 Task: Create a business presentation slide template set.
Action: Mouse moved to (197, 195)
Screenshot: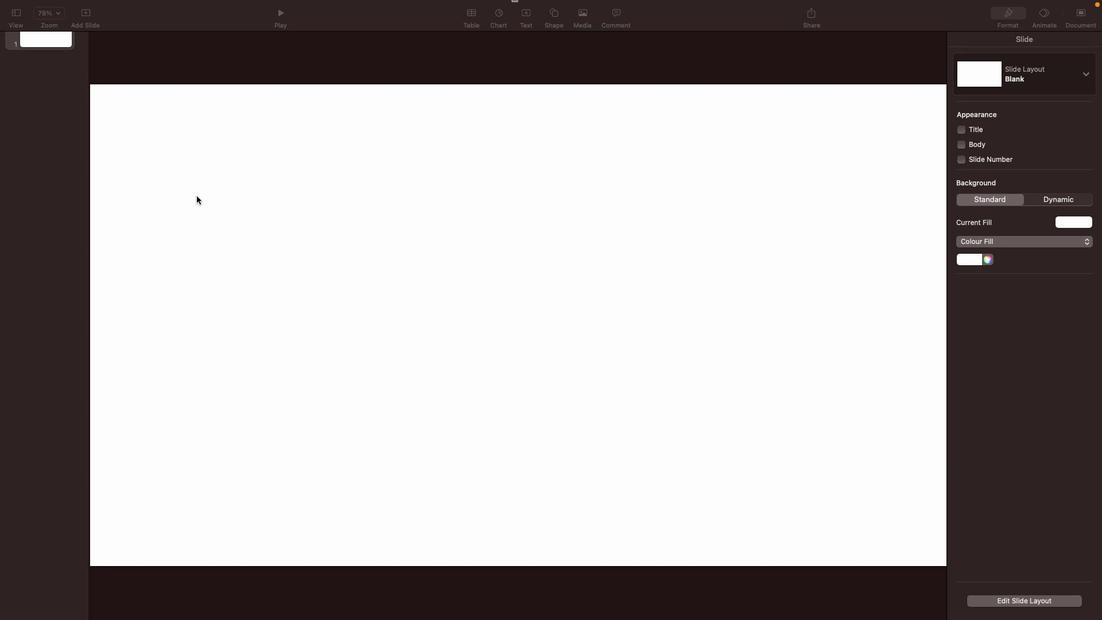 
Action: Mouse pressed left at (197, 195)
Screenshot: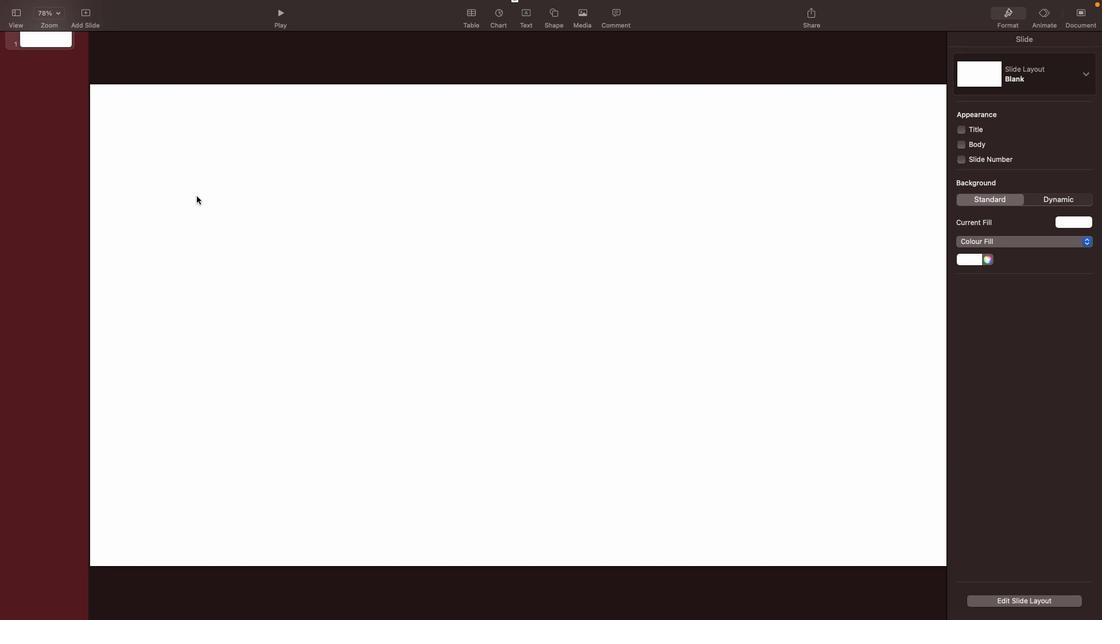 
Action: Mouse moved to (45, 37)
Screenshot: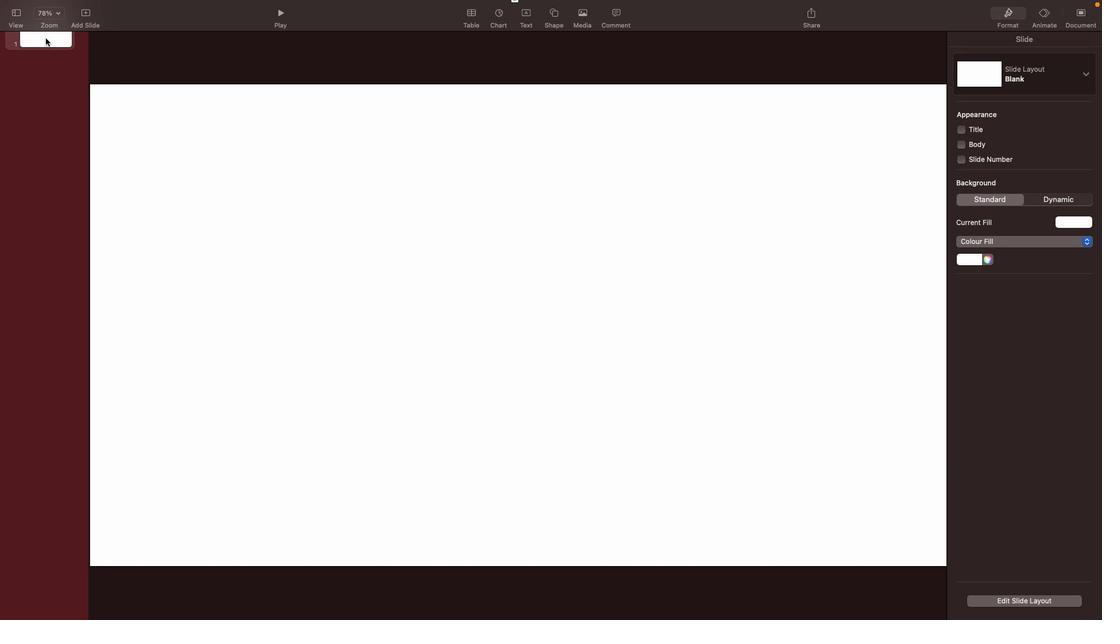 
Action: Mouse pressed left at (45, 37)
Screenshot: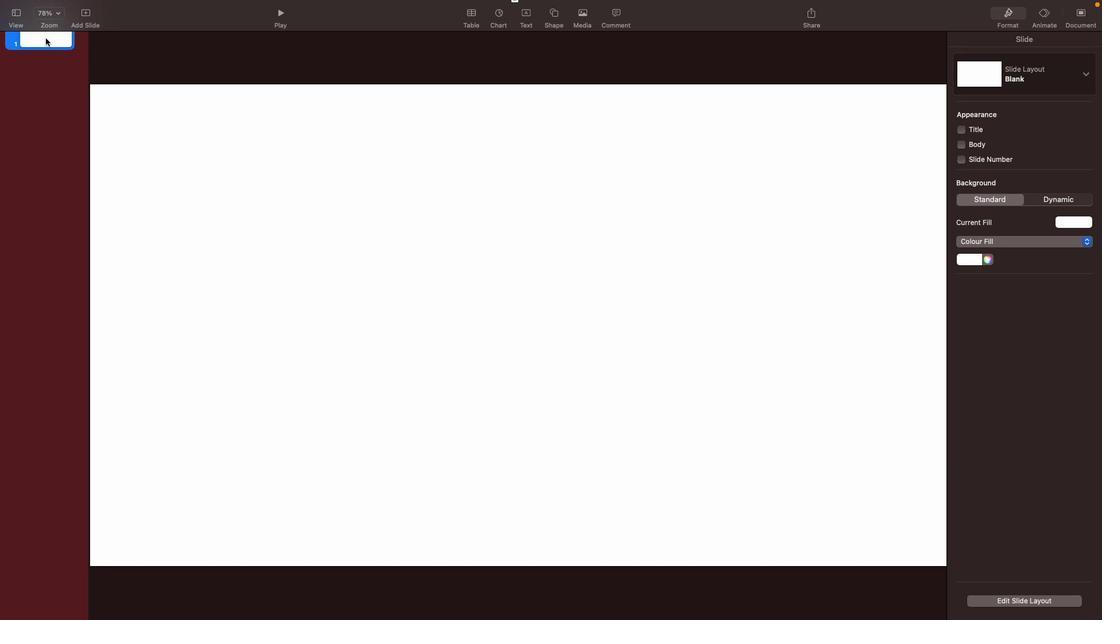 
Action: Mouse moved to (83, 12)
Screenshot: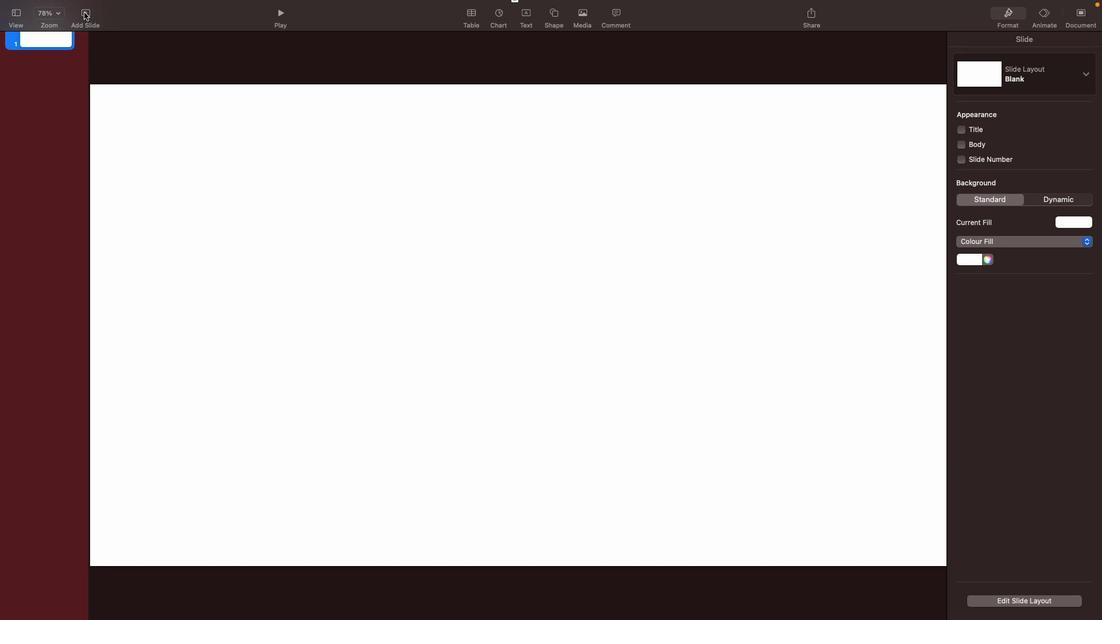 
Action: Mouse pressed left at (83, 12)
Screenshot: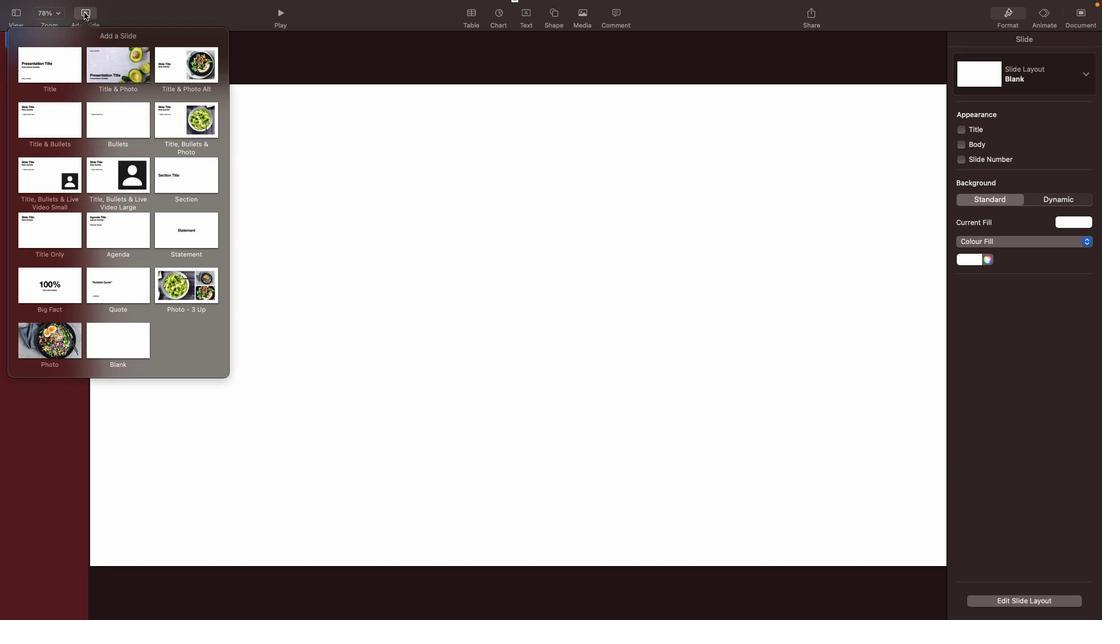 
Action: Mouse moved to (117, 336)
Screenshot: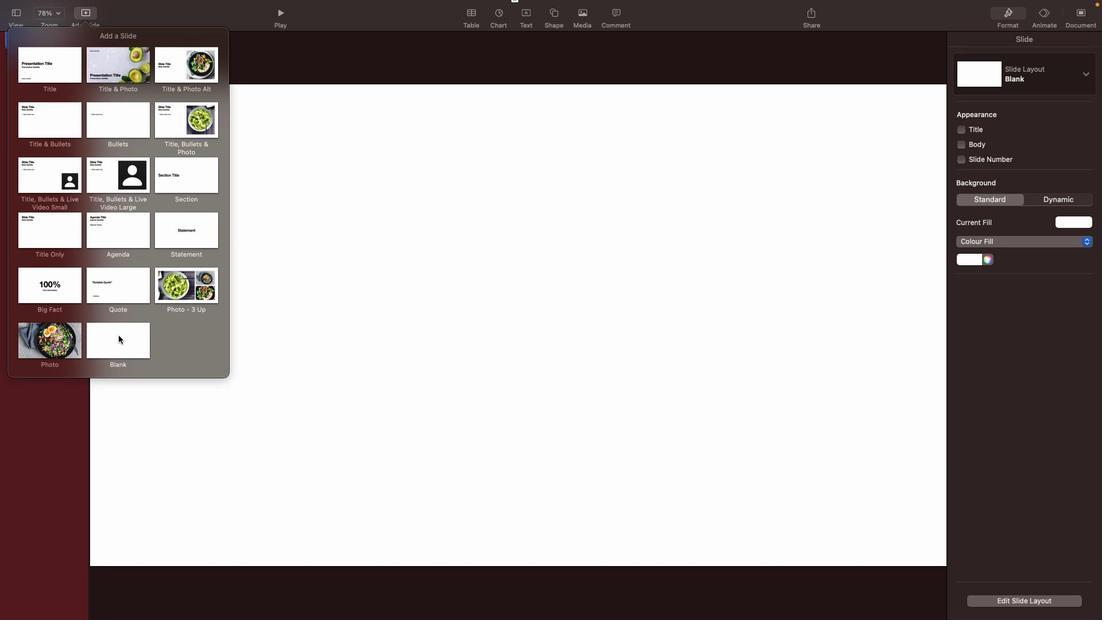 
Action: Mouse pressed left at (117, 336)
Screenshot: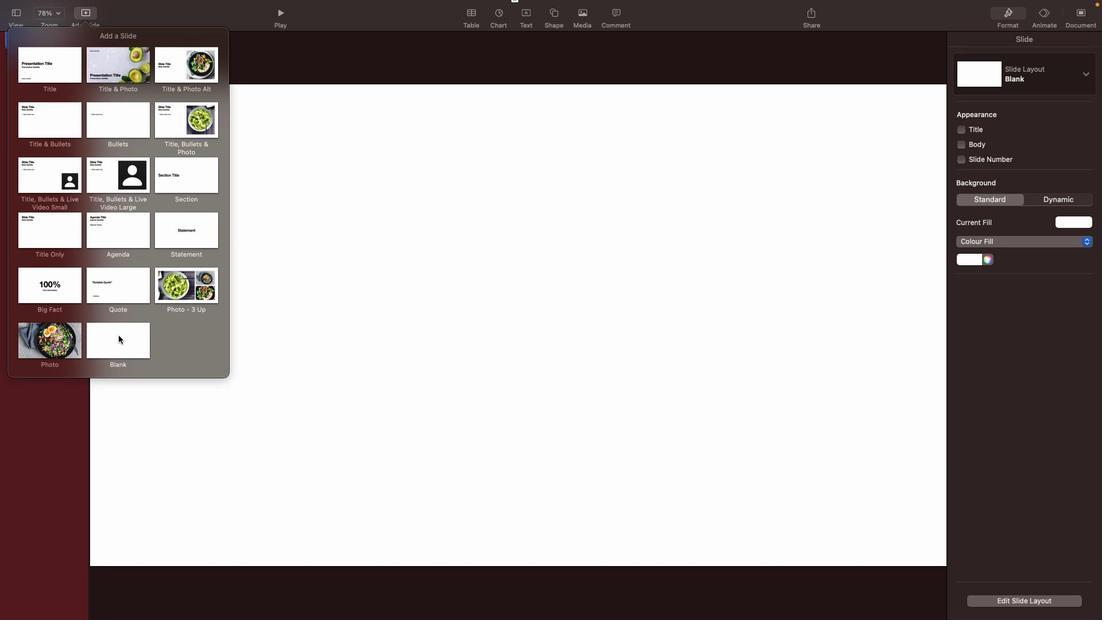 
Action: Mouse moved to (87, 10)
Screenshot: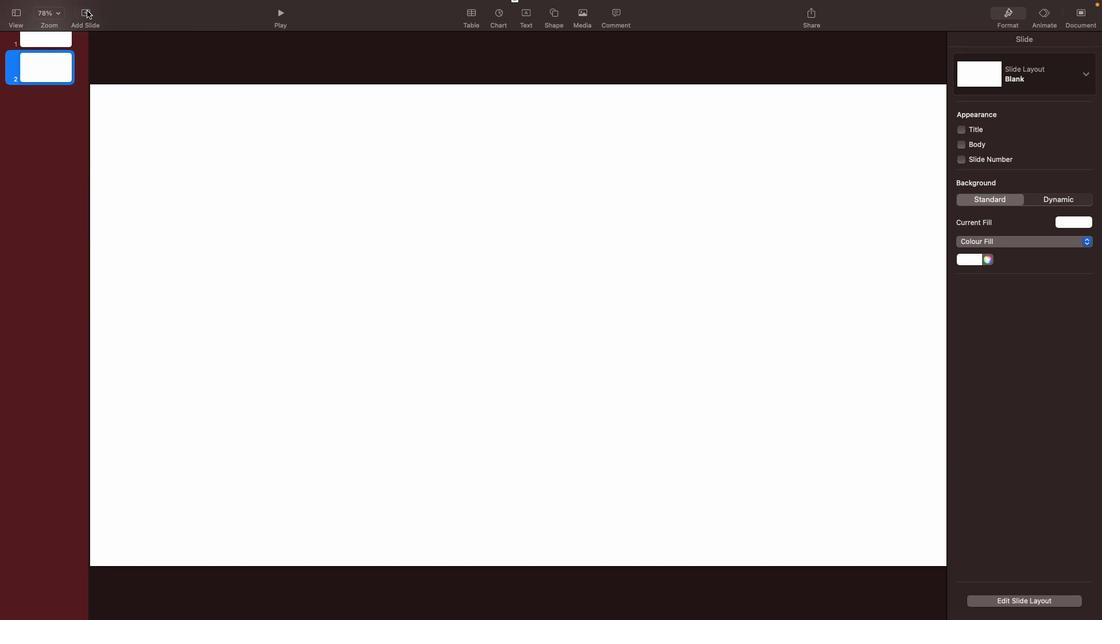 
Action: Mouse pressed left at (87, 10)
Screenshot: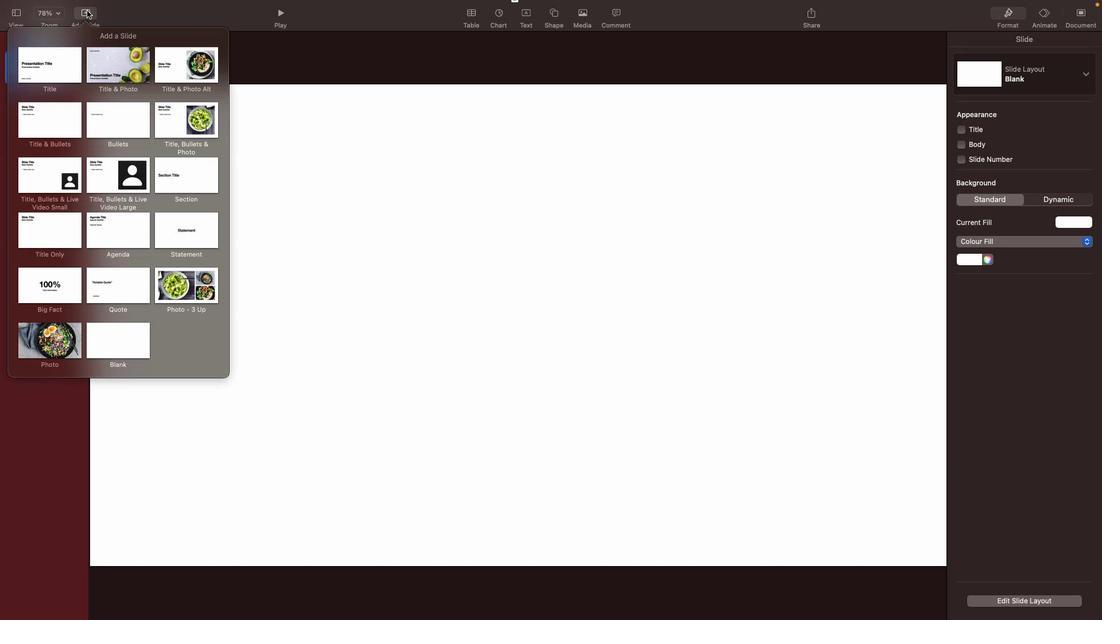 
Action: Mouse moved to (120, 342)
Screenshot: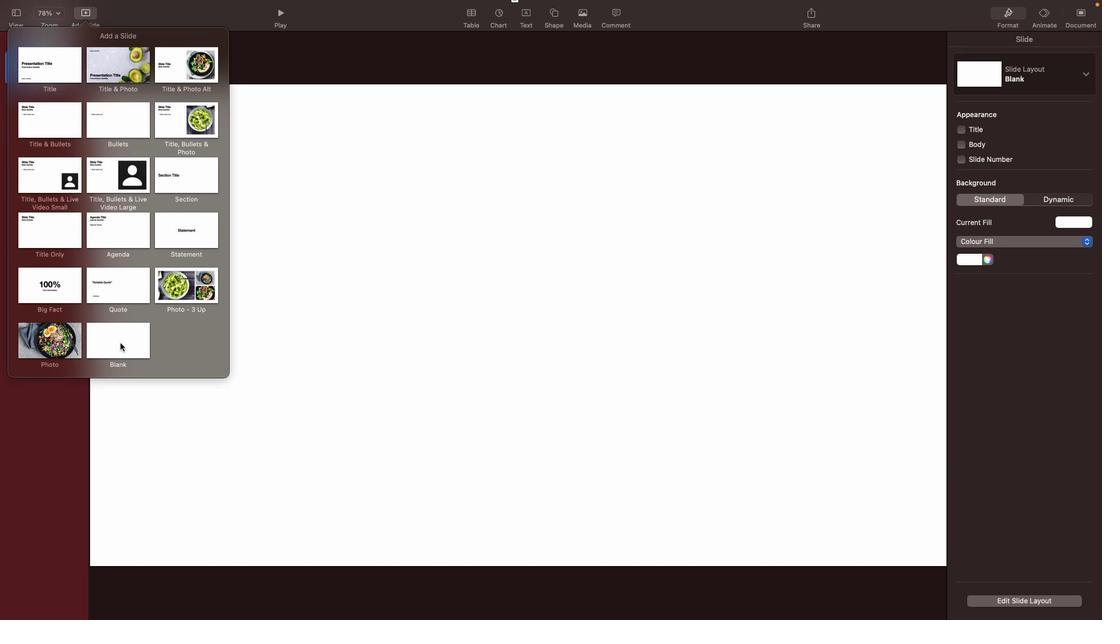 
Action: Mouse pressed left at (120, 342)
Screenshot: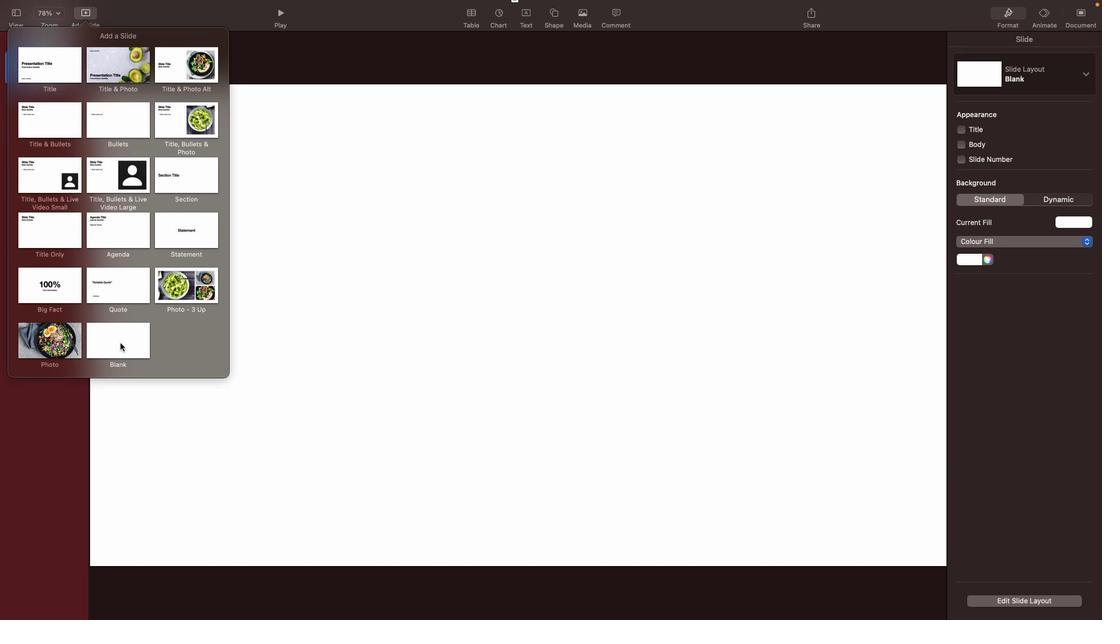 
Action: Mouse moved to (89, 15)
Screenshot: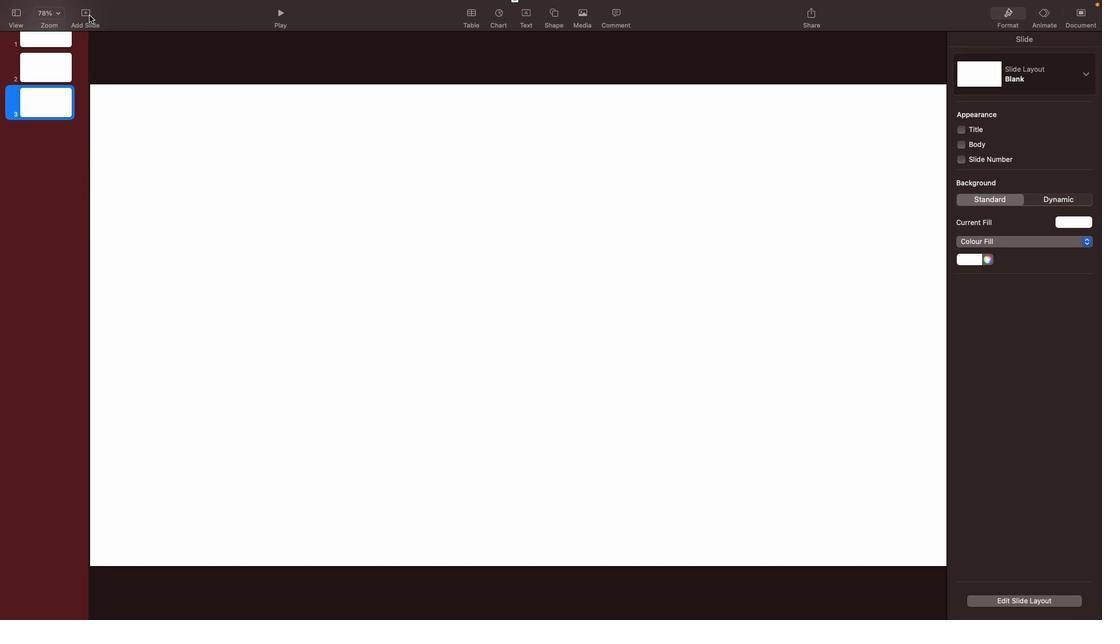 
Action: Mouse pressed left at (89, 15)
Screenshot: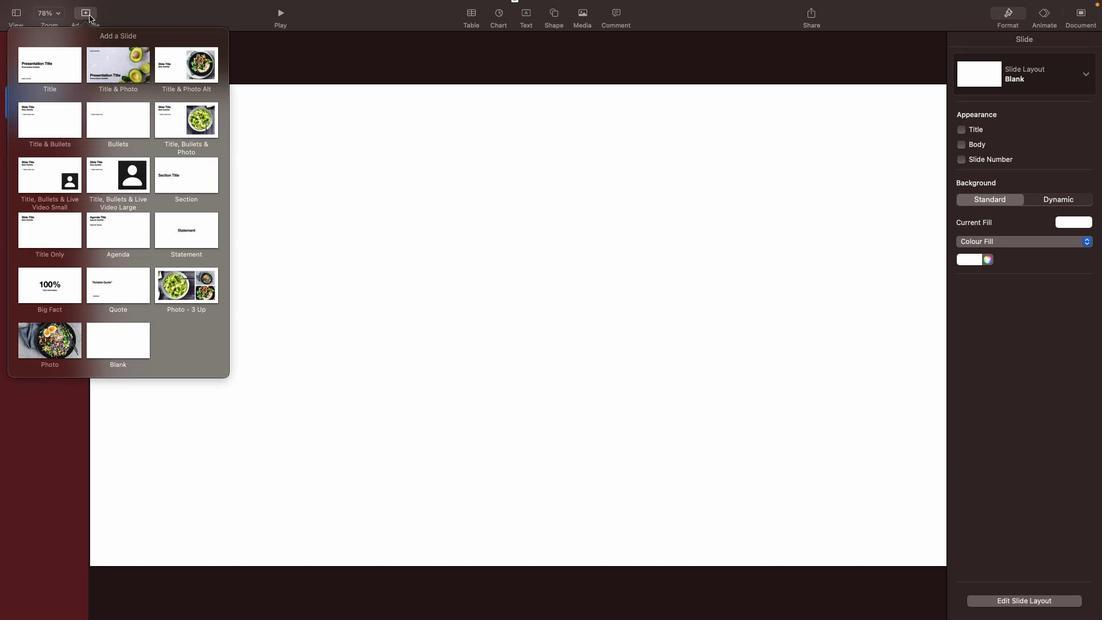 
Action: Mouse moved to (128, 335)
Screenshot: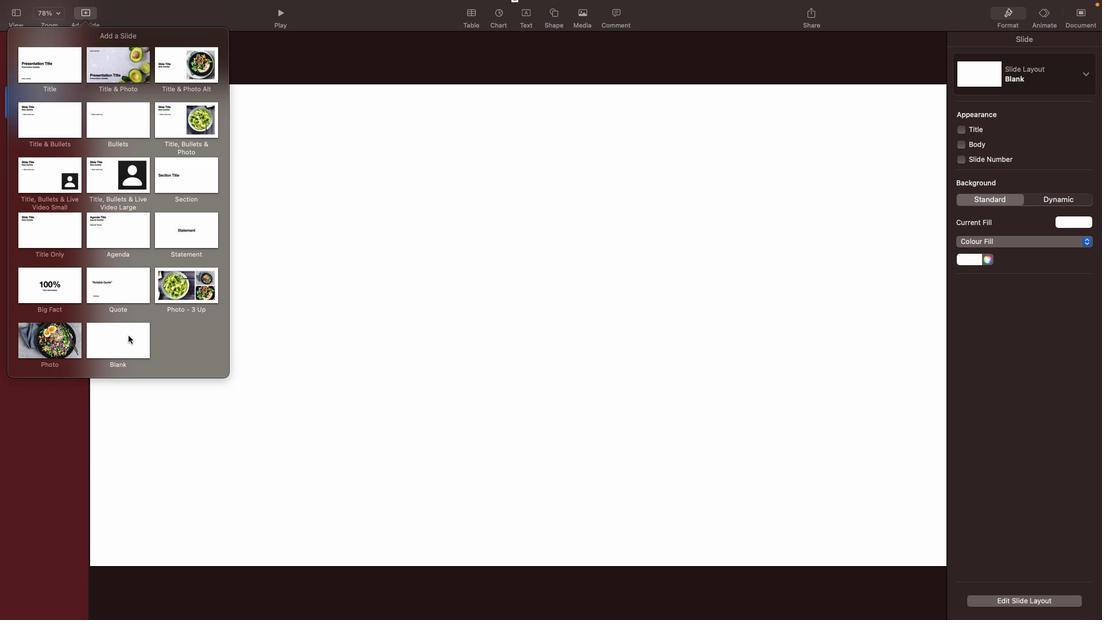
Action: Mouse pressed left at (128, 335)
Screenshot: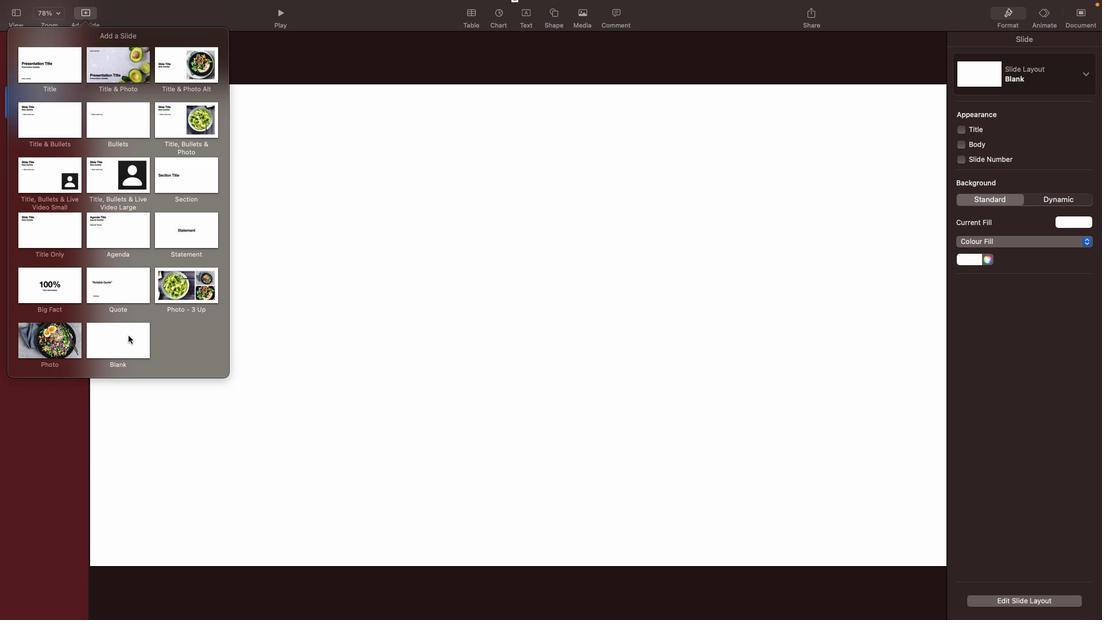 
Action: Mouse moved to (85, 14)
Screenshot: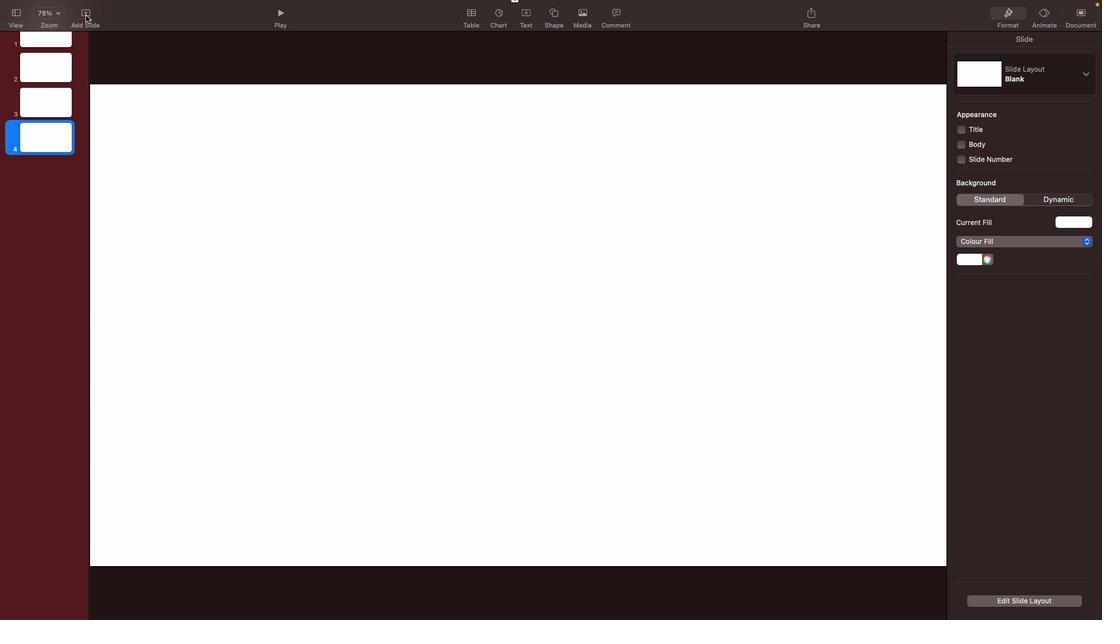 
Action: Mouse pressed left at (85, 14)
Screenshot: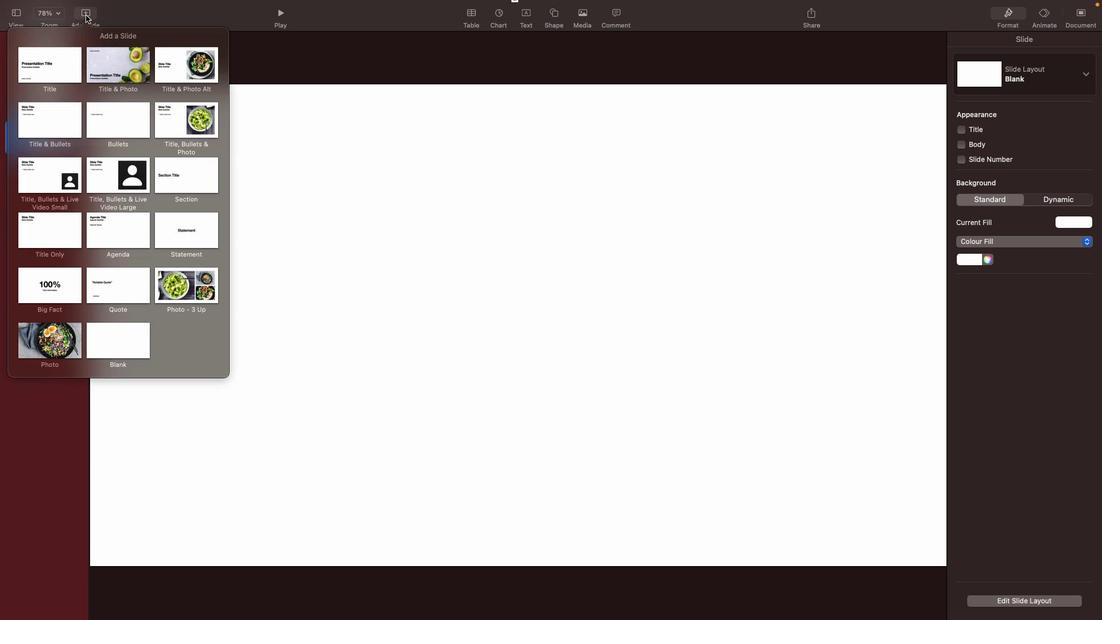 
Action: Mouse moved to (116, 337)
Screenshot: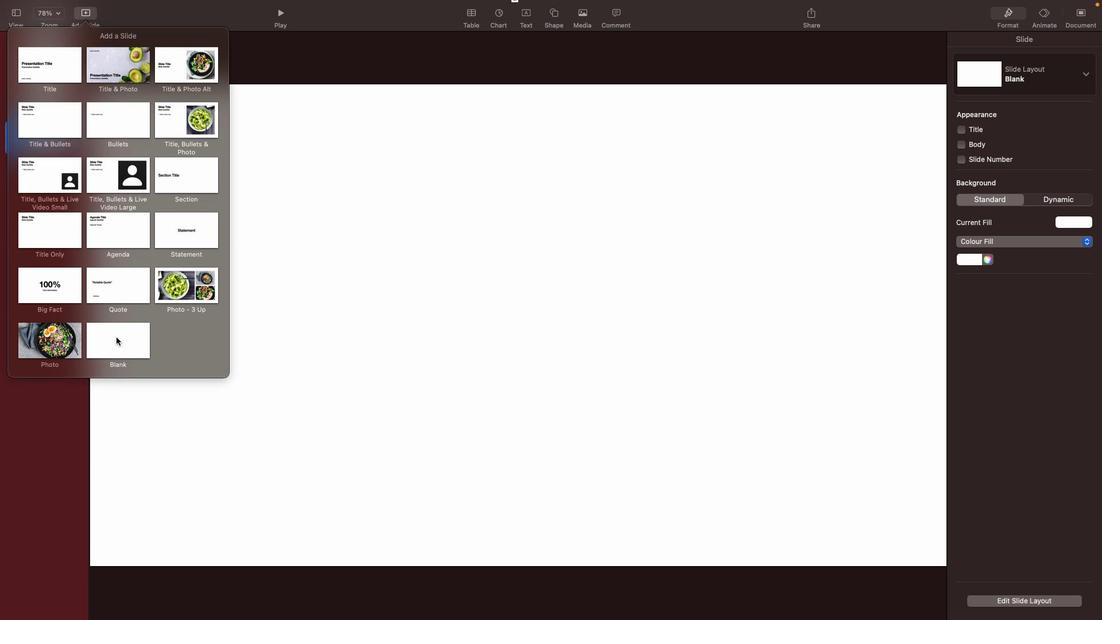 
Action: Mouse pressed left at (116, 337)
Screenshot: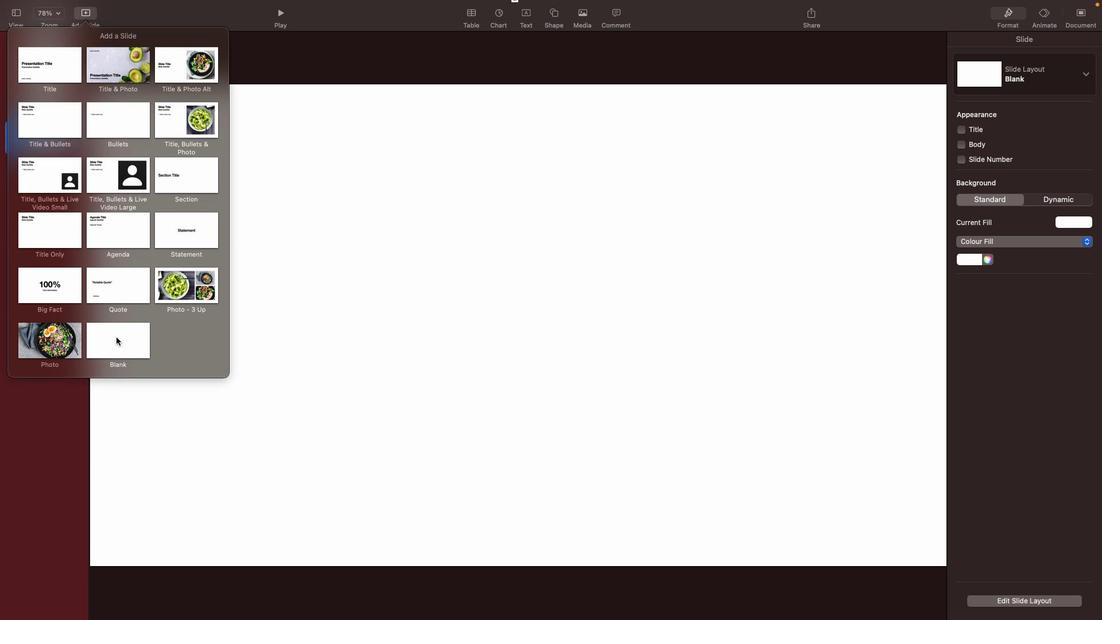 
Action: Mouse moved to (63, 41)
Screenshot: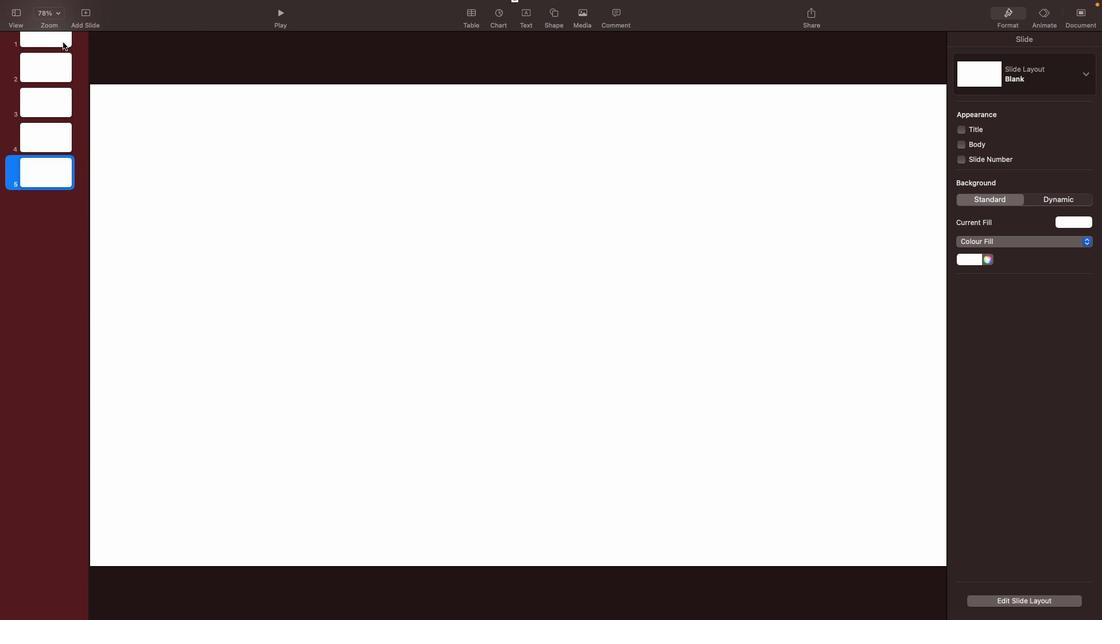
Action: Mouse pressed left at (63, 41)
Screenshot: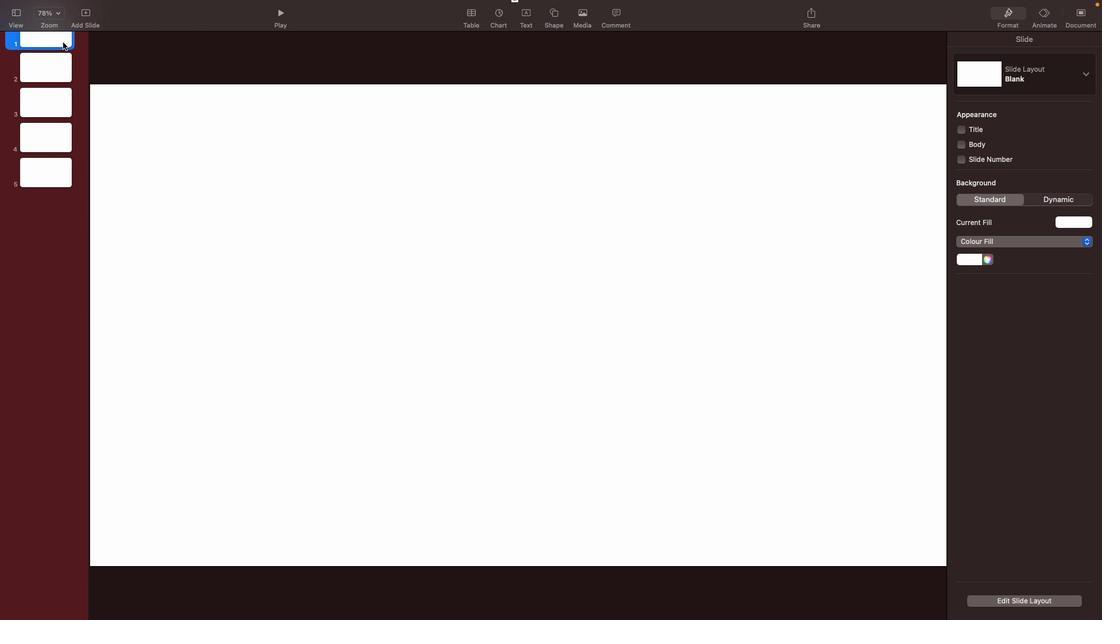 
Action: Mouse moved to (583, 13)
Screenshot: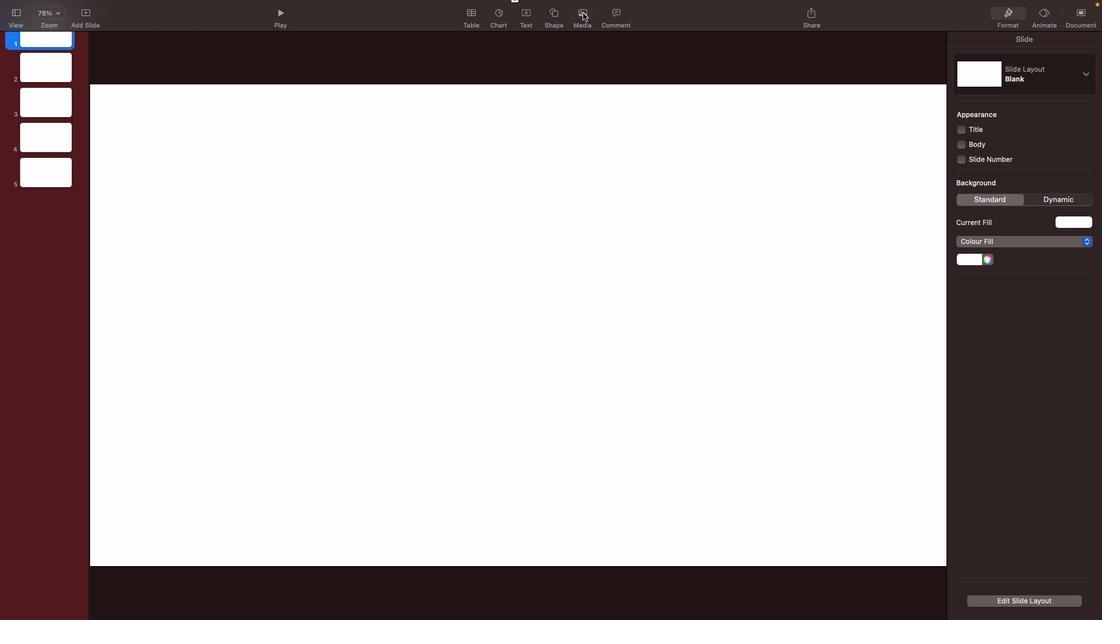 
Action: Mouse pressed left at (583, 13)
Screenshot: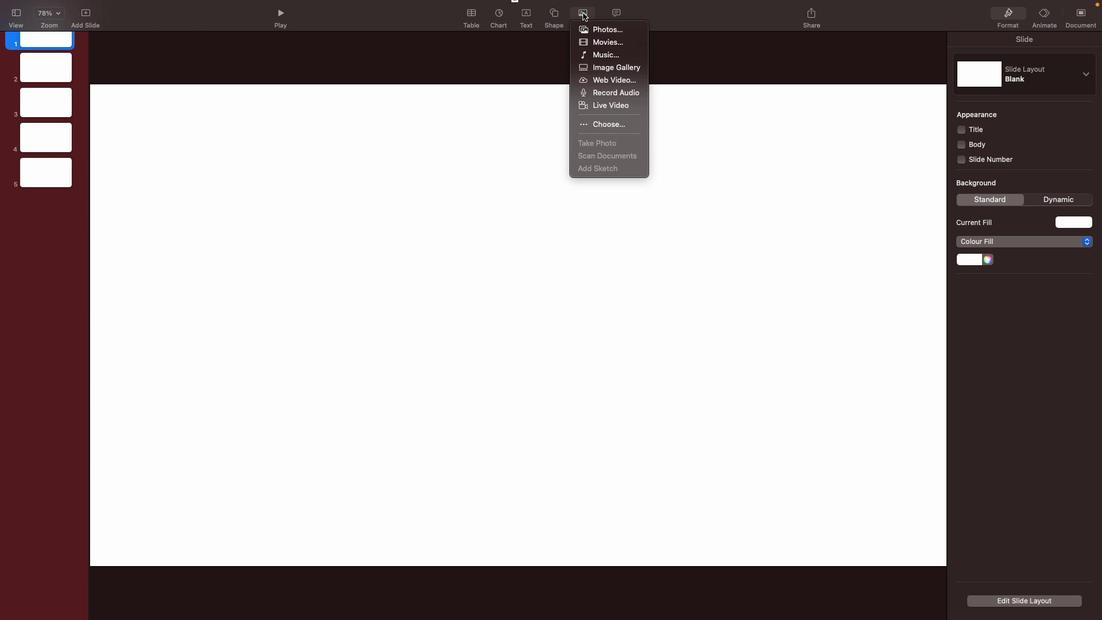 
Action: Mouse moved to (611, 125)
Screenshot: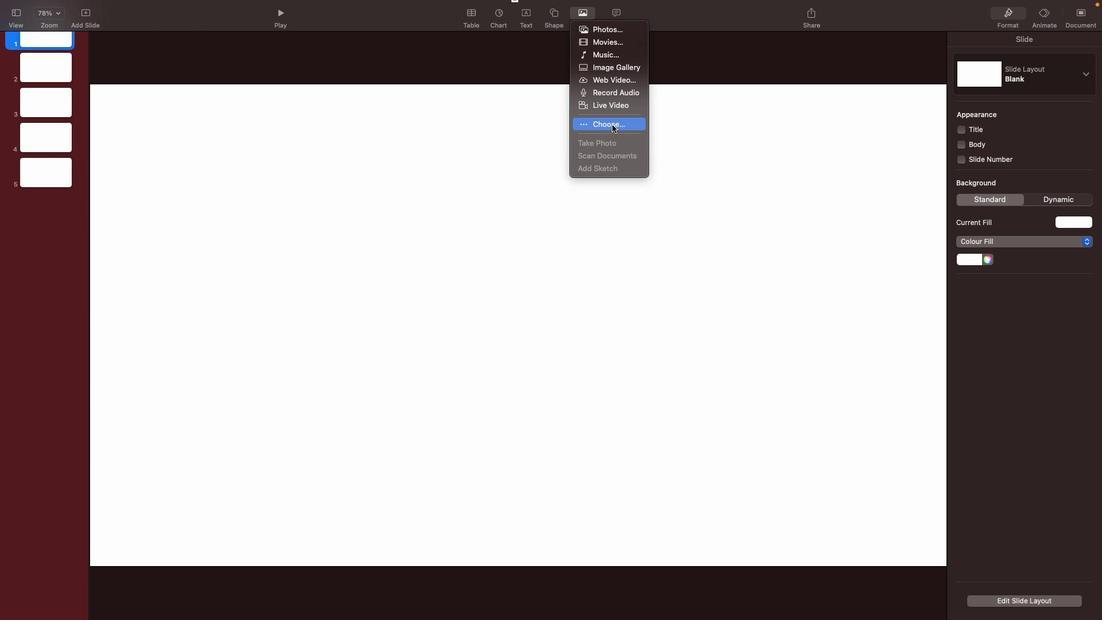 
Action: Mouse pressed left at (611, 125)
Screenshot: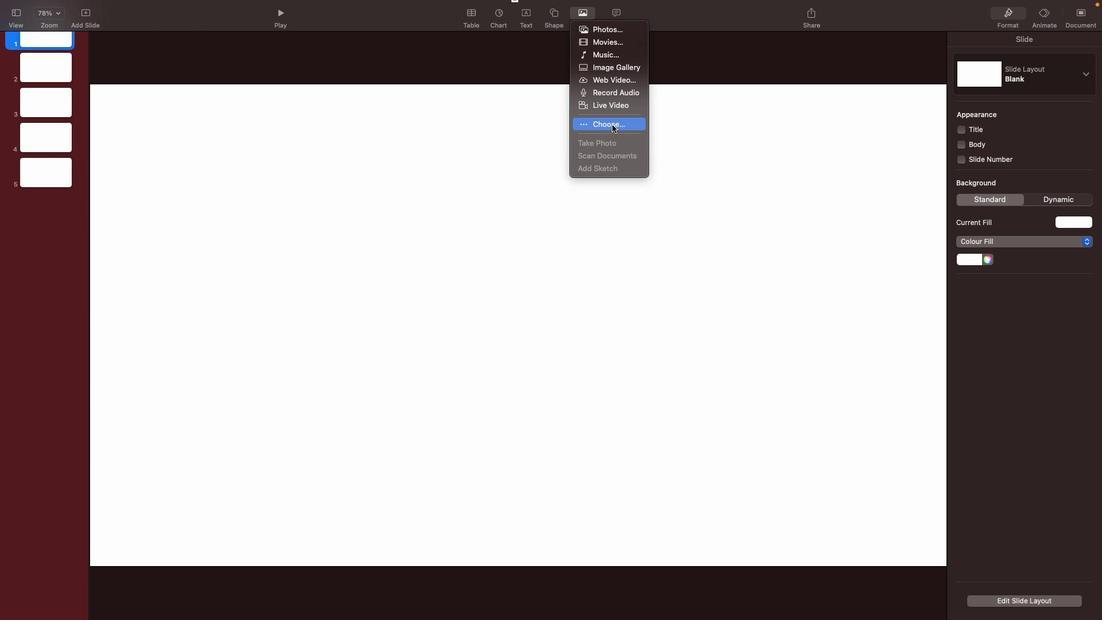 
Action: Mouse moved to (446, 285)
Screenshot: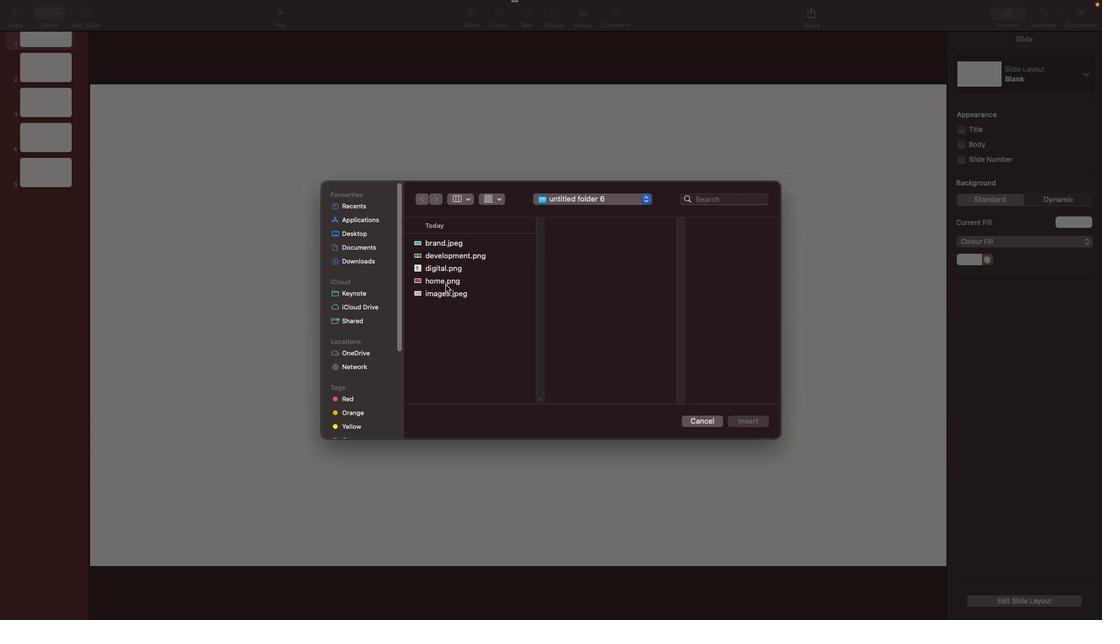
Action: Mouse pressed left at (446, 285)
Screenshot: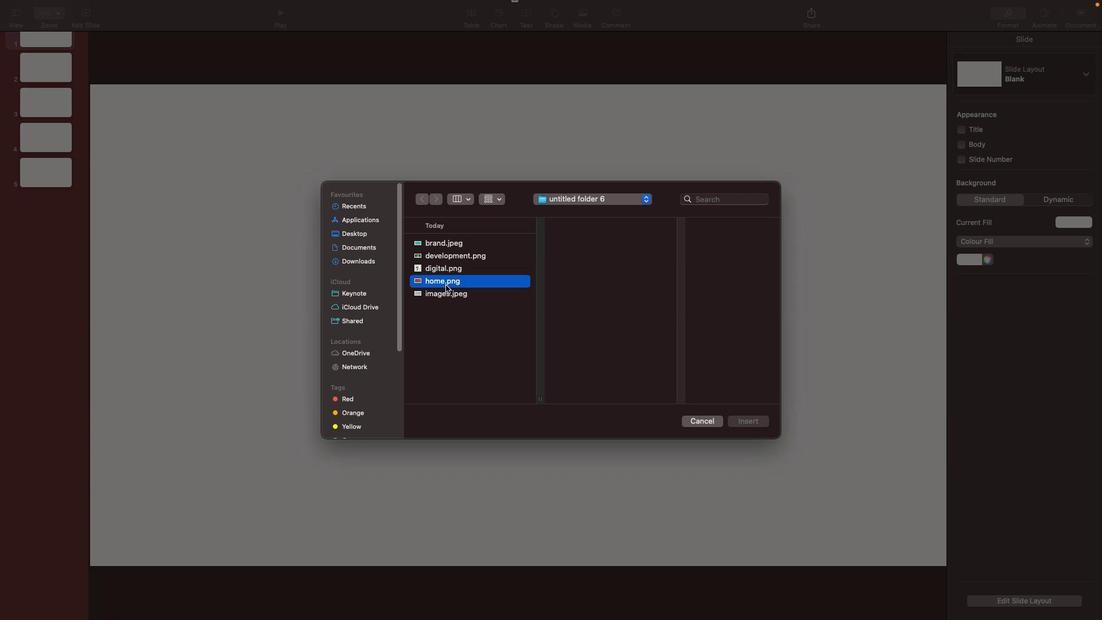 
Action: Mouse moved to (751, 418)
Screenshot: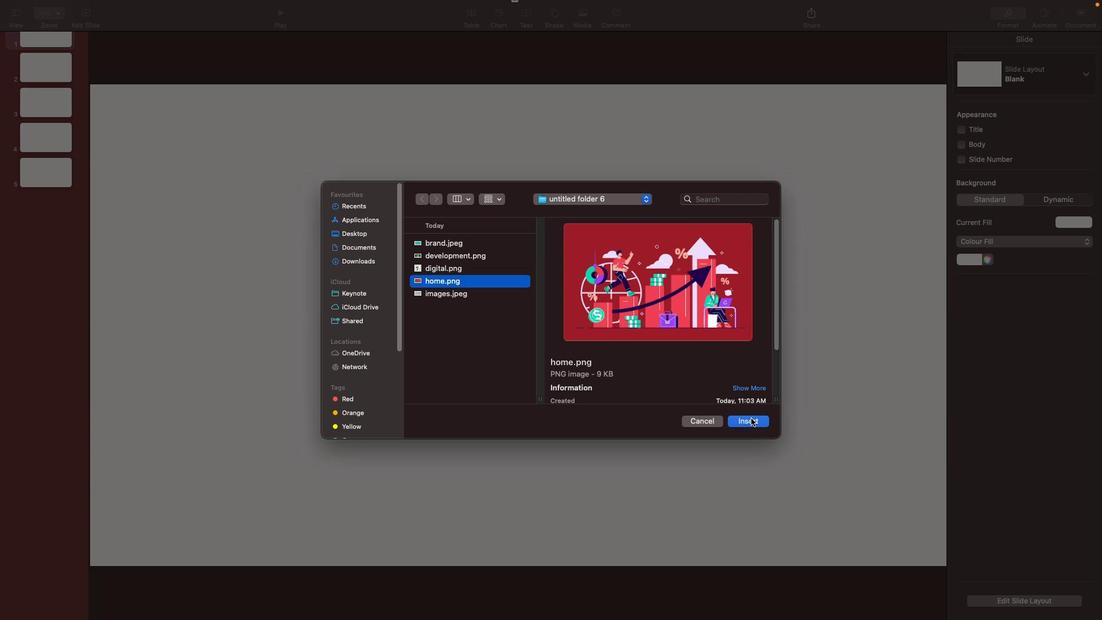 
Action: Mouse pressed left at (751, 418)
Screenshot: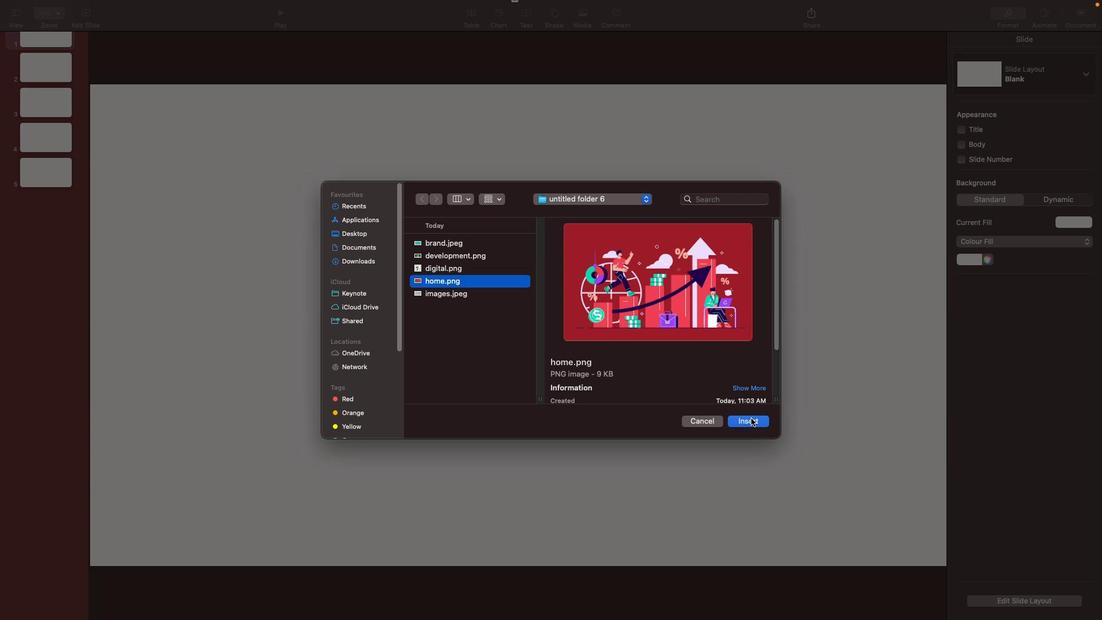
Action: Mouse moved to (454, 283)
Screenshot: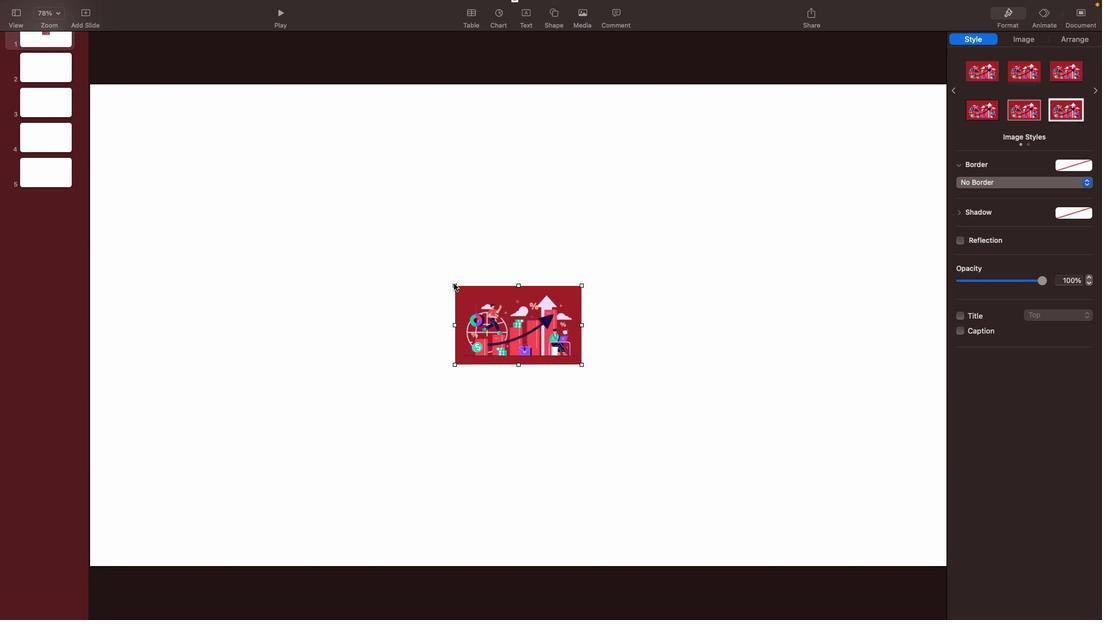 
Action: Mouse pressed left at (454, 283)
Screenshot: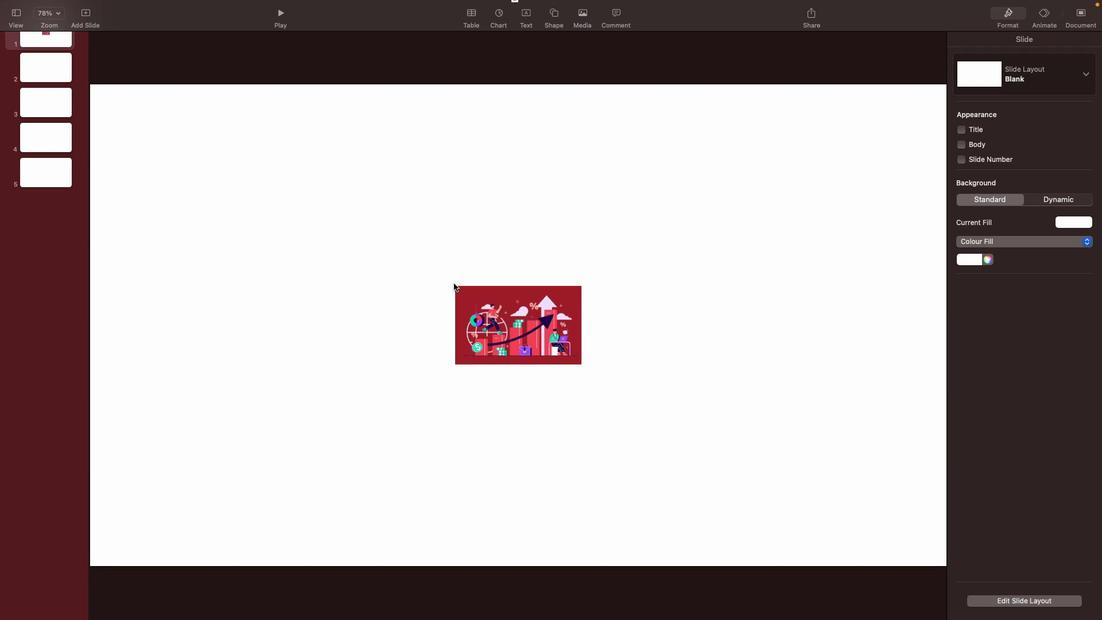 
Action: Mouse moved to (507, 312)
Screenshot: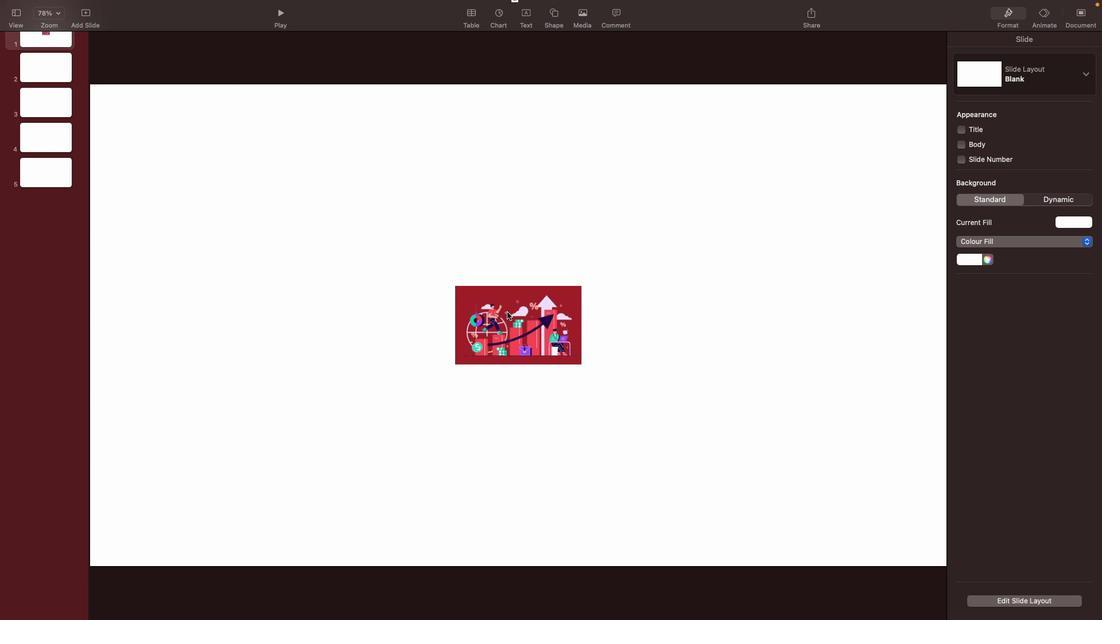 
Action: Mouse pressed left at (507, 312)
Screenshot: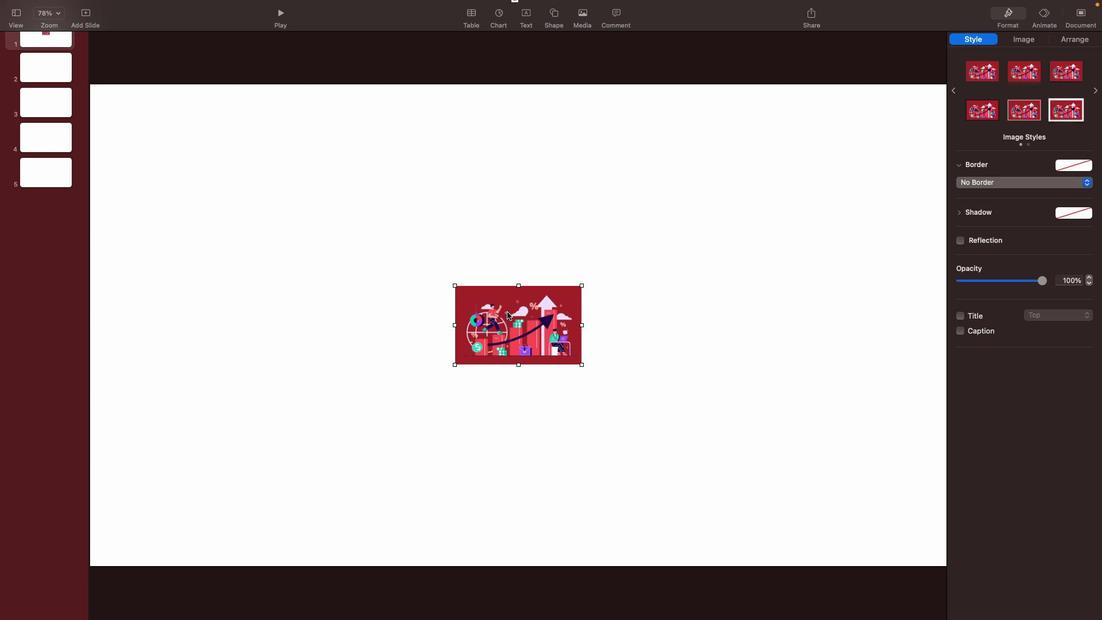 
Action: Mouse moved to (581, 363)
Screenshot: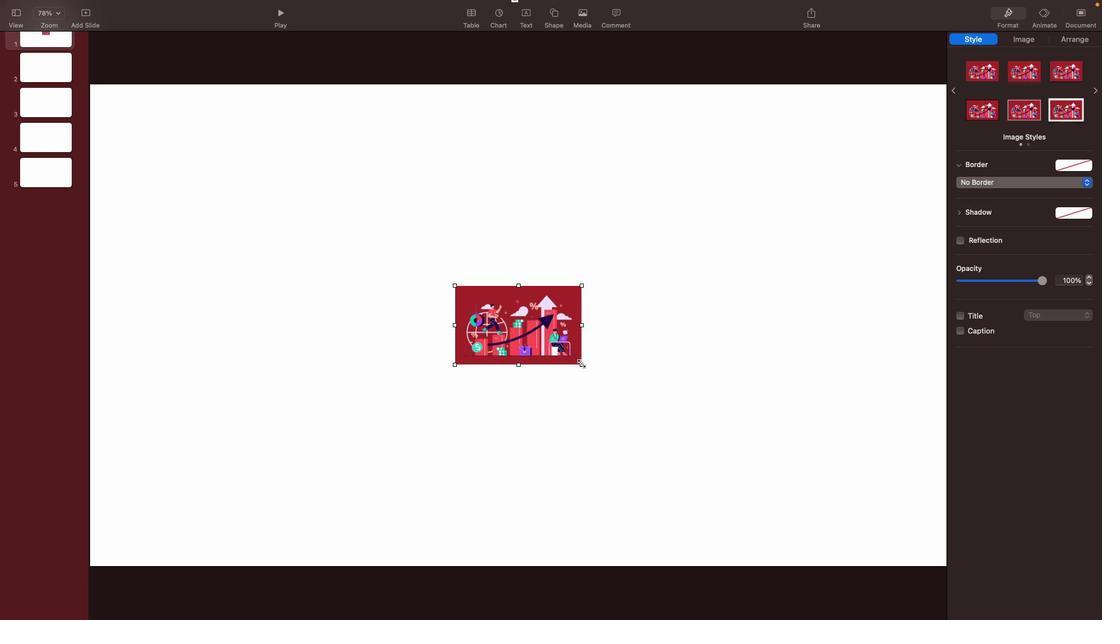 
Action: Mouse pressed left at (581, 363)
Screenshot: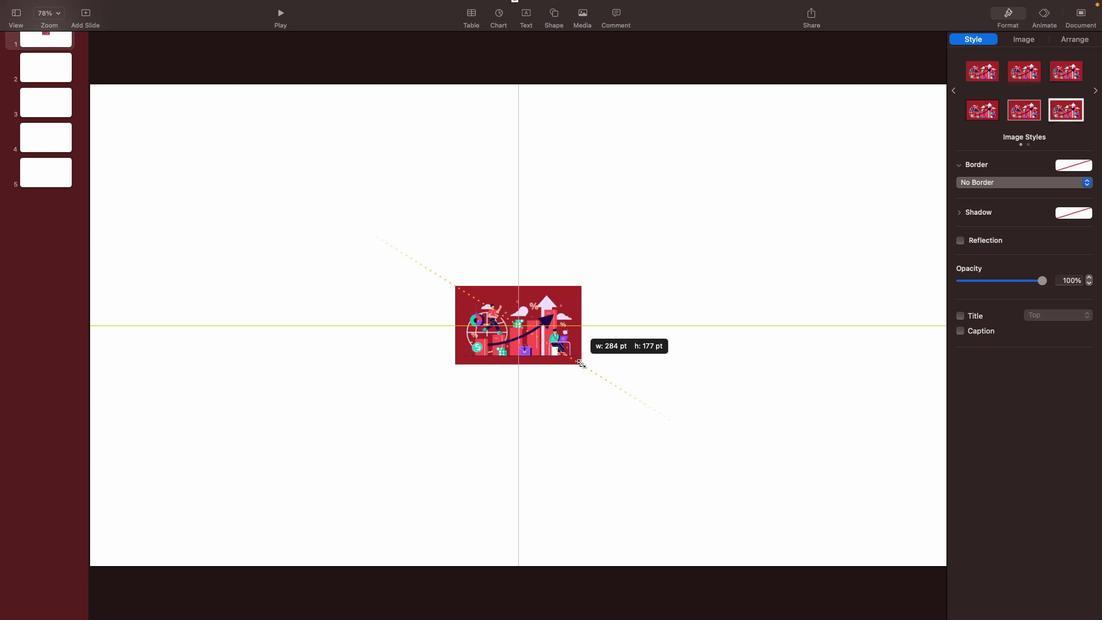 
Action: Mouse moved to (599, 436)
Screenshot: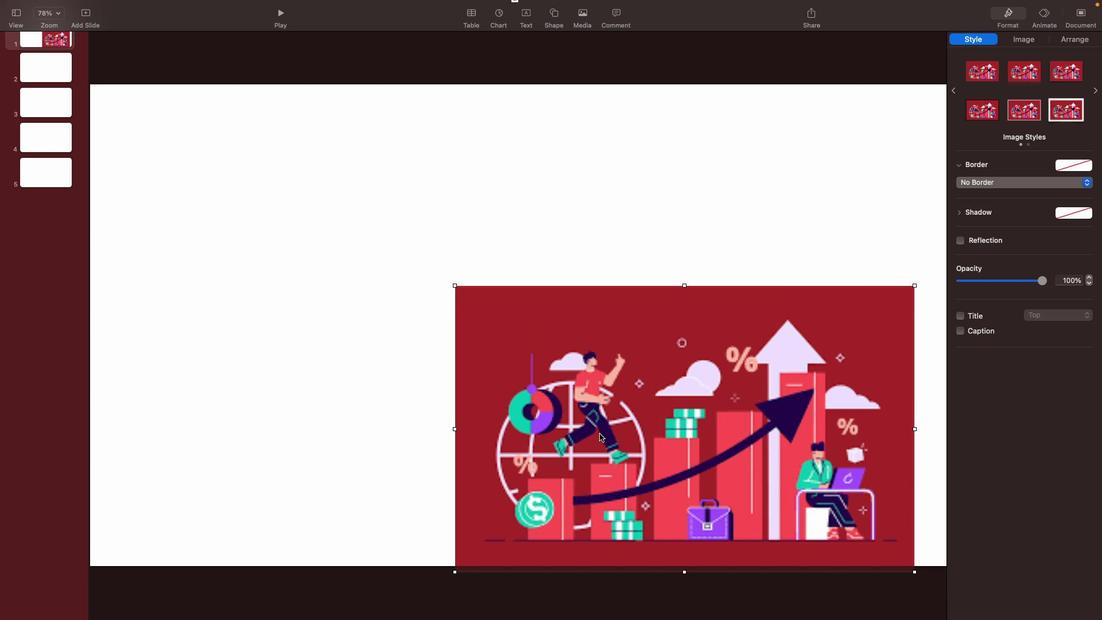 
Action: Mouse pressed left at (599, 436)
Screenshot: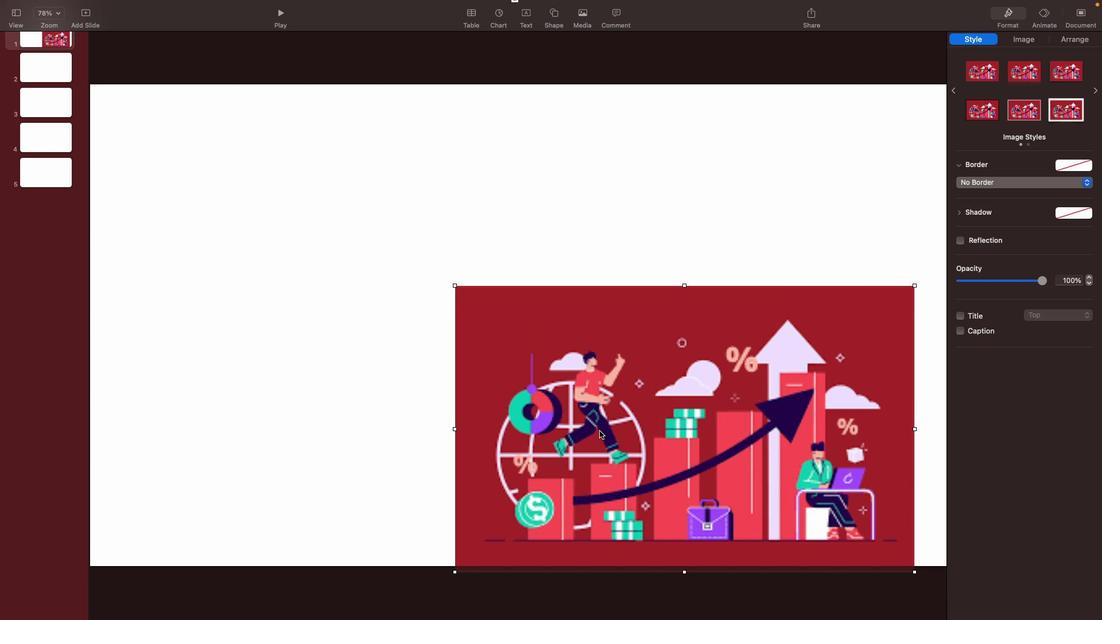 
Action: Mouse moved to (485, 283)
Screenshot: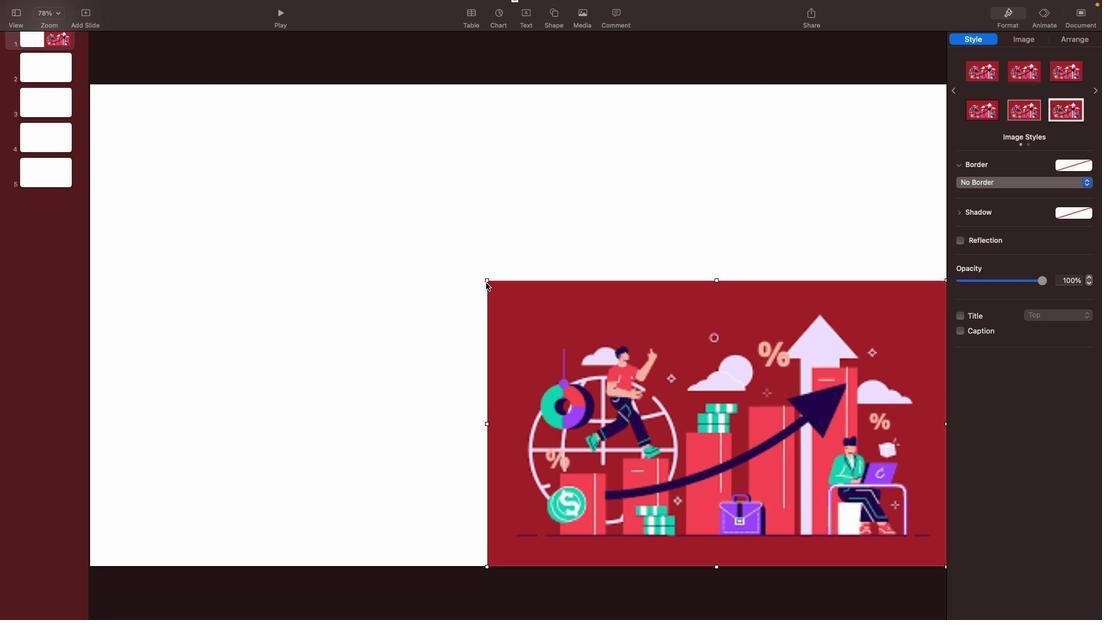 
Action: Mouse pressed left at (485, 283)
Screenshot: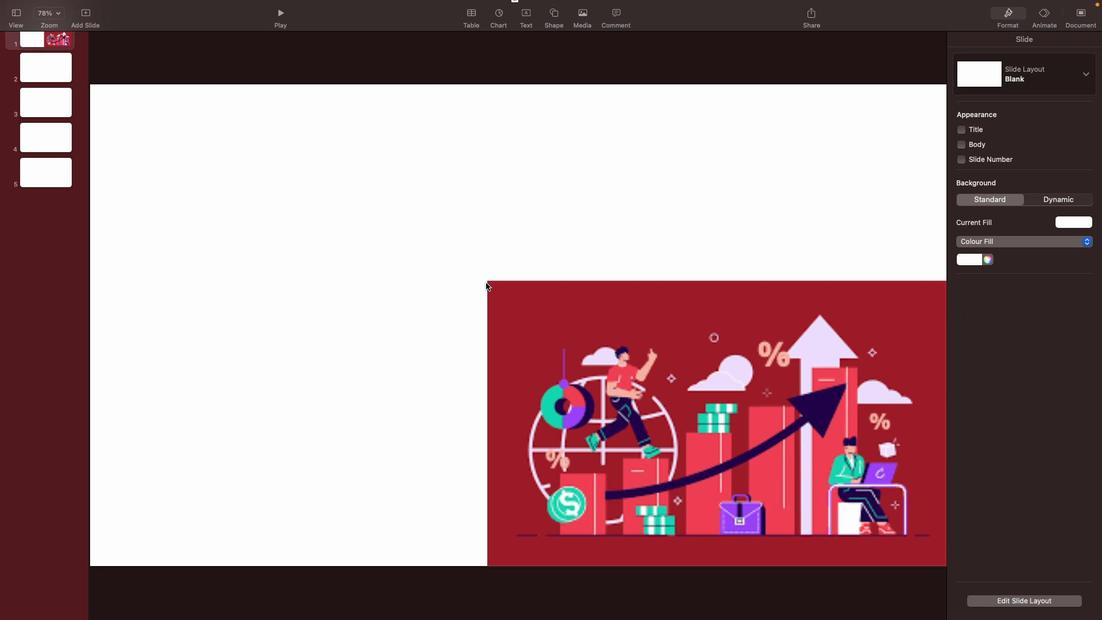 
Action: Mouse moved to (499, 369)
Screenshot: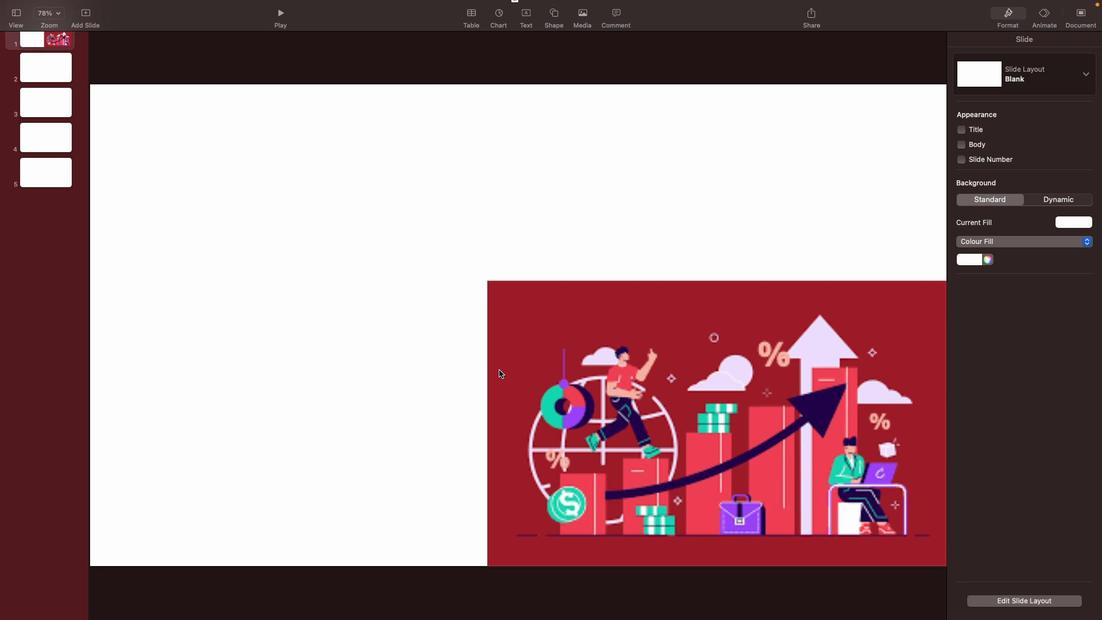
Action: Mouse pressed left at (499, 369)
Screenshot: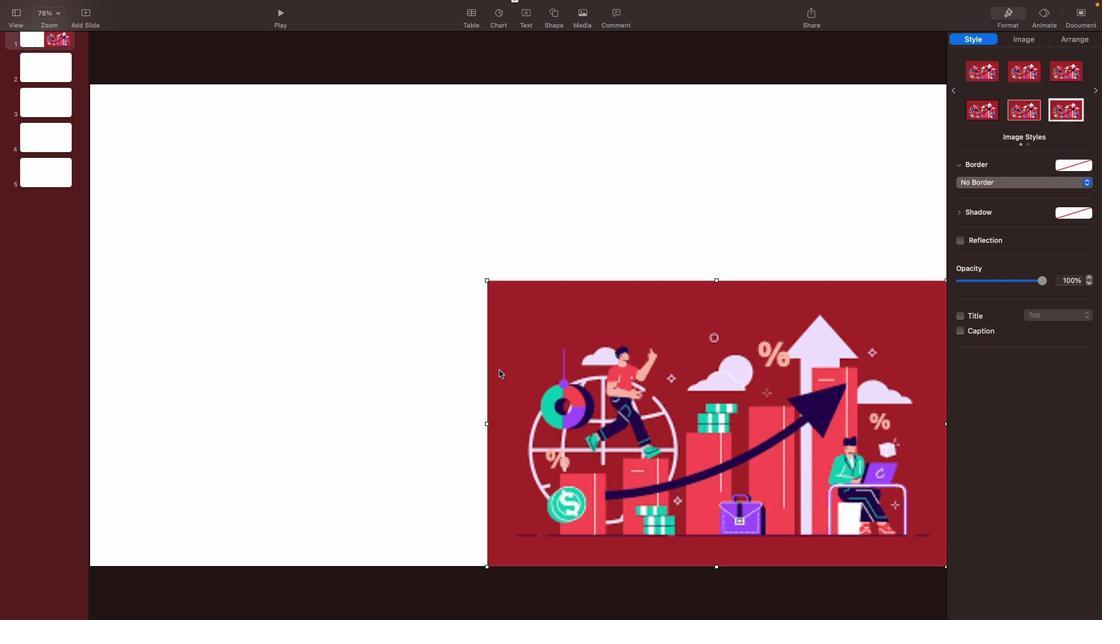 
Action: Mouse moved to (487, 423)
Screenshot: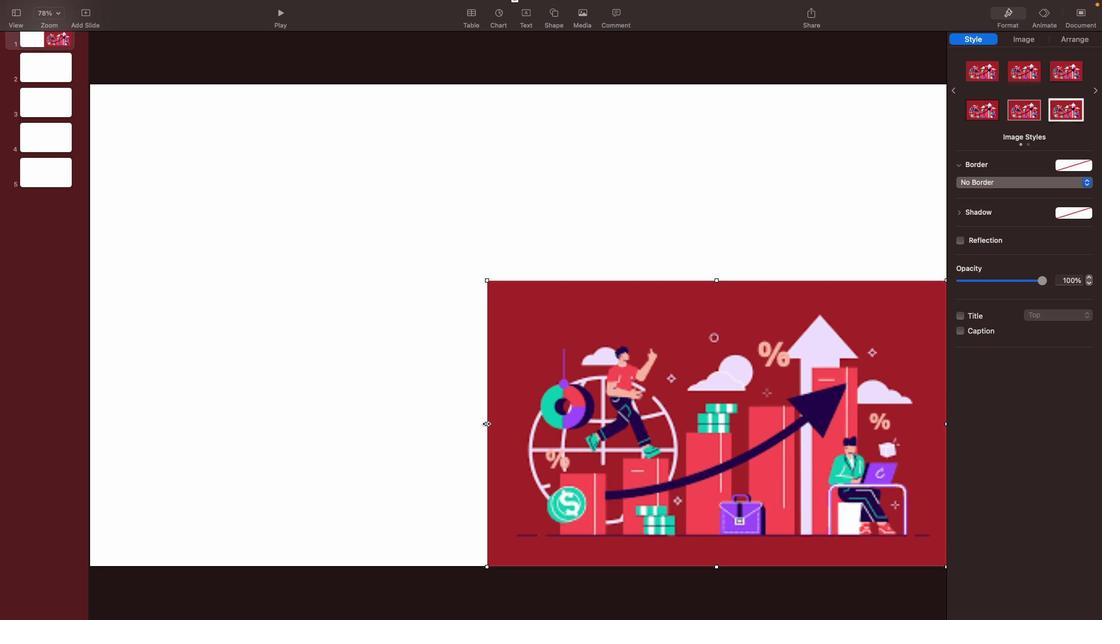
Action: Mouse pressed left at (487, 423)
Screenshot: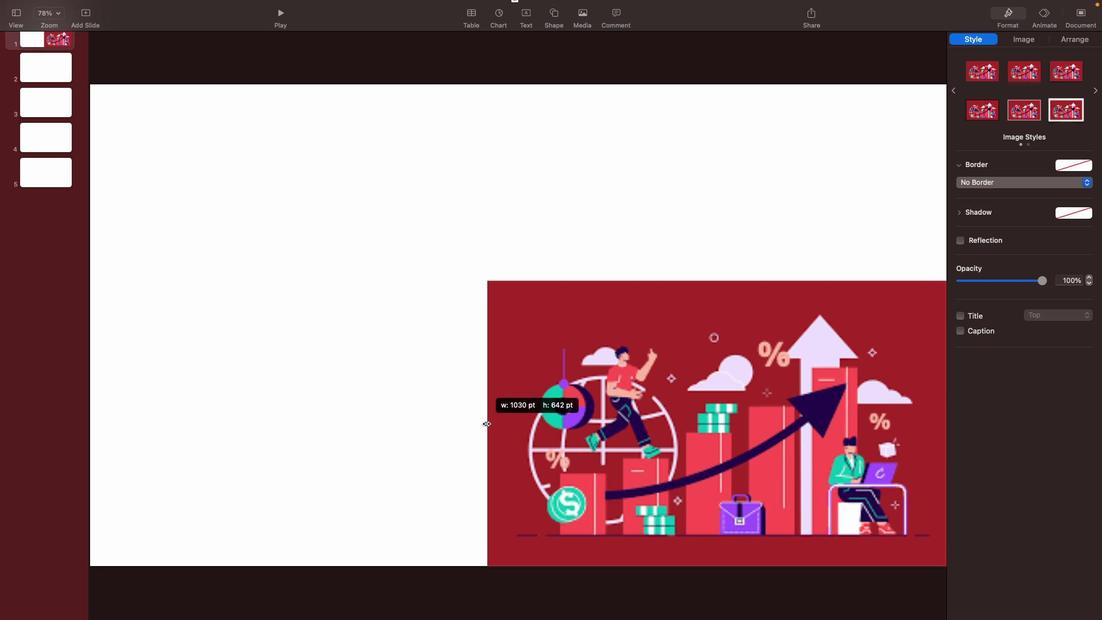 
Action: Mouse moved to (499, 144)
Screenshot: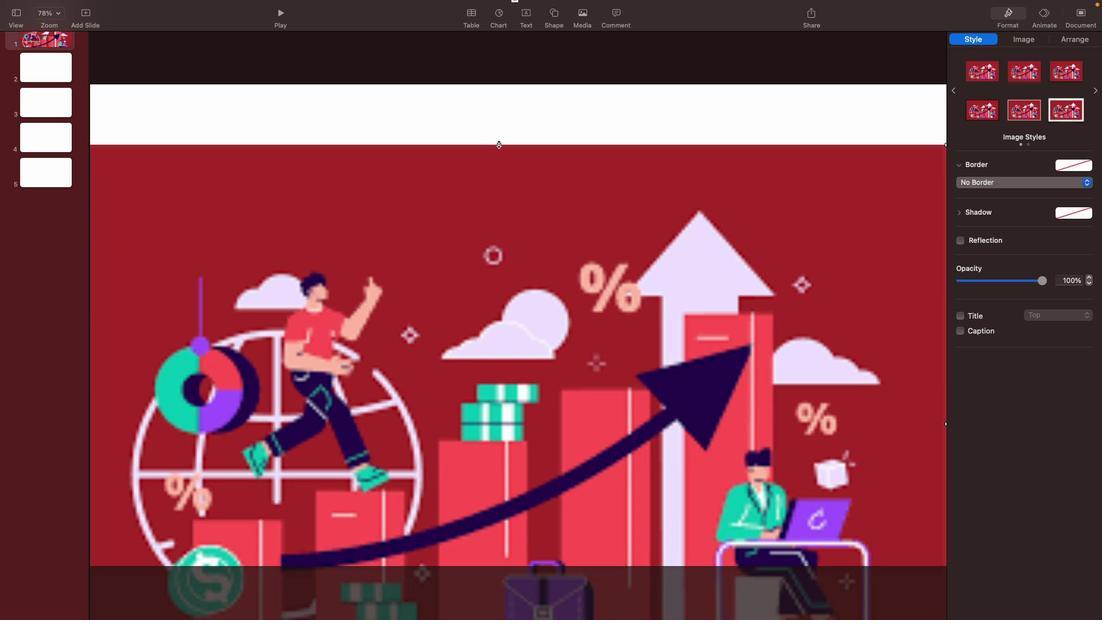 
Action: Mouse pressed left at (499, 144)
Screenshot: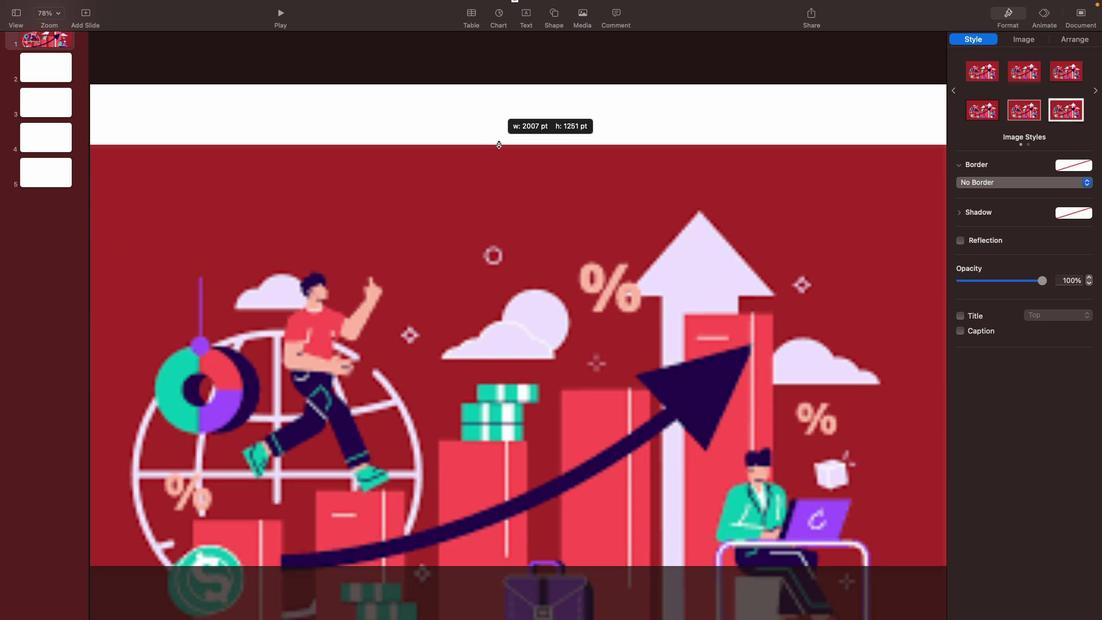 
Action: Mouse moved to (1021, 113)
Screenshot: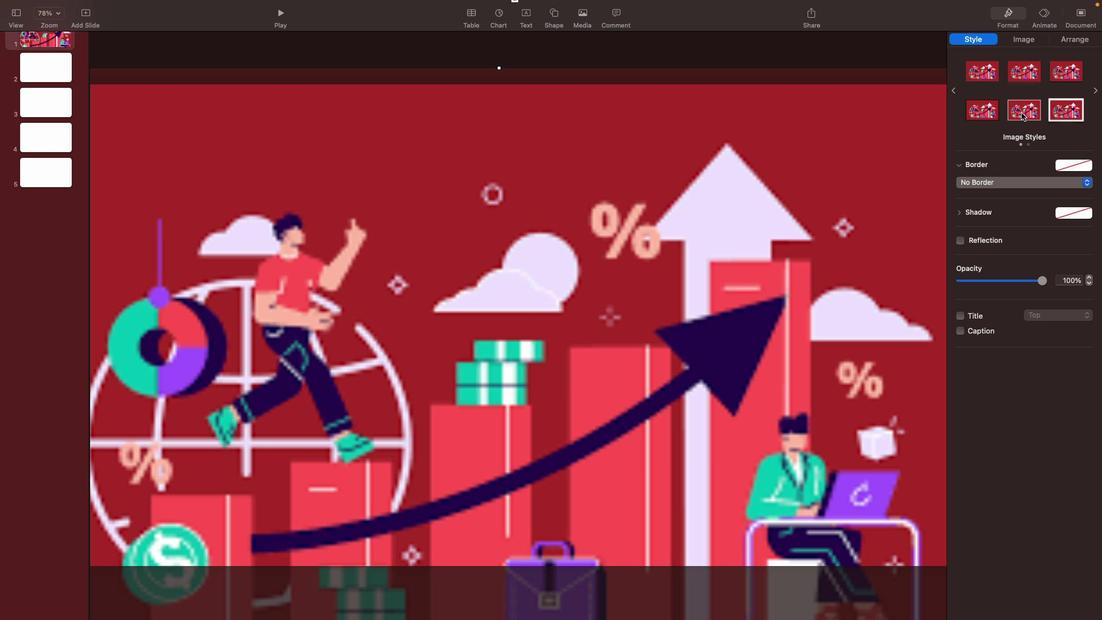 
Action: Mouse pressed left at (1021, 113)
Screenshot: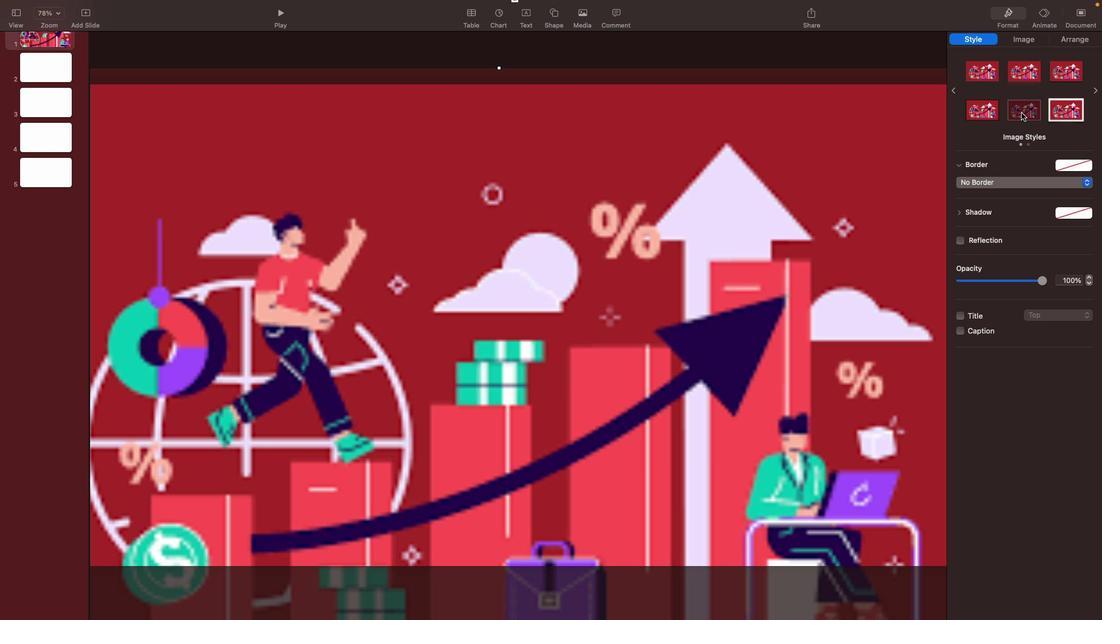 
Action: Mouse moved to (1076, 105)
Screenshot: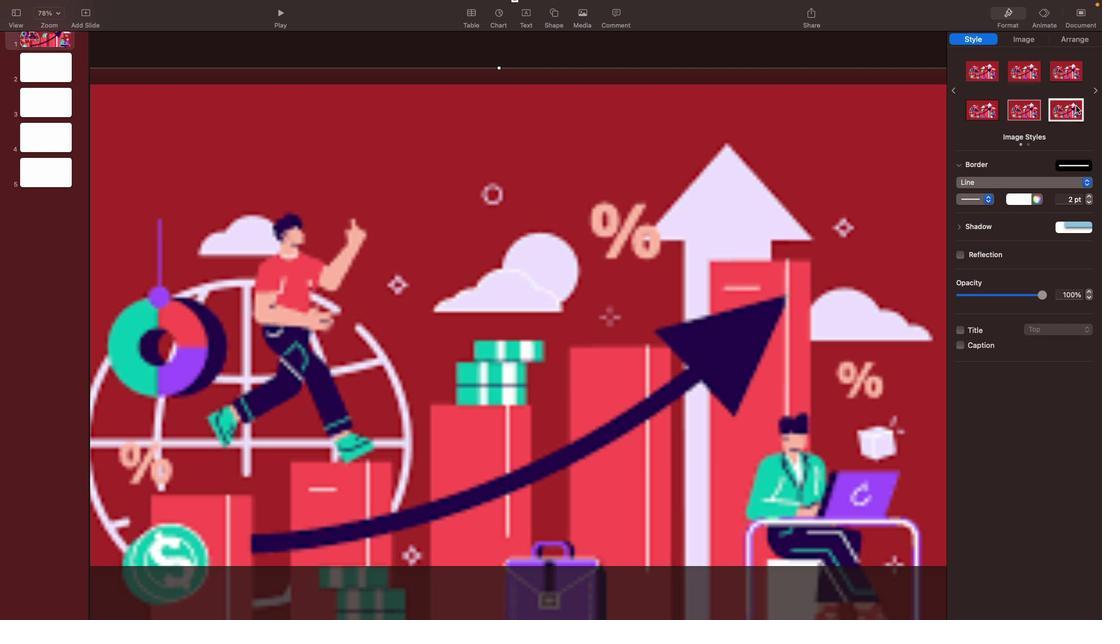 
Action: Mouse pressed left at (1076, 105)
Screenshot: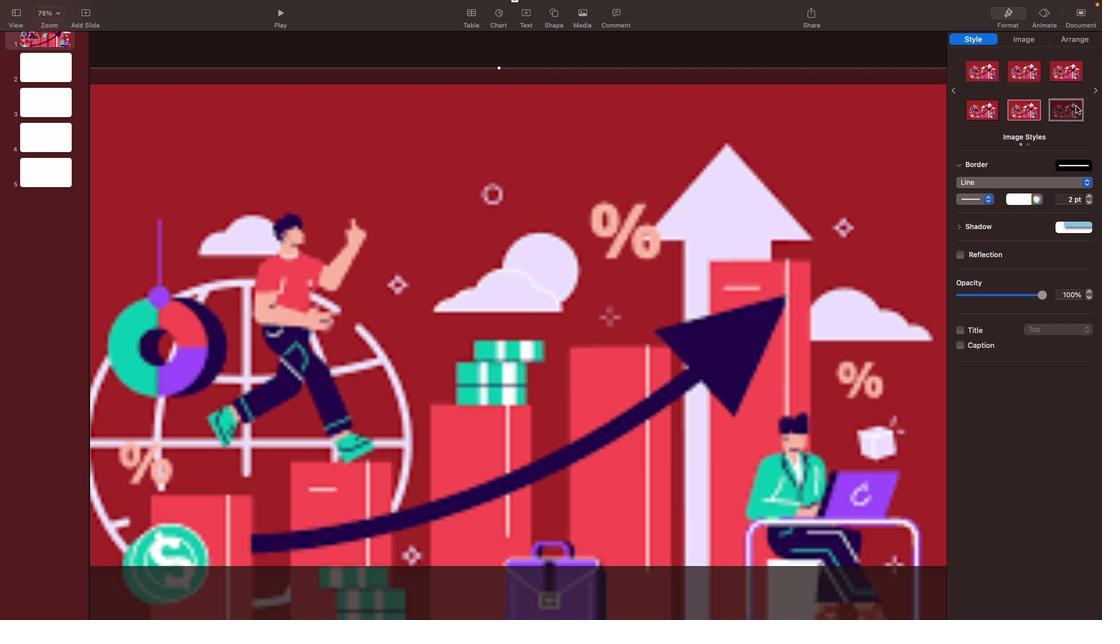 
Action: Mouse moved to (846, 208)
Screenshot: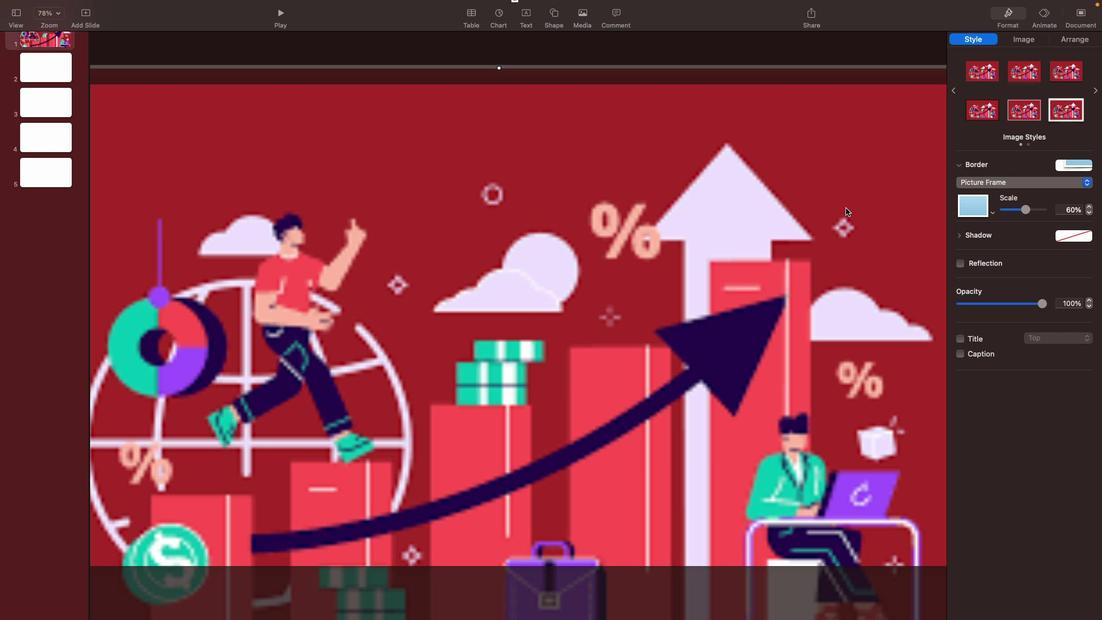 
Action: Mouse pressed left at (846, 208)
Screenshot: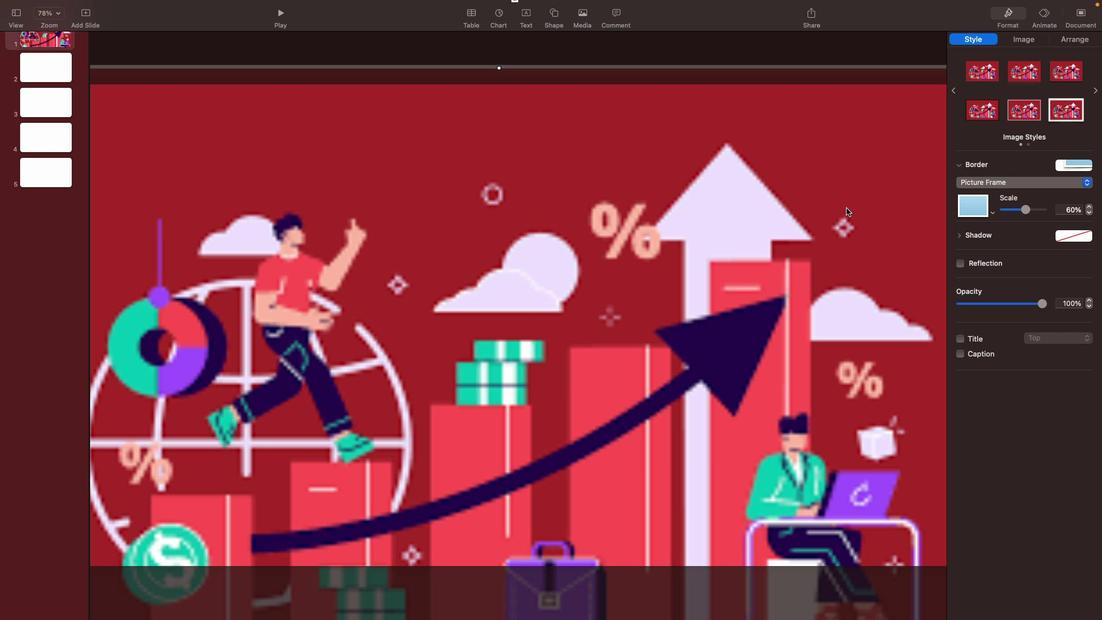 
Action: Mouse moved to (847, 199)
Screenshot: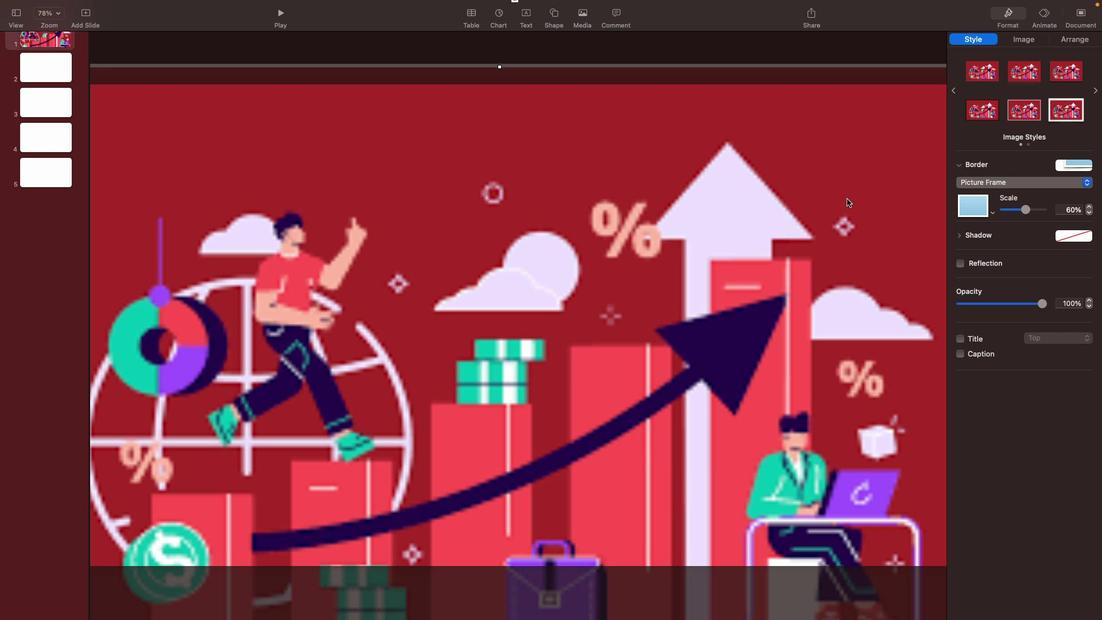 
Action: Mouse pressed left at (847, 199)
Screenshot: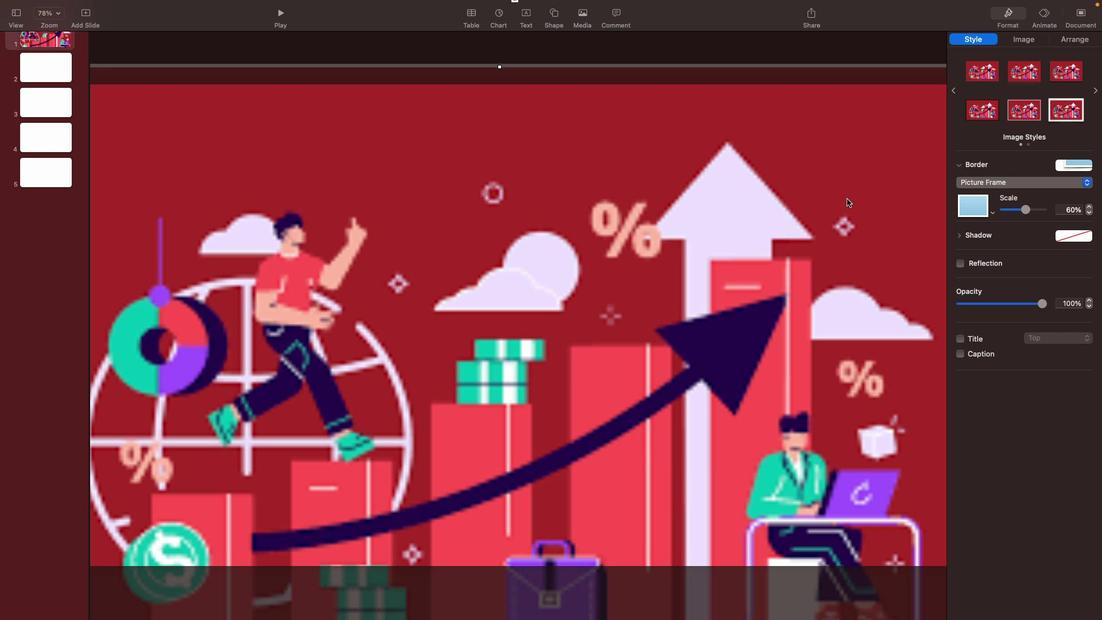 
Action: Mouse moved to (908, 342)
Screenshot: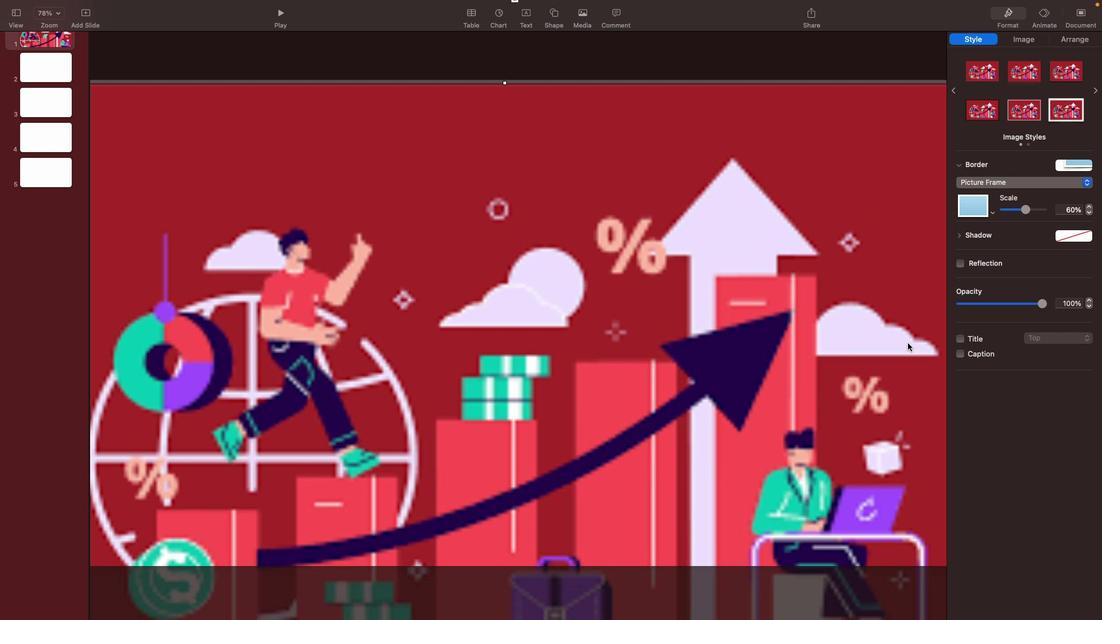 
Action: Mouse pressed left at (908, 342)
Screenshot: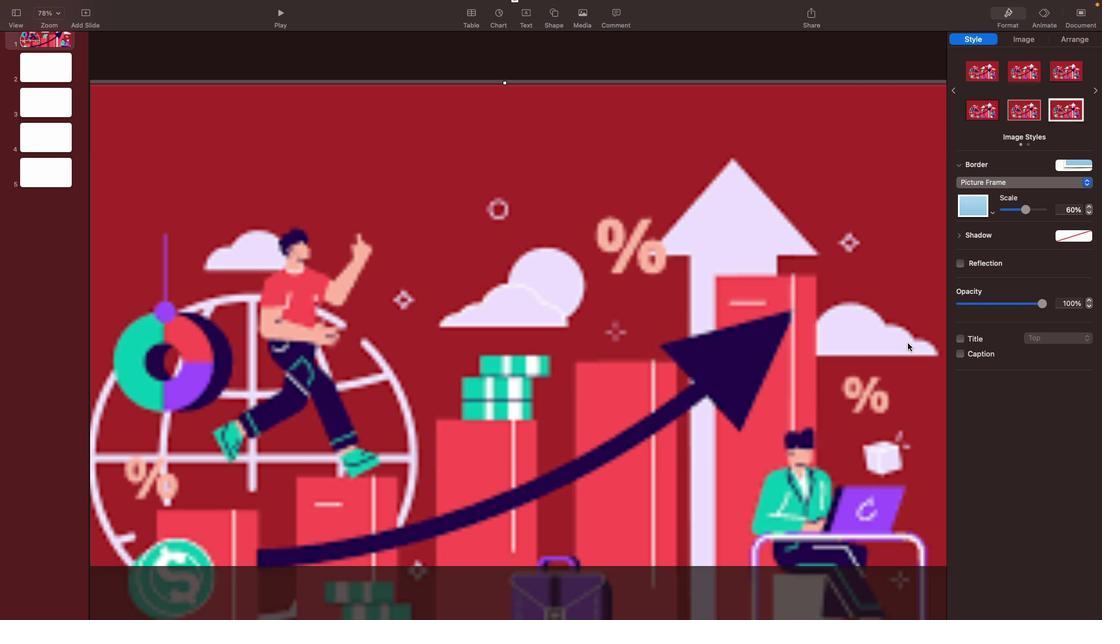 
Action: Mouse moved to (903, 344)
Screenshot: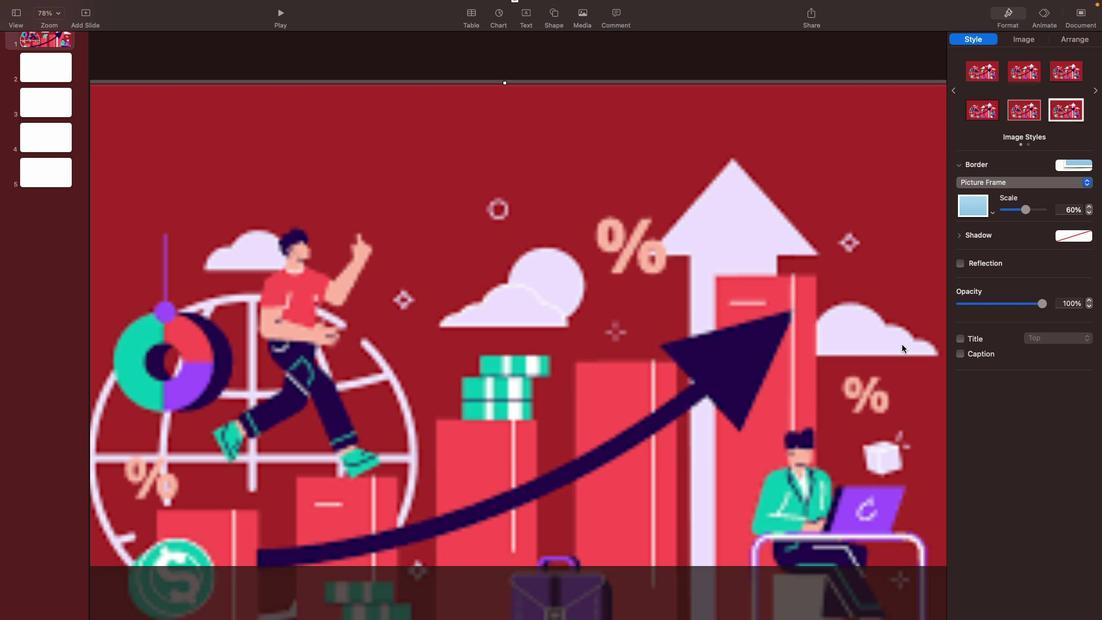 
Action: Mouse pressed left at (903, 344)
Screenshot: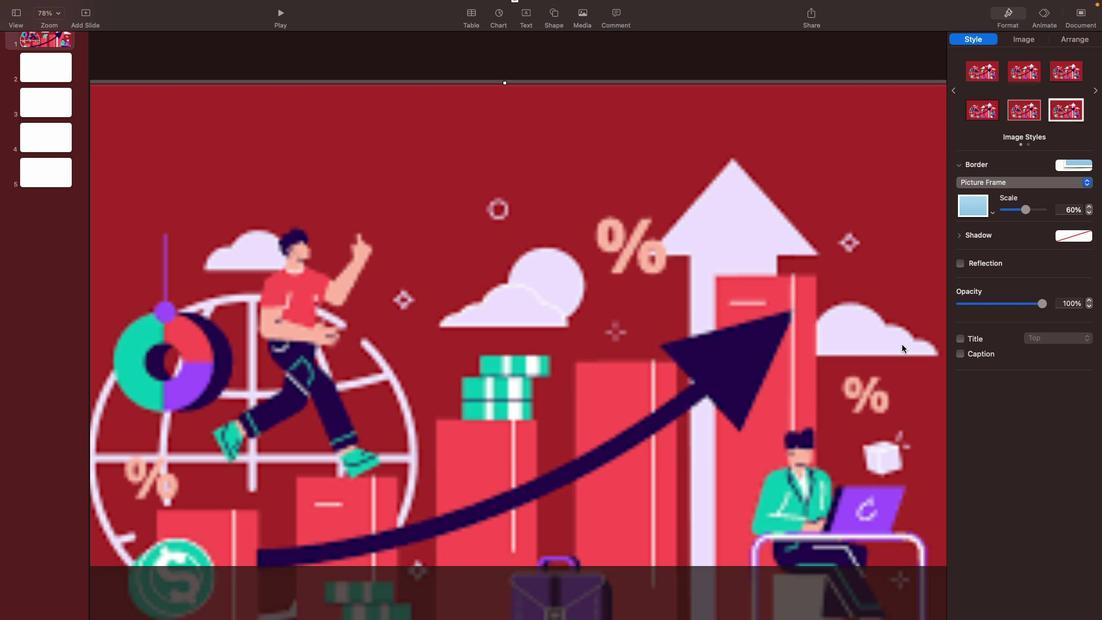 
Action: Mouse moved to (907, 360)
Screenshot: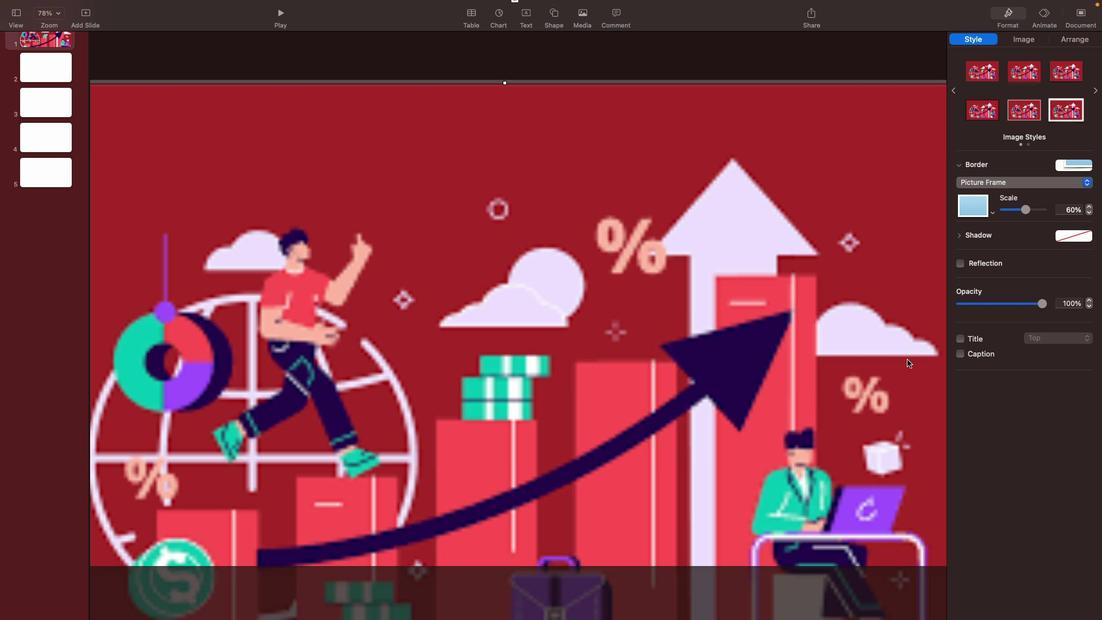 
Action: Mouse pressed left at (907, 360)
Screenshot: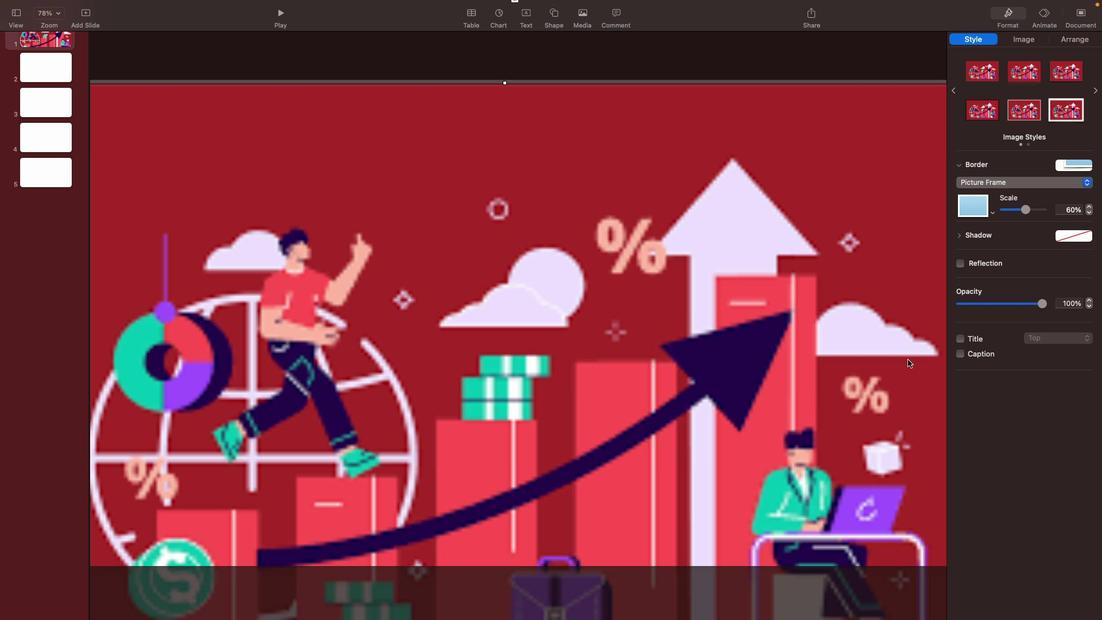 
Action: Mouse moved to (786, 324)
Screenshot: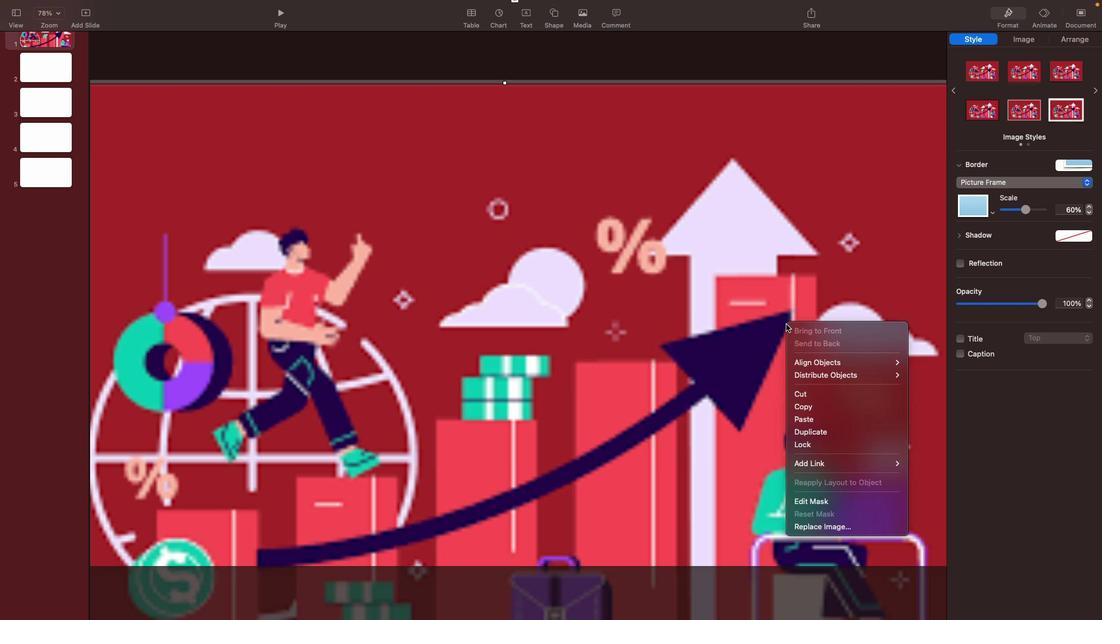 
Action: Mouse pressed right at (786, 324)
Screenshot: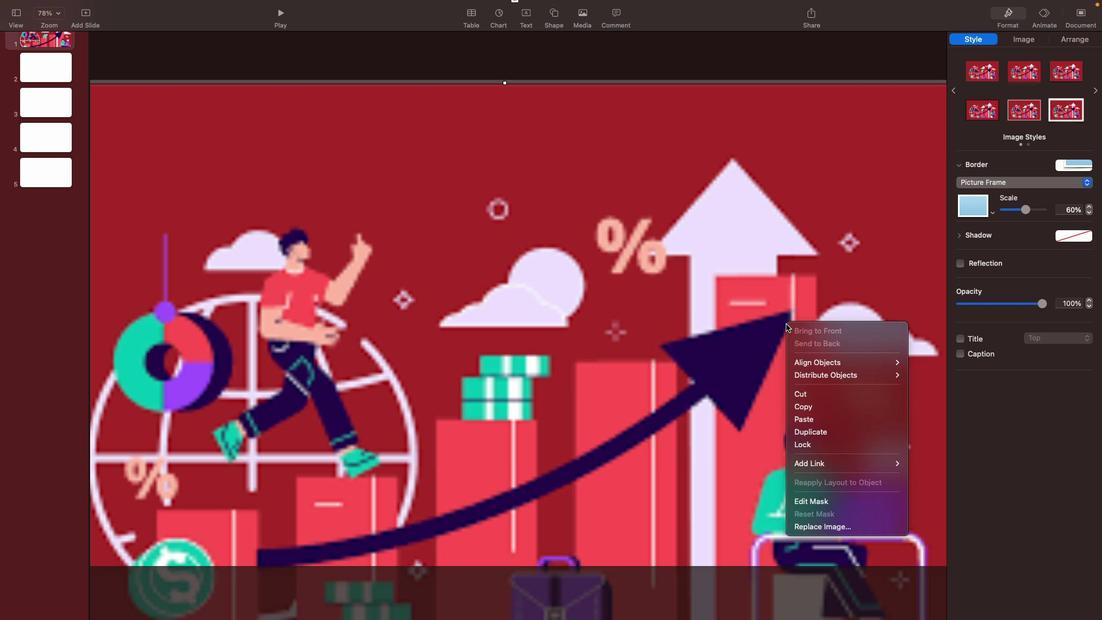 
Action: Mouse moved to (797, 394)
Screenshot: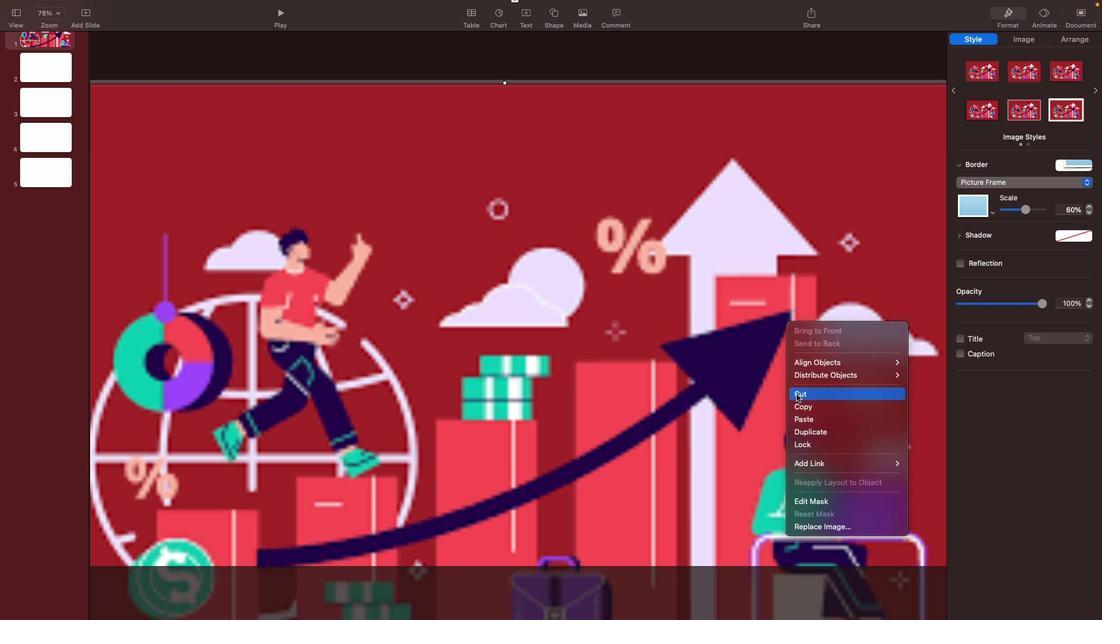 
Action: Mouse pressed left at (797, 394)
Screenshot: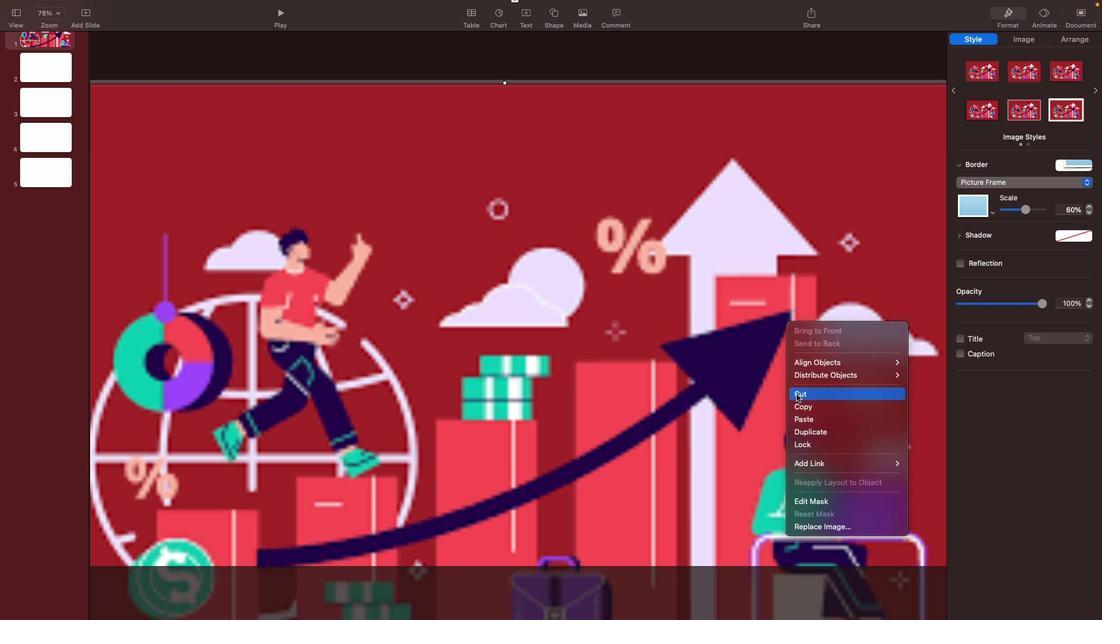 
Action: Mouse moved to (580, 14)
Screenshot: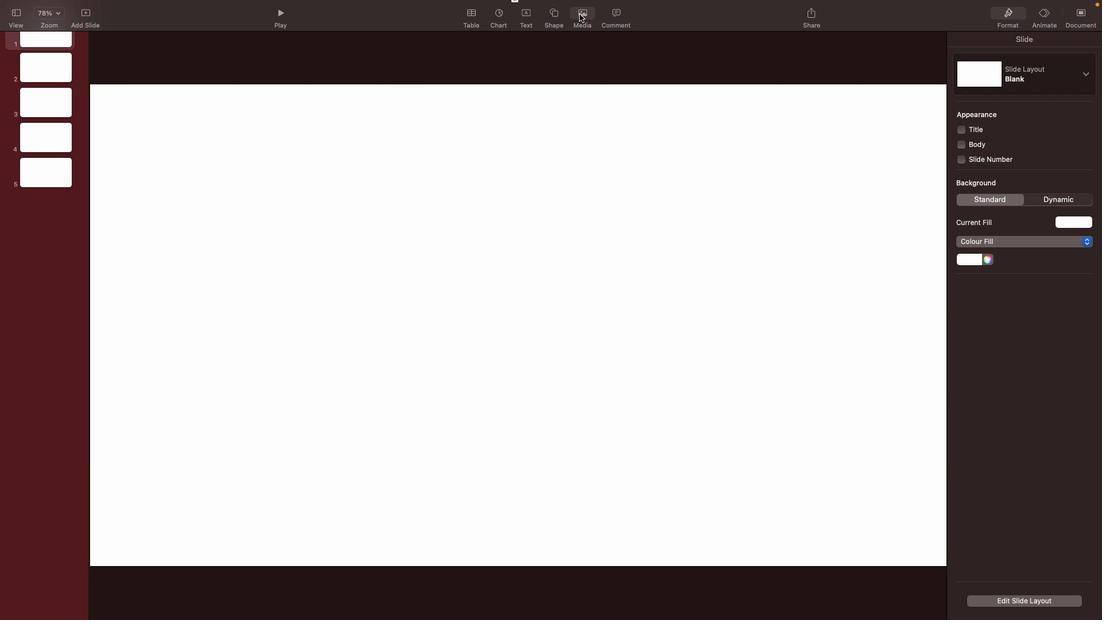 
Action: Mouse pressed left at (580, 14)
Screenshot: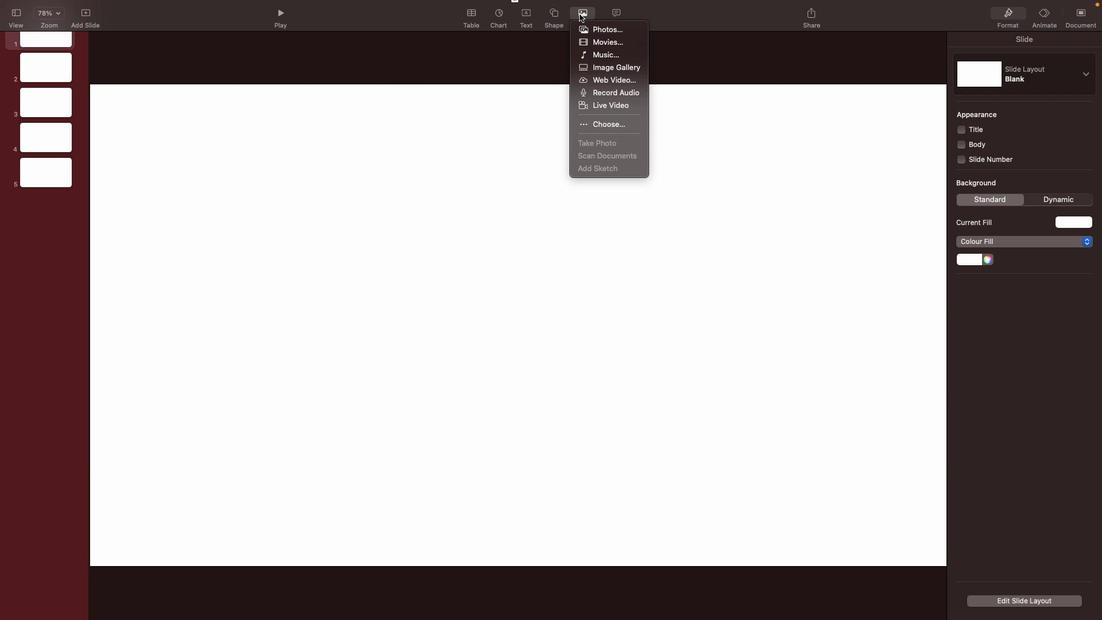 
Action: Mouse moved to (608, 68)
Screenshot: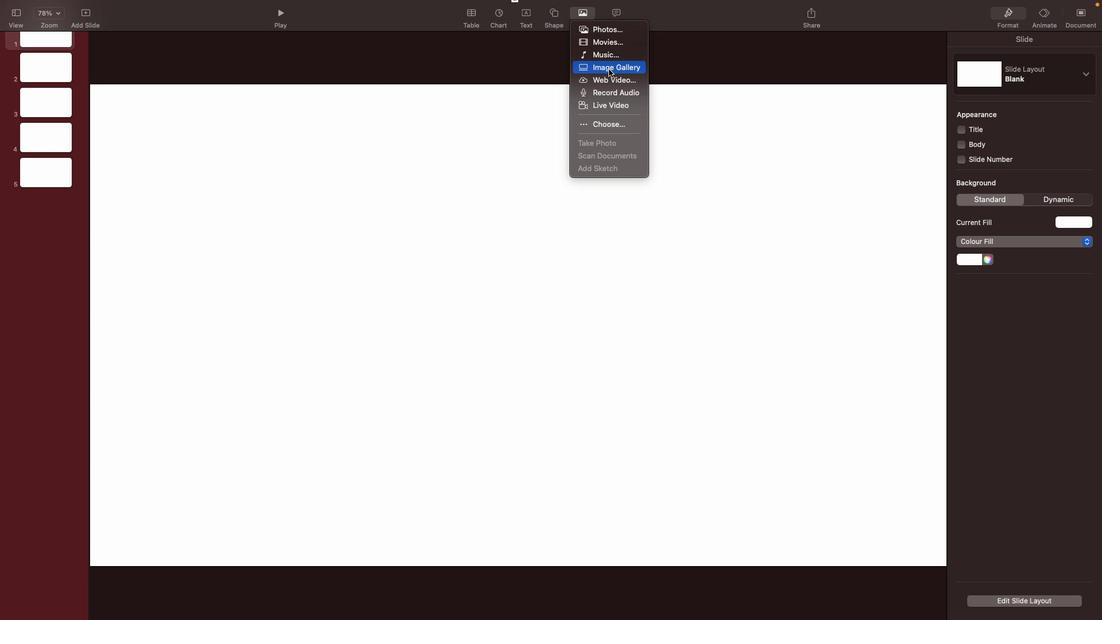
Action: Mouse pressed left at (608, 68)
Screenshot: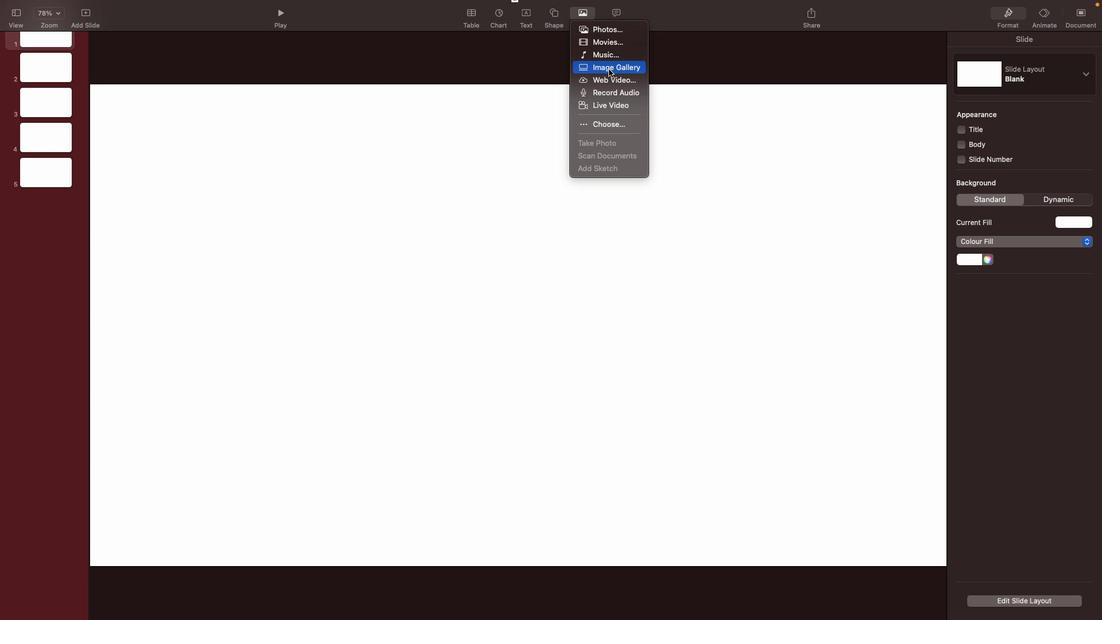 
Action: Mouse moved to (887, 487)
Screenshot: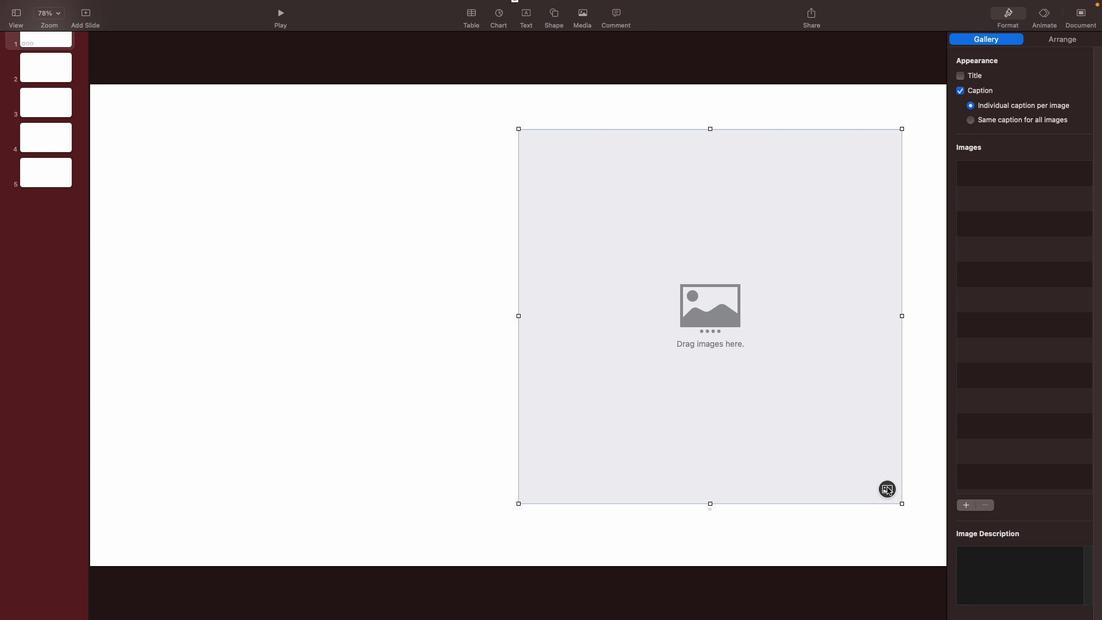 
Action: Mouse pressed left at (887, 487)
Screenshot: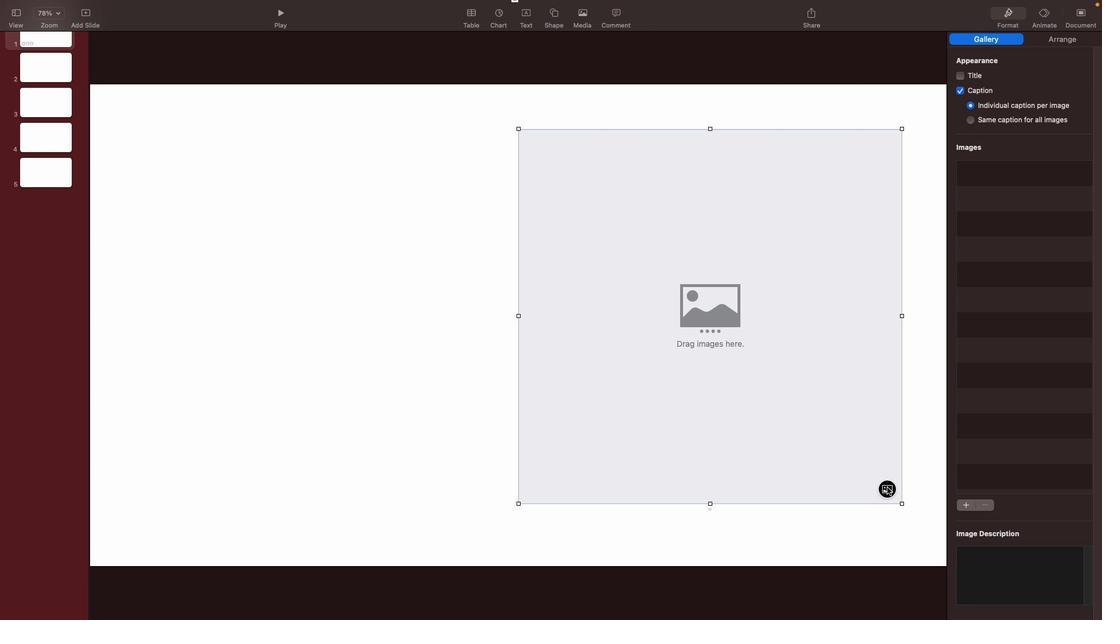 
Action: Mouse moved to (448, 270)
Screenshot: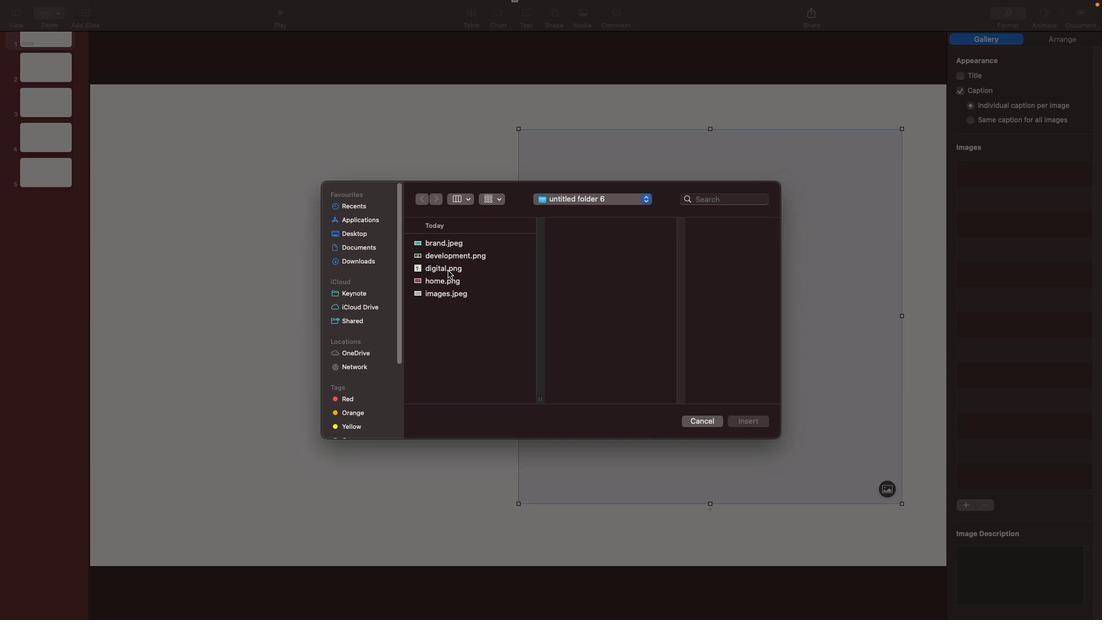 
Action: Mouse pressed left at (448, 270)
Screenshot: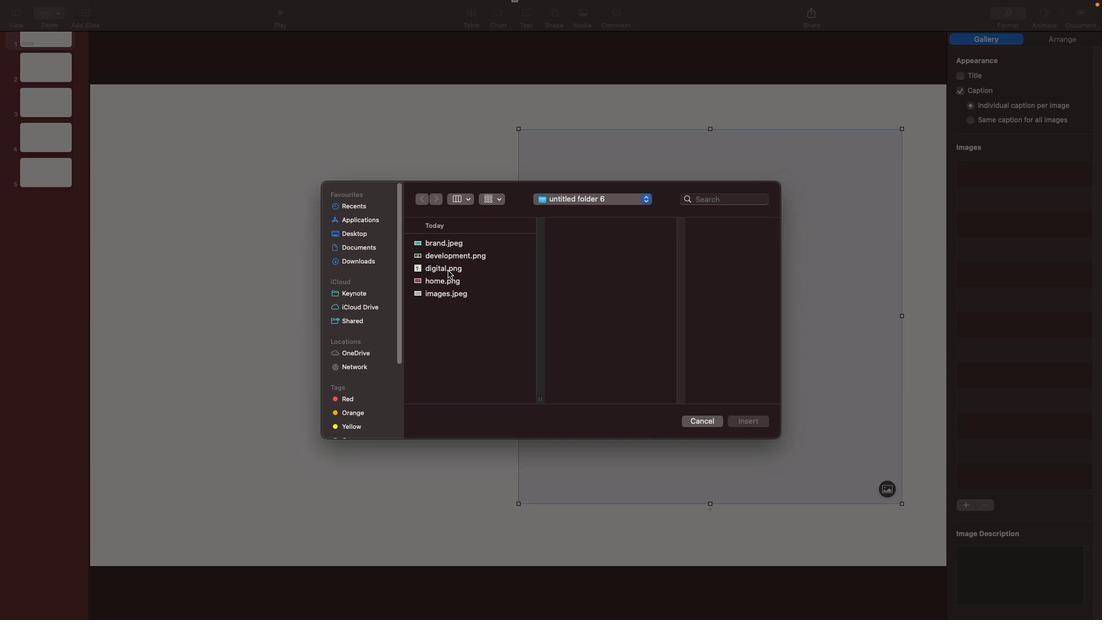 
Action: Mouse moved to (457, 279)
Screenshot: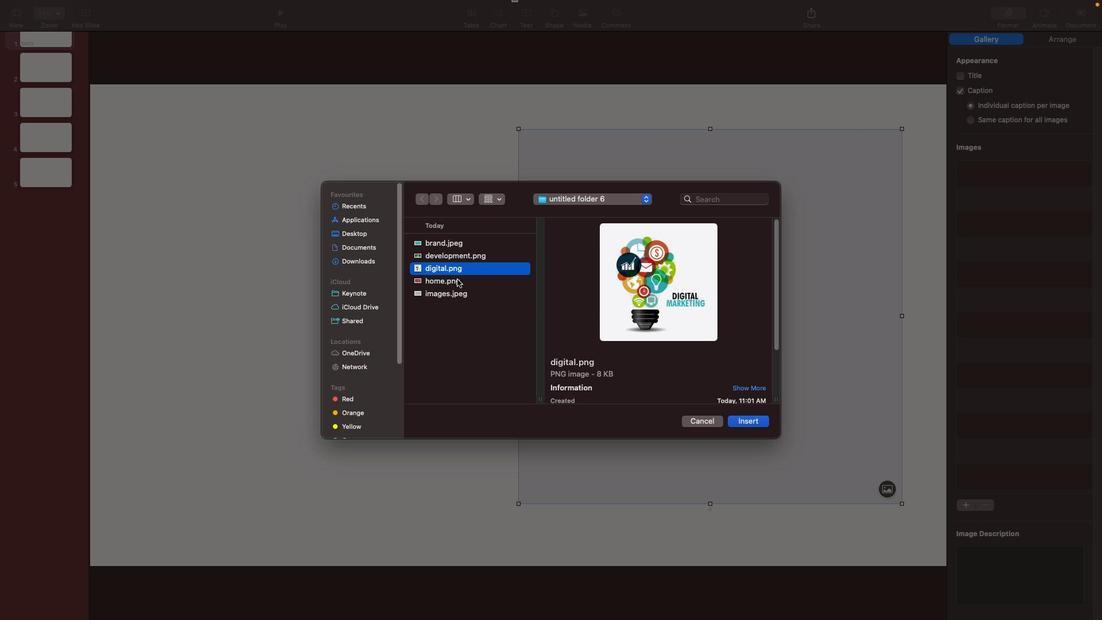
Action: Mouse pressed left at (457, 279)
Screenshot: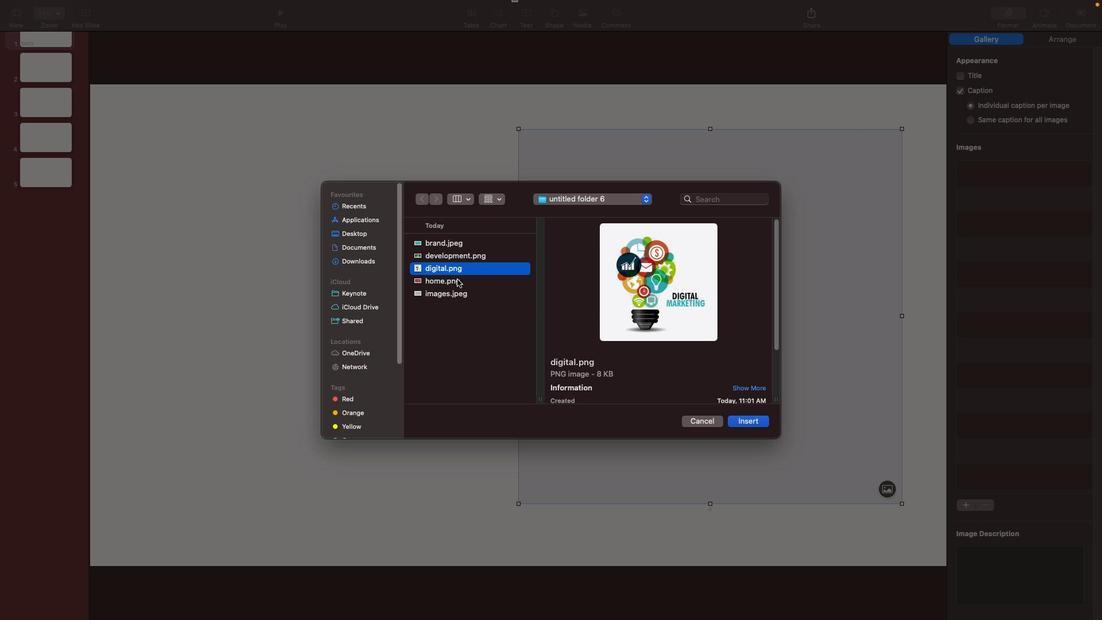 
Action: Mouse moved to (449, 292)
Screenshot: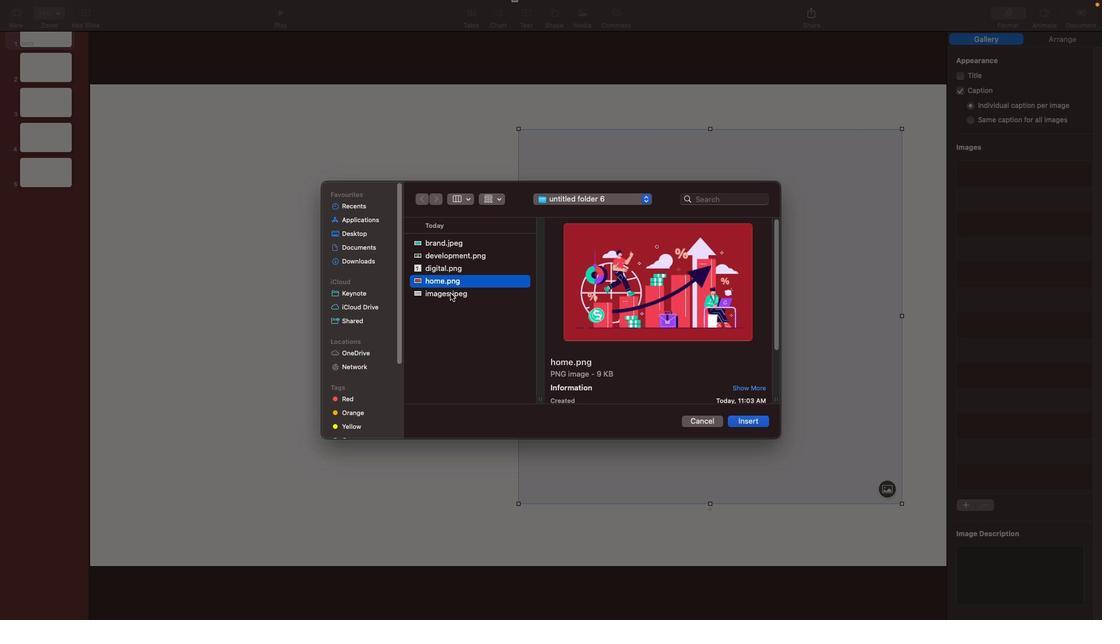 
Action: Mouse pressed left at (449, 292)
Screenshot: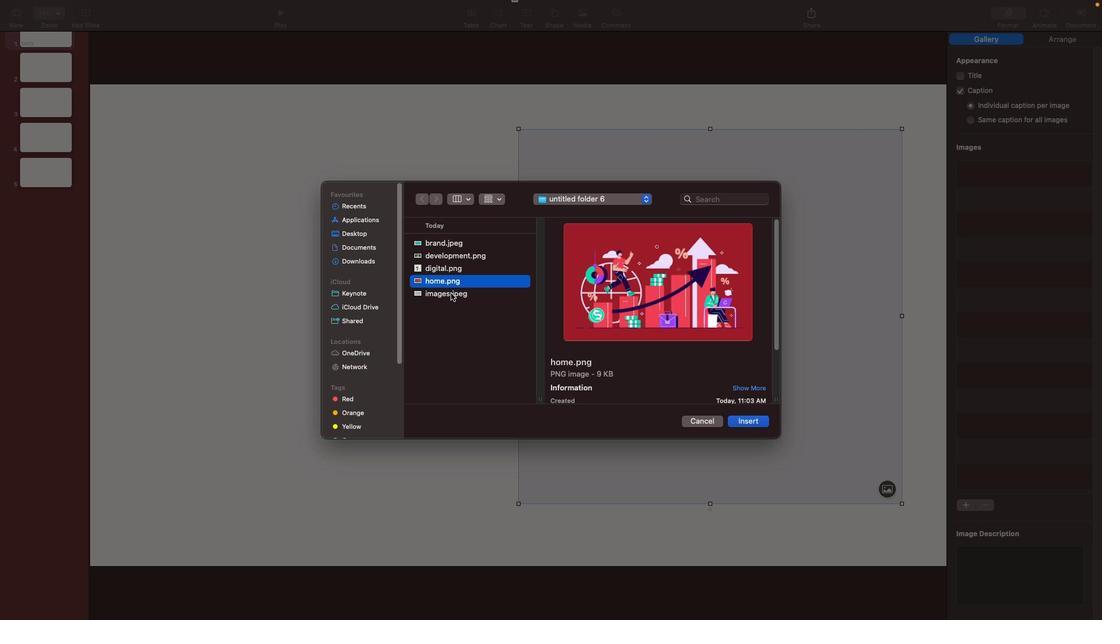 
Action: Mouse moved to (445, 244)
Screenshot: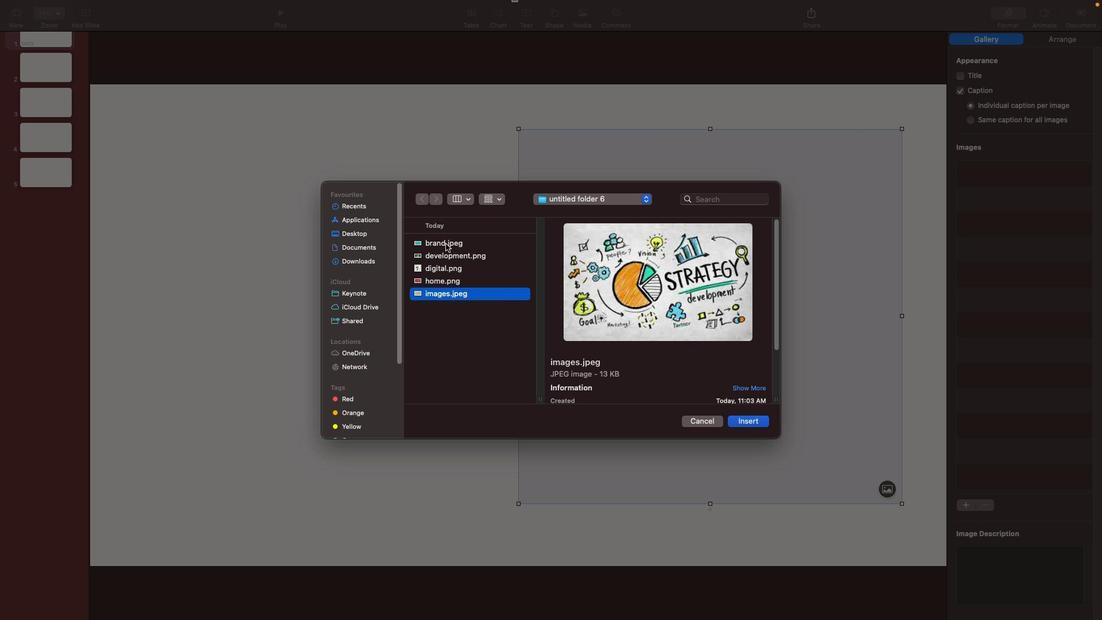 
Action: Mouse pressed left at (445, 244)
Screenshot: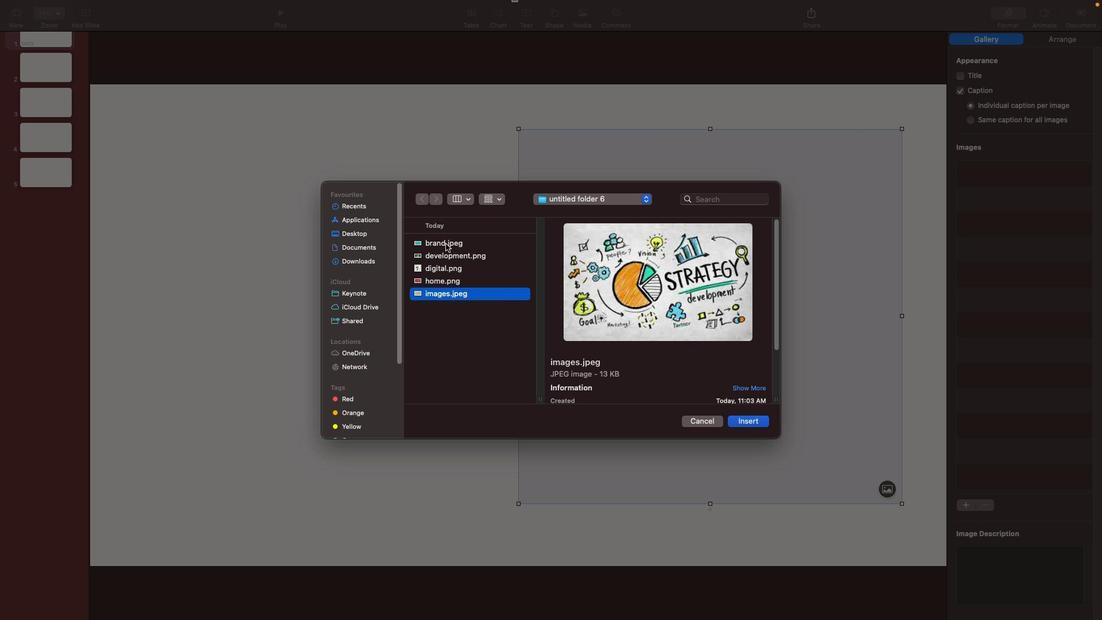 
Action: Mouse moved to (440, 256)
Screenshot: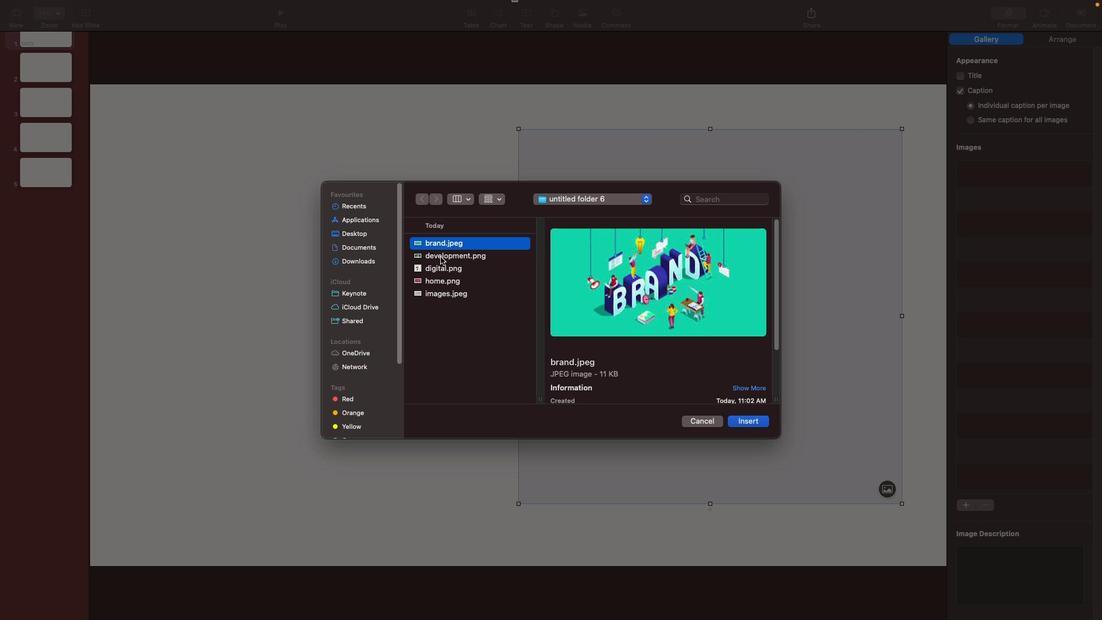 
Action: Mouse pressed left at (440, 256)
Screenshot: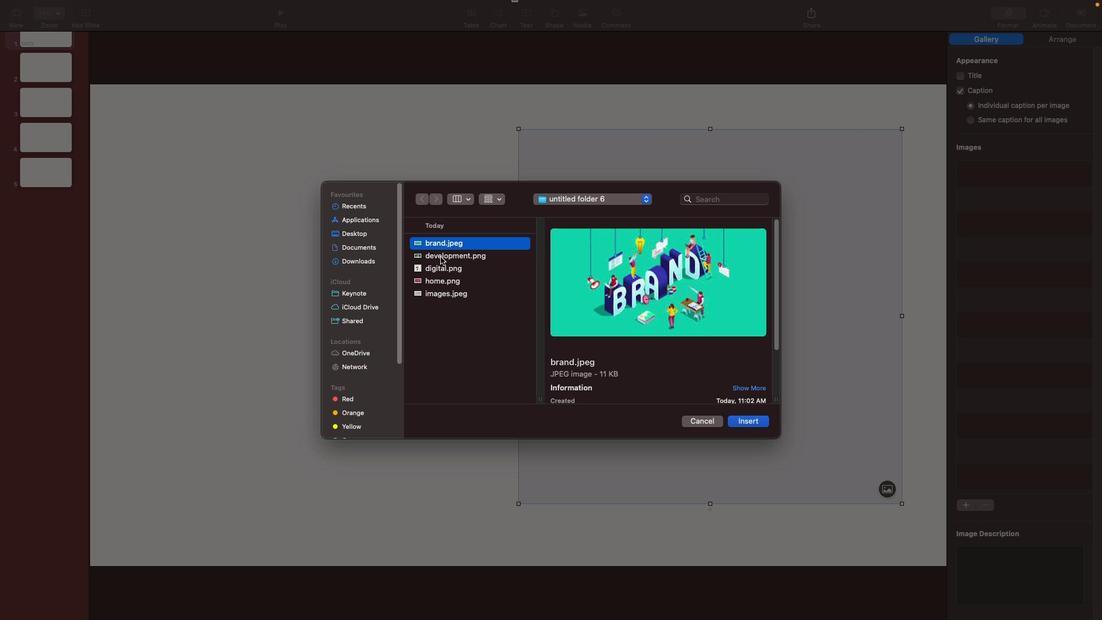 
Action: Mouse moved to (359, 235)
Screenshot: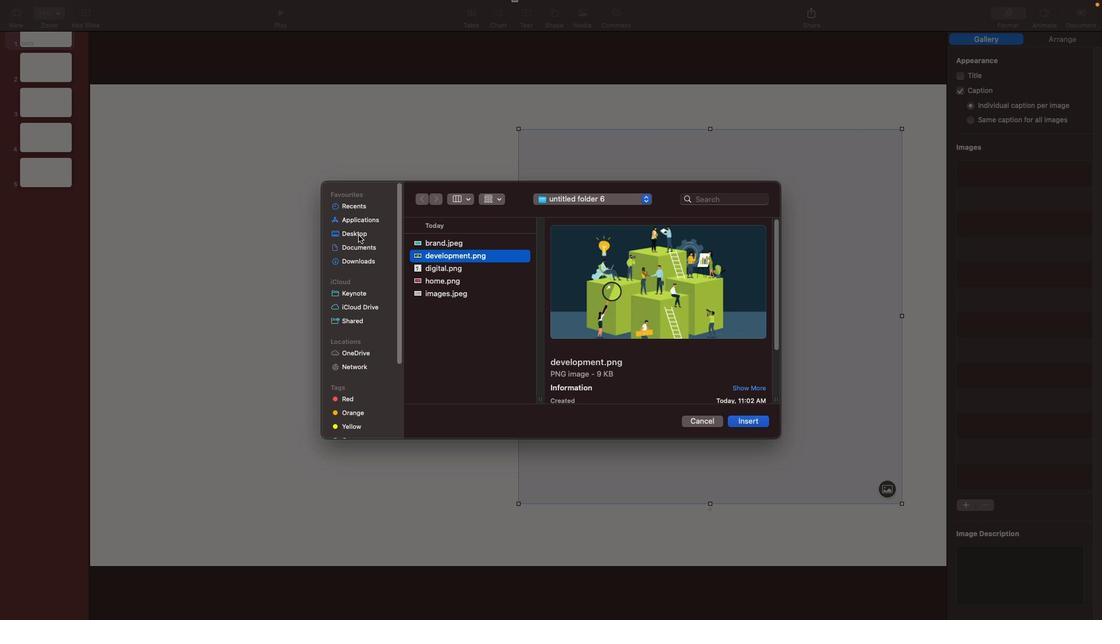 
Action: Mouse pressed left at (359, 235)
Screenshot: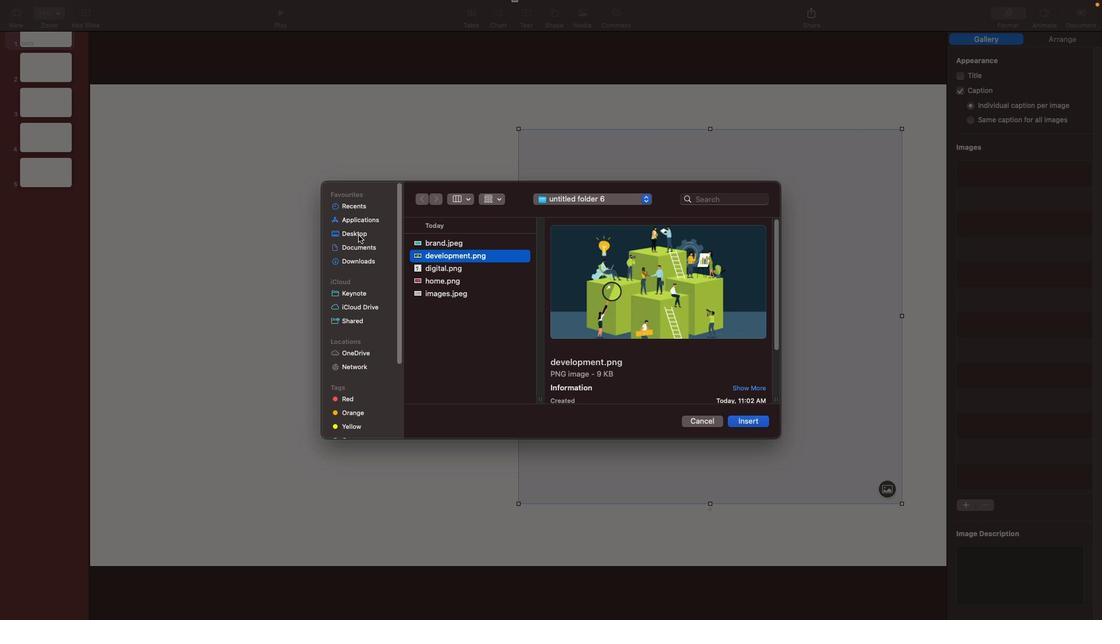
Action: Mouse moved to (443, 255)
Screenshot: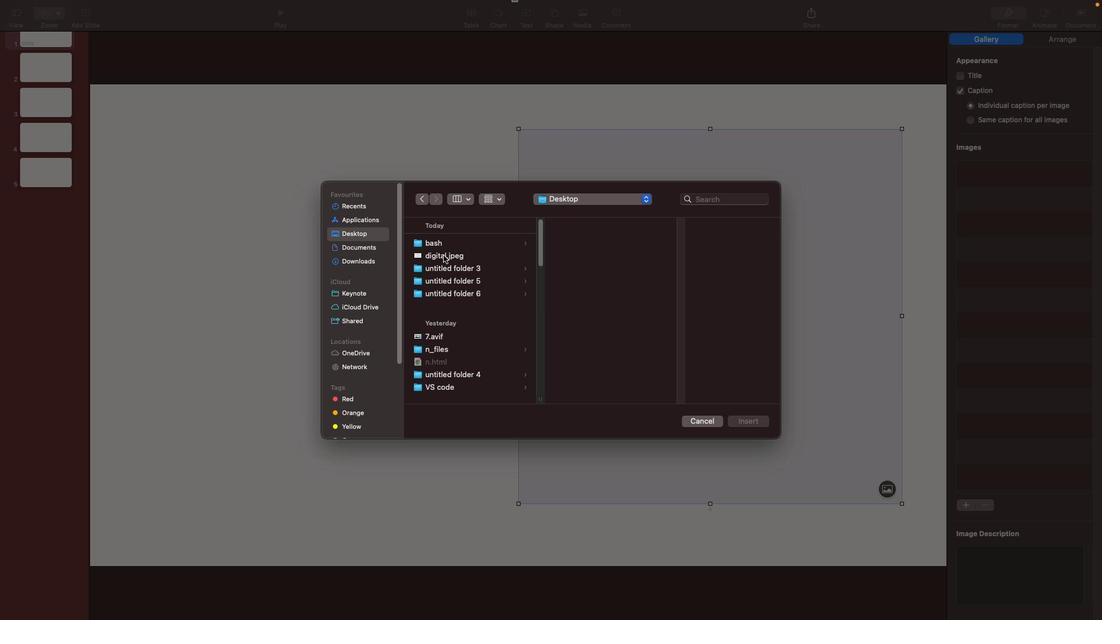 
Action: Mouse pressed left at (443, 255)
Screenshot: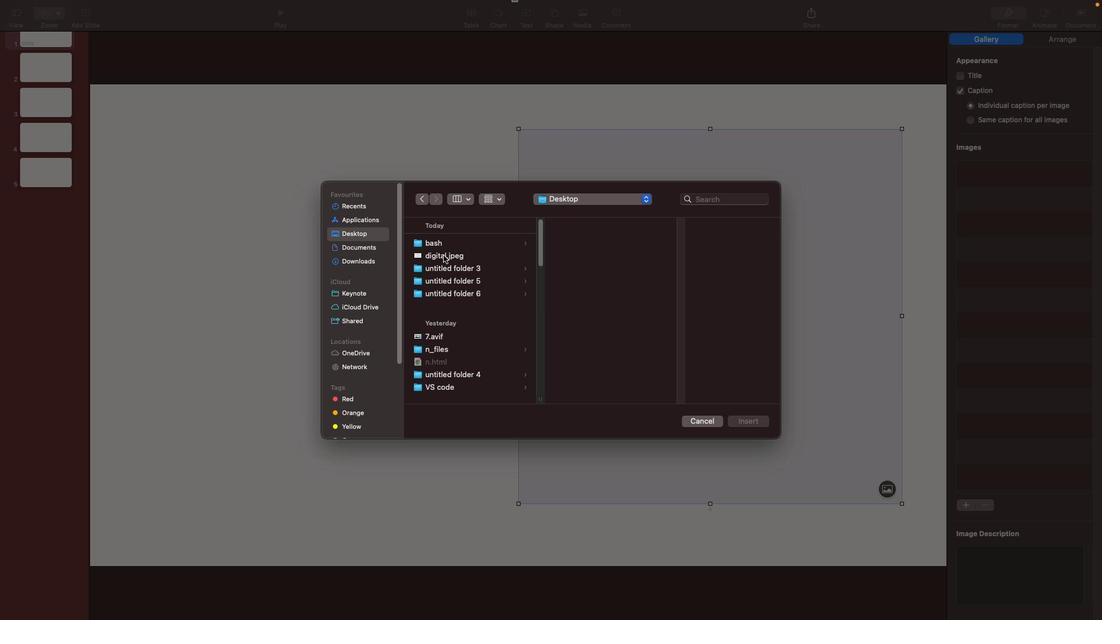 
Action: Mouse moved to (745, 419)
Screenshot: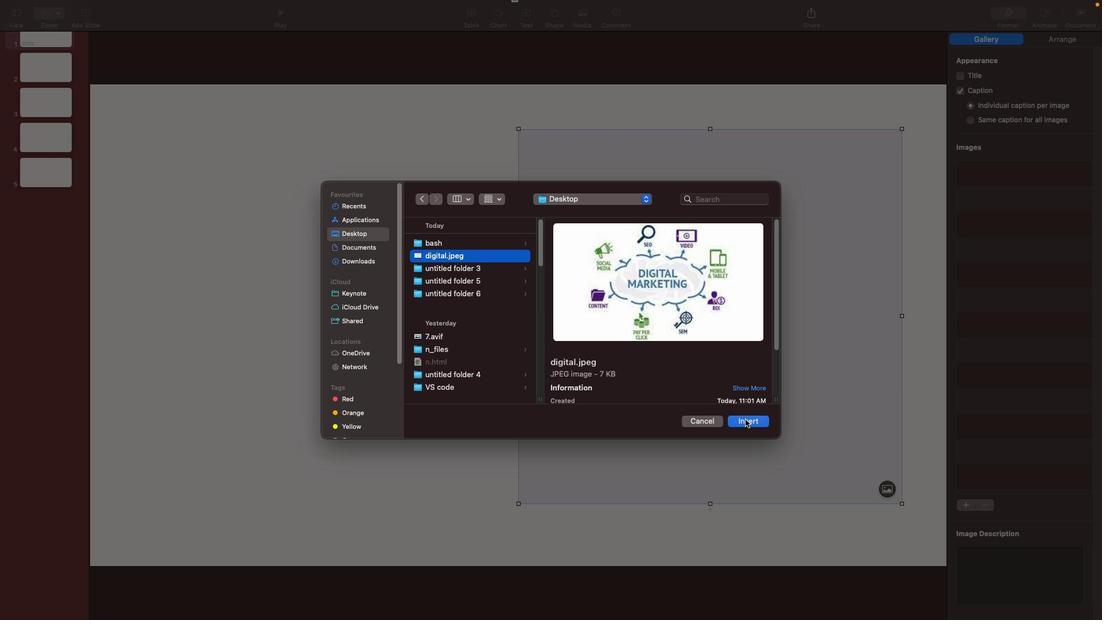 
Action: Mouse pressed left at (745, 419)
Screenshot: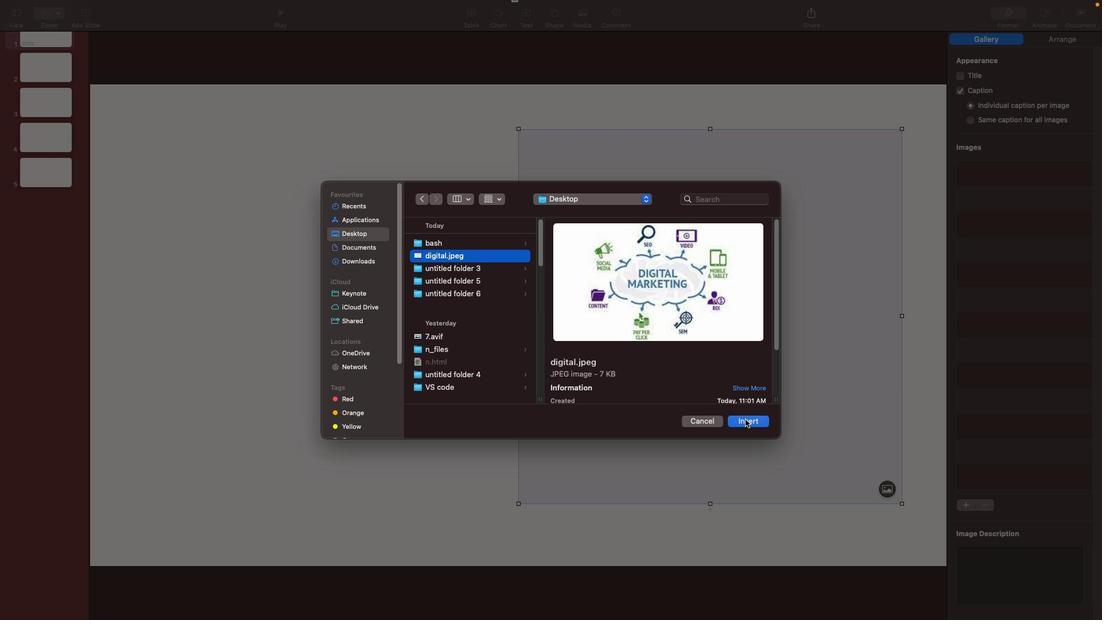 
Action: Mouse moved to (746, 475)
Screenshot: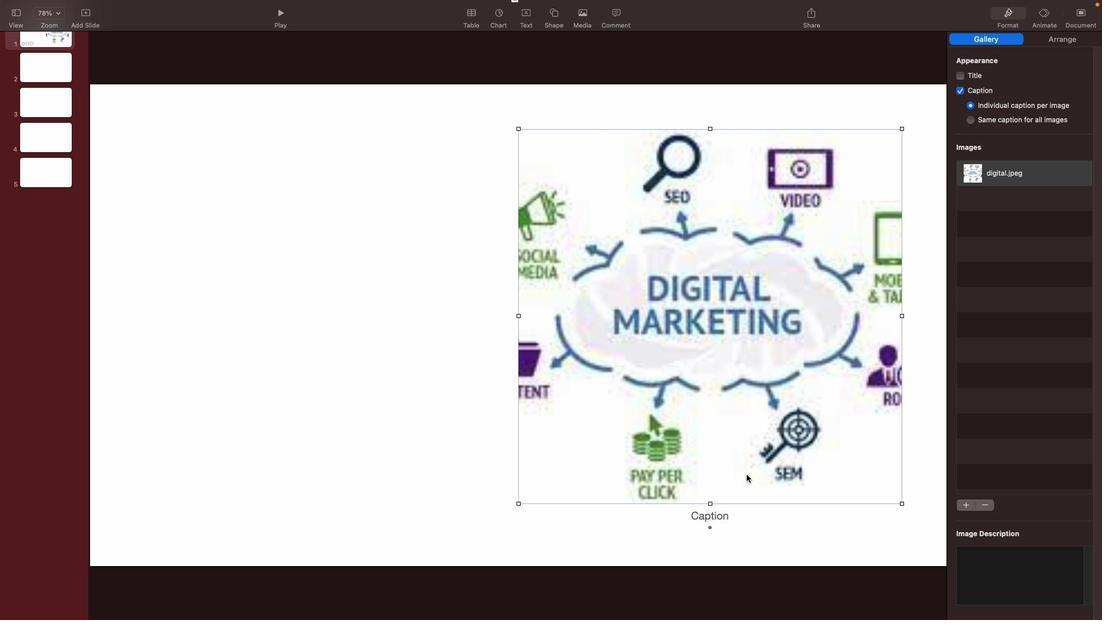 
Action: Mouse pressed right at (746, 475)
Screenshot: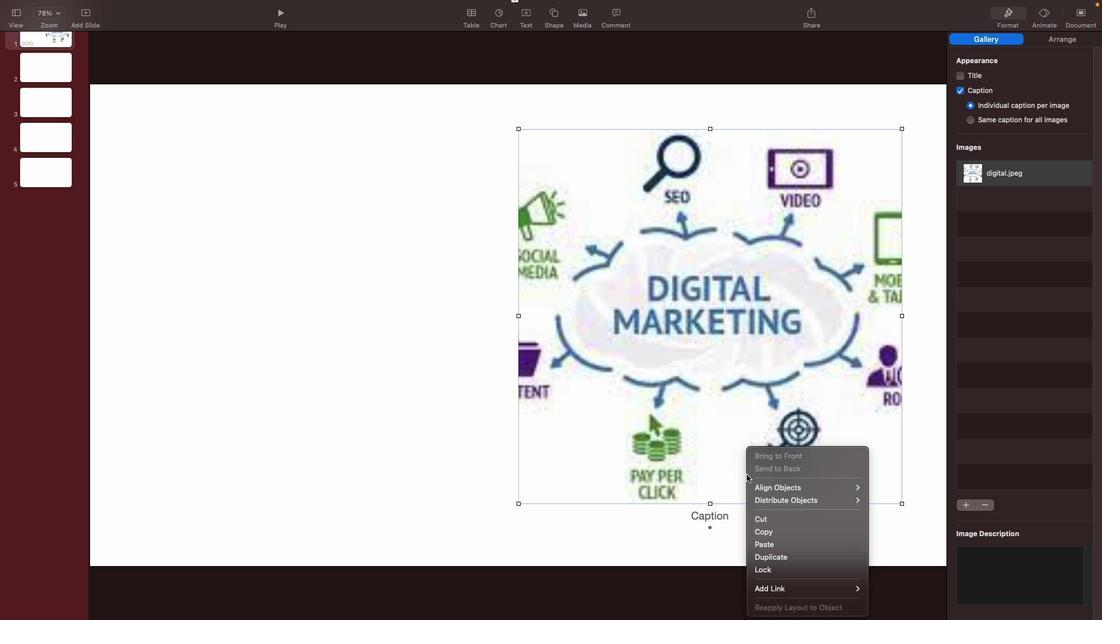 
Action: Mouse moved to (758, 518)
Screenshot: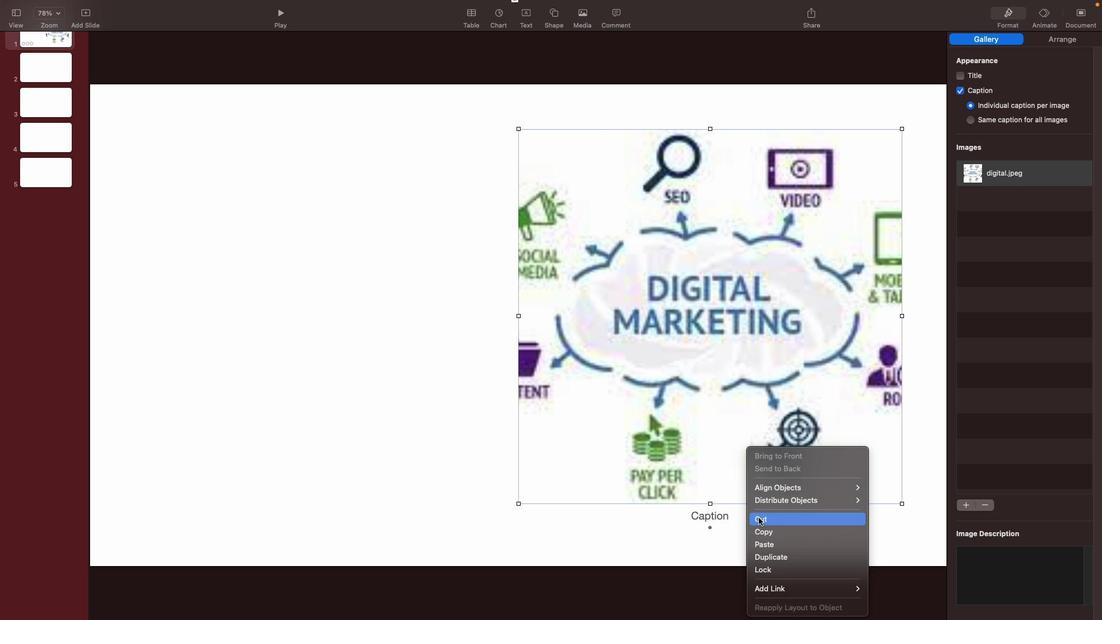 
Action: Mouse pressed left at (758, 518)
Screenshot: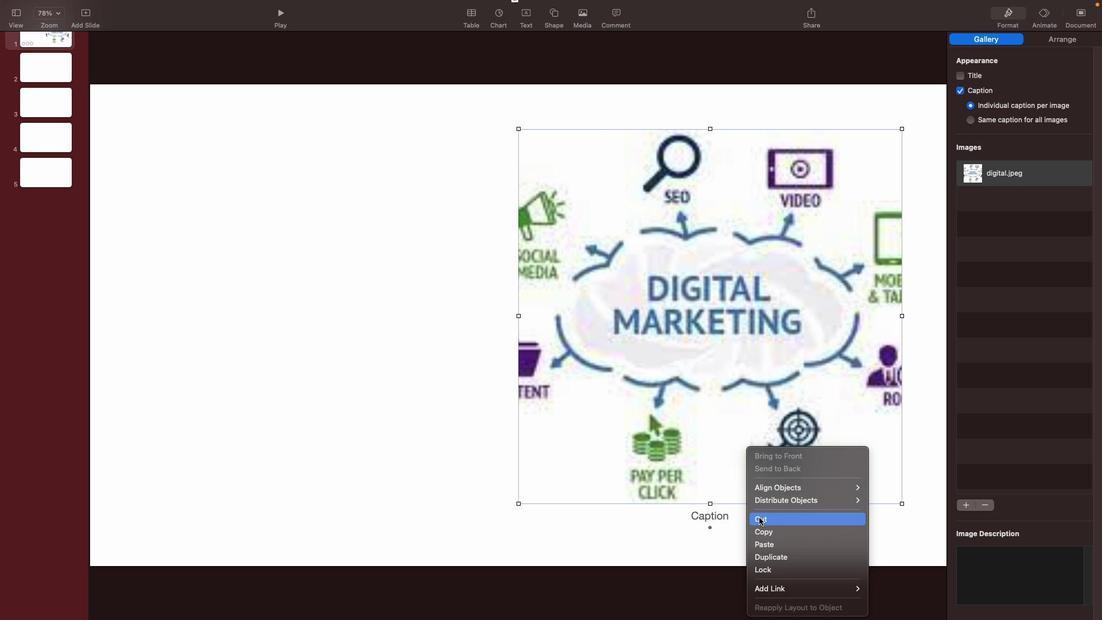 
Action: Mouse moved to (576, 16)
Screenshot: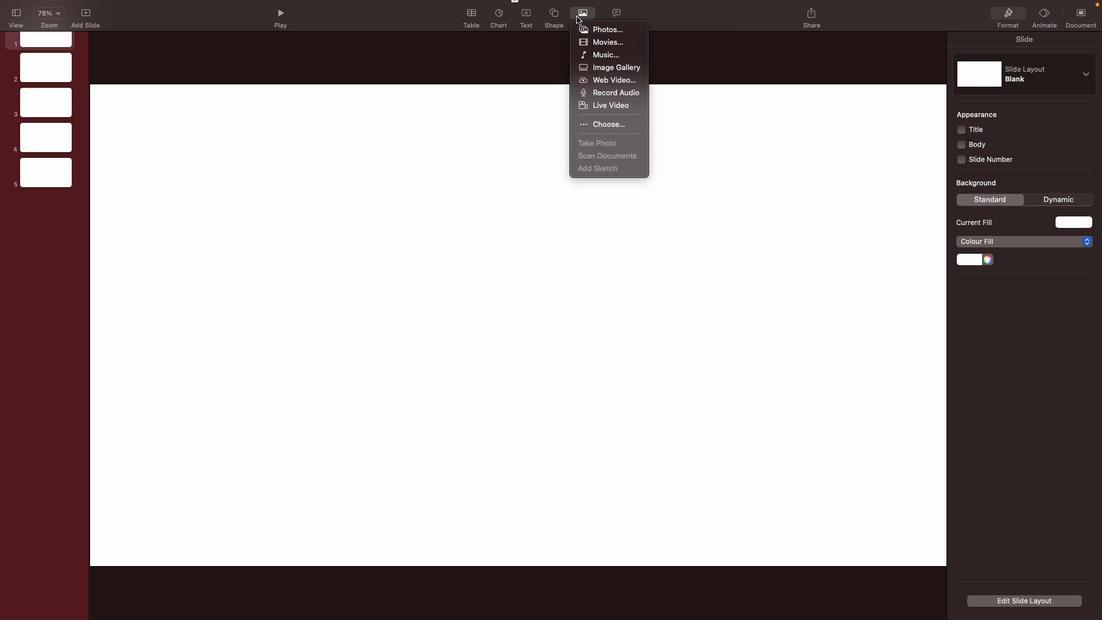 
Action: Mouse pressed left at (576, 16)
Screenshot: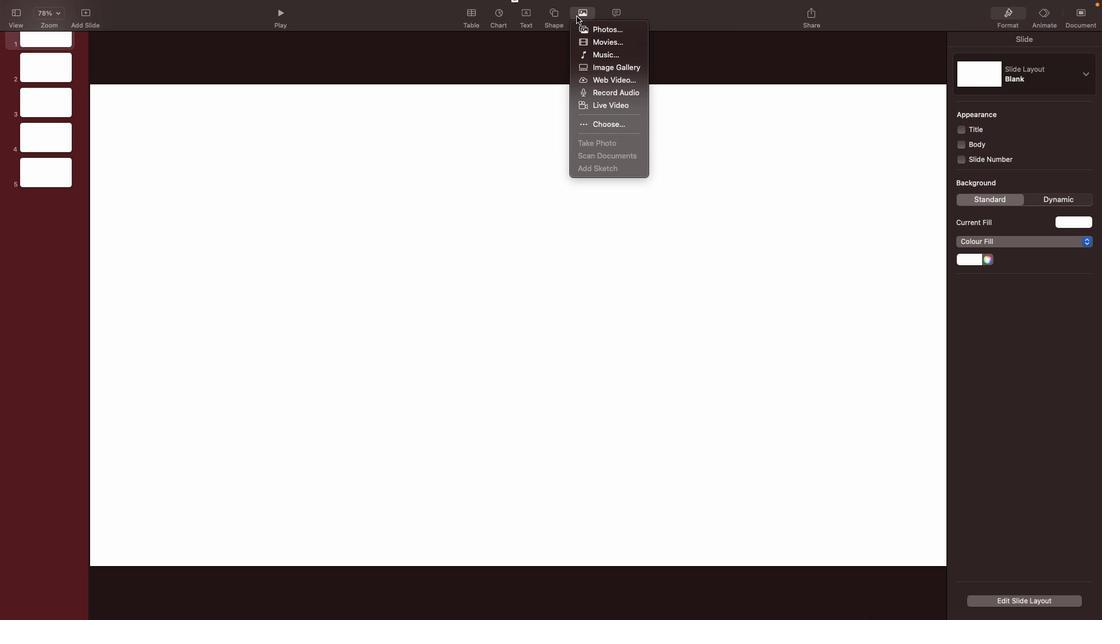 
Action: Mouse moved to (606, 120)
Screenshot: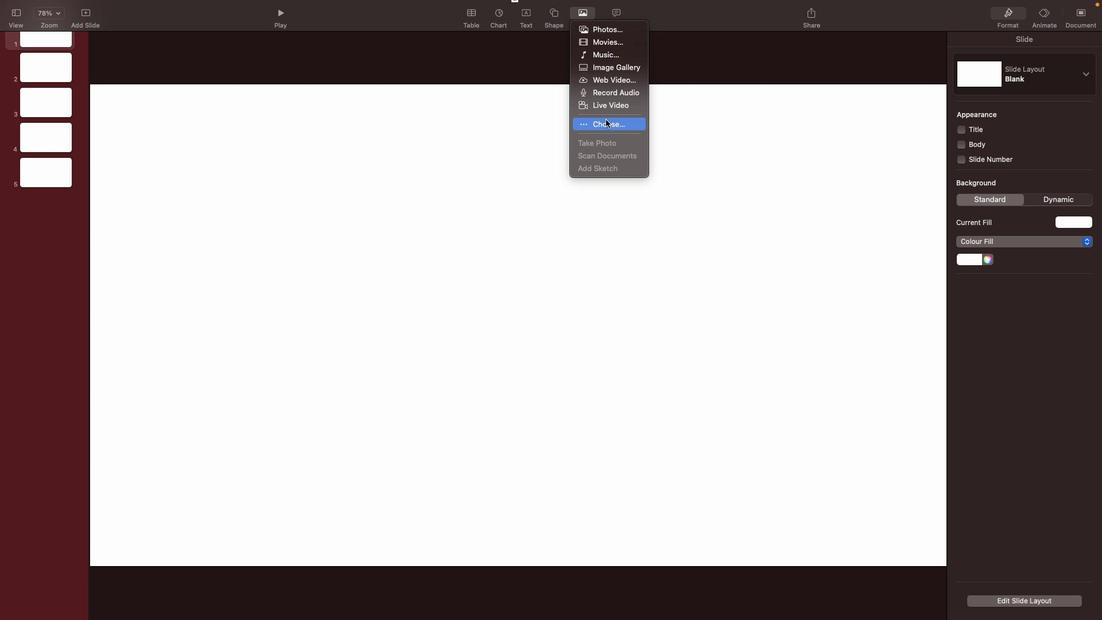 
Action: Mouse pressed left at (606, 120)
Screenshot: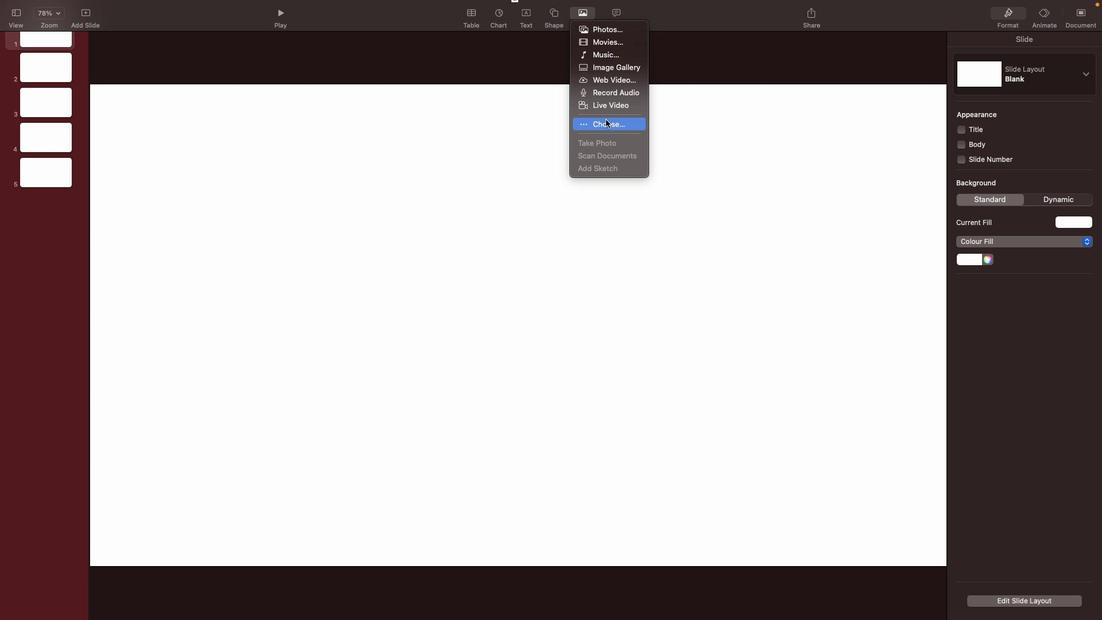 
Action: Mouse moved to (472, 294)
Screenshot: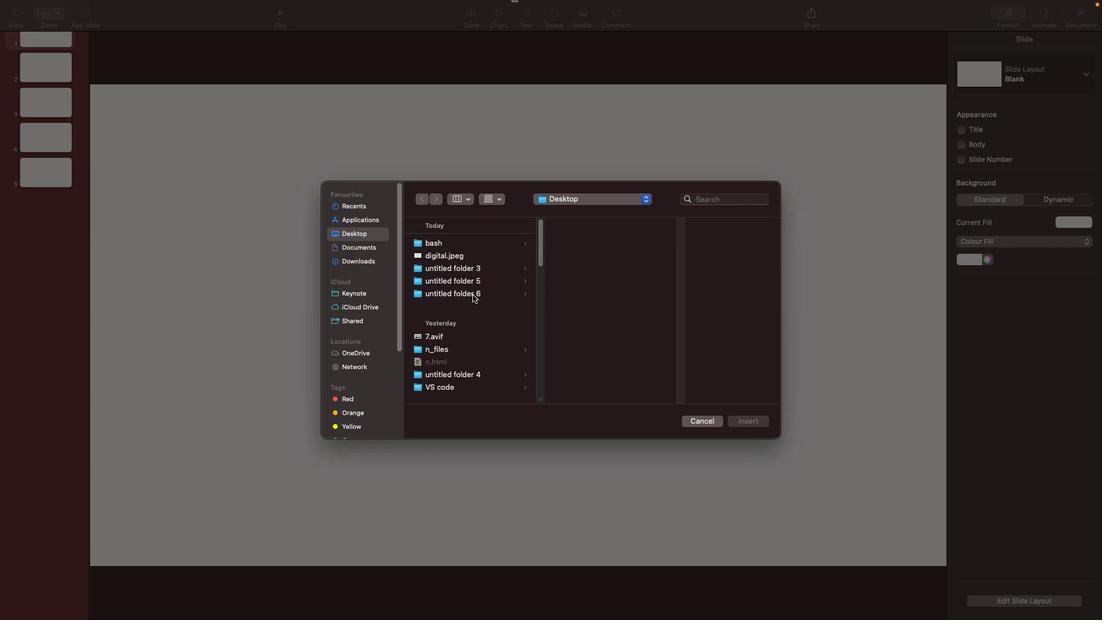 
Action: Mouse pressed left at (472, 294)
Screenshot: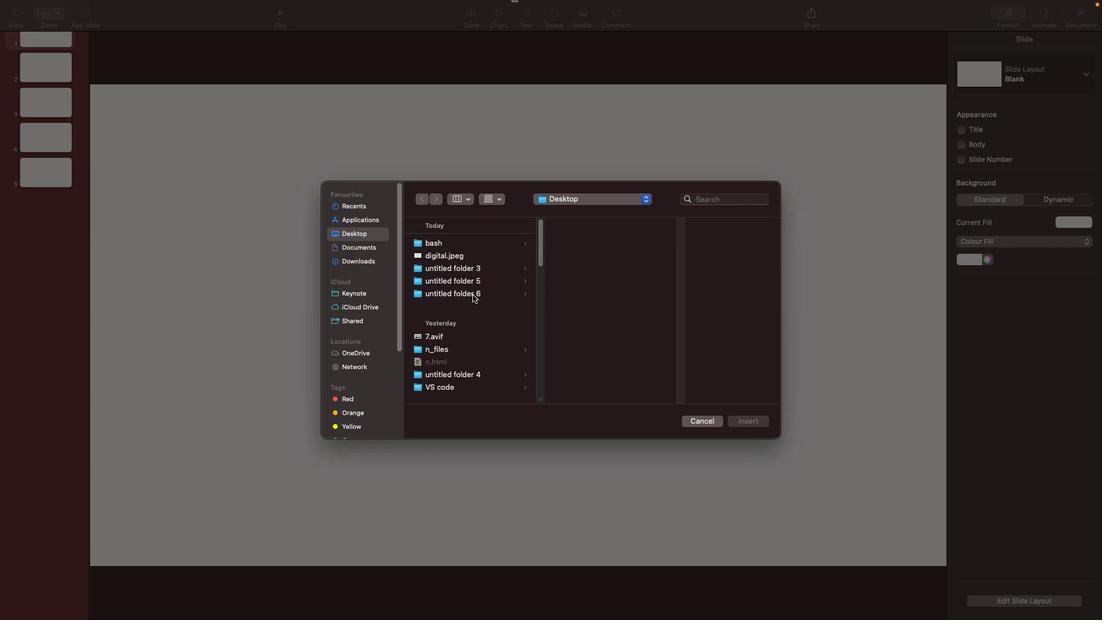 
Action: Mouse moved to (580, 292)
Screenshot: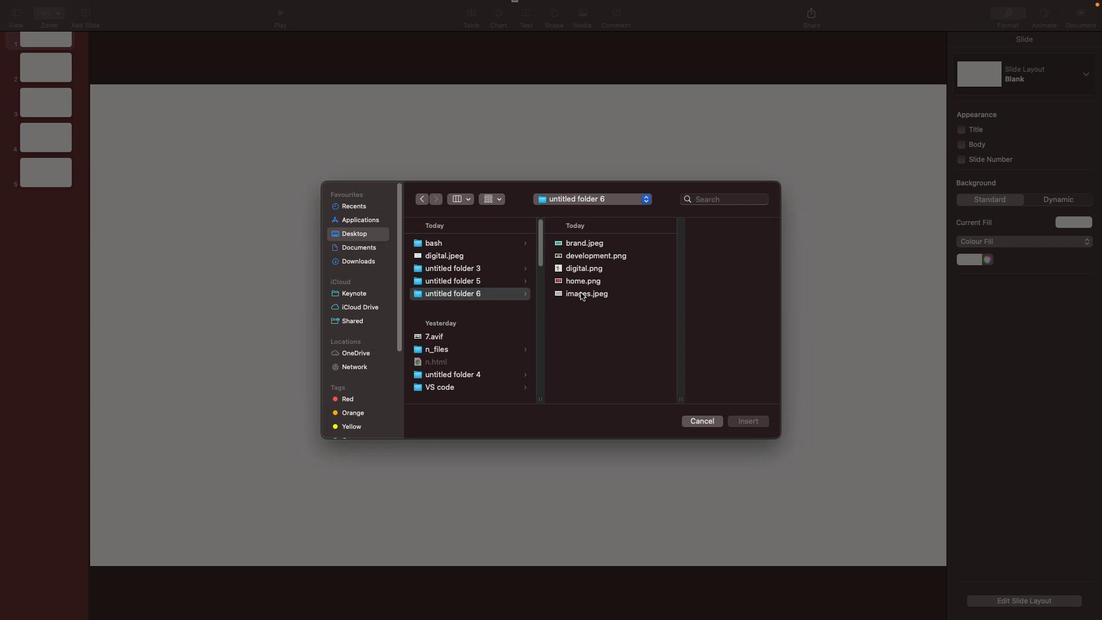 
Action: Mouse pressed left at (580, 292)
Screenshot: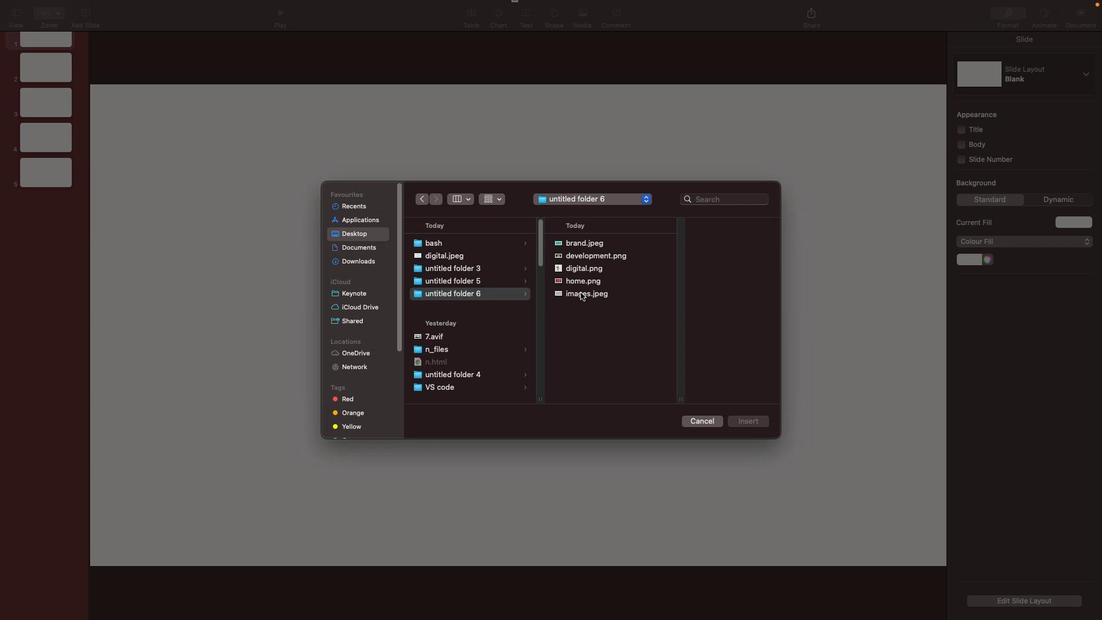 
Action: Mouse moved to (747, 421)
Screenshot: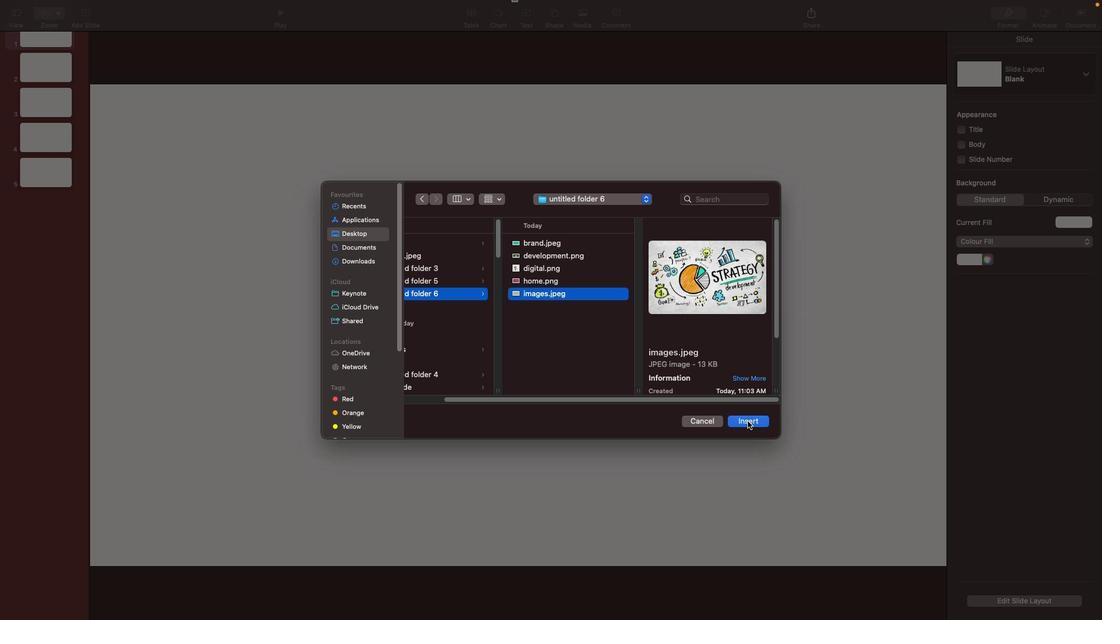 
Action: Mouse pressed left at (747, 421)
Screenshot: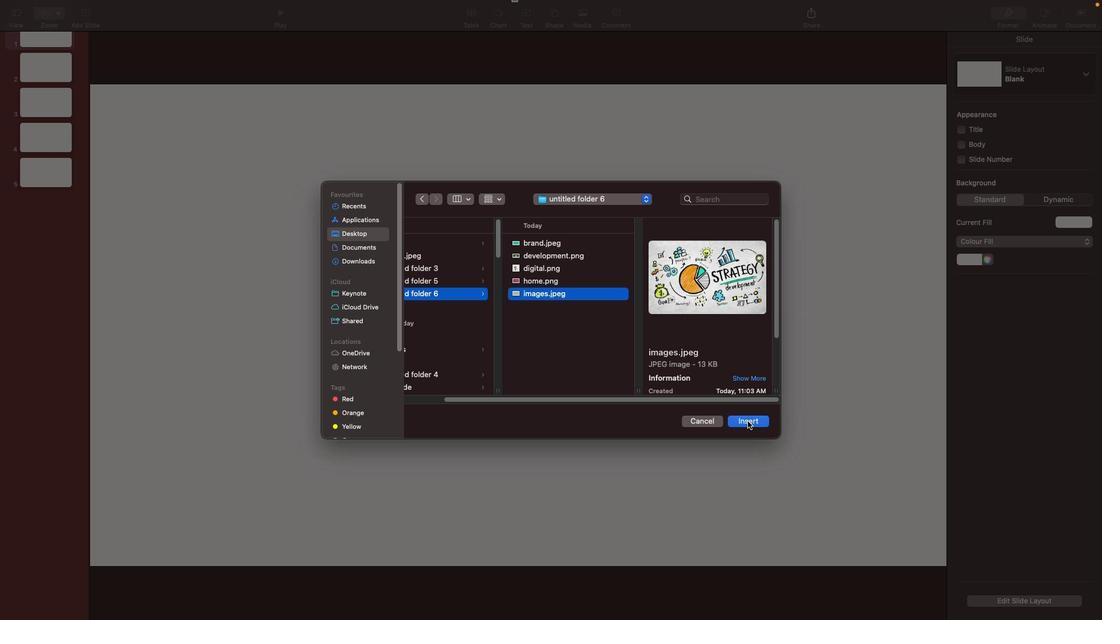 
Action: Mouse moved to (580, 323)
Screenshot: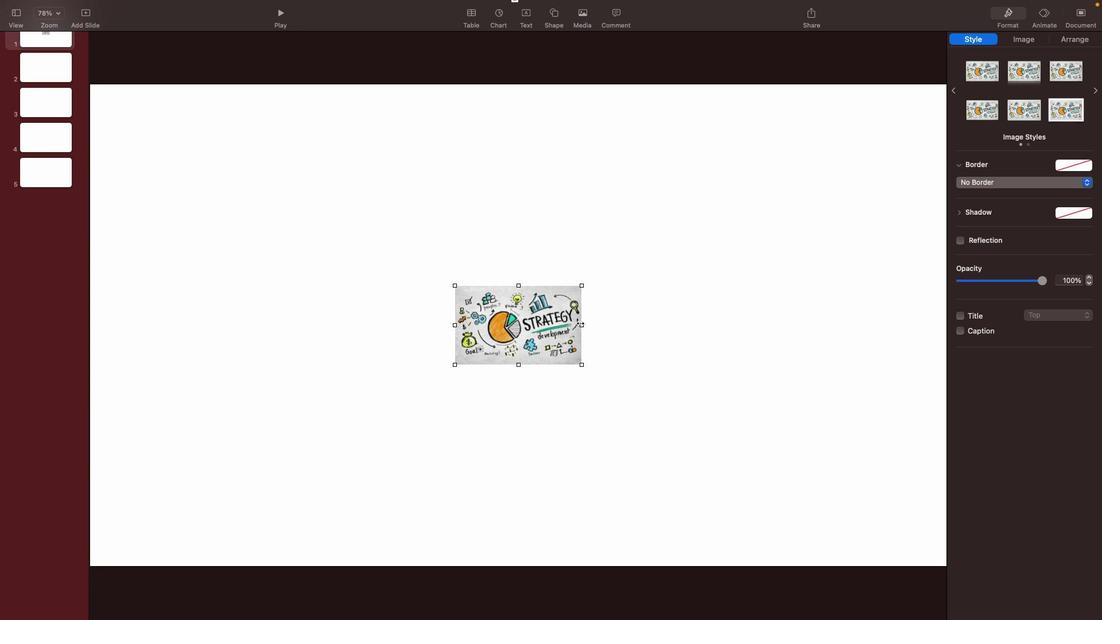 
Action: Mouse pressed left at (580, 323)
Screenshot: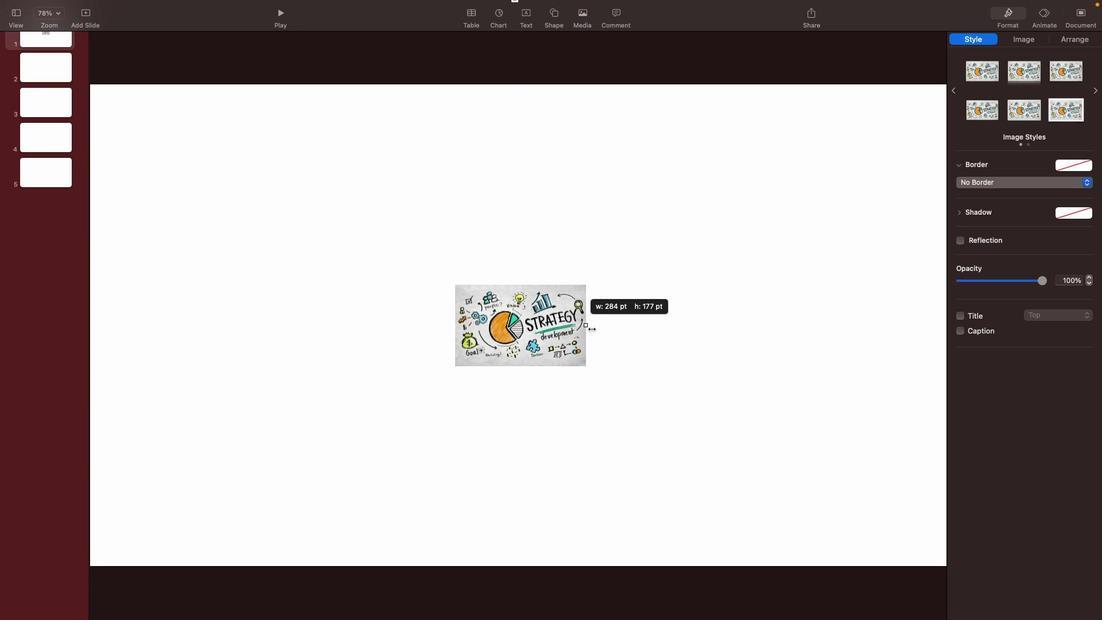 
Action: Mouse moved to (703, 479)
Screenshot: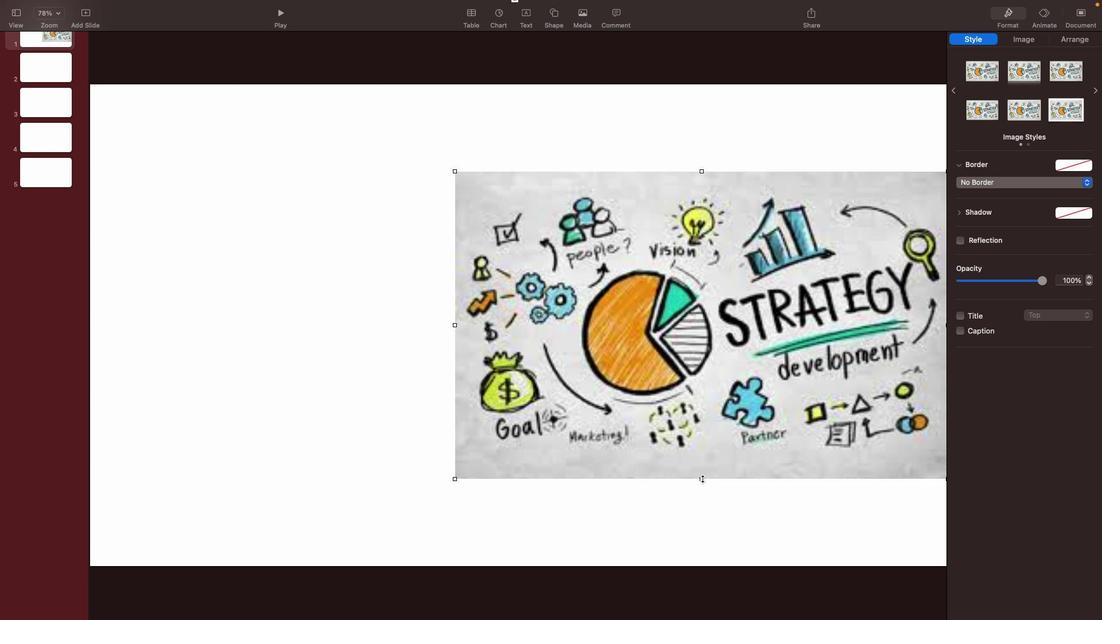 
Action: Mouse pressed left at (703, 479)
Screenshot: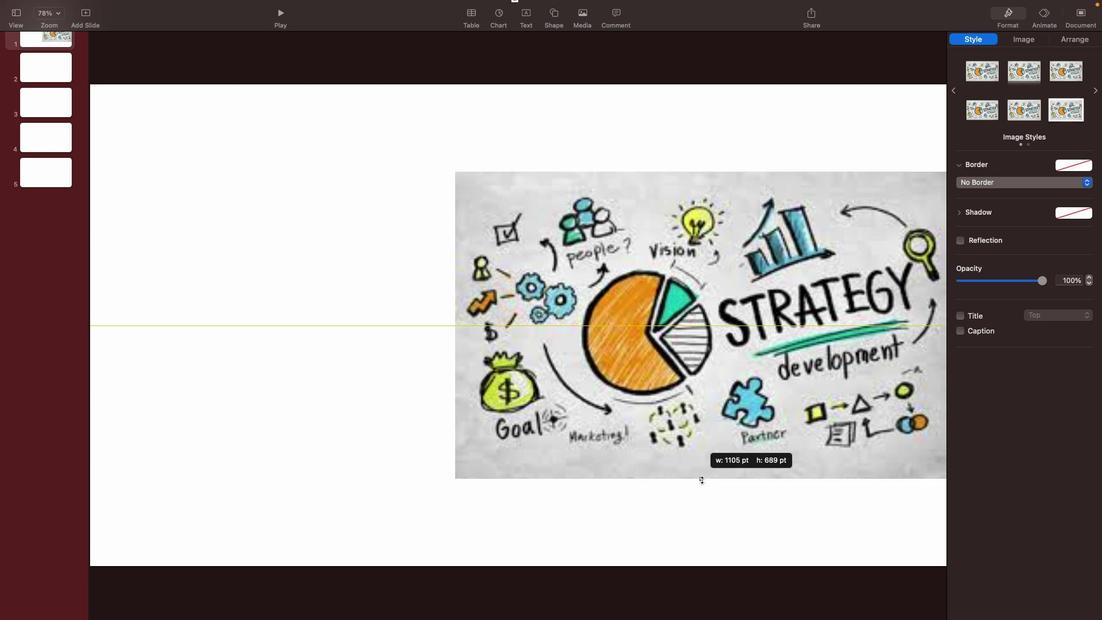 
Action: Mouse moved to (637, 394)
Screenshot: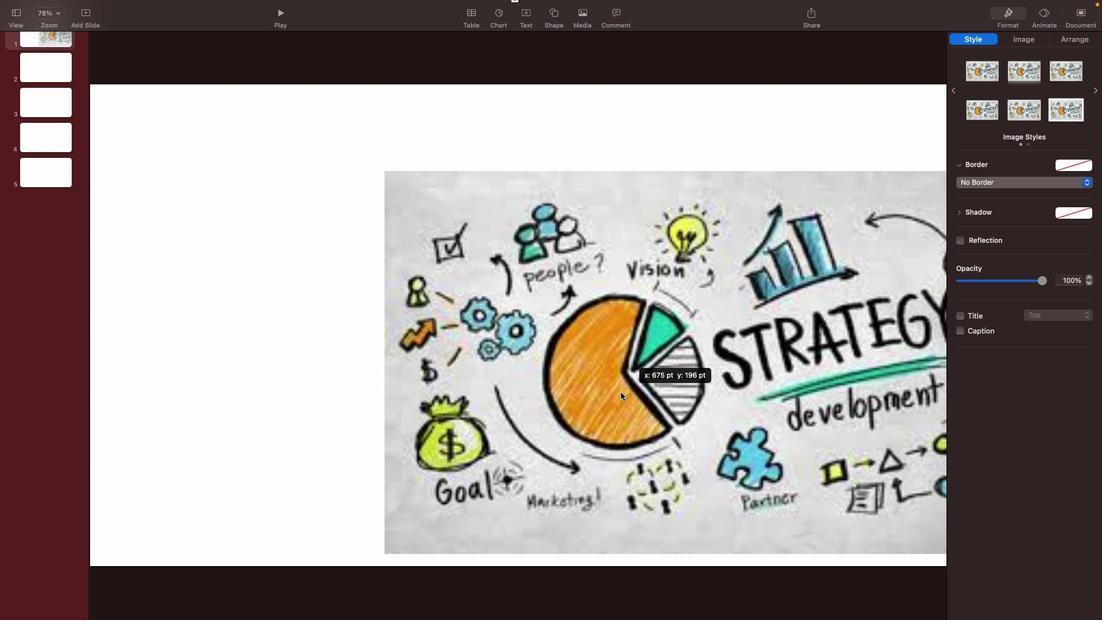 
Action: Mouse pressed left at (637, 394)
Screenshot: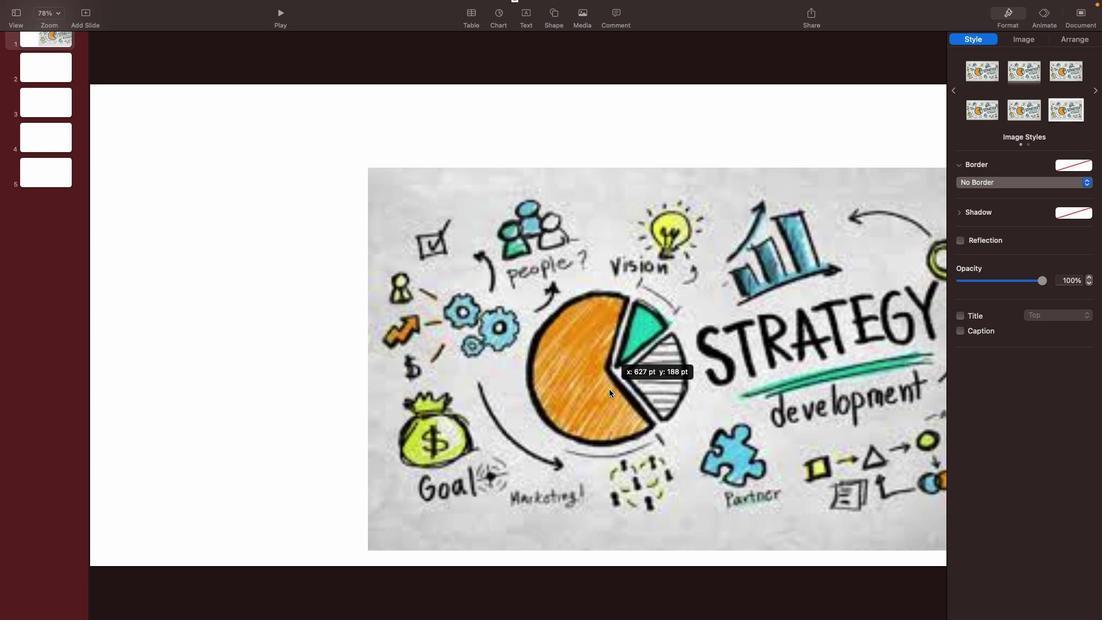 
Action: Mouse moved to (566, 377)
Screenshot: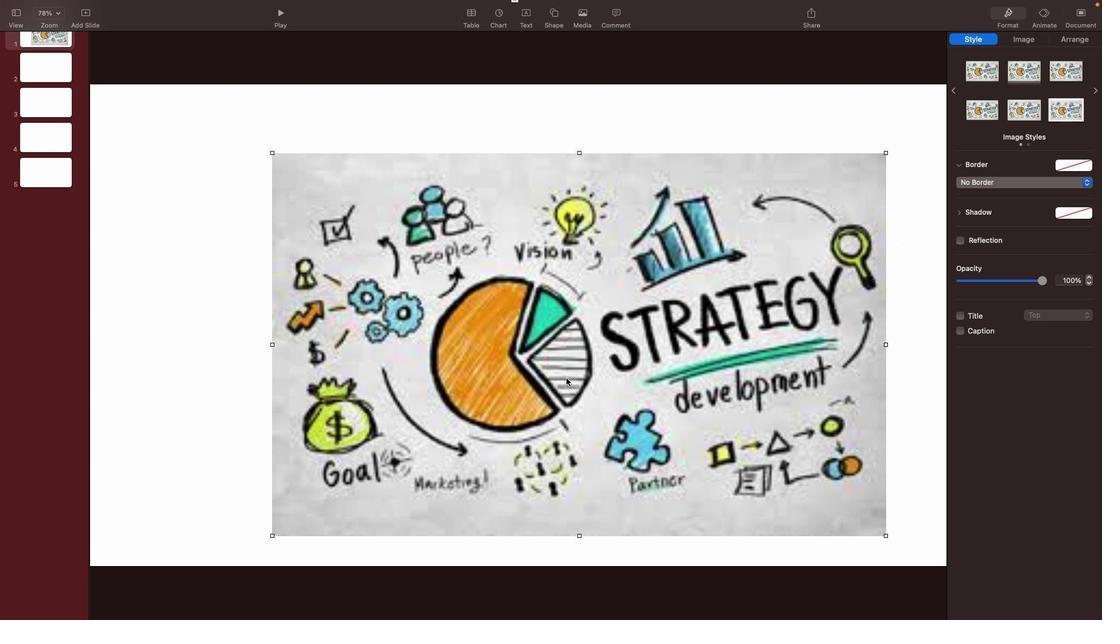 
Action: Mouse pressed left at (566, 377)
Screenshot: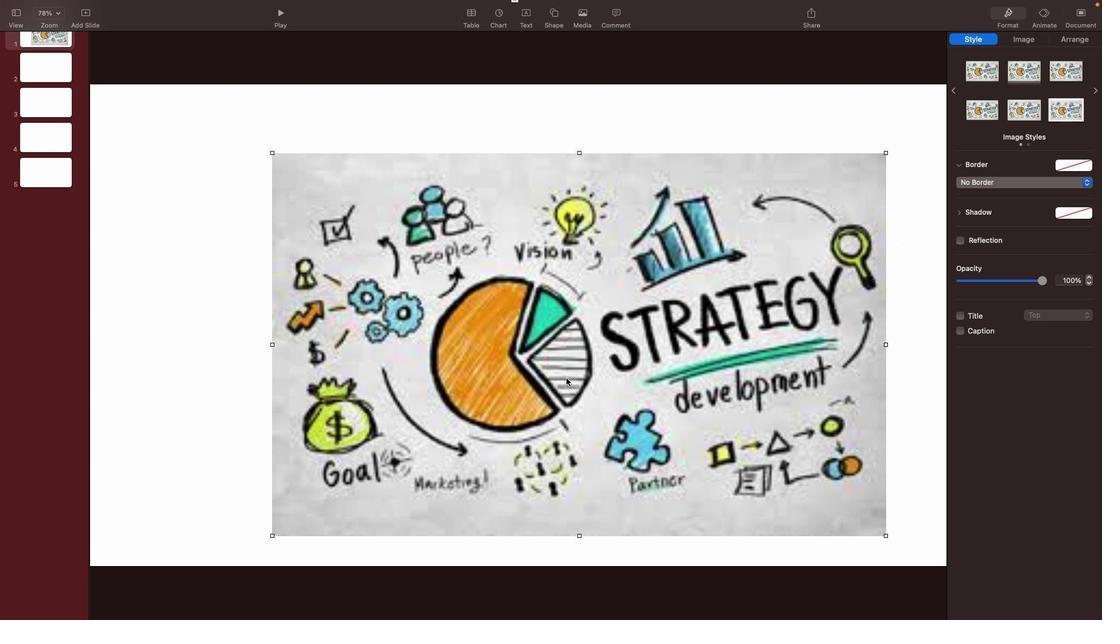 
Action: Mouse moved to (701, 373)
Screenshot: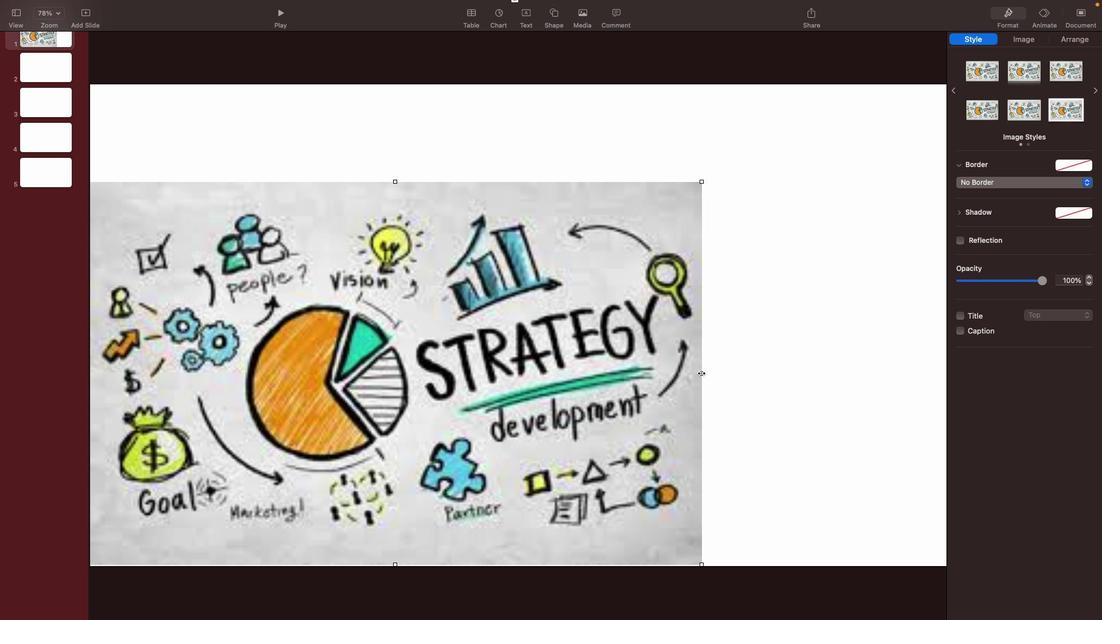 
Action: Mouse pressed left at (701, 373)
Screenshot: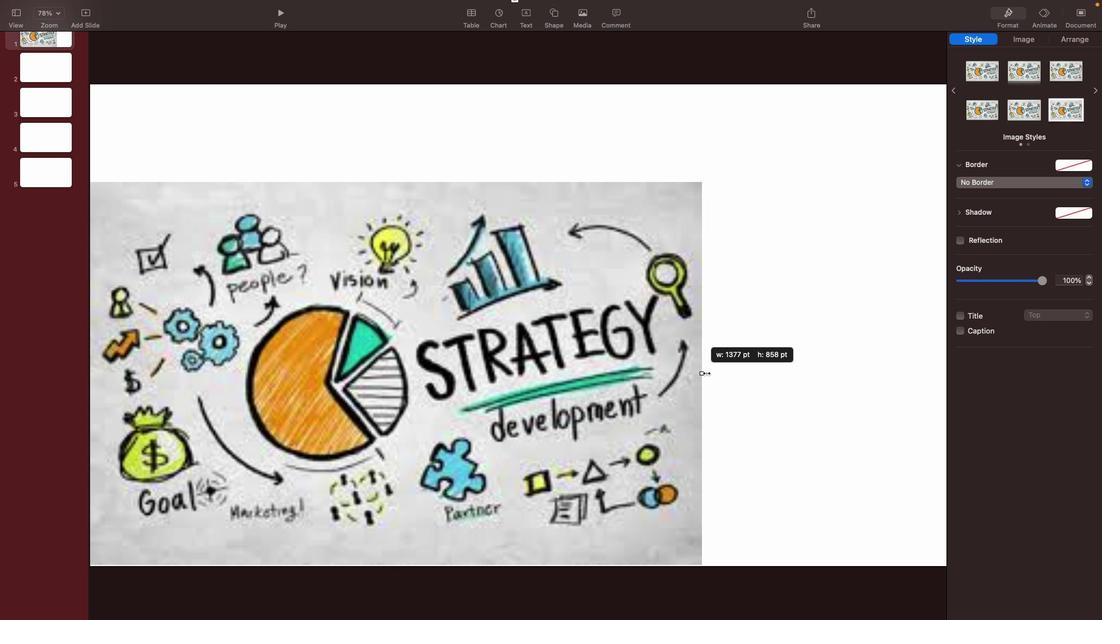 
Action: Mouse moved to (692, 396)
Screenshot: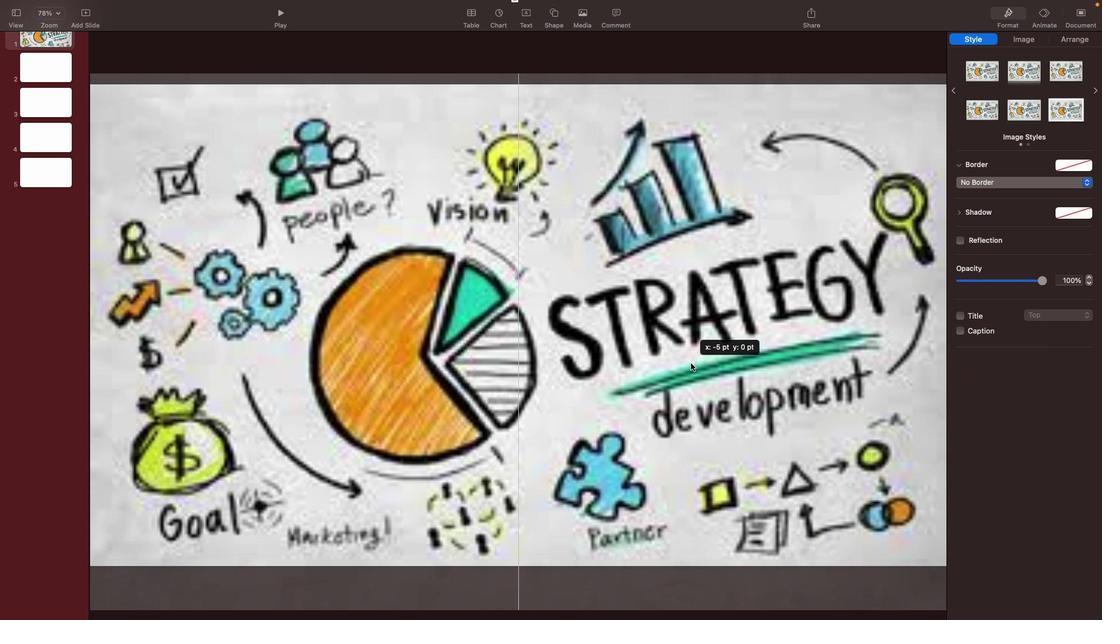 
Action: Mouse pressed left at (692, 396)
Screenshot: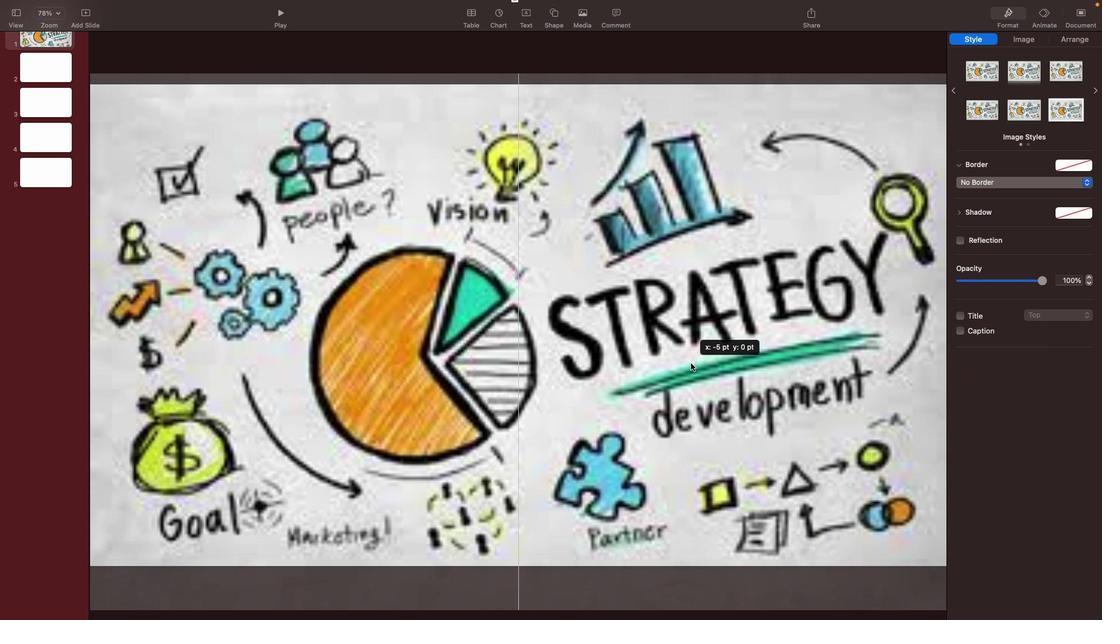 
Action: Mouse moved to (700, 352)
Screenshot: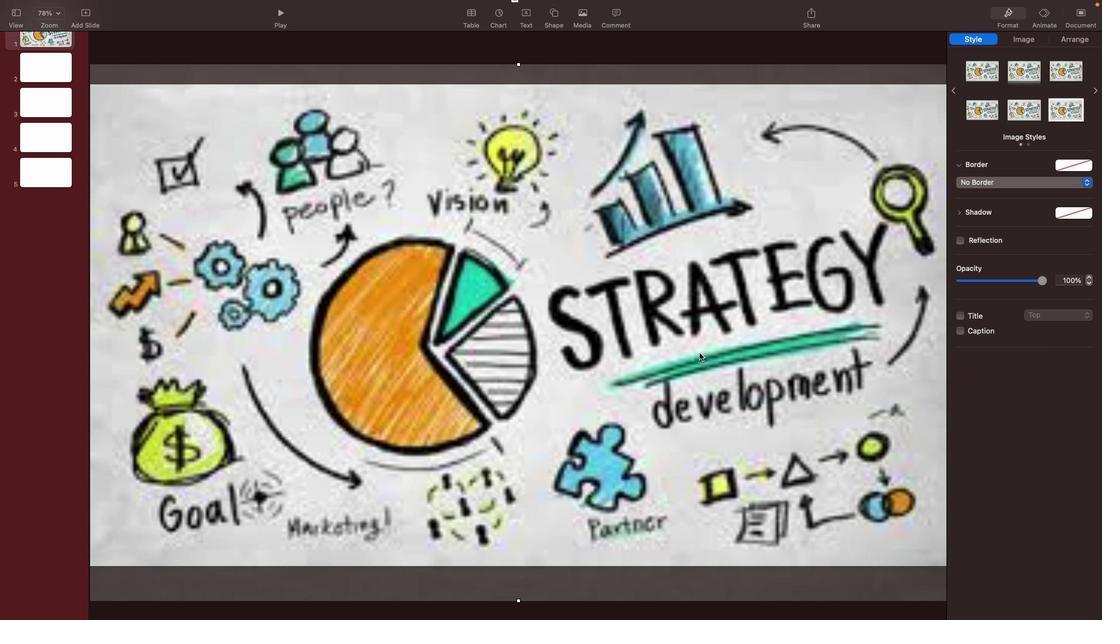 
Action: Mouse pressed left at (700, 352)
Screenshot: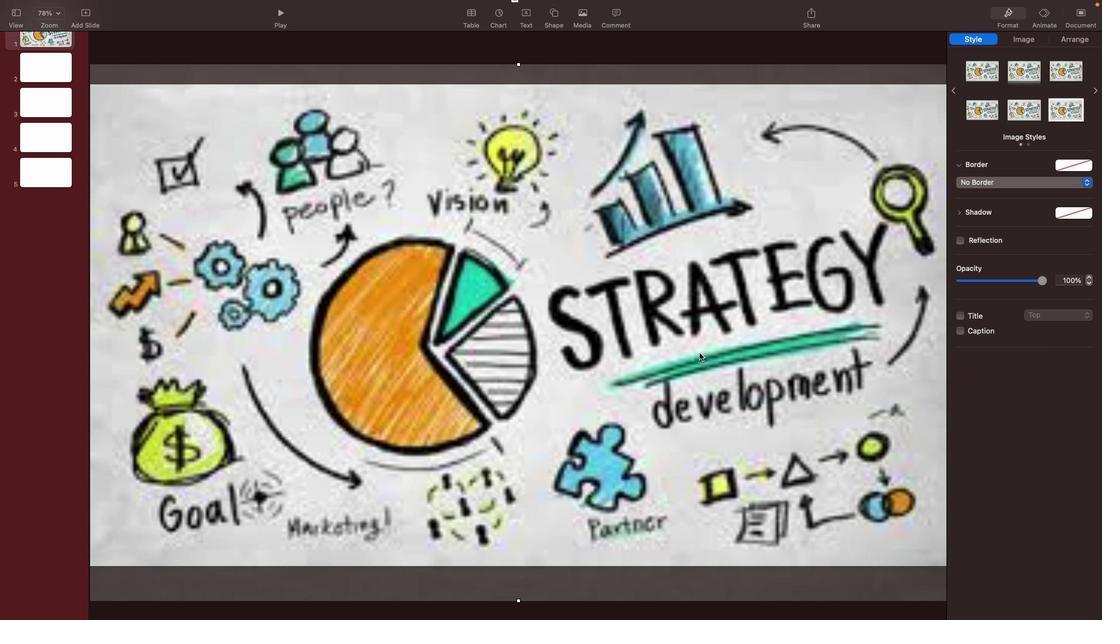 
Action: Mouse moved to (740, 329)
Screenshot: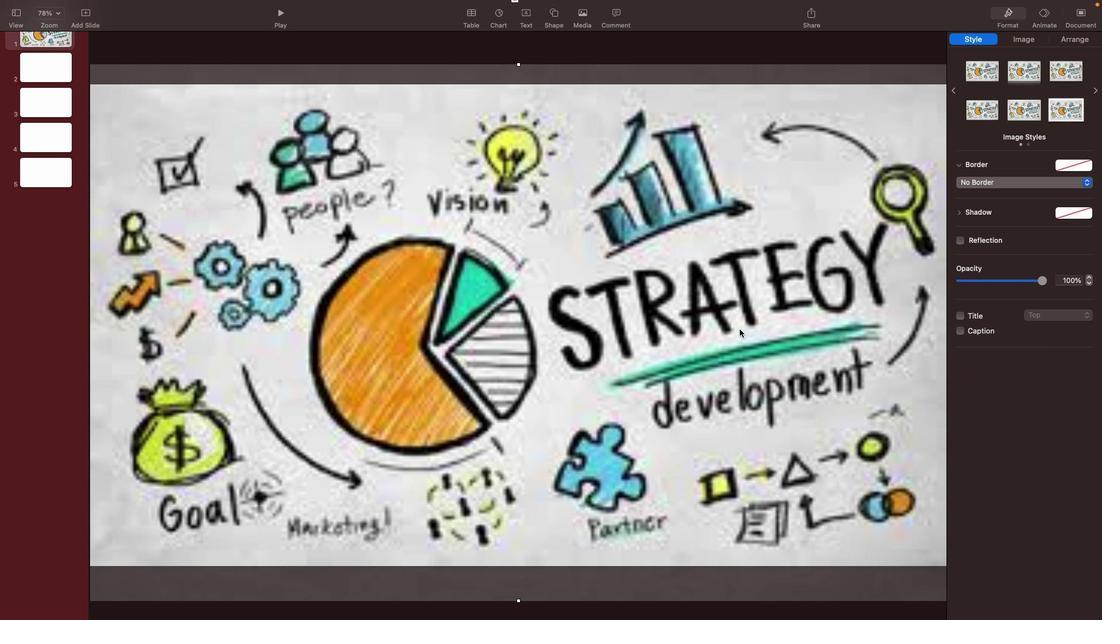 
Action: Mouse pressed left at (740, 329)
Screenshot: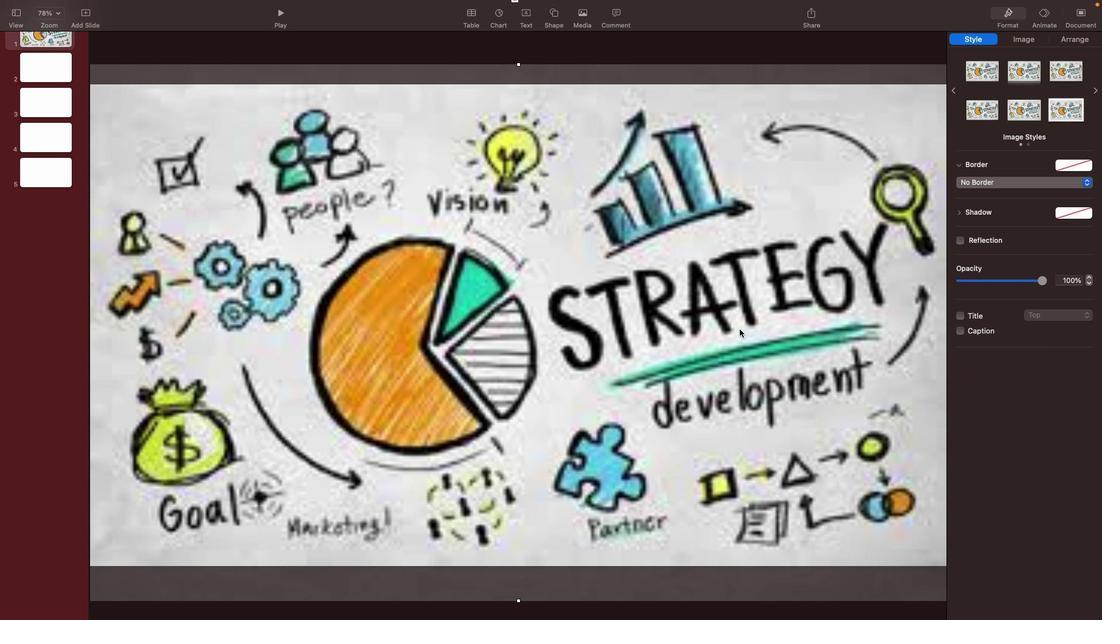 
Action: Mouse moved to (1020, 107)
Screenshot: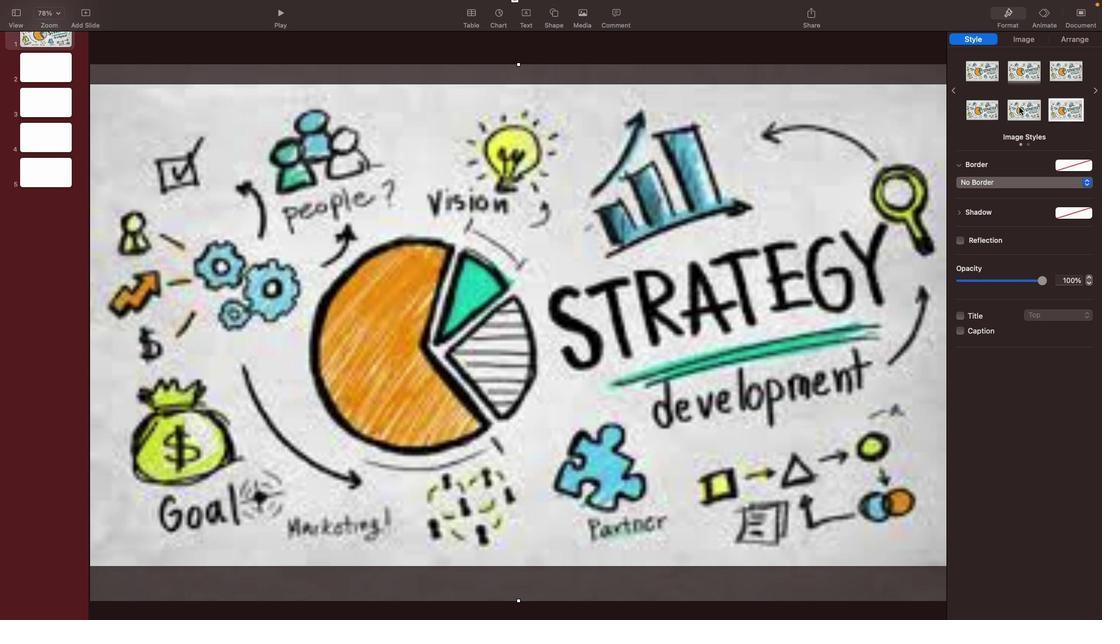 
Action: Mouse pressed left at (1020, 107)
Screenshot: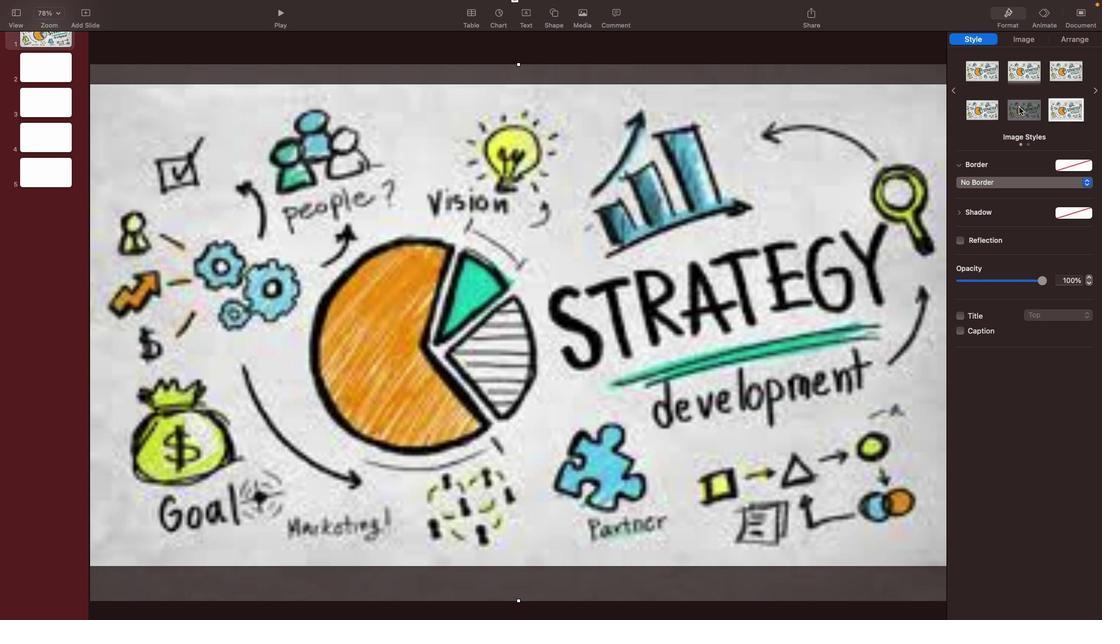 
Action: Mouse moved to (895, 249)
Screenshot: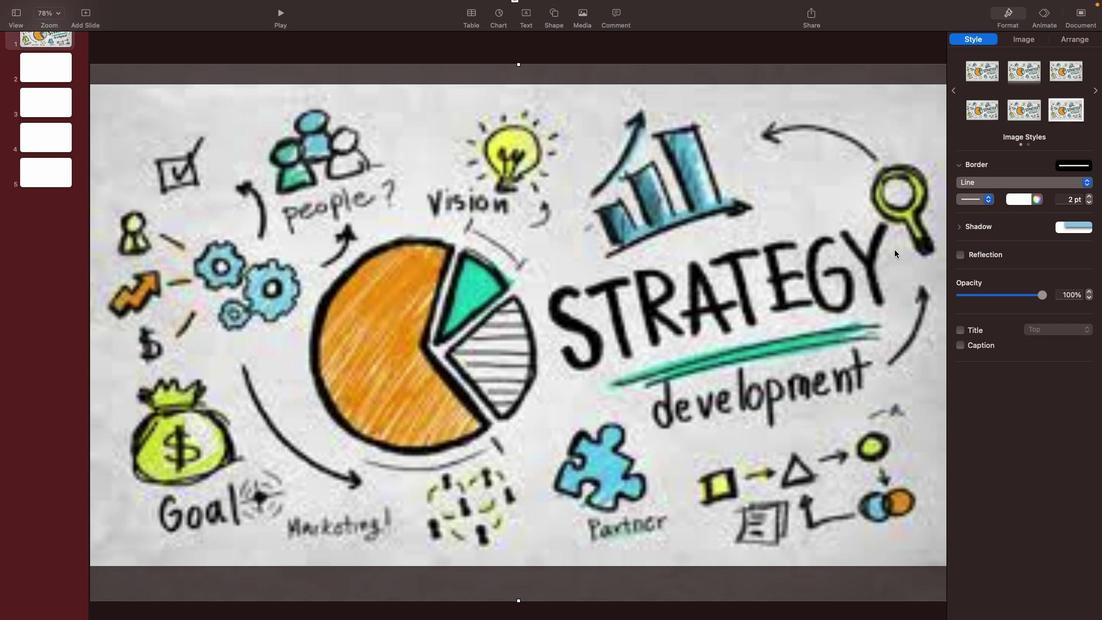 
Action: Mouse pressed left at (895, 249)
Screenshot: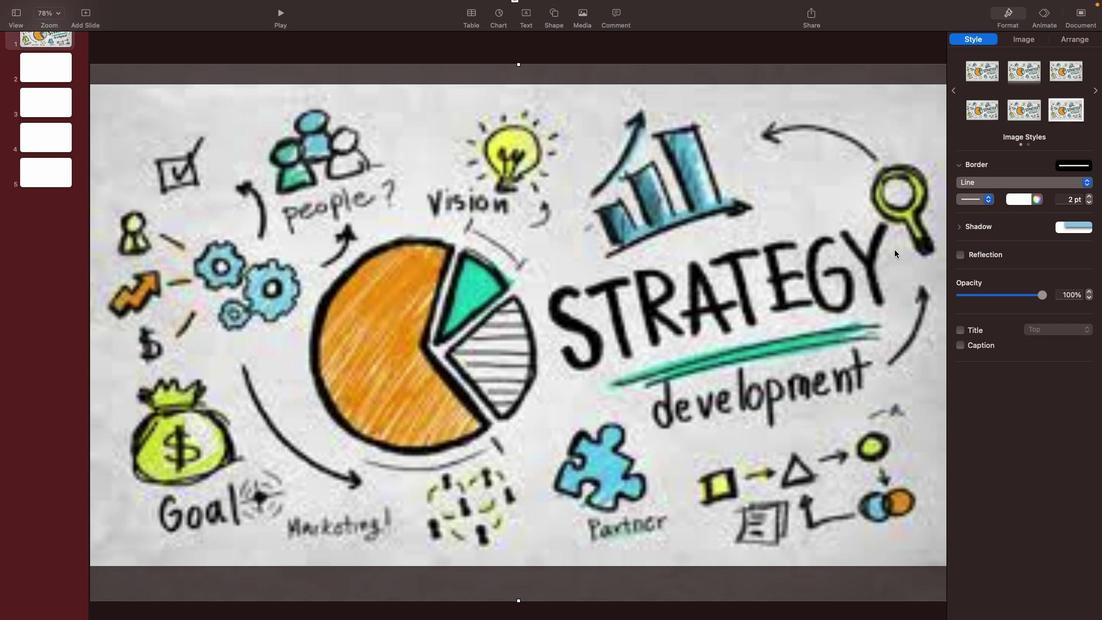 
Action: Mouse moved to (830, 94)
Screenshot: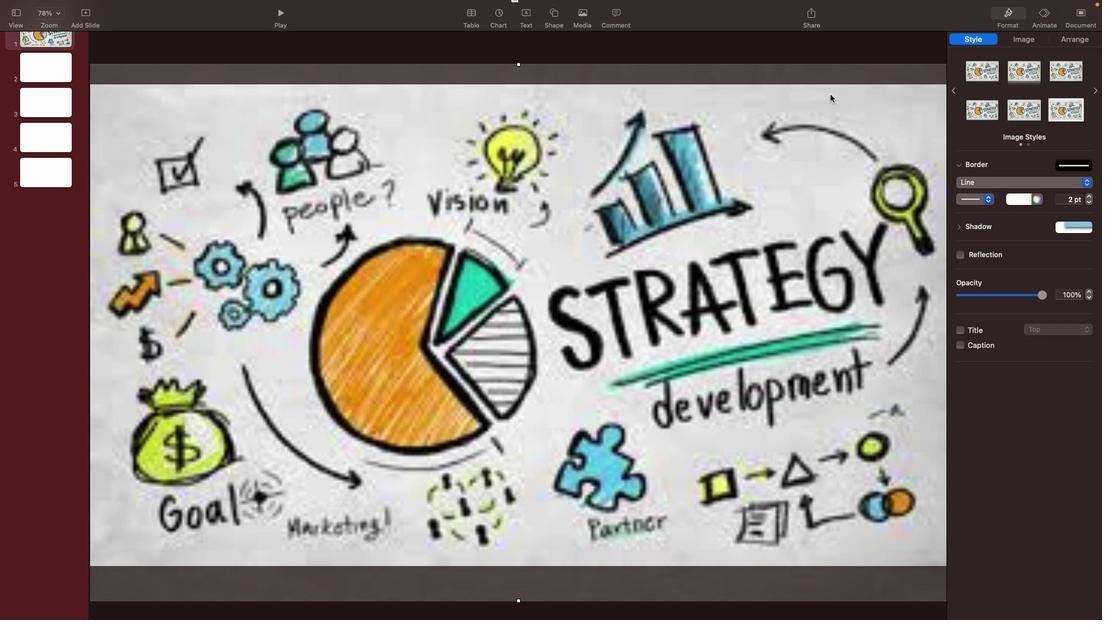 
Action: Mouse pressed left at (830, 94)
Screenshot: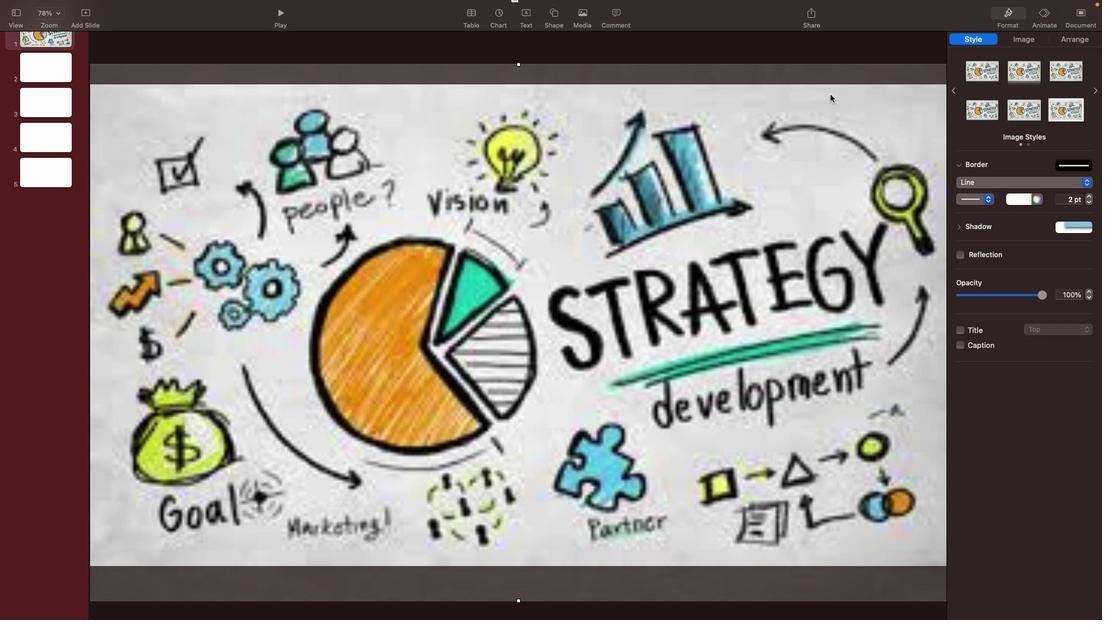 
Action: Mouse moved to (1017, 9)
Screenshot: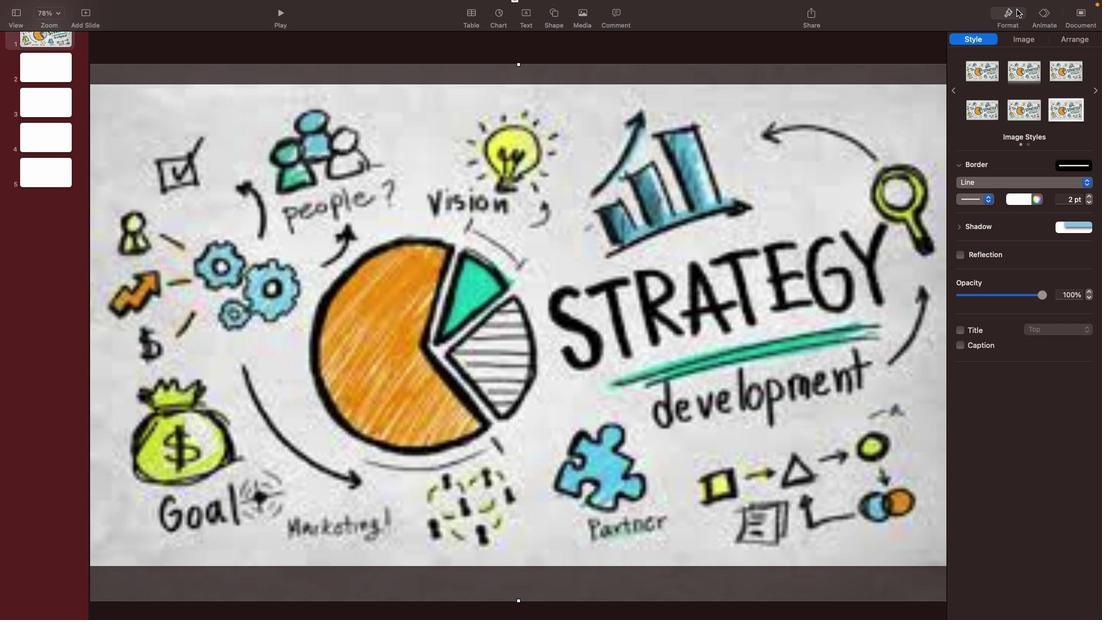
Action: Mouse pressed left at (1017, 9)
Screenshot: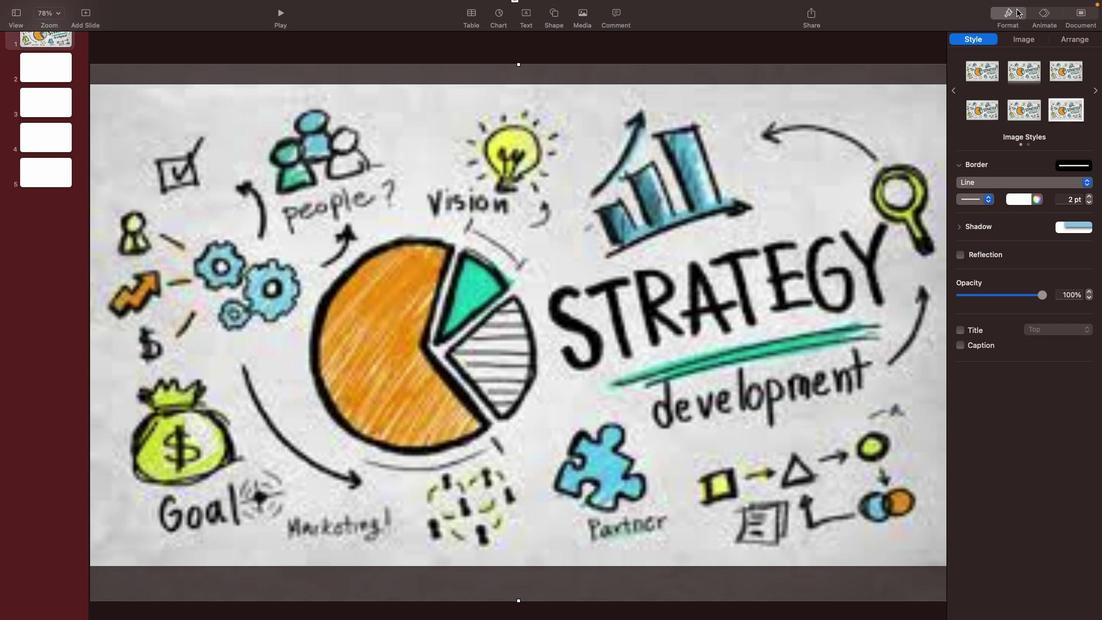
Action: Mouse moved to (860, 213)
Screenshot: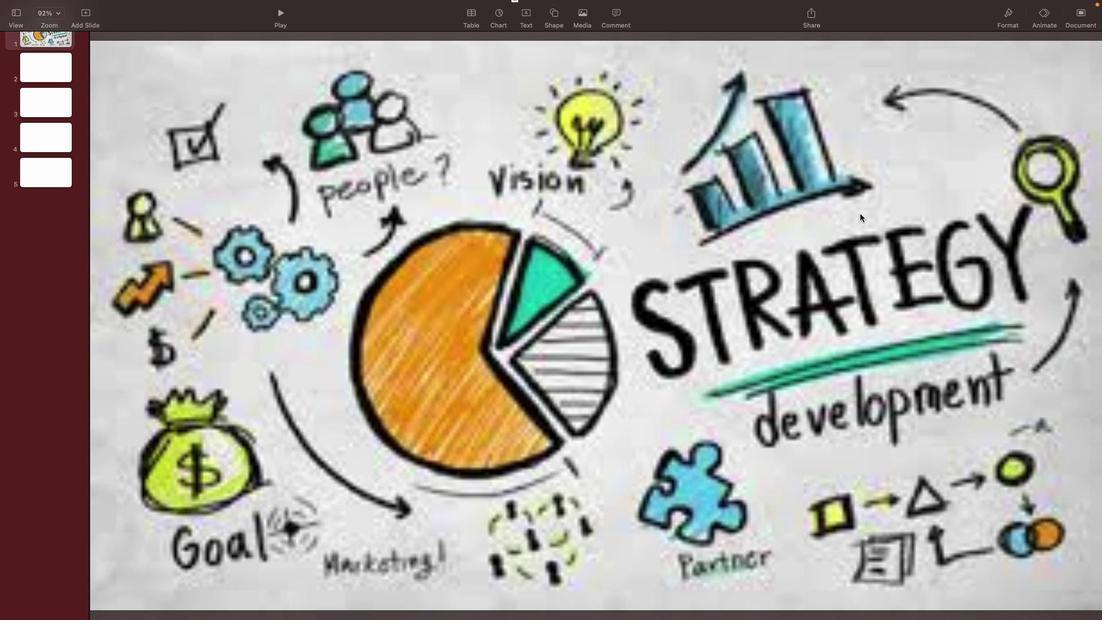
Action: Mouse pressed left at (860, 213)
Screenshot: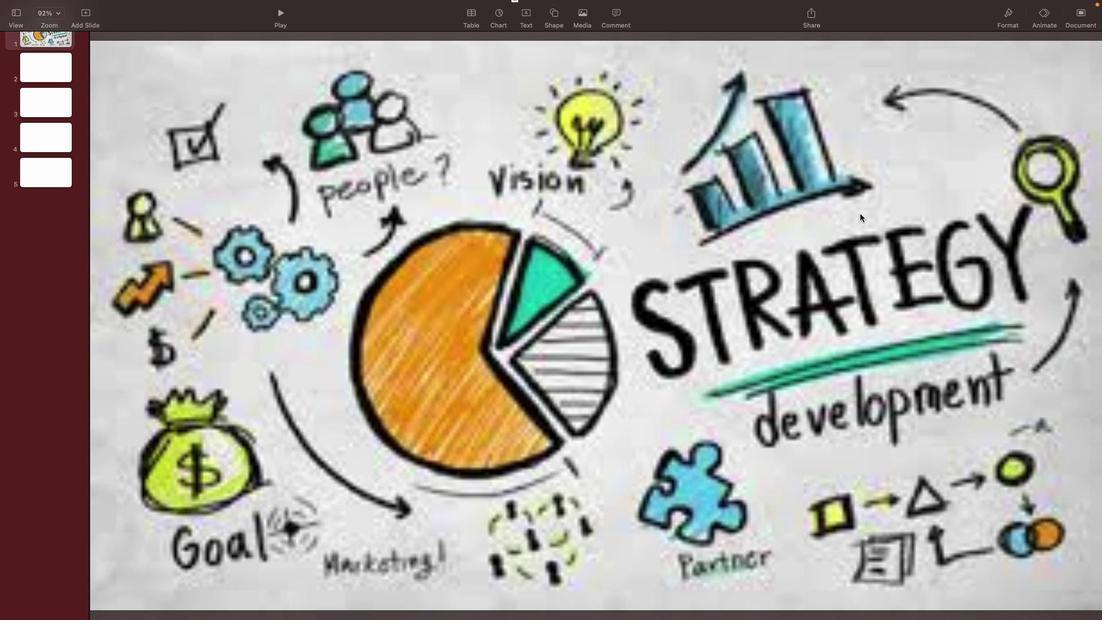 
Action: Mouse pressed left at (860, 213)
Screenshot: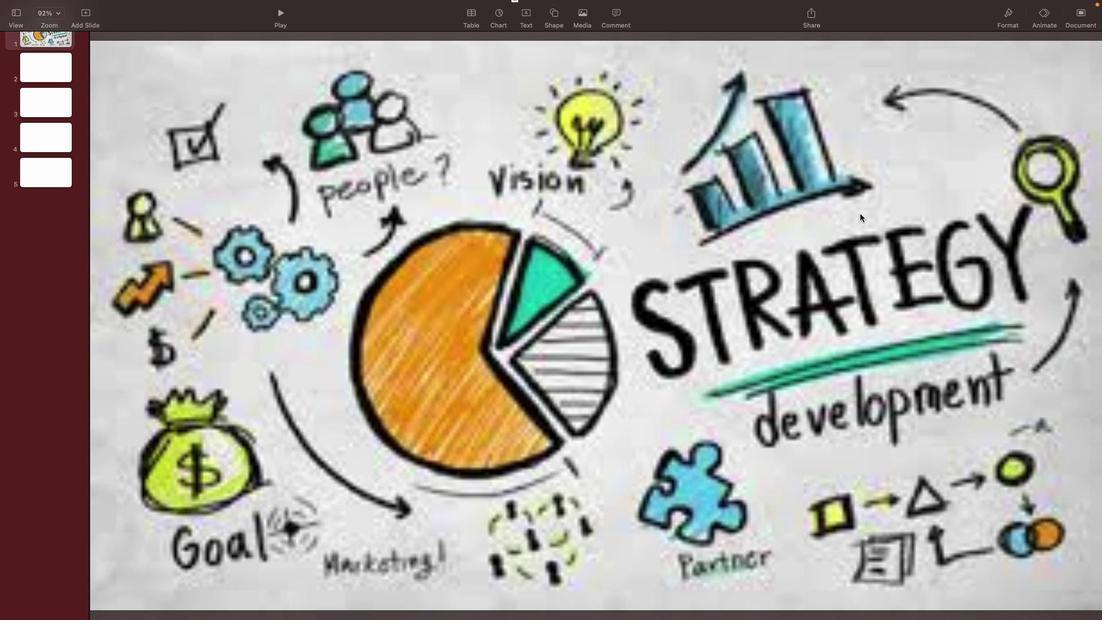 
Action: Mouse moved to (1013, 18)
Screenshot: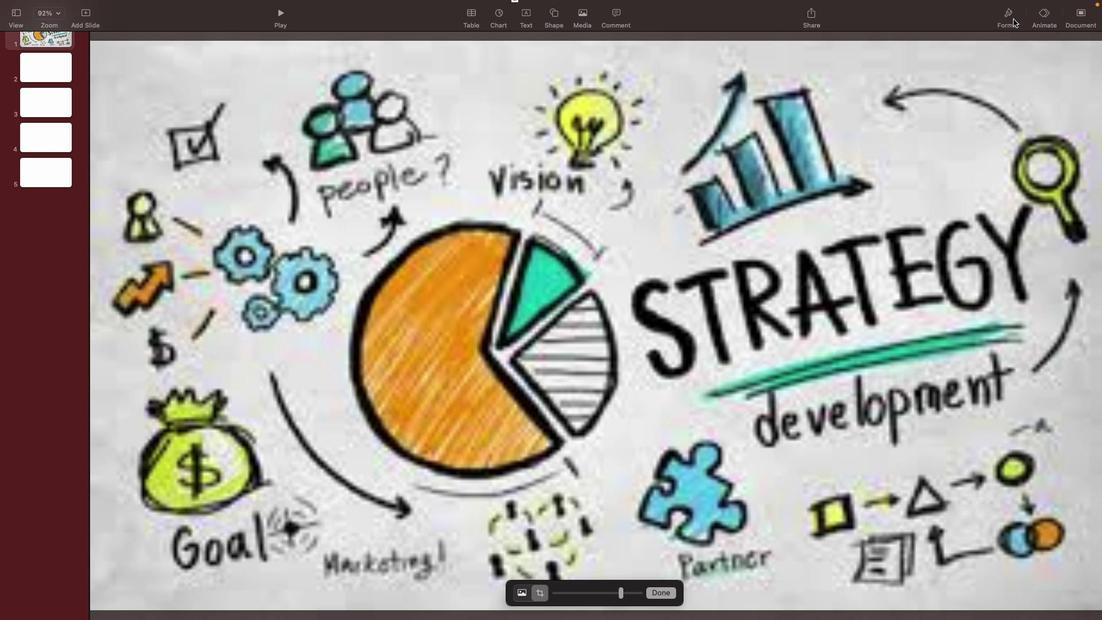 
Action: Mouse pressed left at (1013, 18)
Screenshot: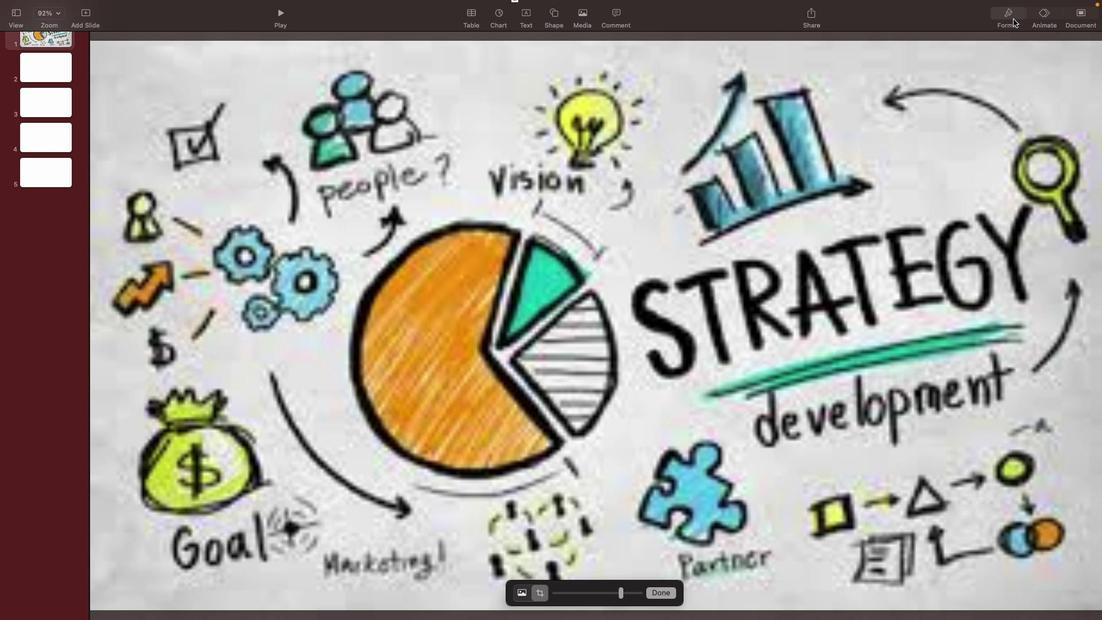 
Action: Mouse moved to (982, 76)
Screenshot: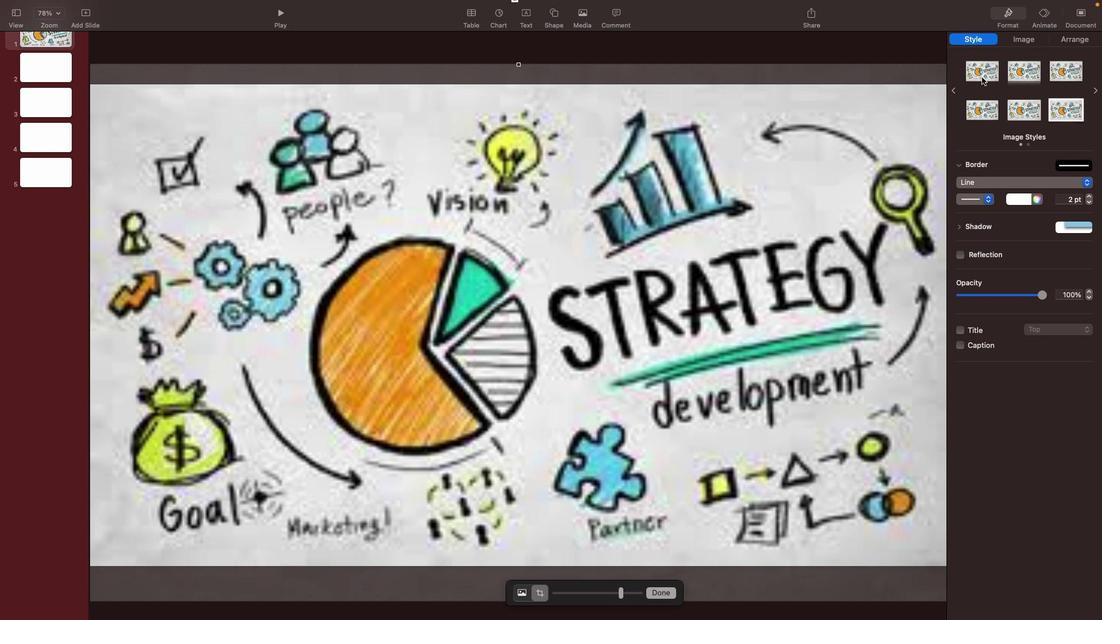 
Action: Mouse pressed left at (982, 76)
Screenshot: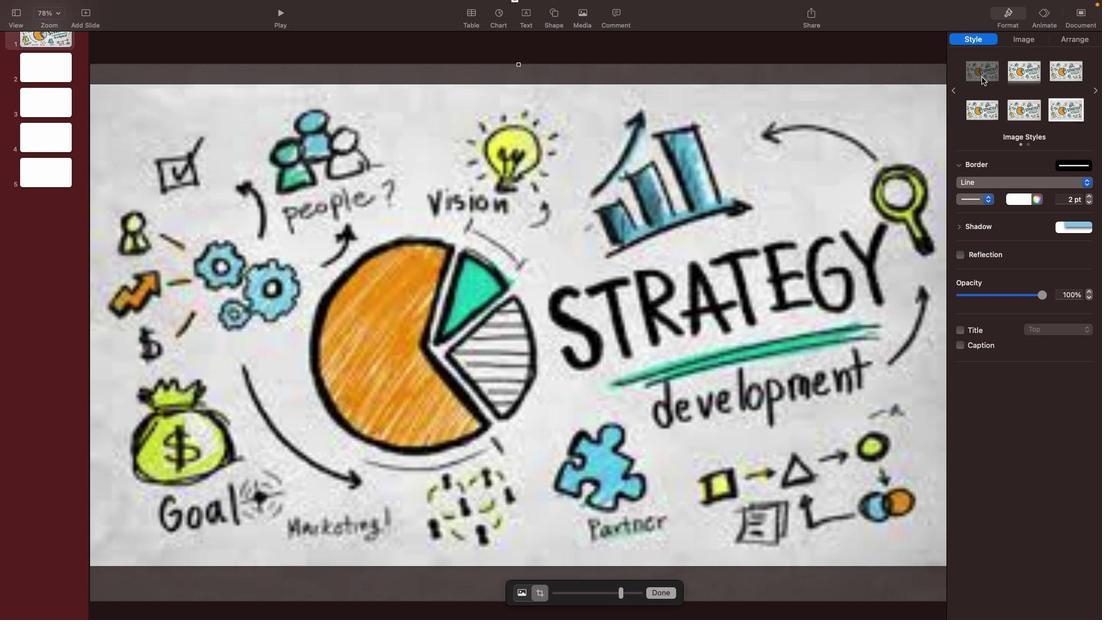 
Action: Mouse moved to (622, 595)
Screenshot: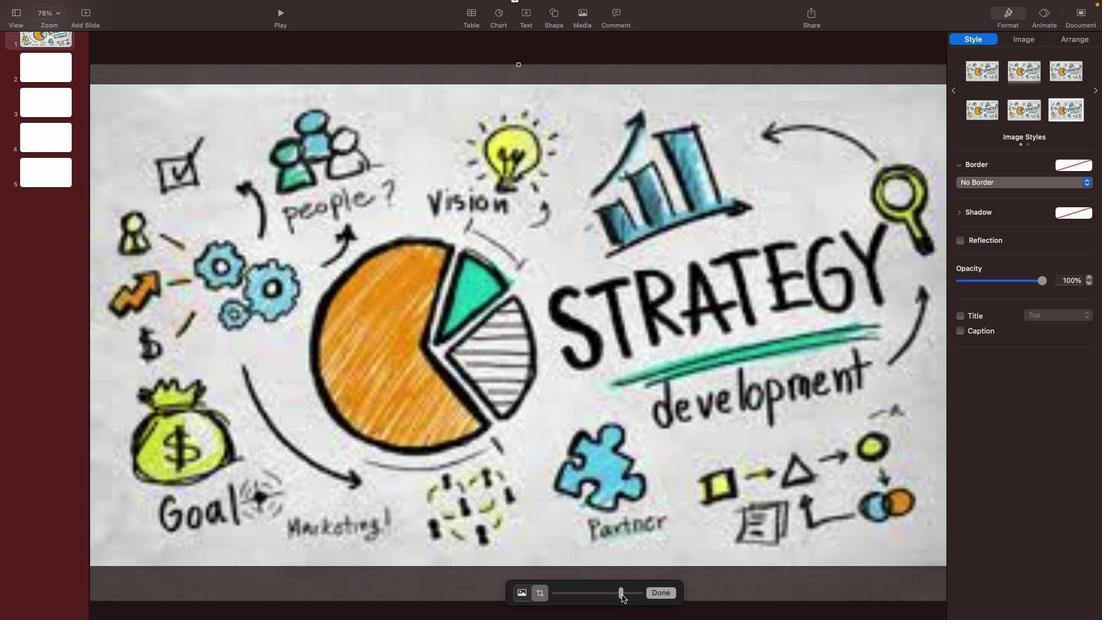
Action: Mouse pressed left at (622, 595)
Screenshot: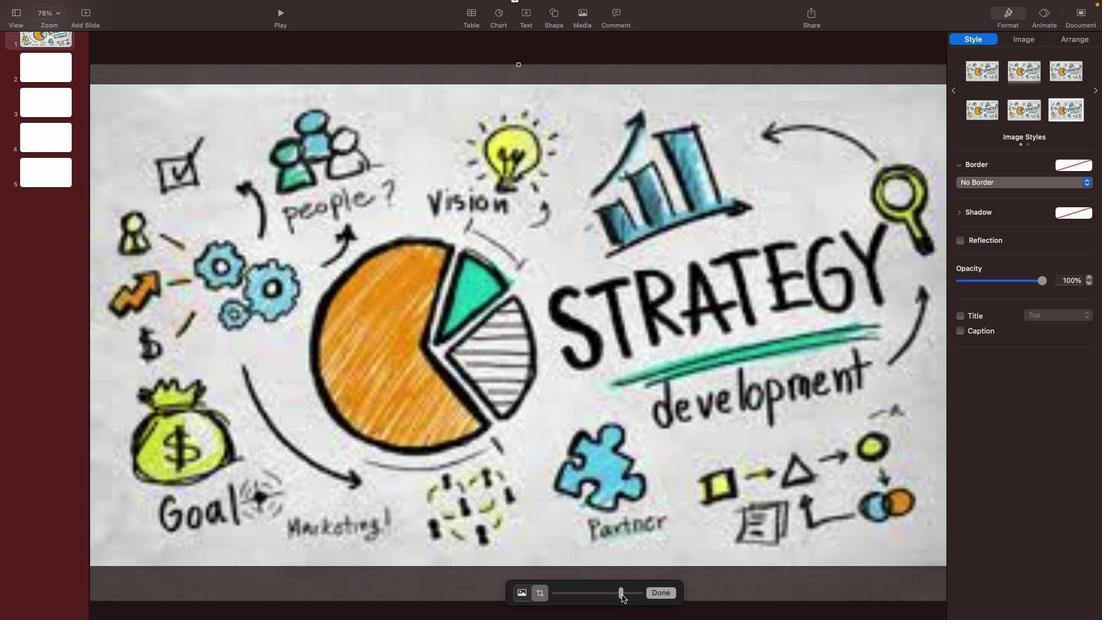 
Action: Mouse moved to (638, 593)
Screenshot: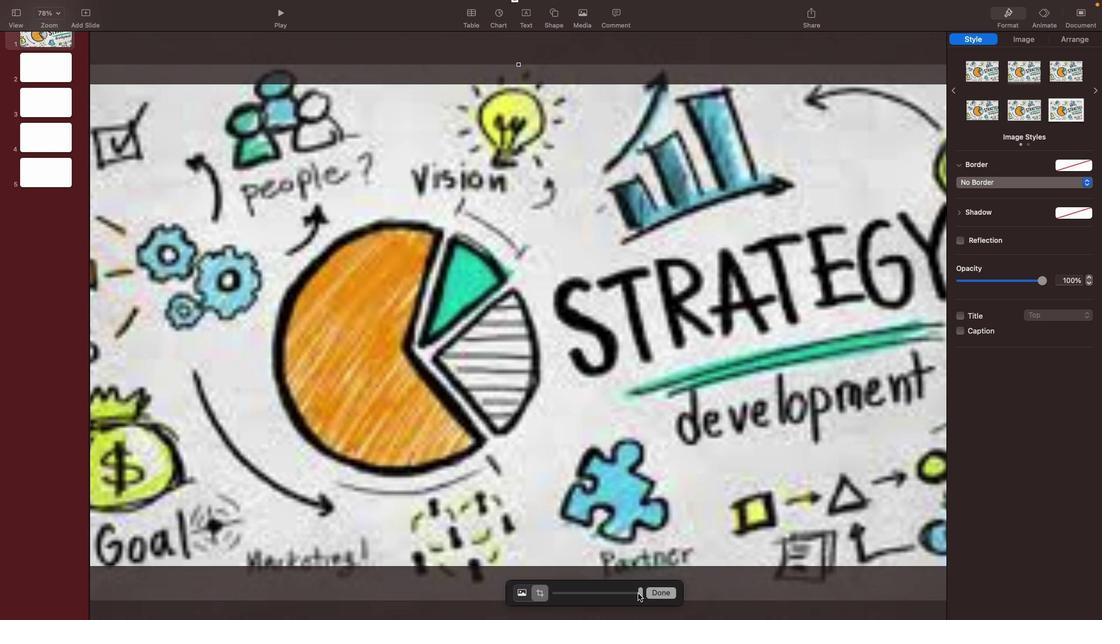
Action: Mouse pressed left at (638, 593)
Screenshot: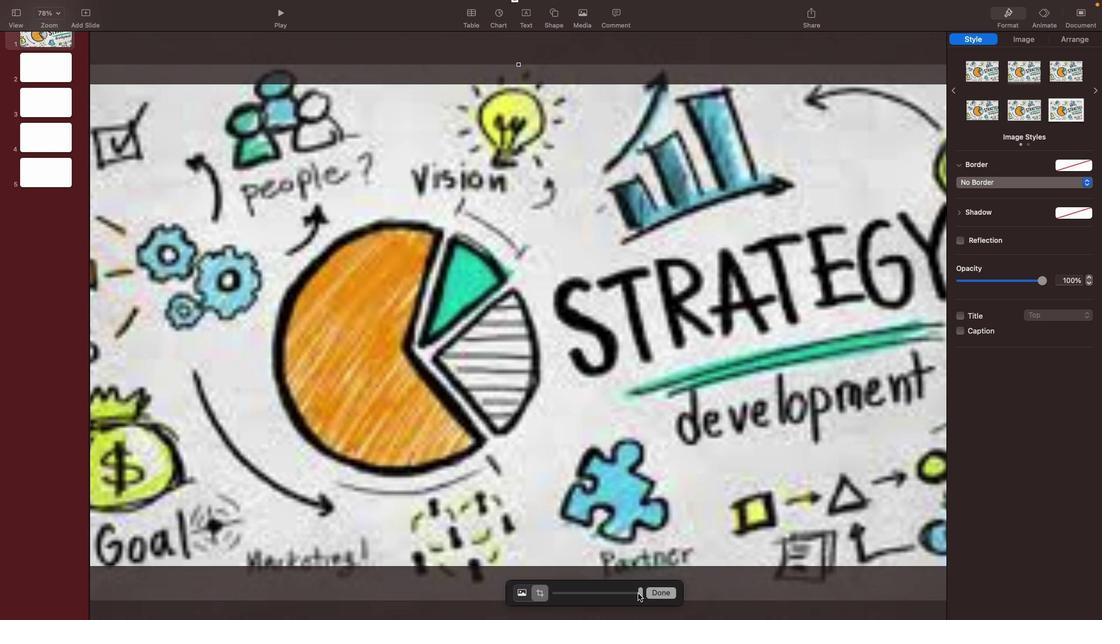 
Action: Mouse moved to (658, 591)
Screenshot: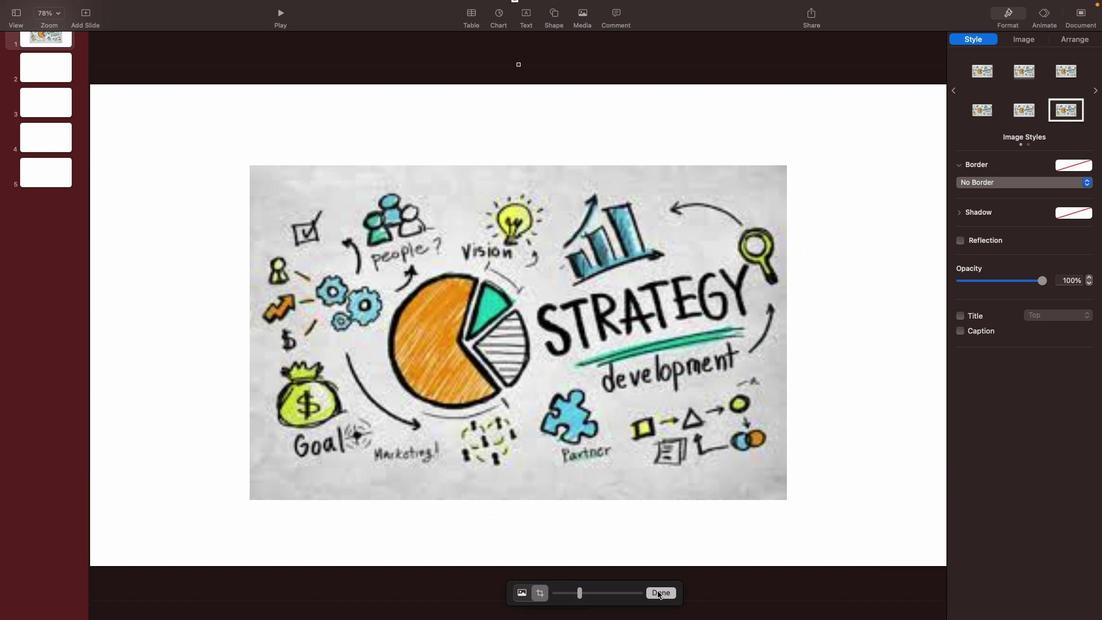 
Action: Mouse pressed left at (658, 591)
Screenshot: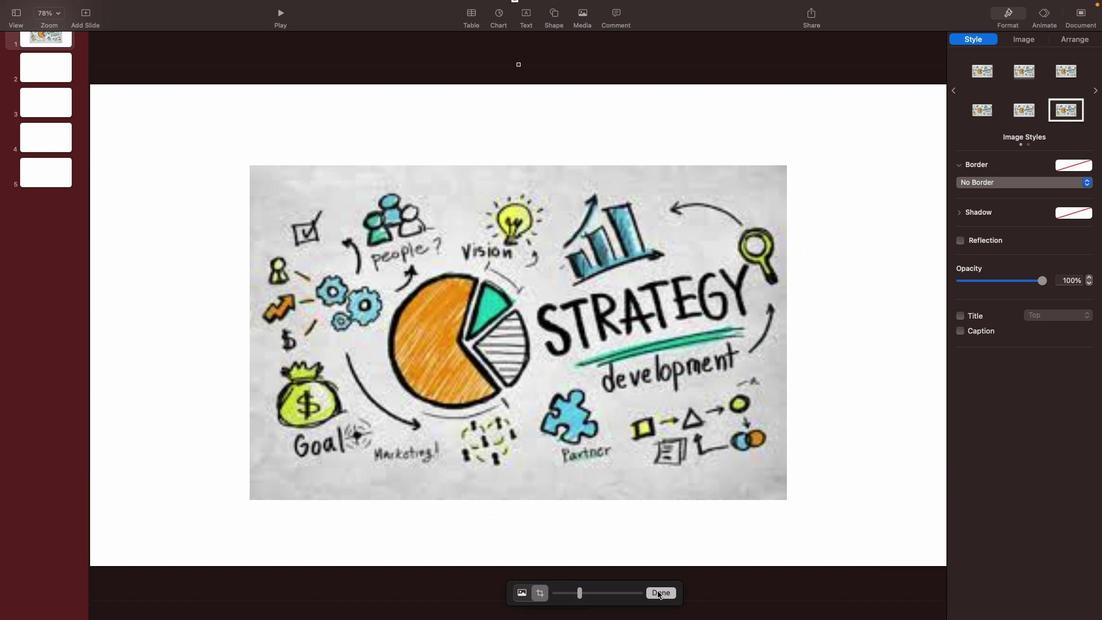 
Action: Mouse moved to (663, 324)
Screenshot: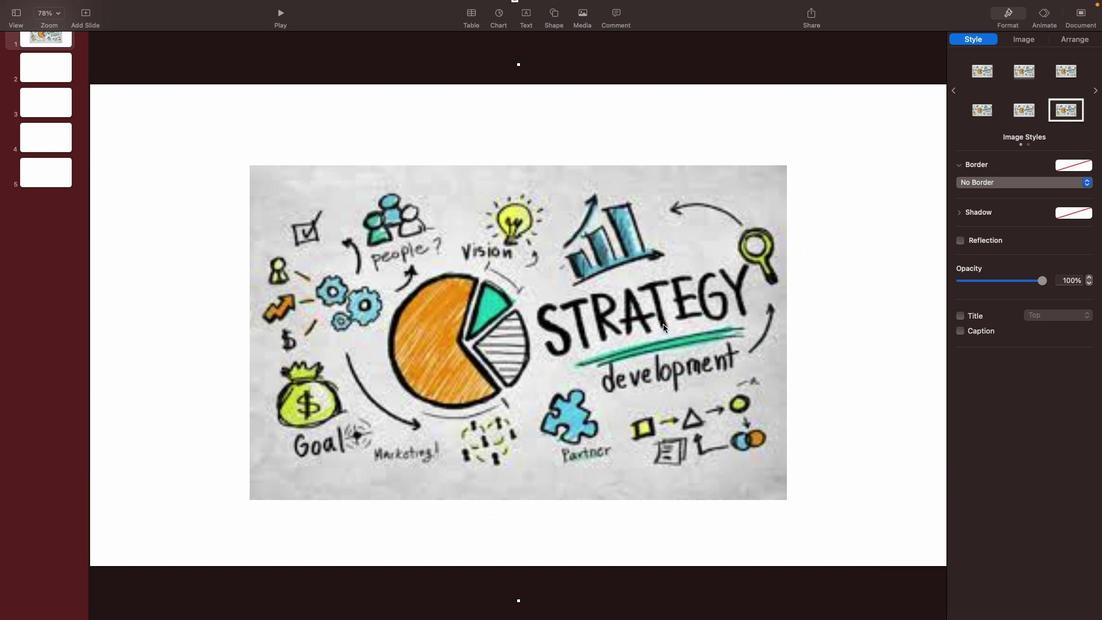 
Action: Mouse pressed left at (663, 324)
Screenshot: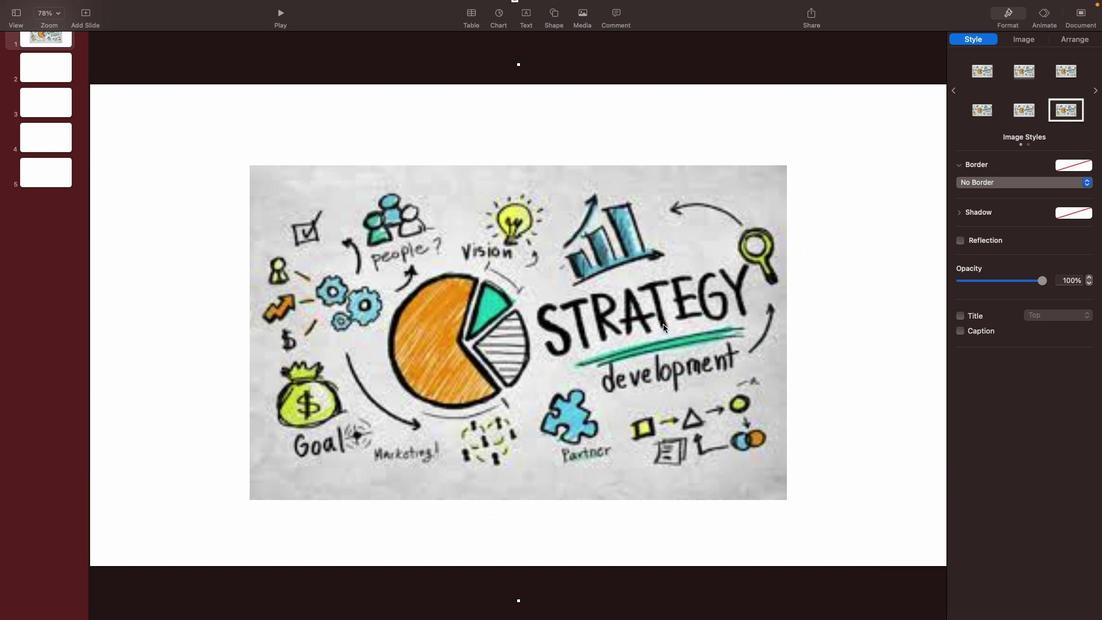 
Action: Mouse moved to (920, 227)
Screenshot: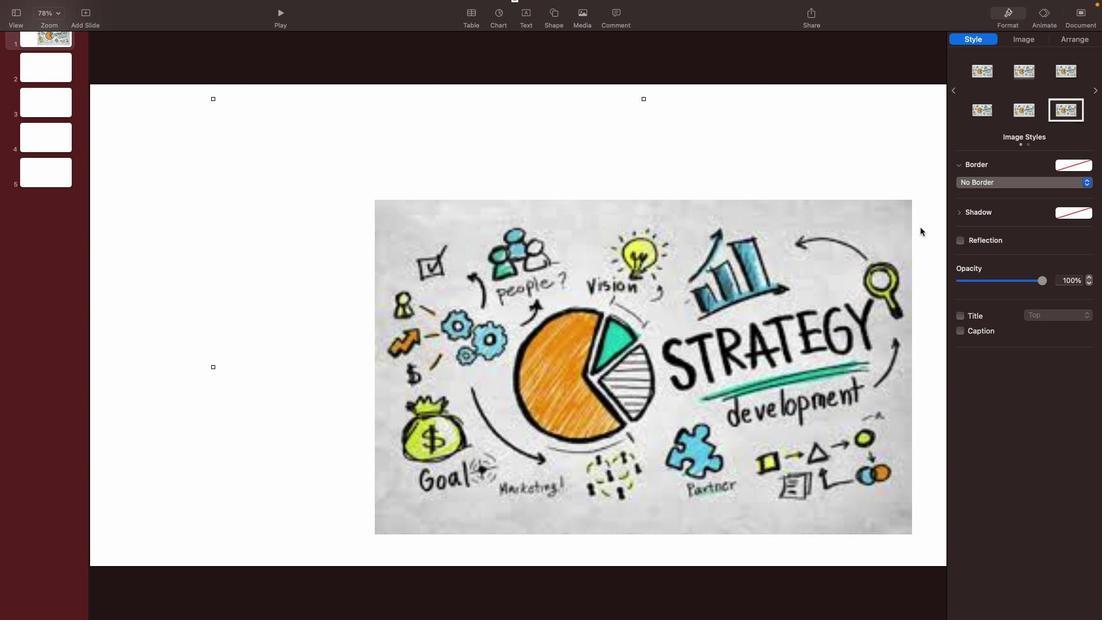 
Action: Mouse pressed left at (920, 227)
Screenshot: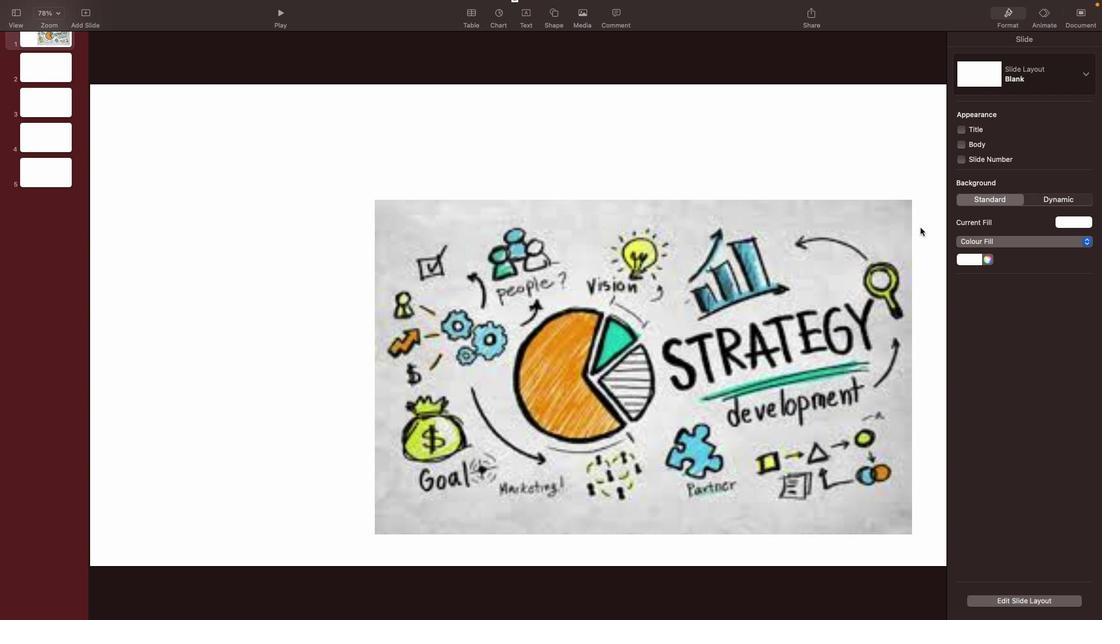 
Action: Mouse moved to (985, 260)
Screenshot: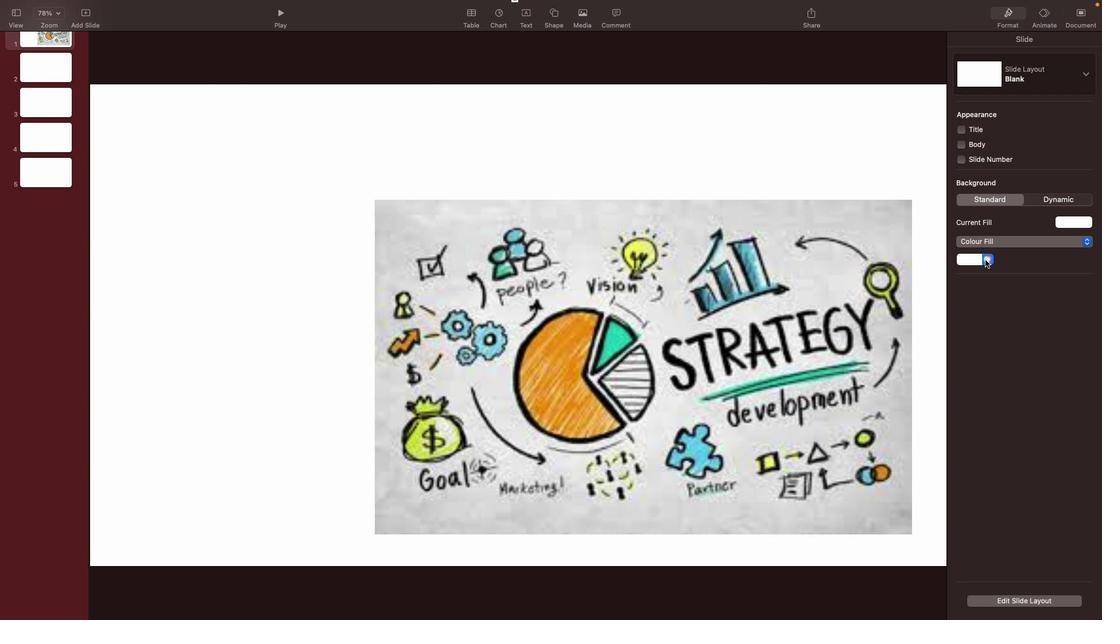 
Action: Mouse pressed left at (985, 260)
Screenshot: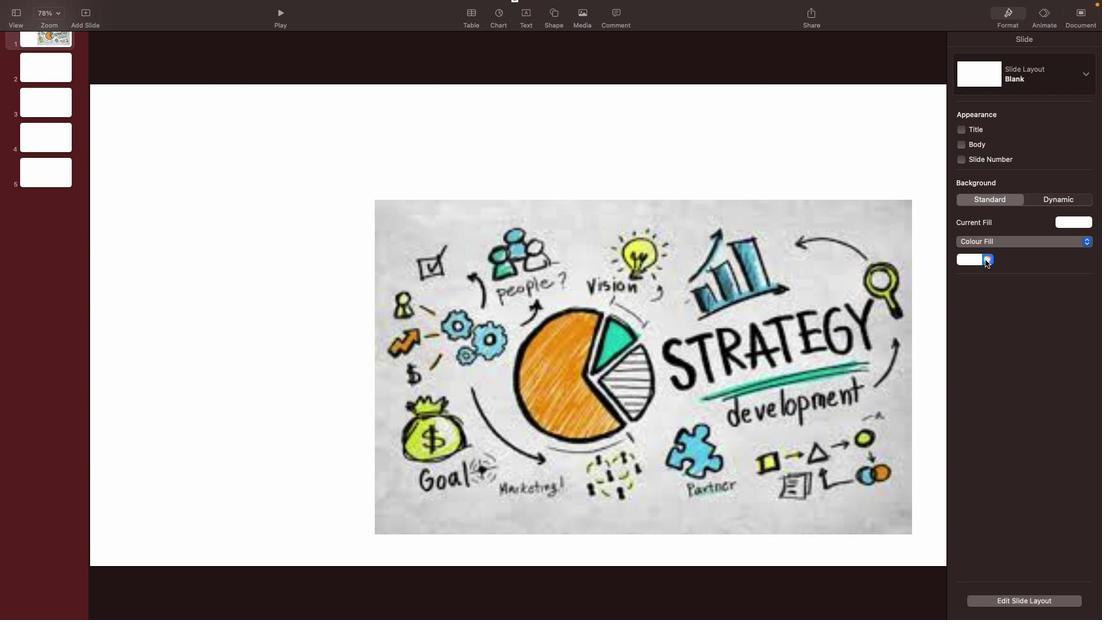 
Action: Mouse moved to (988, 259)
Screenshot: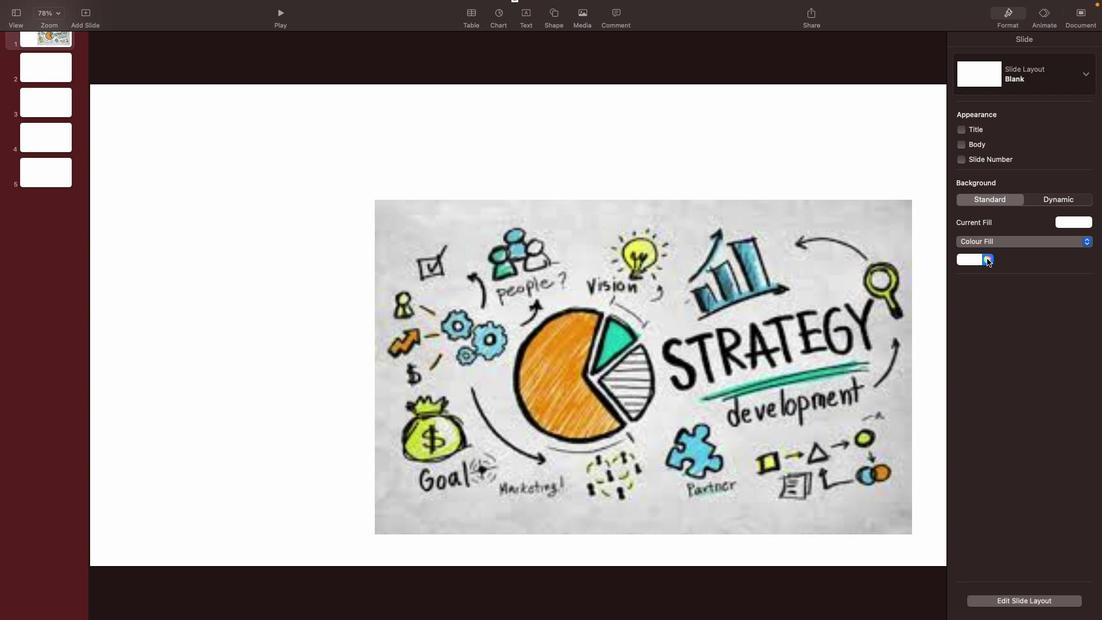 
Action: Mouse pressed left at (988, 259)
Screenshot: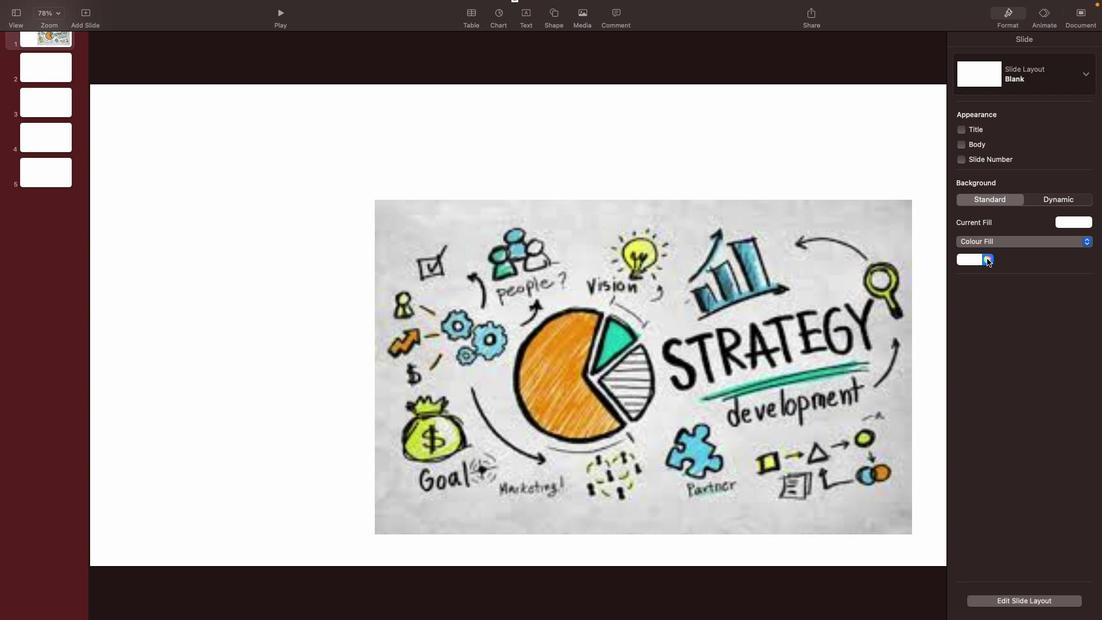 
Action: Mouse moved to (980, 259)
Screenshot: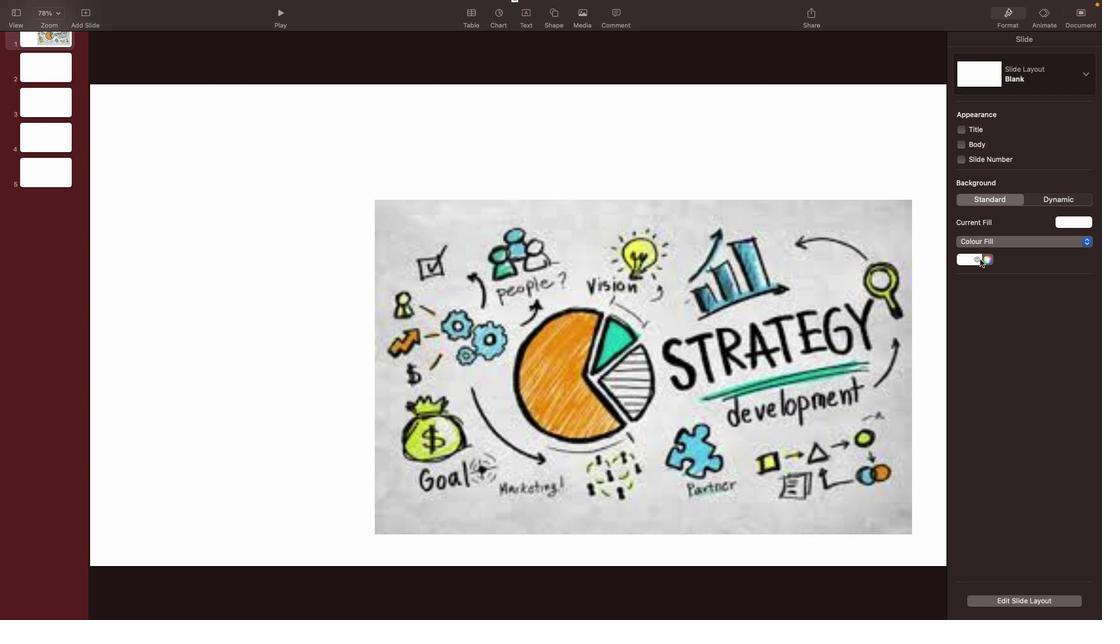 
Action: Mouse pressed left at (980, 259)
Screenshot: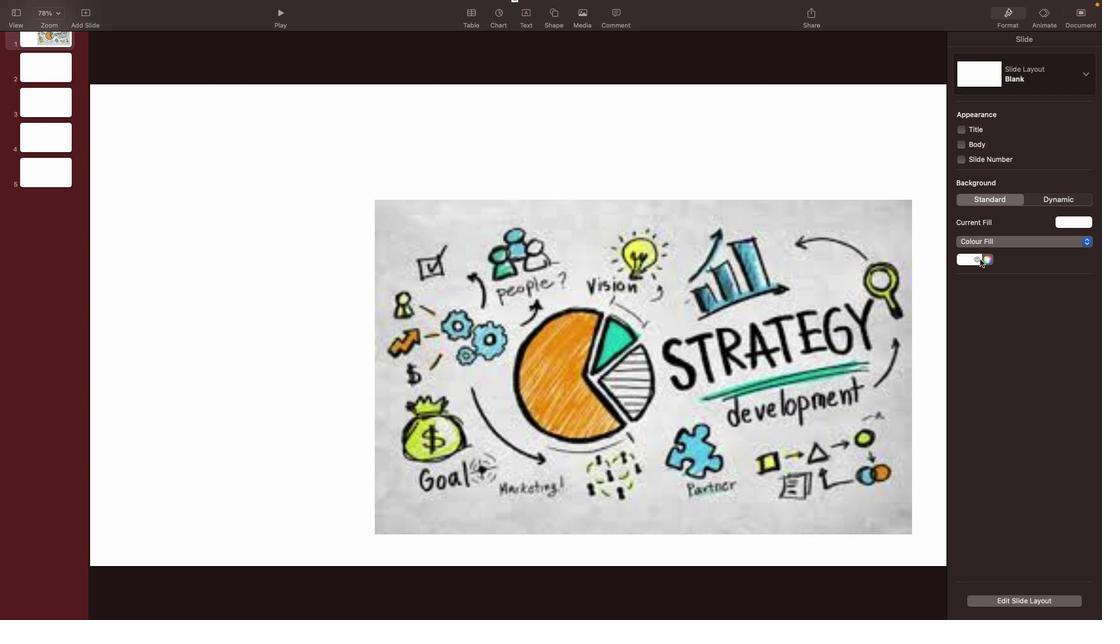 
Action: Mouse moved to (959, 334)
Screenshot: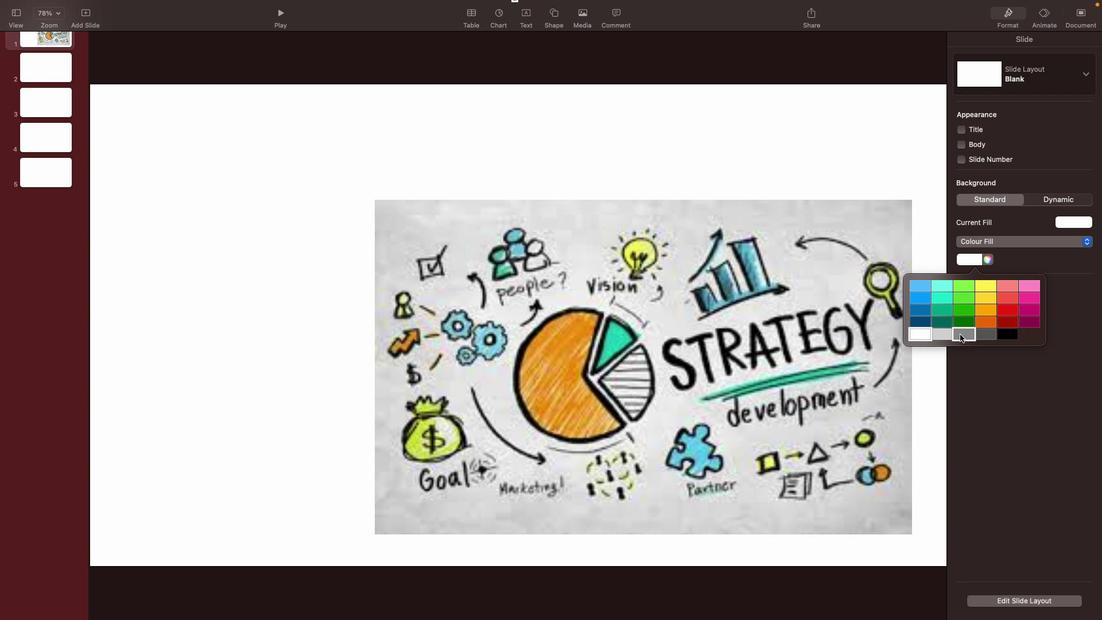 
Action: Mouse pressed left at (959, 334)
Screenshot: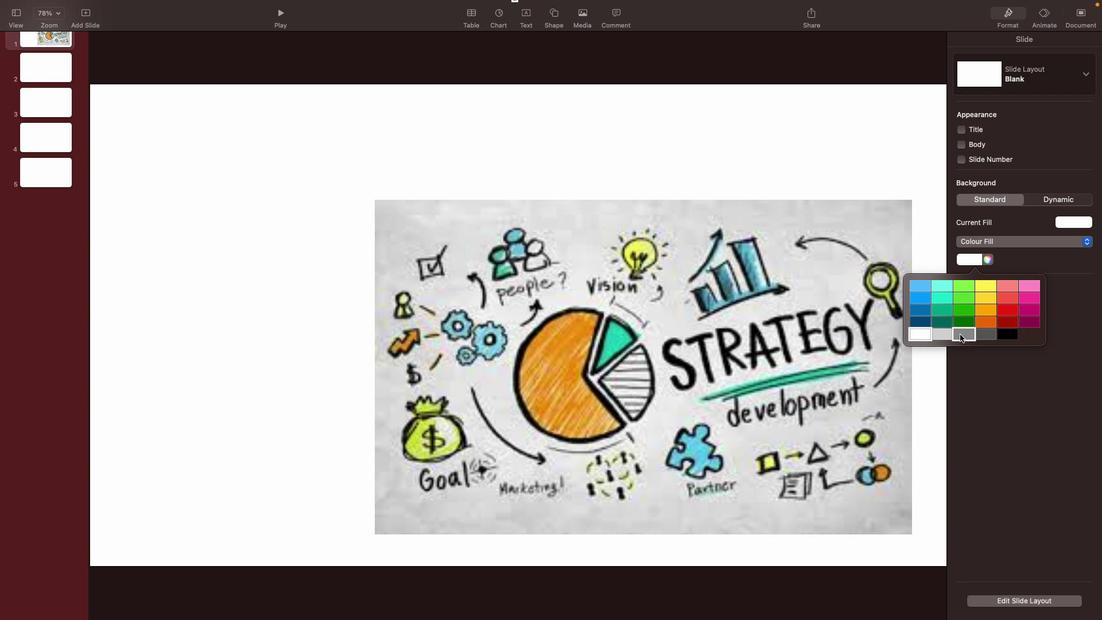 
Action: Mouse moved to (977, 260)
Screenshot: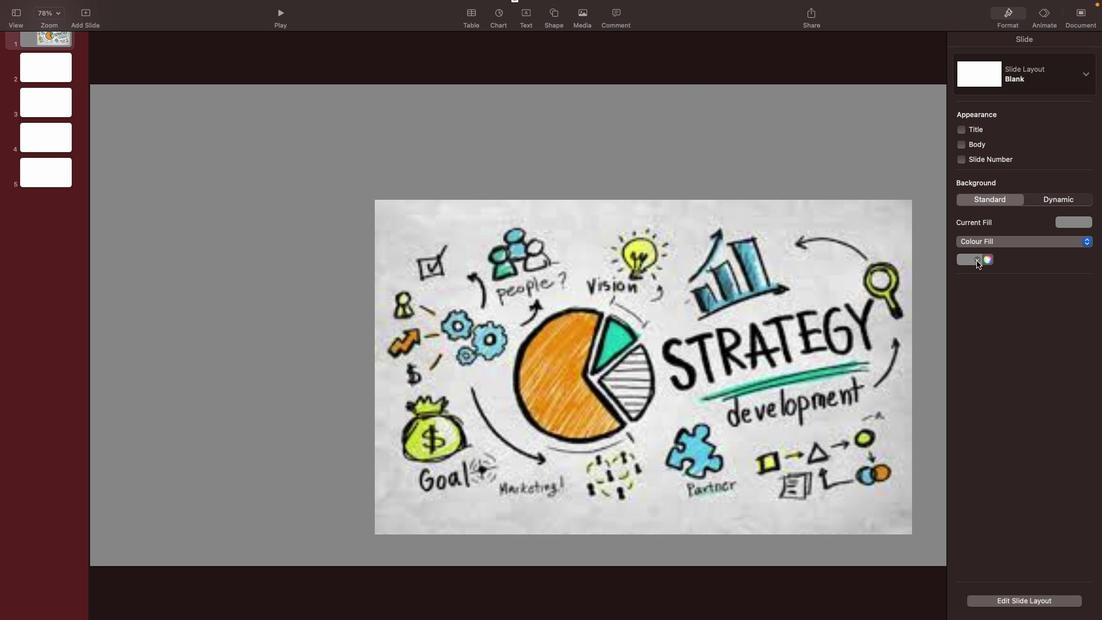 
Action: Mouse pressed left at (977, 260)
Screenshot: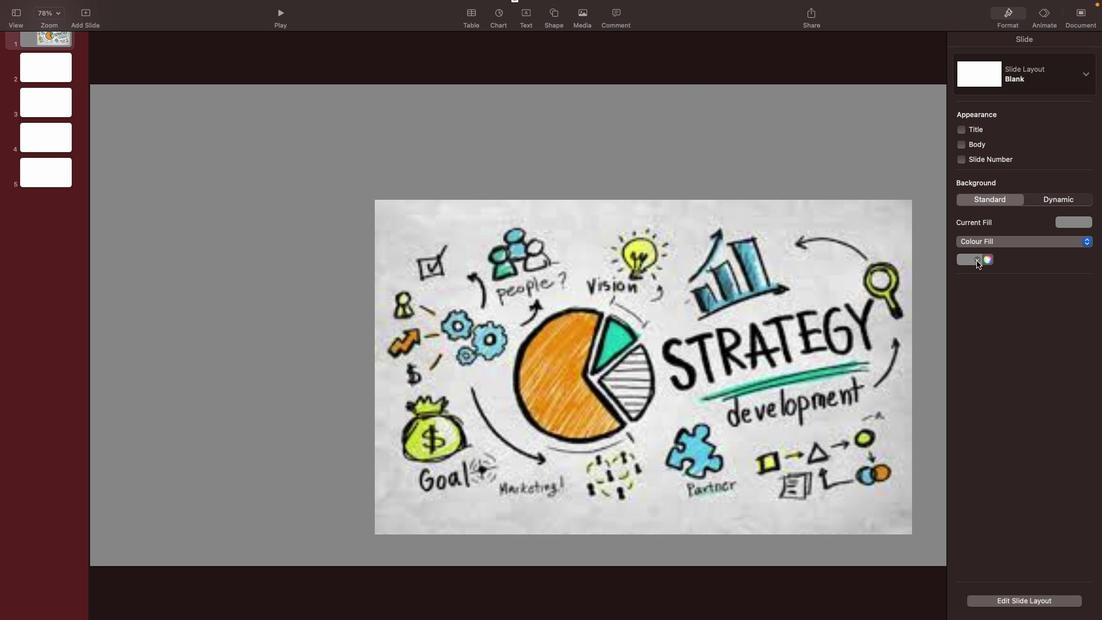 
Action: Mouse moved to (936, 336)
Screenshot: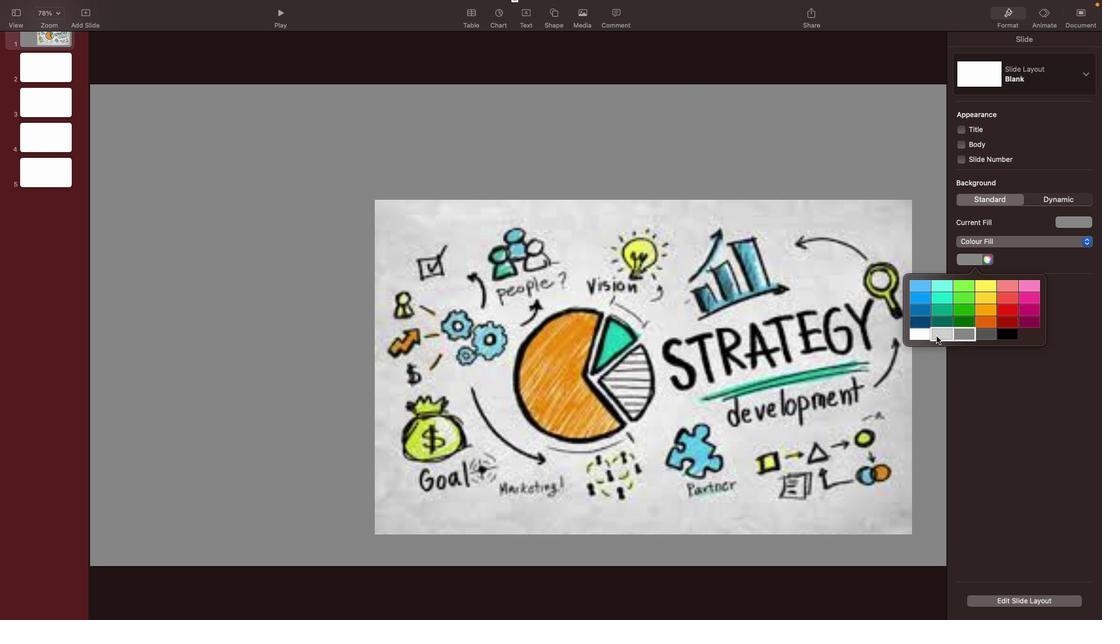 
Action: Mouse pressed left at (936, 336)
Screenshot: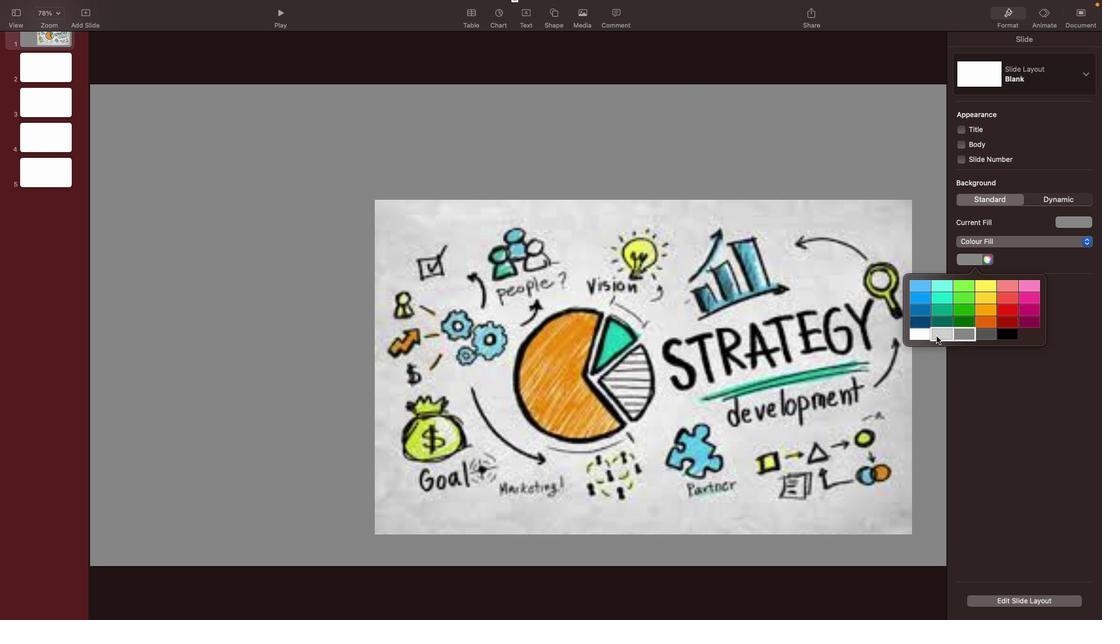 
Action: Mouse moved to (884, 319)
Screenshot: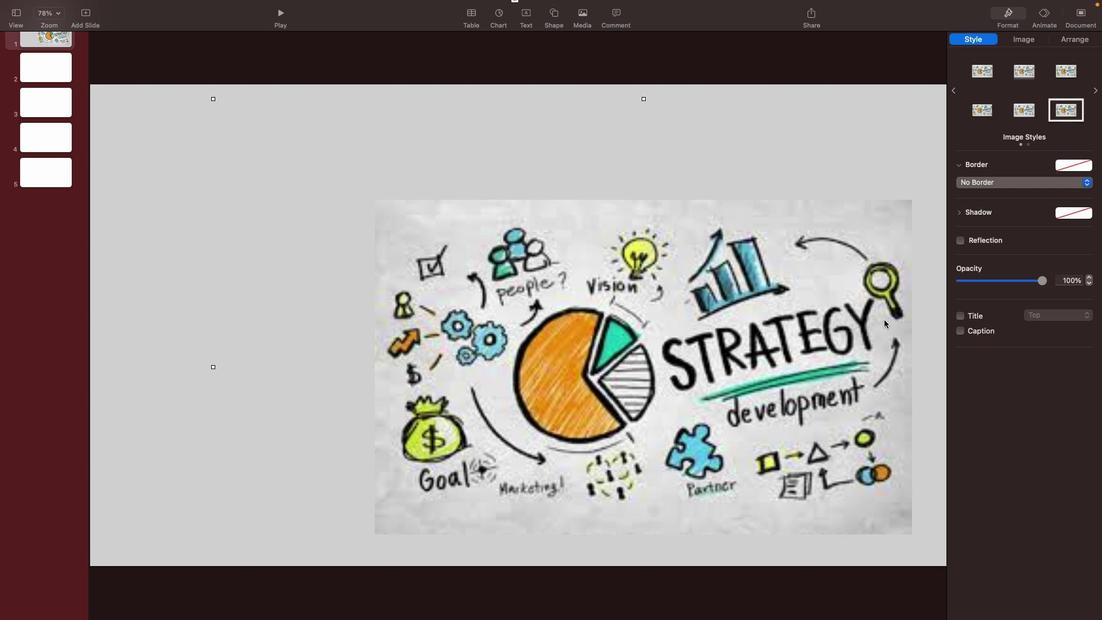 
Action: Mouse pressed left at (884, 319)
Screenshot: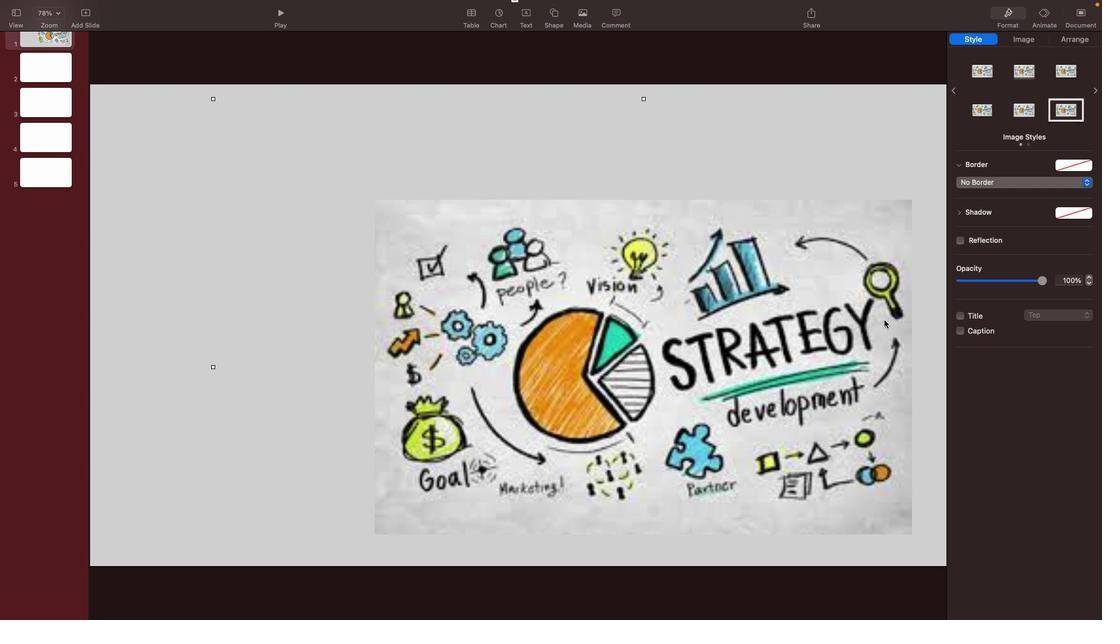 
Action: Mouse moved to (418, 182)
Screenshot: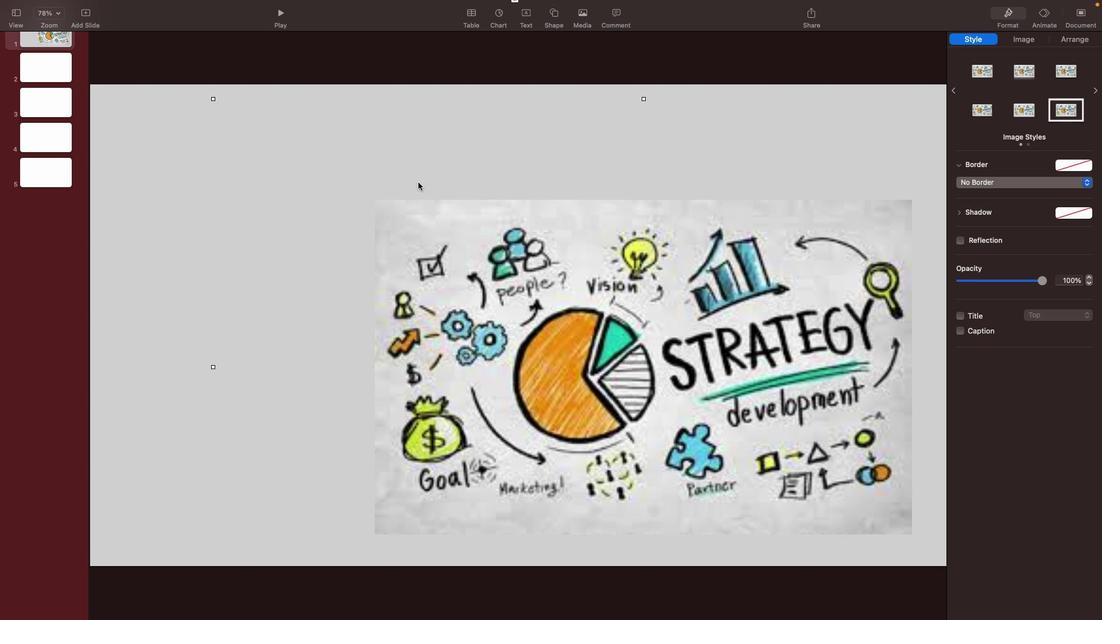 
Action: Mouse pressed left at (418, 182)
Screenshot: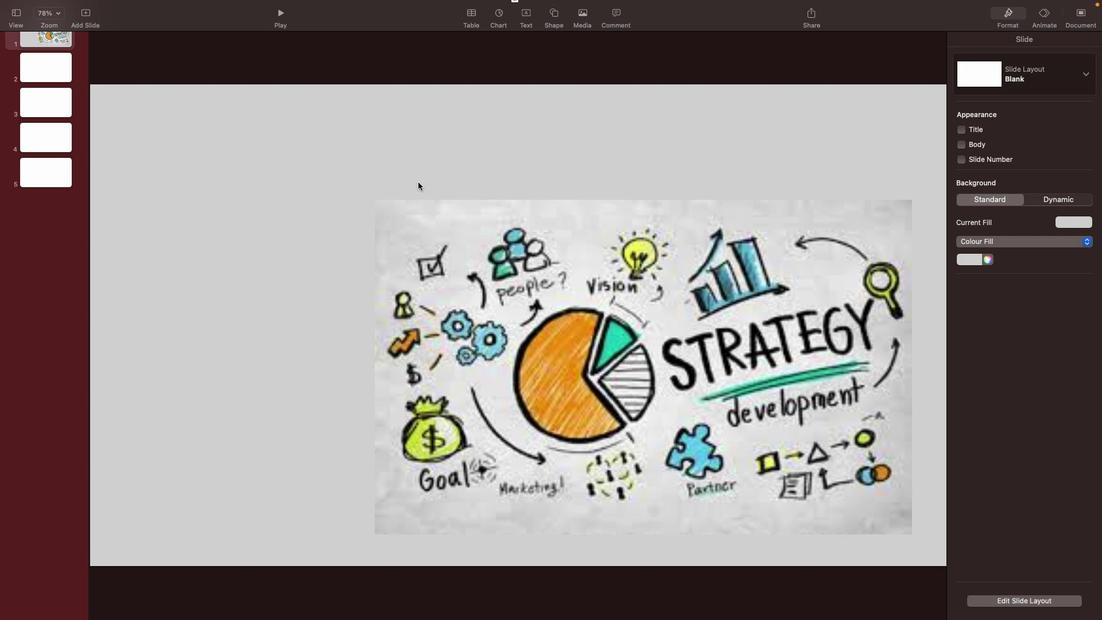 
Action: Mouse moved to (967, 130)
Screenshot: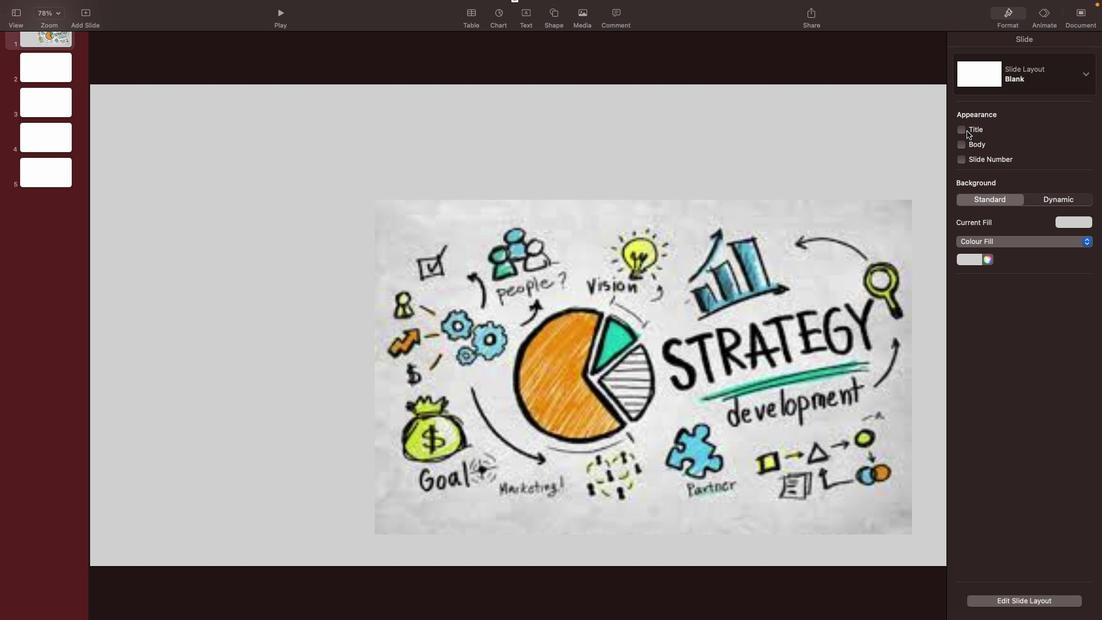 
Action: Mouse pressed left at (967, 130)
Screenshot: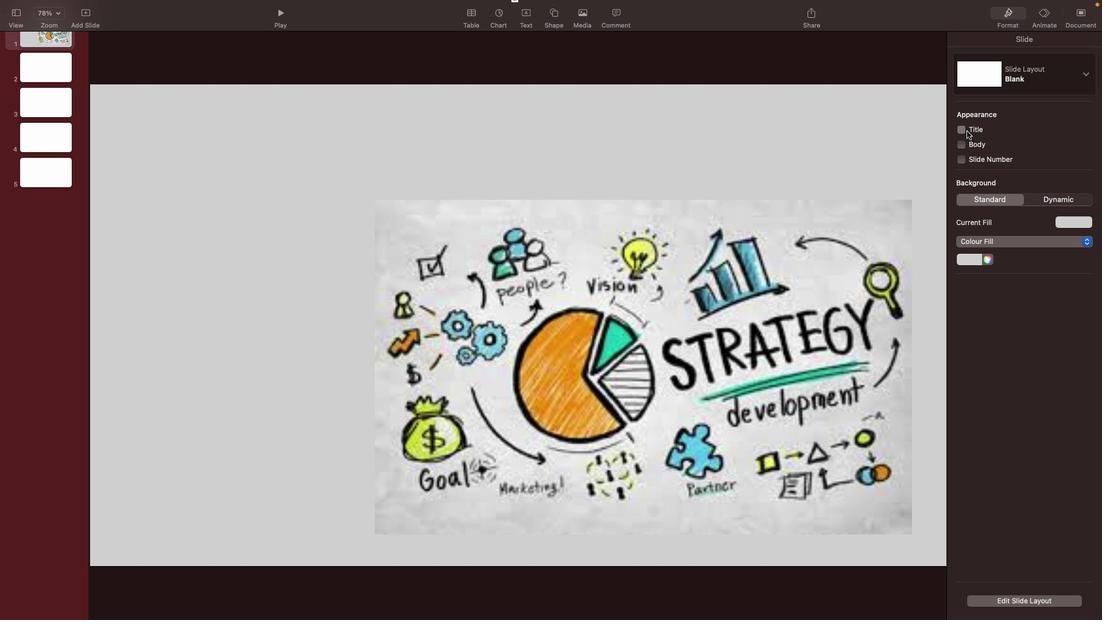 
Action: Mouse moved to (508, 151)
Screenshot: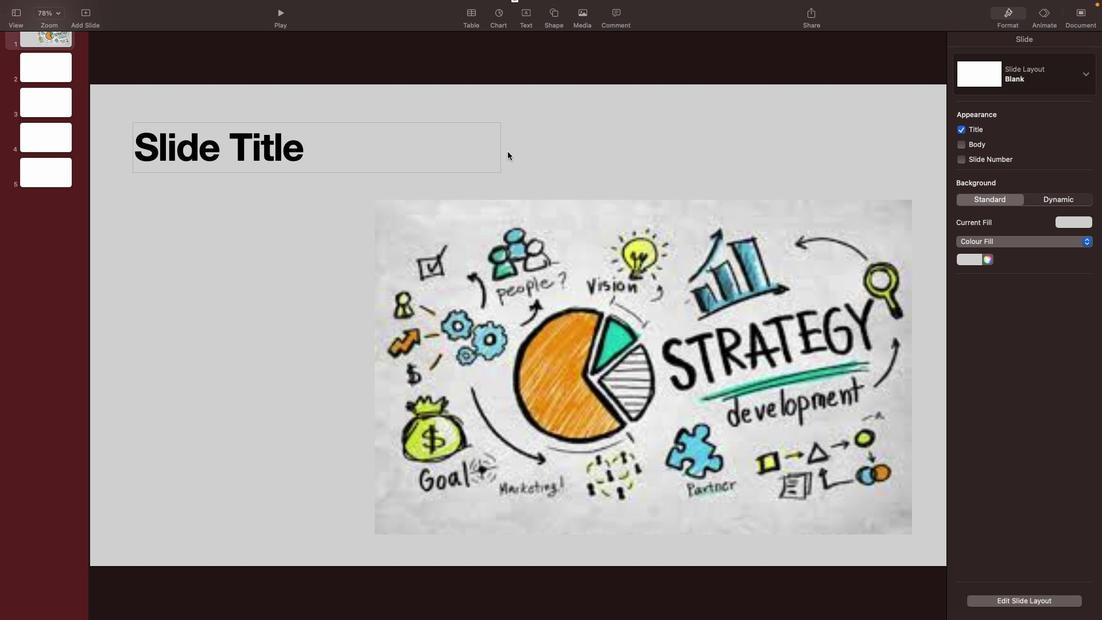 
Action: Mouse pressed left at (508, 151)
Screenshot: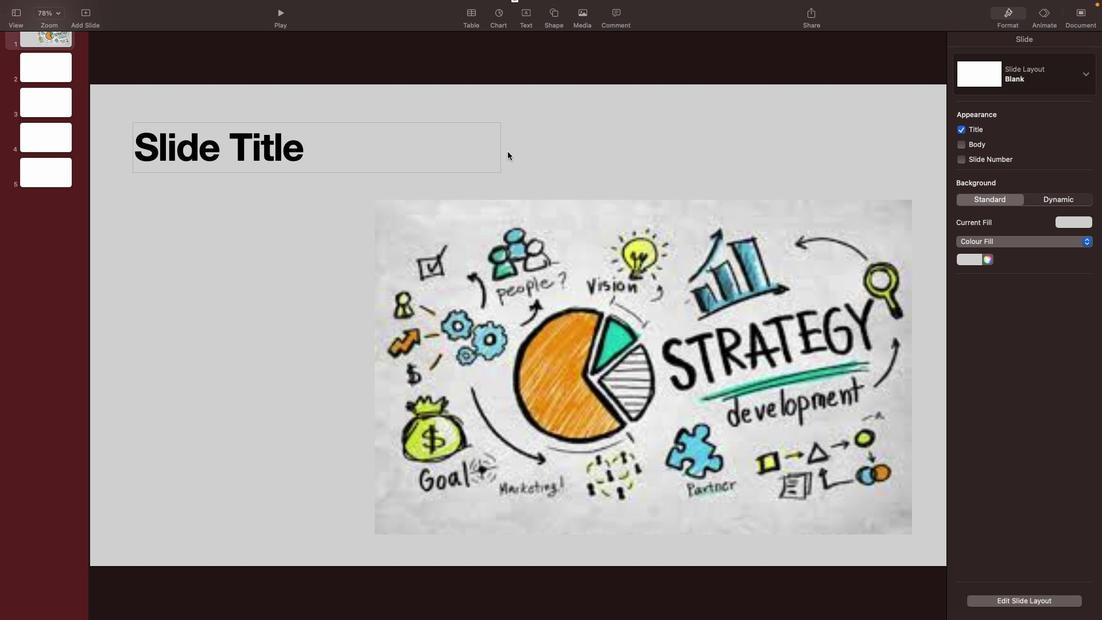 
Action: Mouse moved to (500, 153)
Screenshot: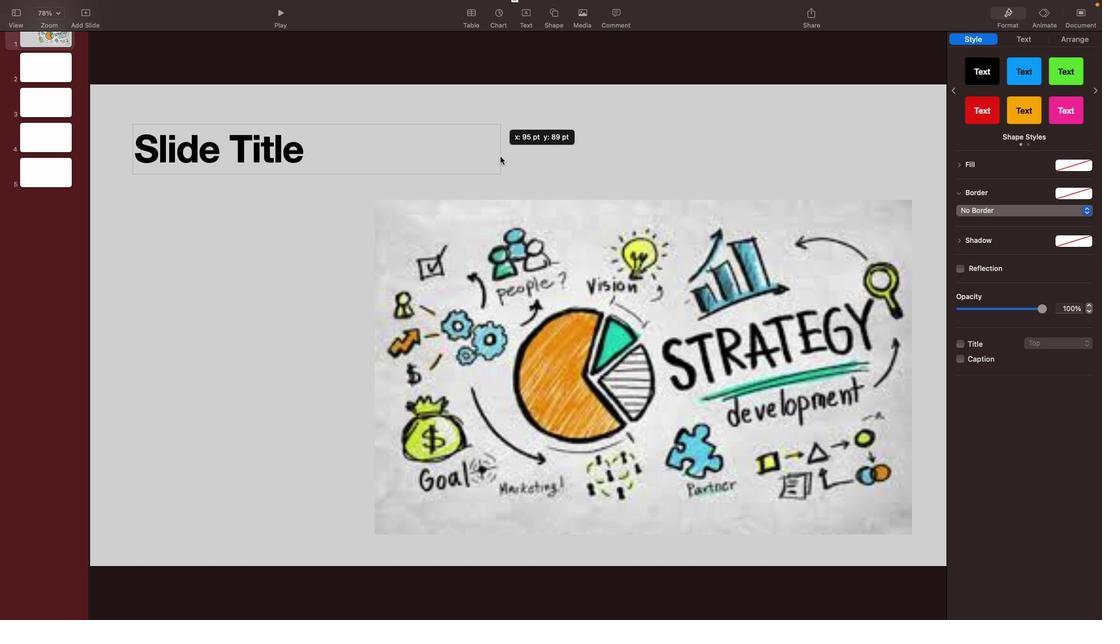 
Action: Mouse pressed left at (500, 153)
Screenshot: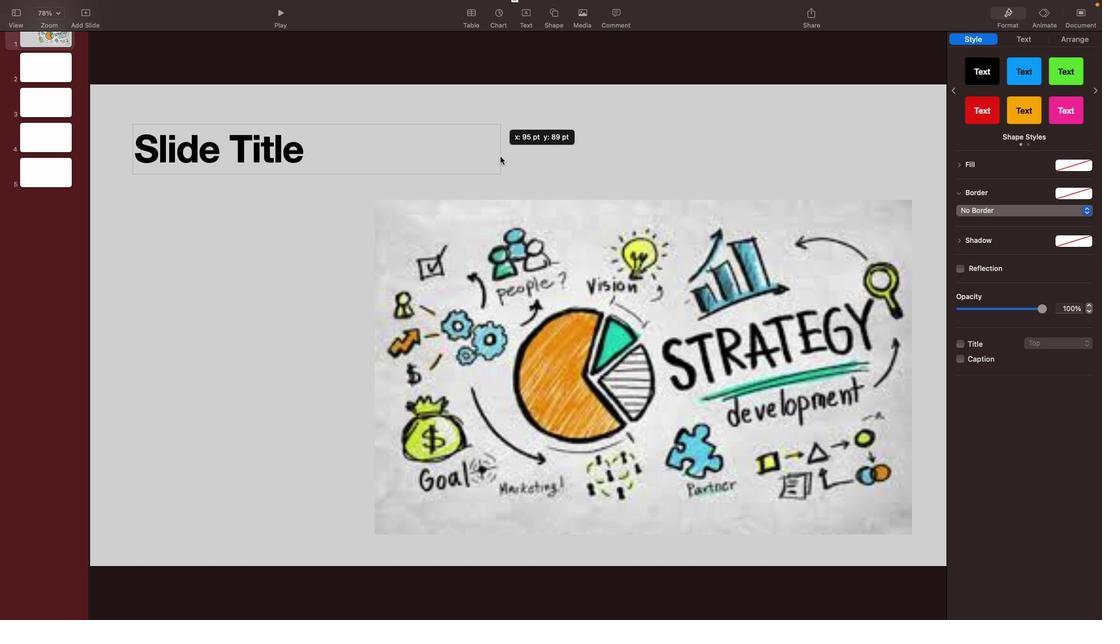 
Action: Mouse moved to (809, 141)
Screenshot: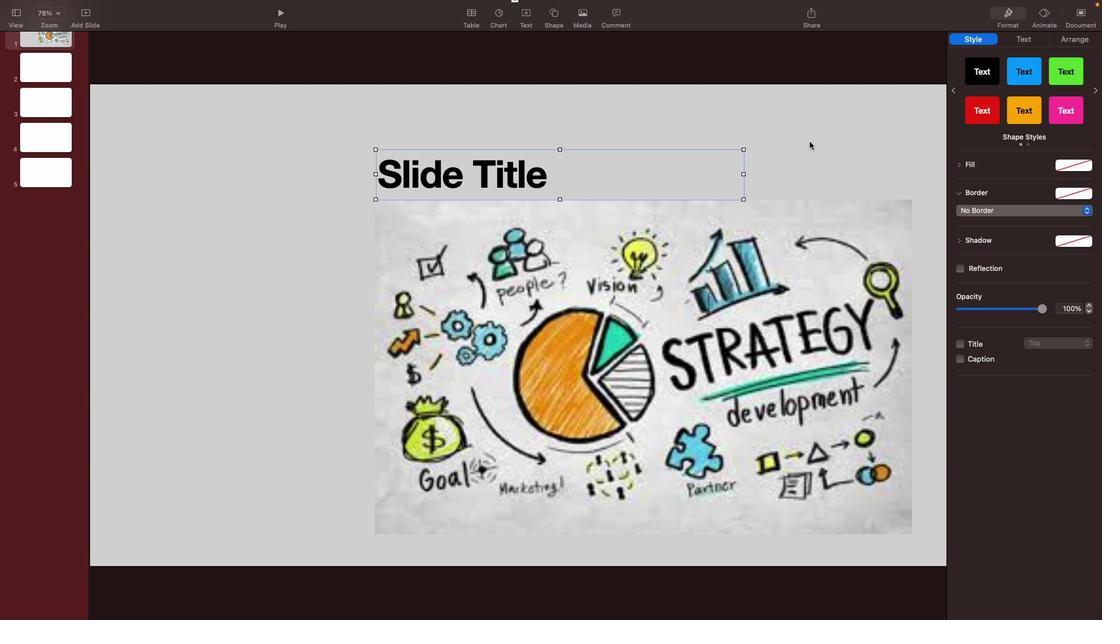 
Action: Mouse pressed left at (809, 141)
Screenshot: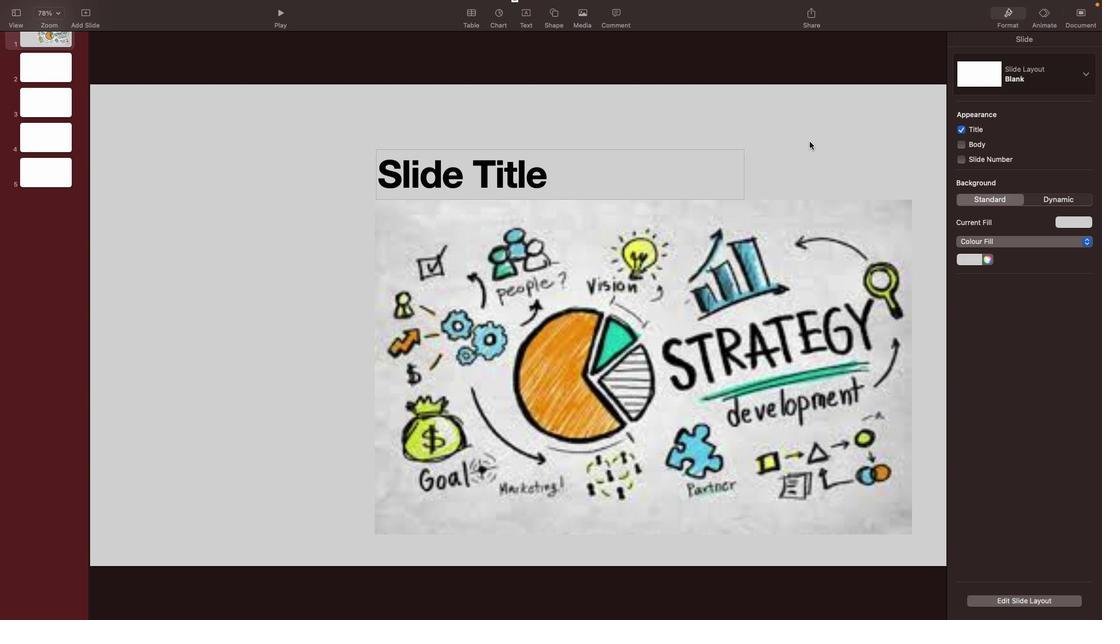 
Action: Mouse moved to (1087, 75)
Screenshot: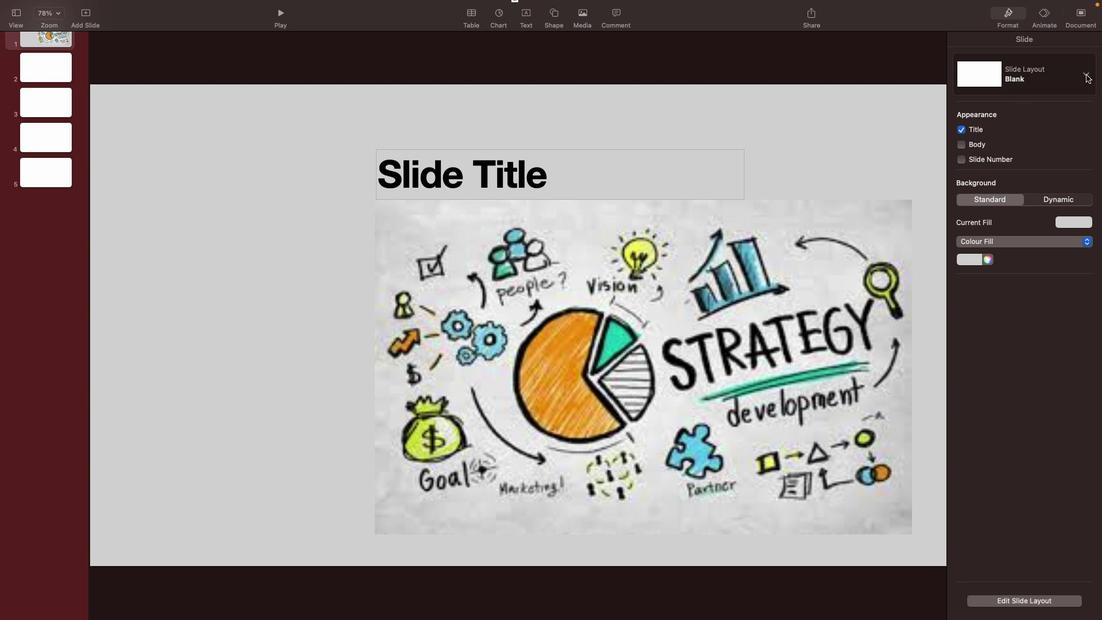 
Action: Mouse pressed left at (1087, 75)
Screenshot: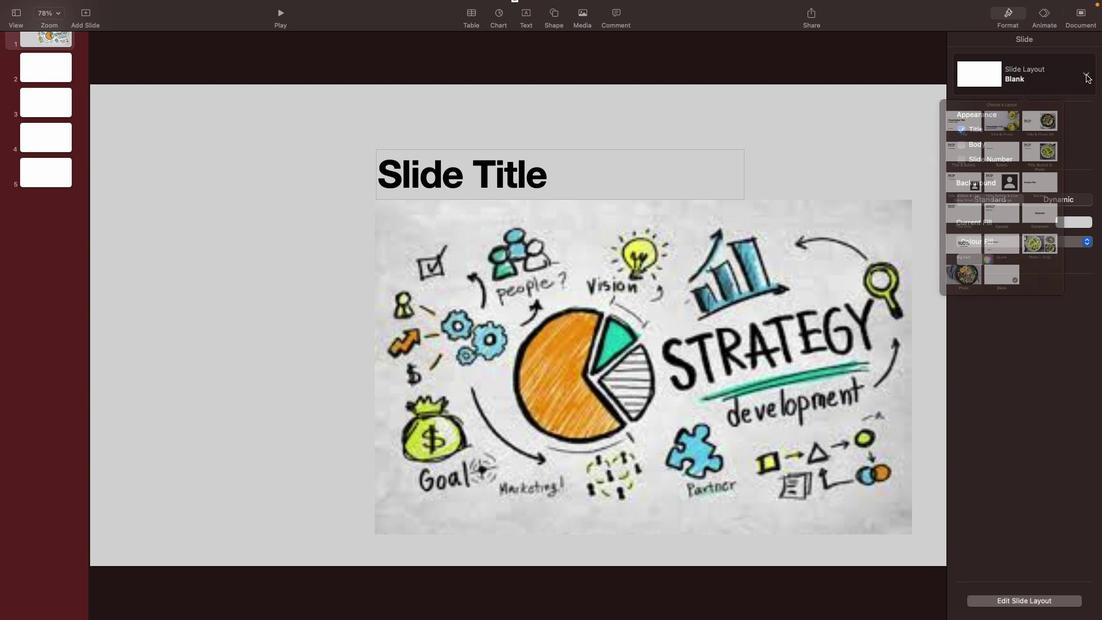 
Action: Mouse moved to (1000, 335)
Screenshot: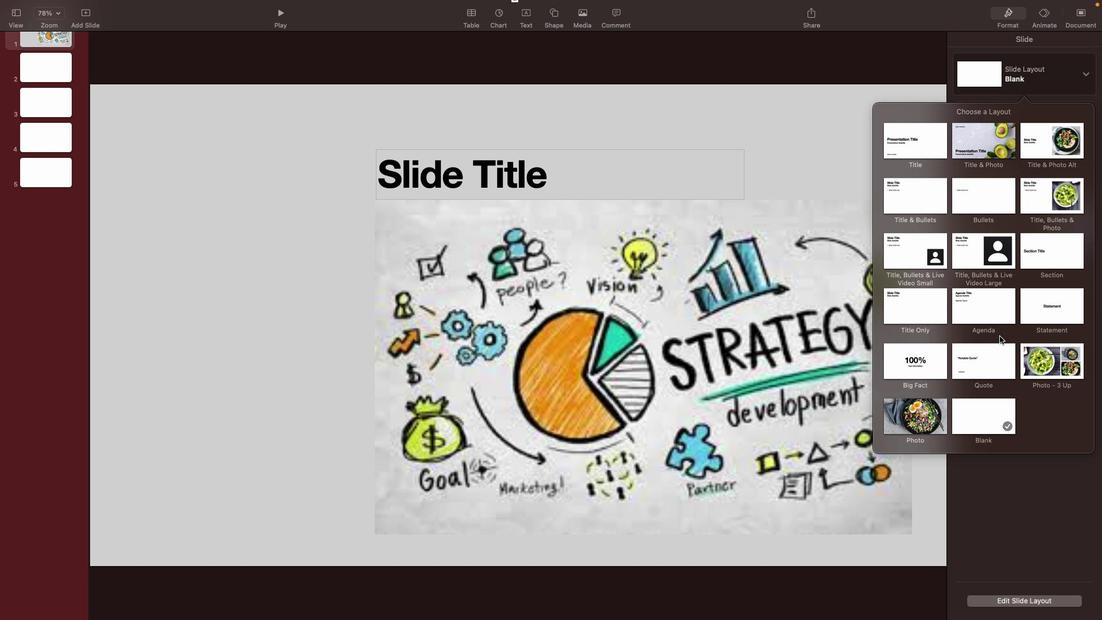 
Action: Mouse scrolled (1000, 335) with delta (0, 0)
Screenshot: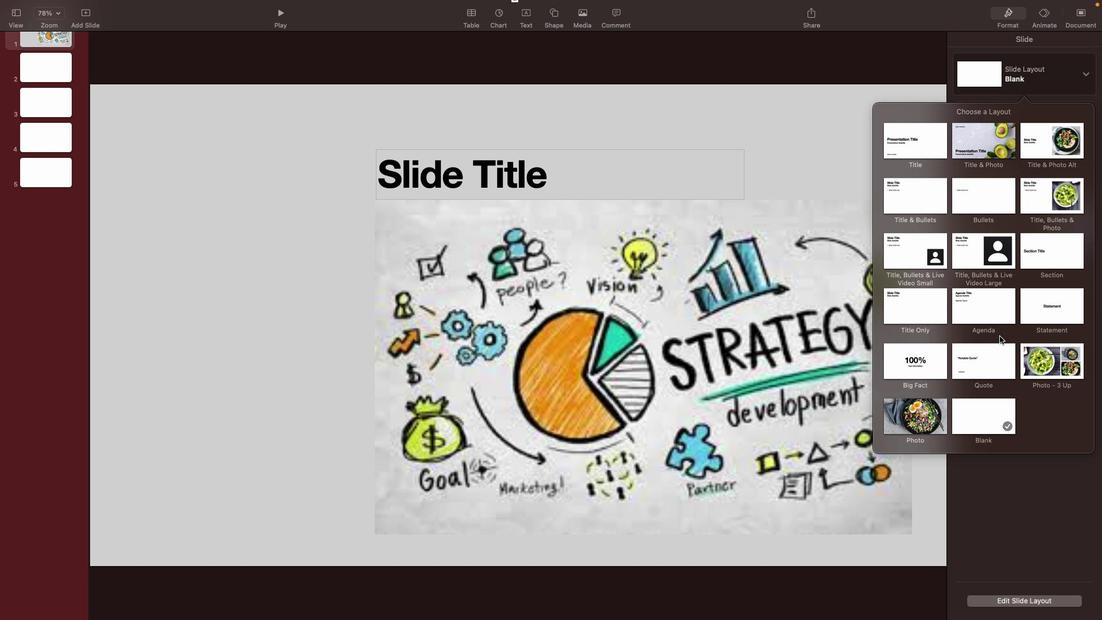 
Action: Mouse moved to (1000, 336)
Screenshot: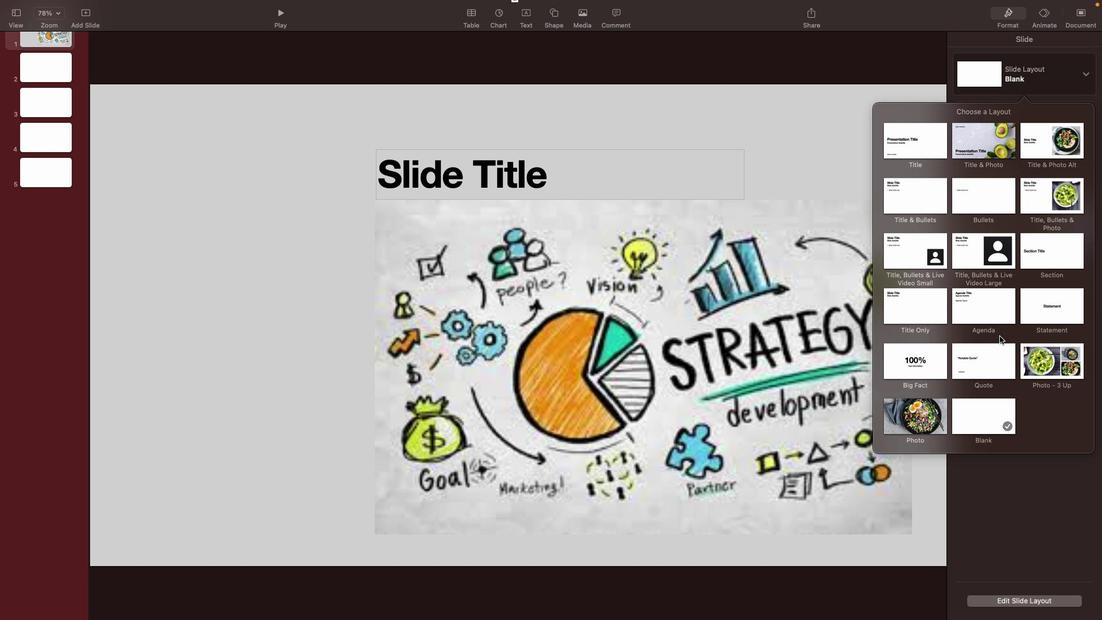 
Action: Mouse scrolled (1000, 336) with delta (0, 0)
Screenshot: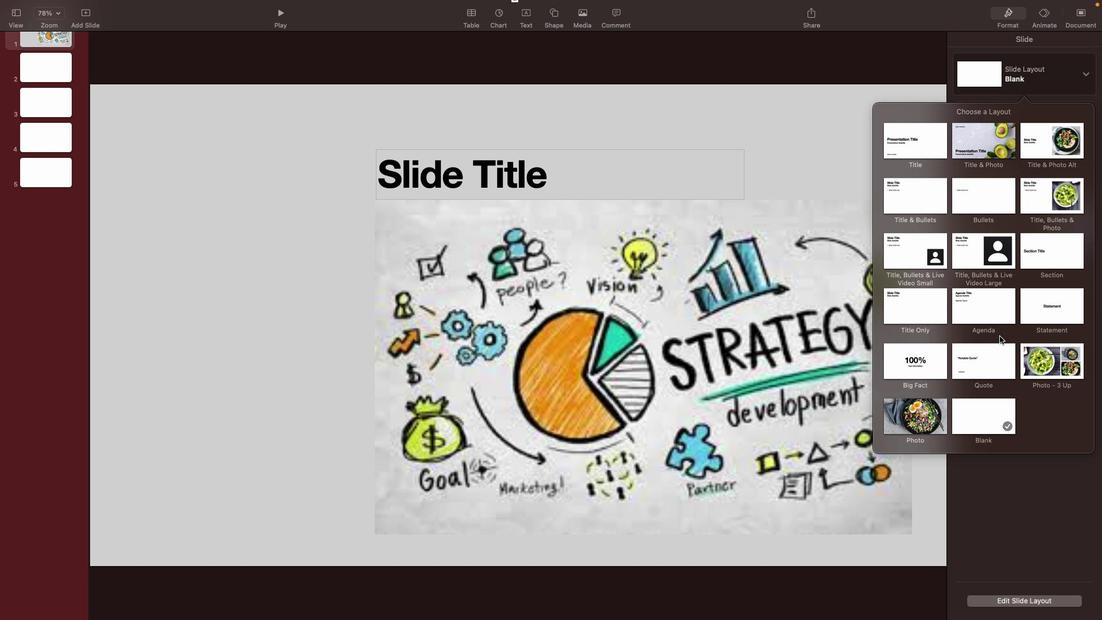 
Action: Mouse scrolled (1000, 336) with delta (0, 0)
Screenshot: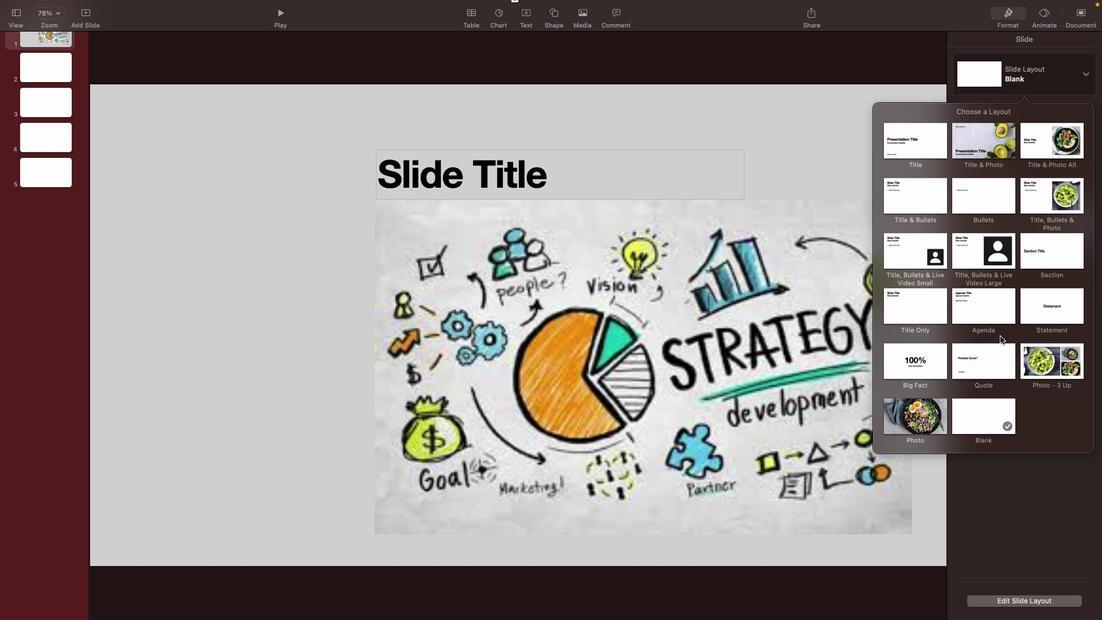 
Action: Mouse moved to (1000, 336)
Screenshot: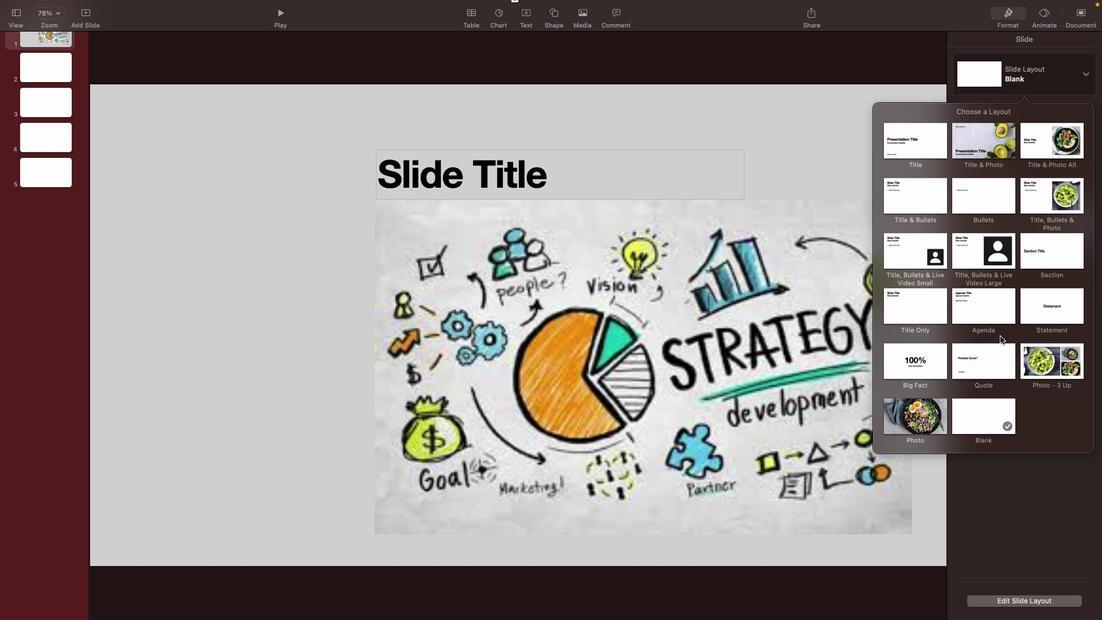 
Action: Mouse scrolled (1000, 336) with delta (0, 0)
Screenshot: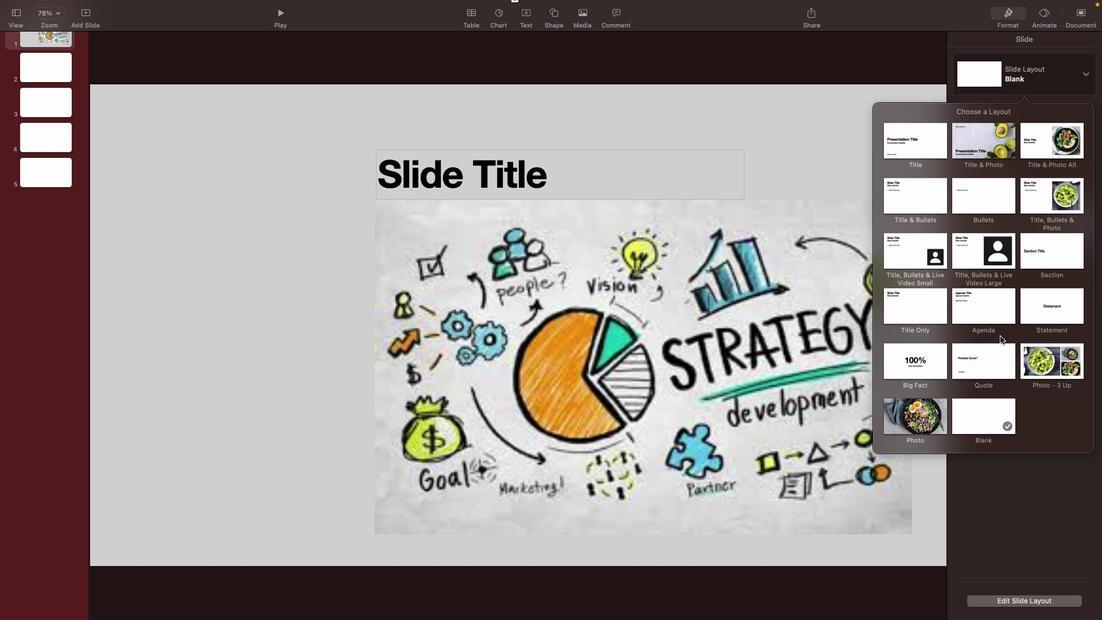 
Action: Mouse moved to (967, 194)
Screenshot: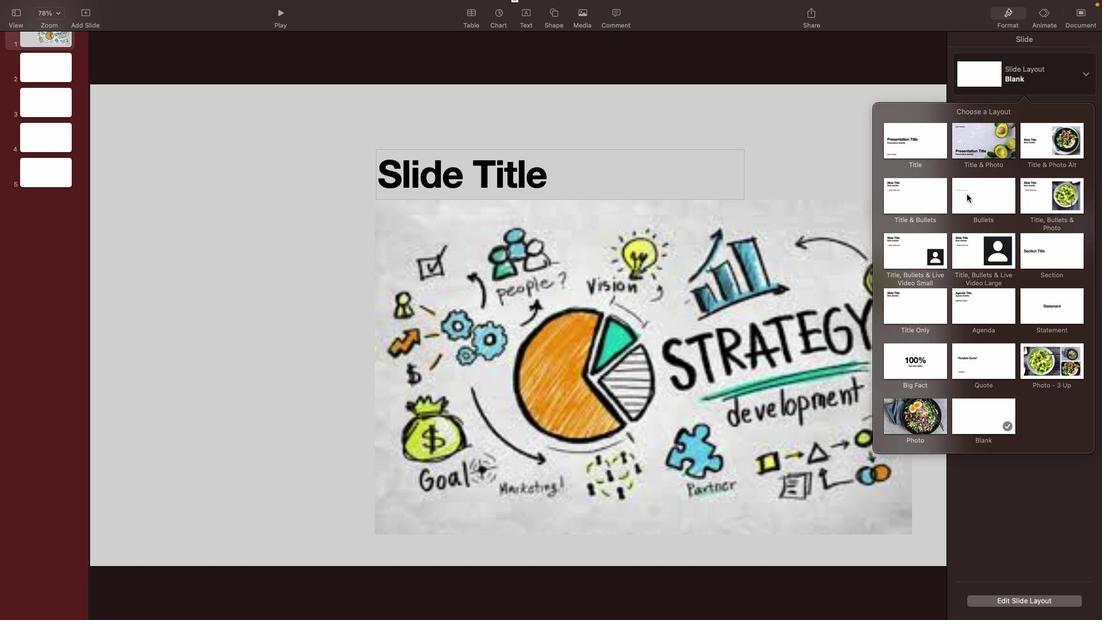 
Action: Mouse pressed left at (967, 194)
Screenshot: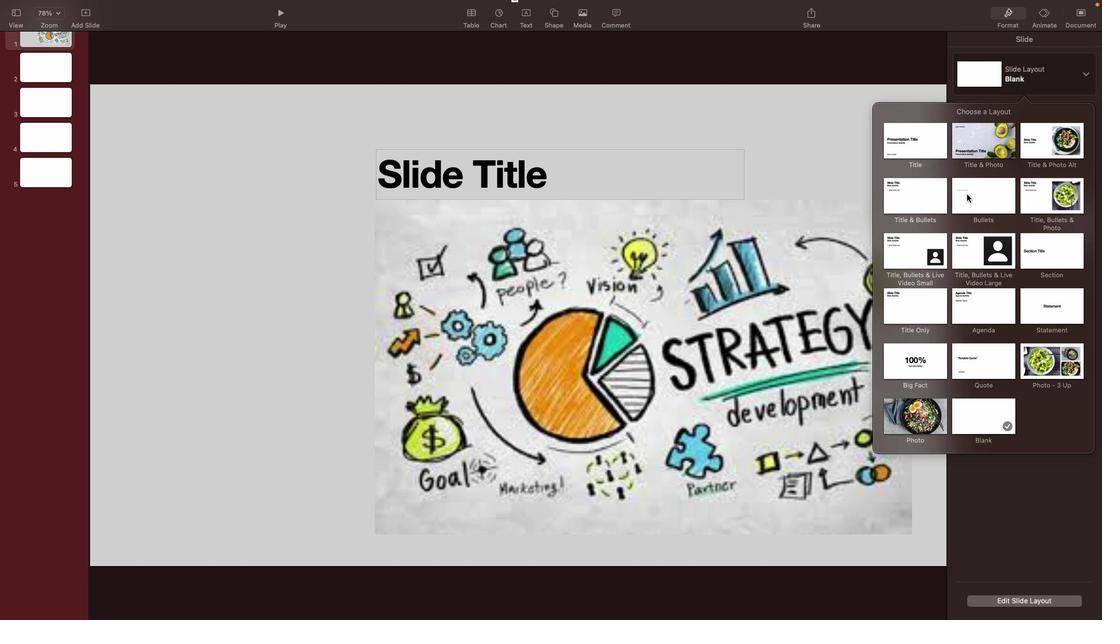 
Action: Mouse moved to (1084, 72)
Screenshot: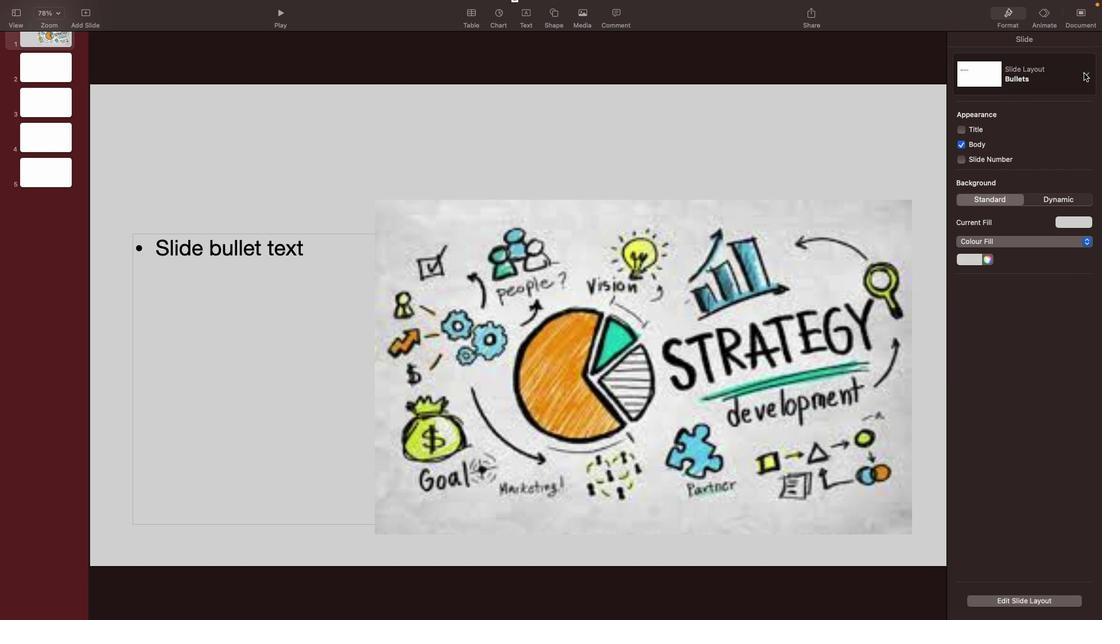 
Action: Mouse pressed left at (1084, 72)
Screenshot: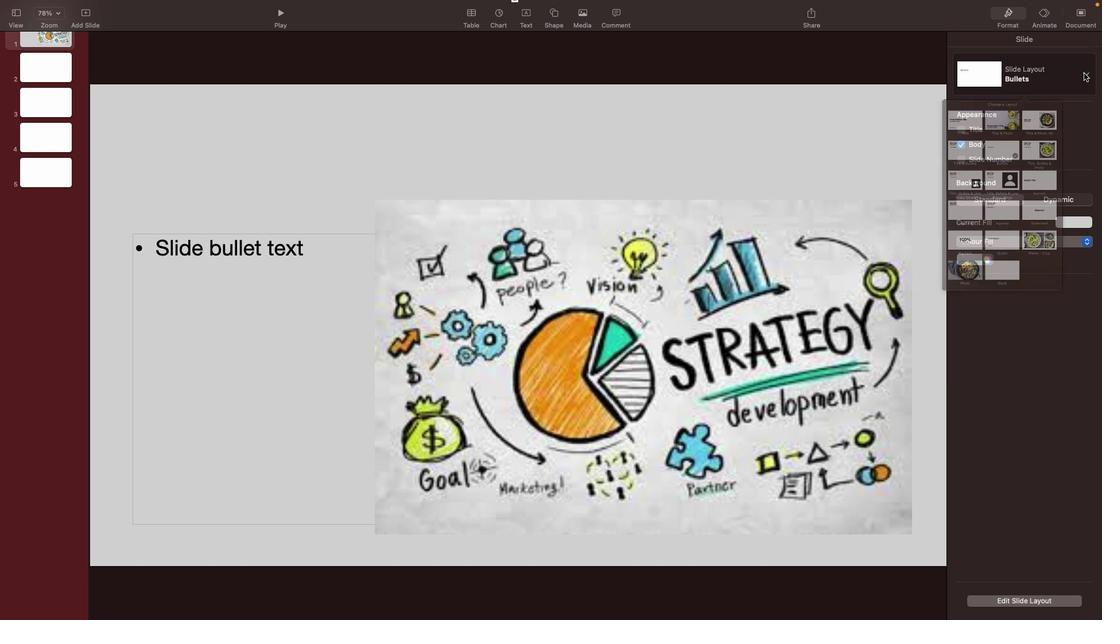 
Action: Mouse moved to (942, 413)
Screenshot: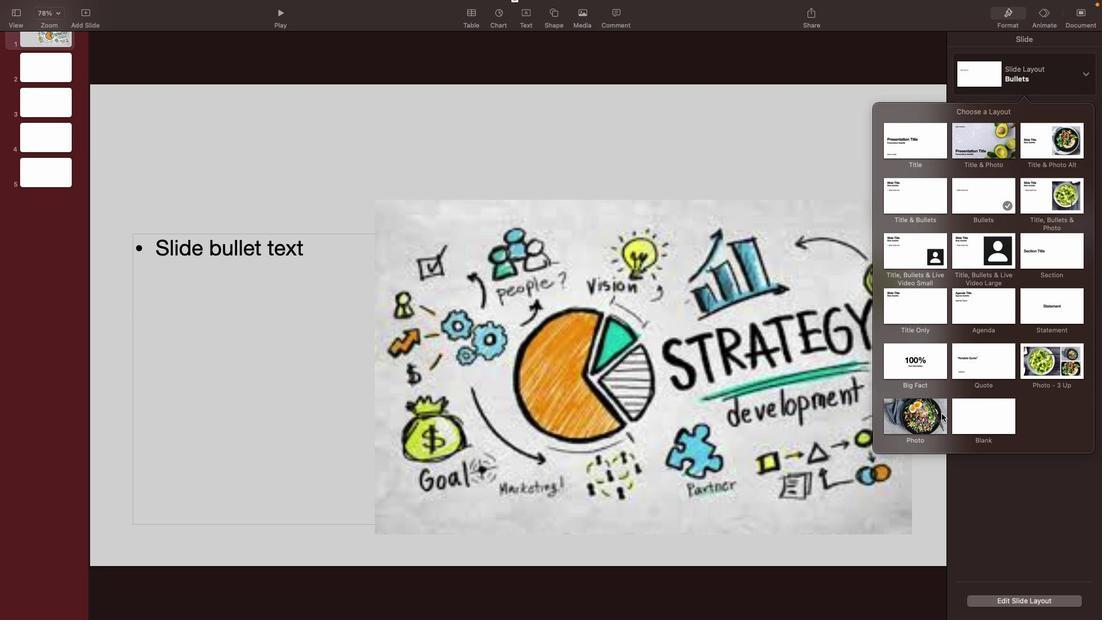 
Action: Mouse scrolled (942, 413) with delta (0, 0)
Screenshot: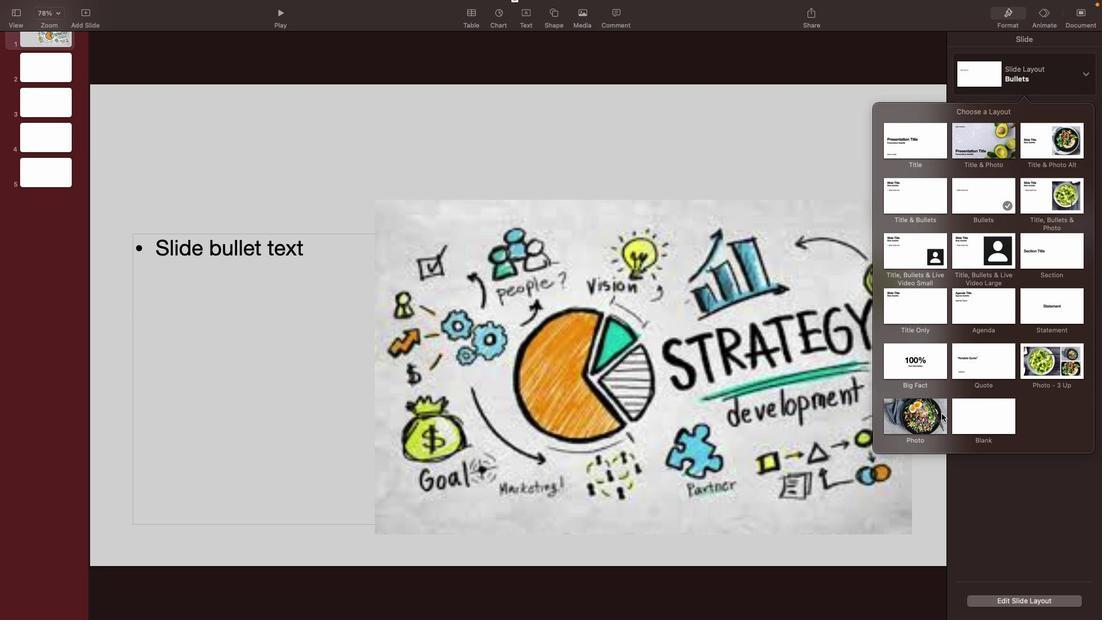 
Action: Mouse scrolled (942, 413) with delta (0, 0)
Screenshot: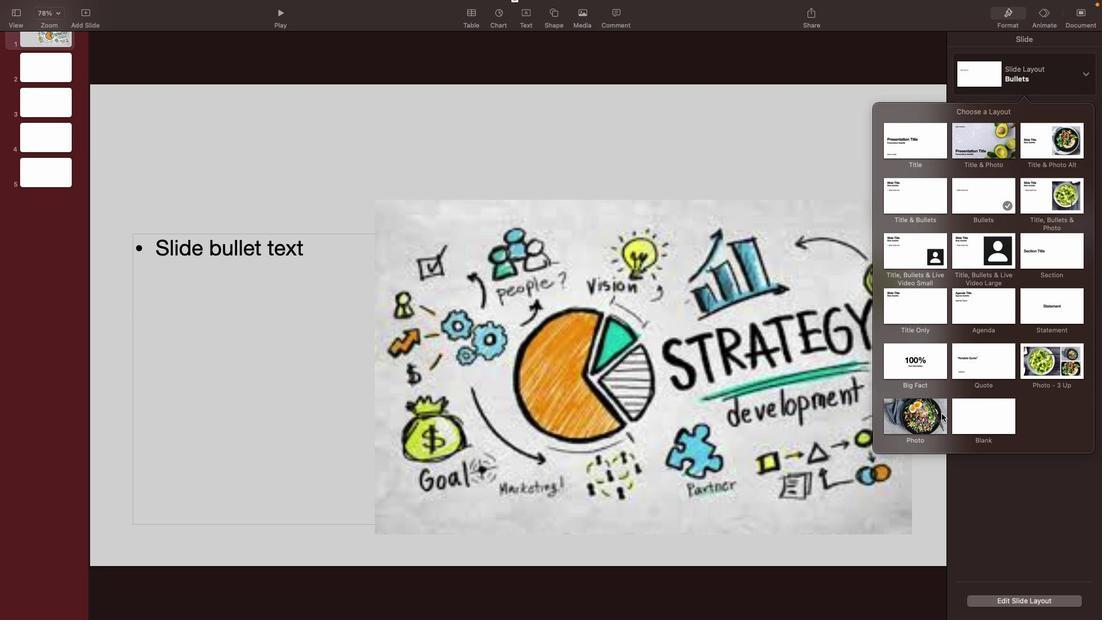 
Action: Mouse scrolled (942, 413) with delta (0, 0)
Screenshot: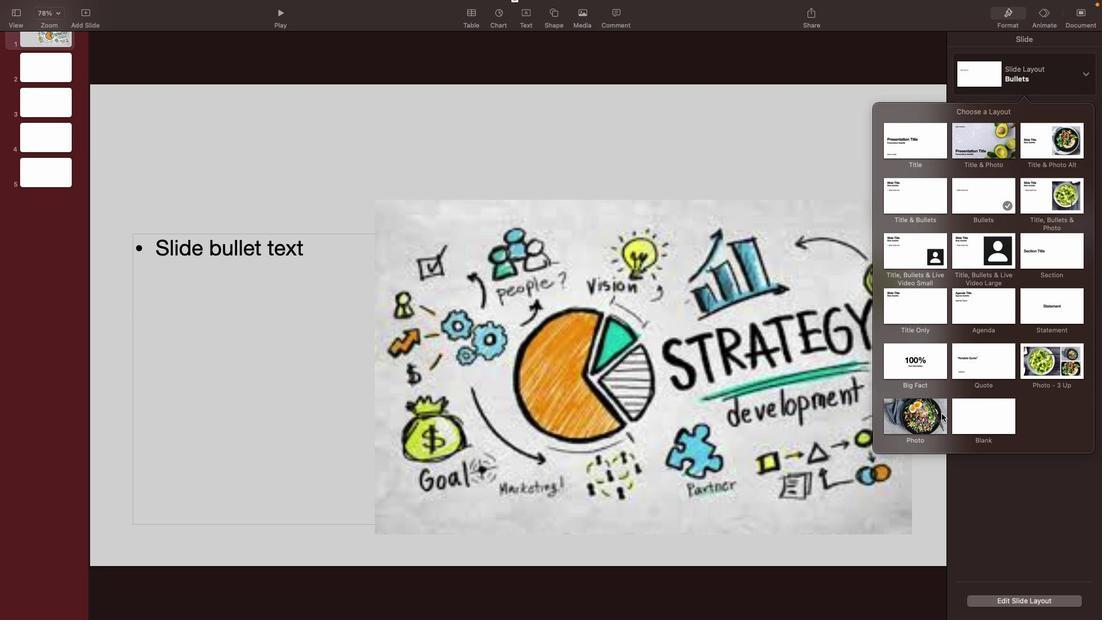 
Action: Mouse moved to (1043, 351)
Screenshot: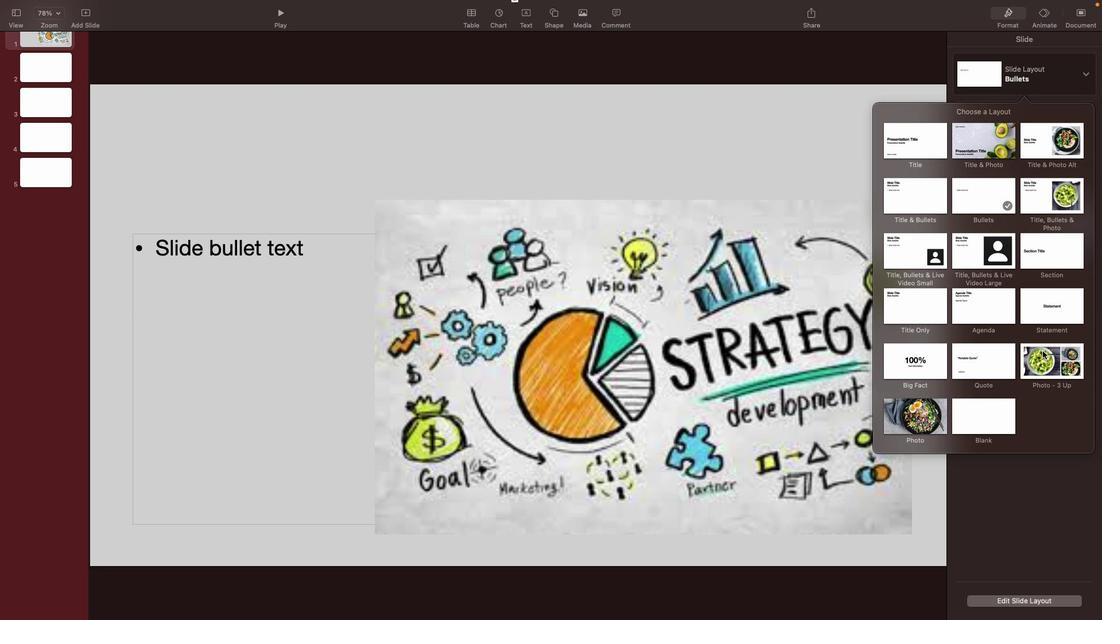 
Action: Mouse scrolled (1043, 351) with delta (0, 0)
Screenshot: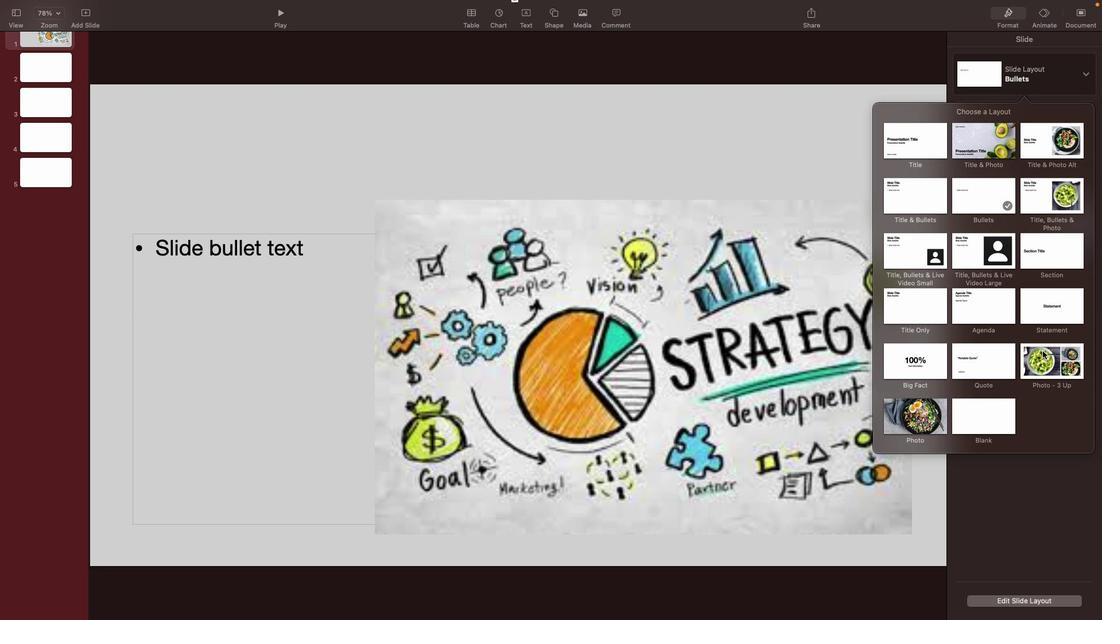 
Action: Mouse scrolled (1043, 351) with delta (0, 0)
Screenshot: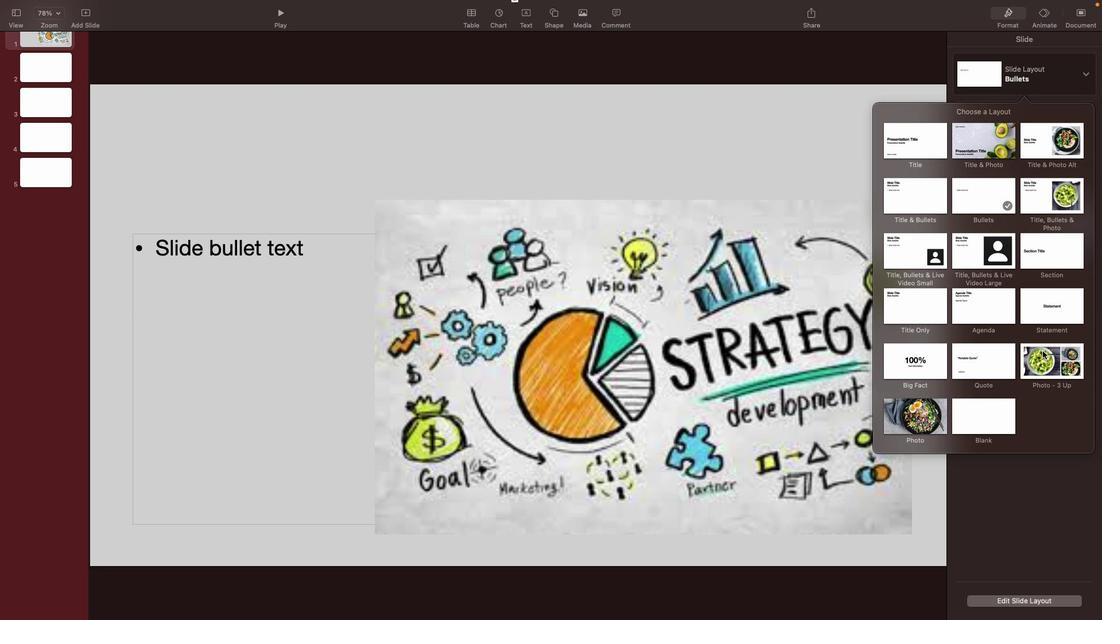 
Action: Mouse scrolled (1043, 351) with delta (0, 0)
Screenshot: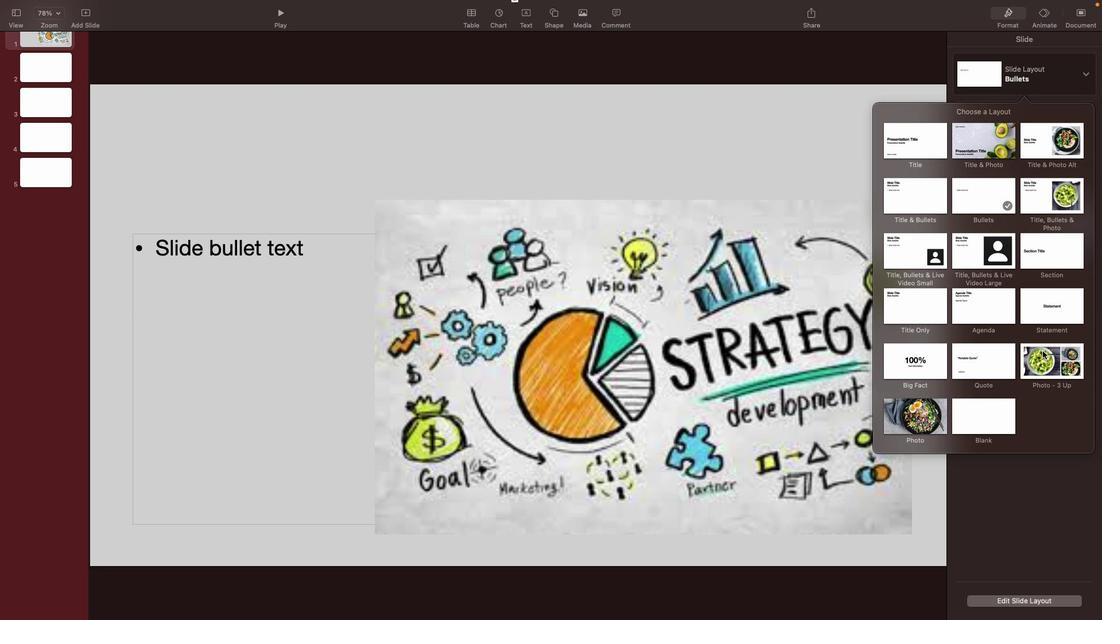 
Action: Mouse scrolled (1043, 351) with delta (0, 0)
Screenshot: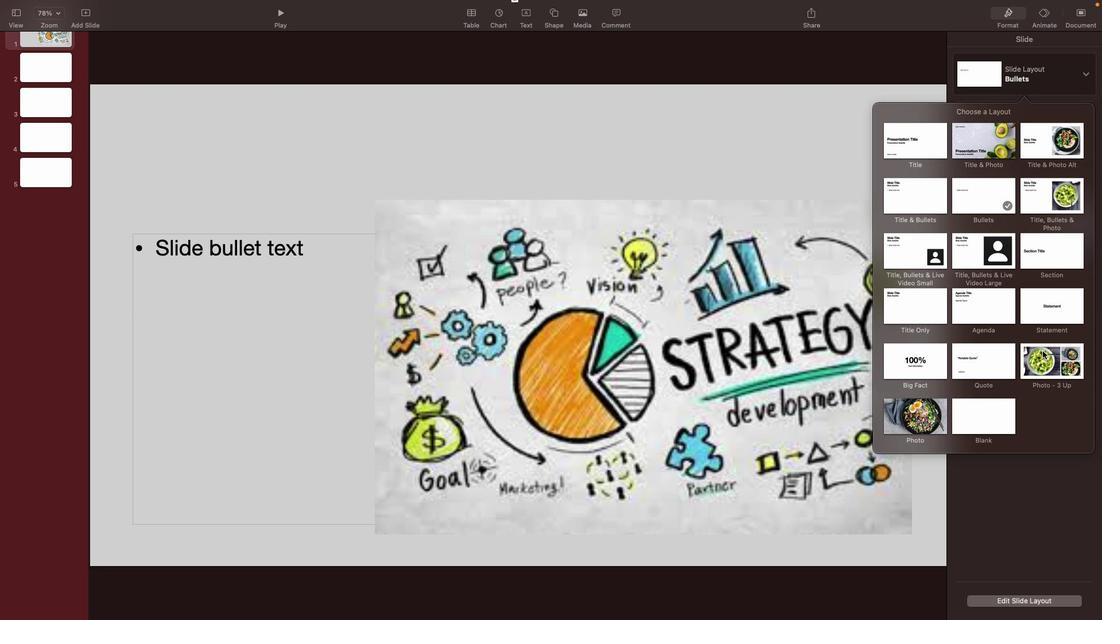 
Action: Mouse moved to (1053, 303)
Screenshot: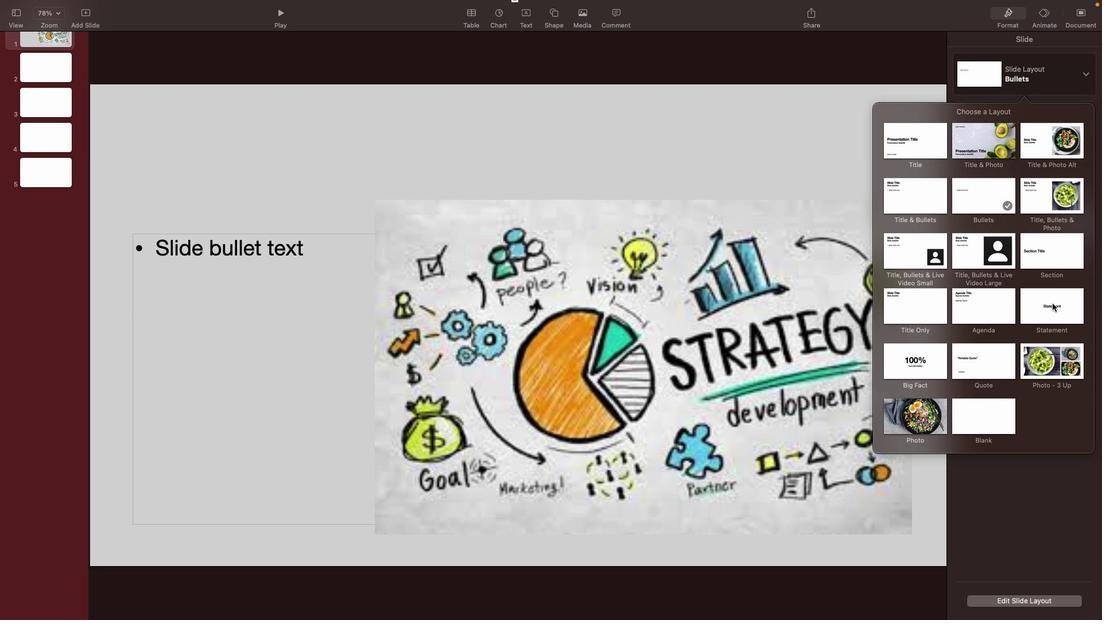 
Action: Mouse pressed left at (1053, 303)
Screenshot: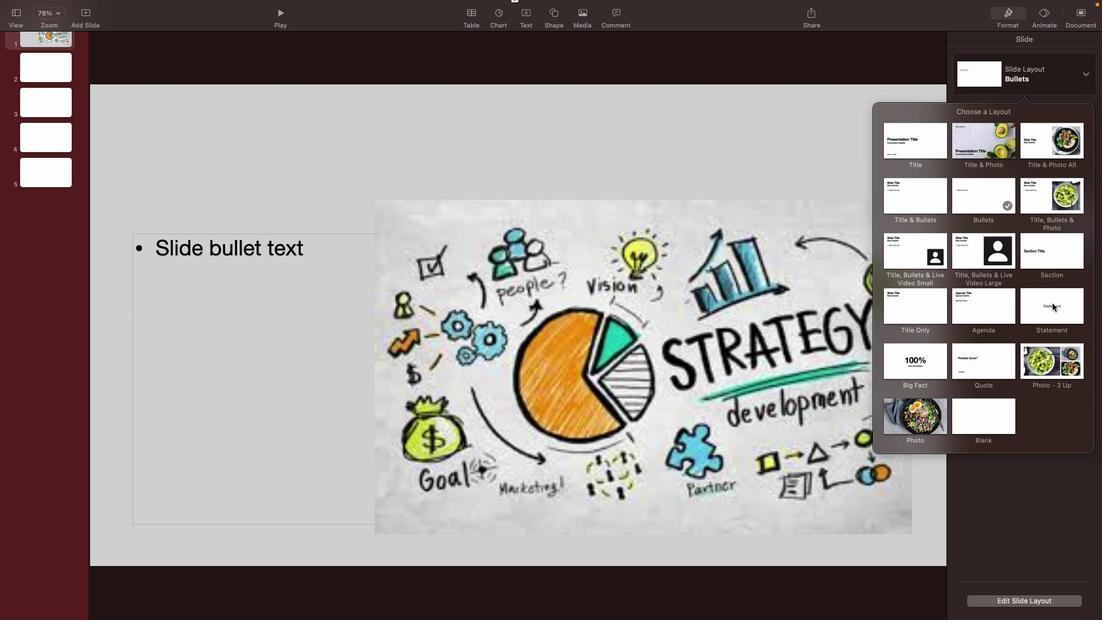 
Action: Mouse moved to (1087, 71)
Screenshot: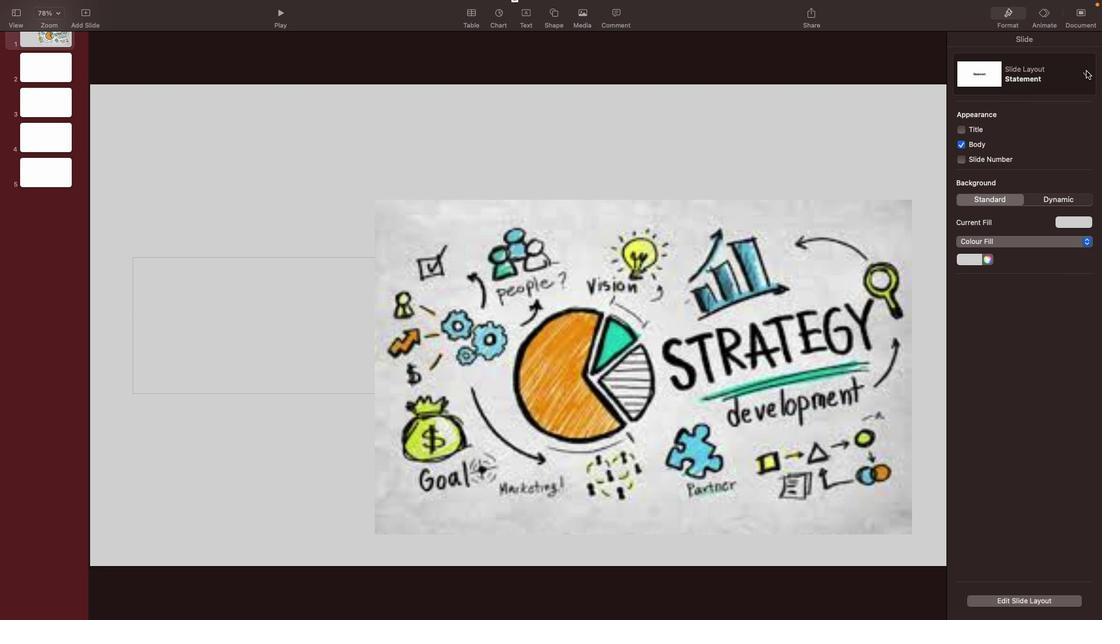 
Action: Mouse pressed left at (1087, 71)
Screenshot: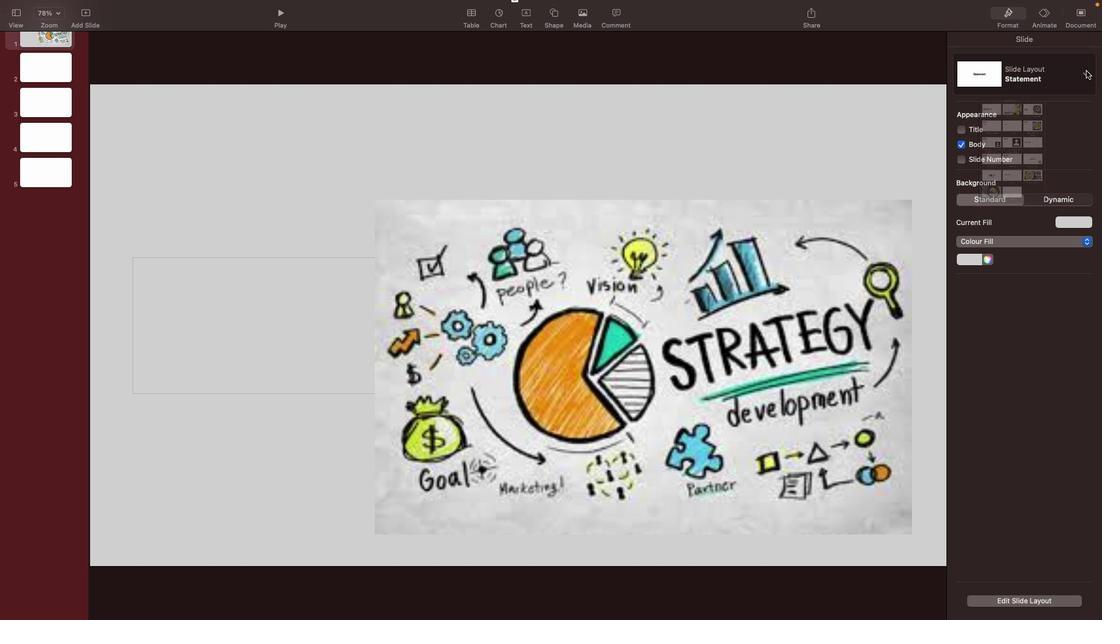 
Action: Mouse moved to (922, 140)
Screenshot: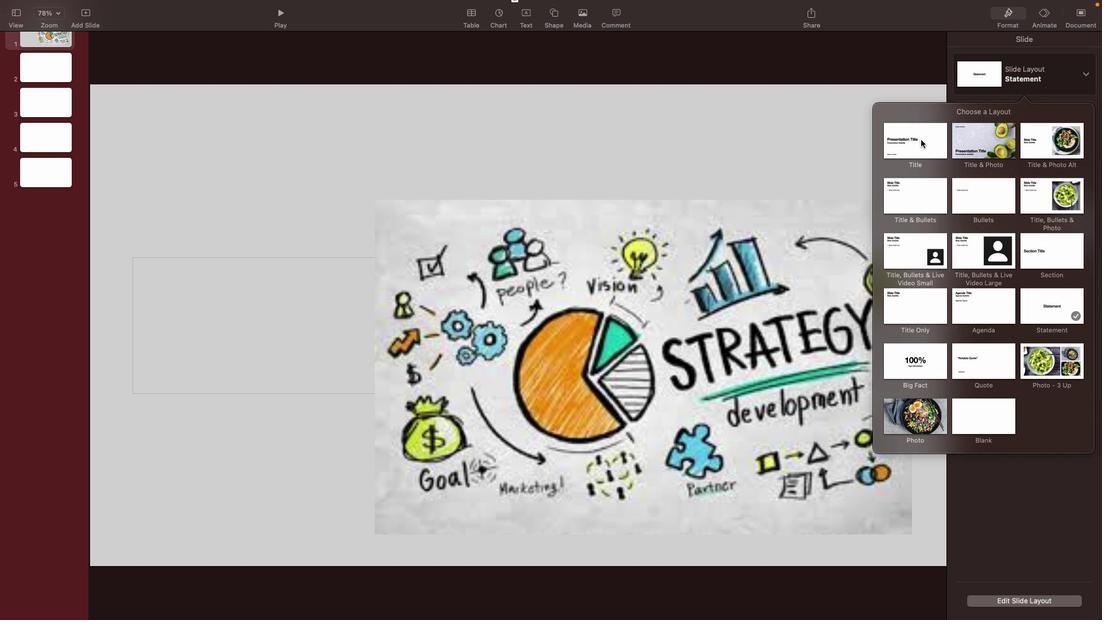 
Action: Mouse pressed left at (922, 140)
Screenshot: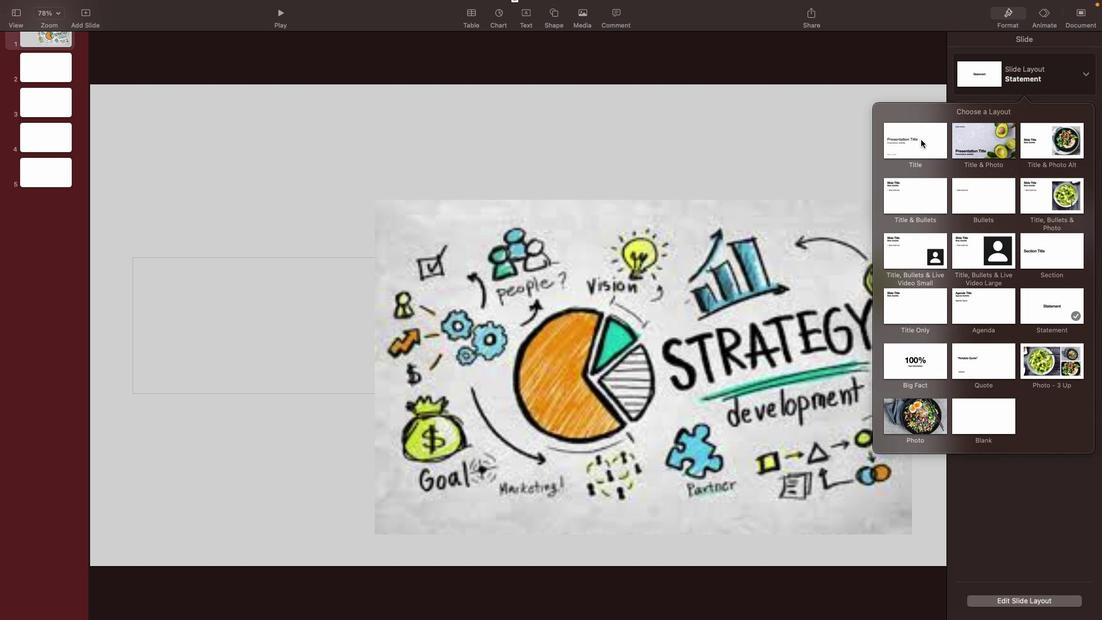 
Action: Mouse moved to (541, 321)
Screenshot: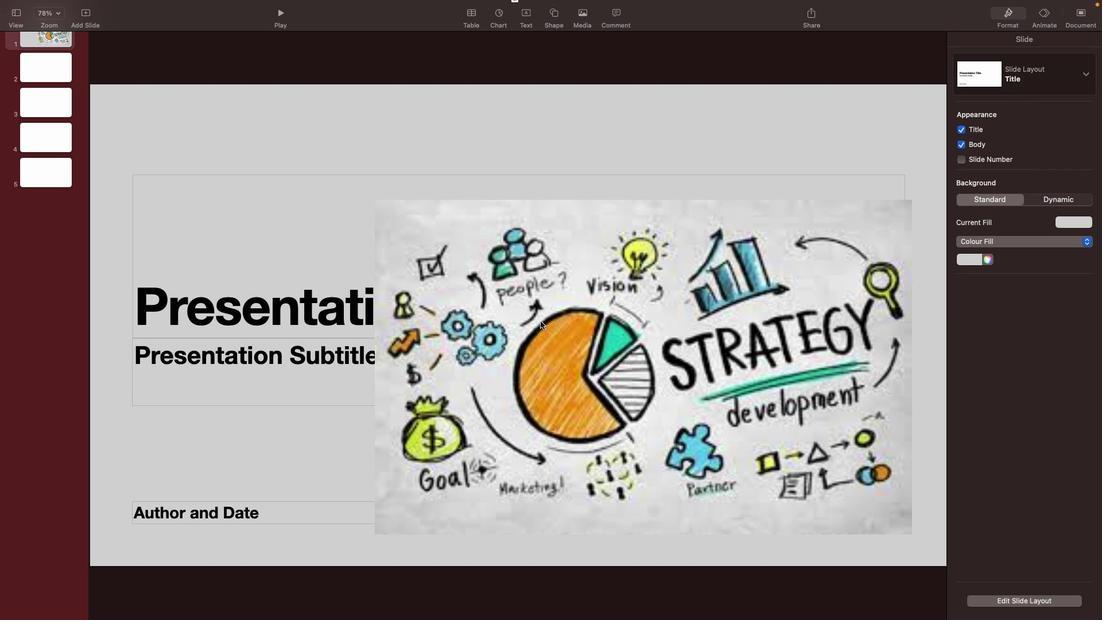 
Action: Mouse pressed left at (541, 321)
Screenshot: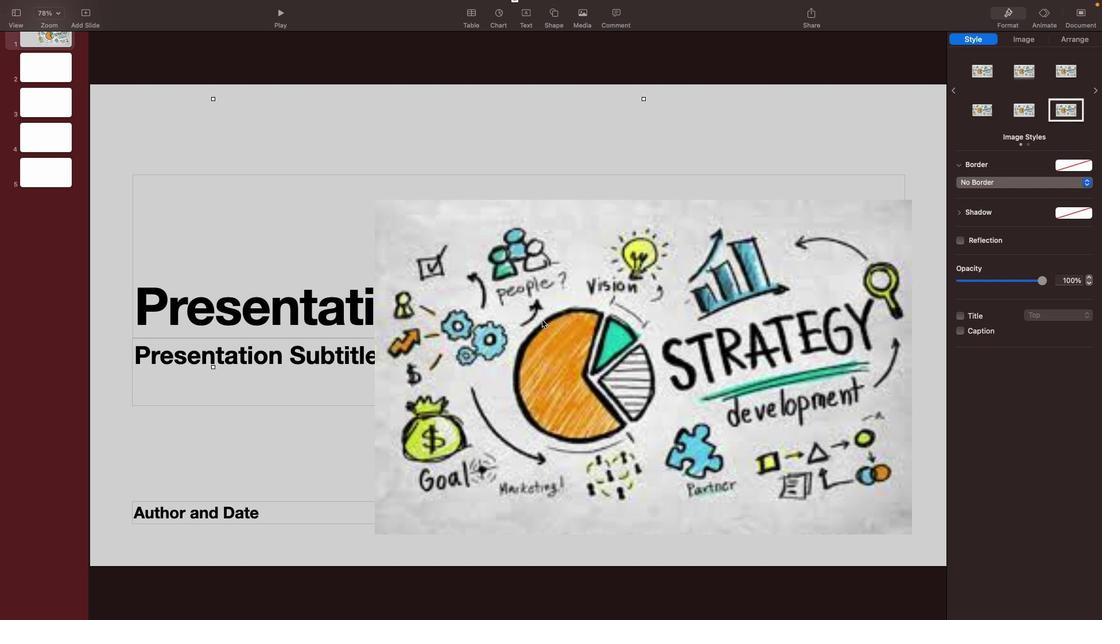 
Action: Mouse moved to (492, 172)
Screenshot: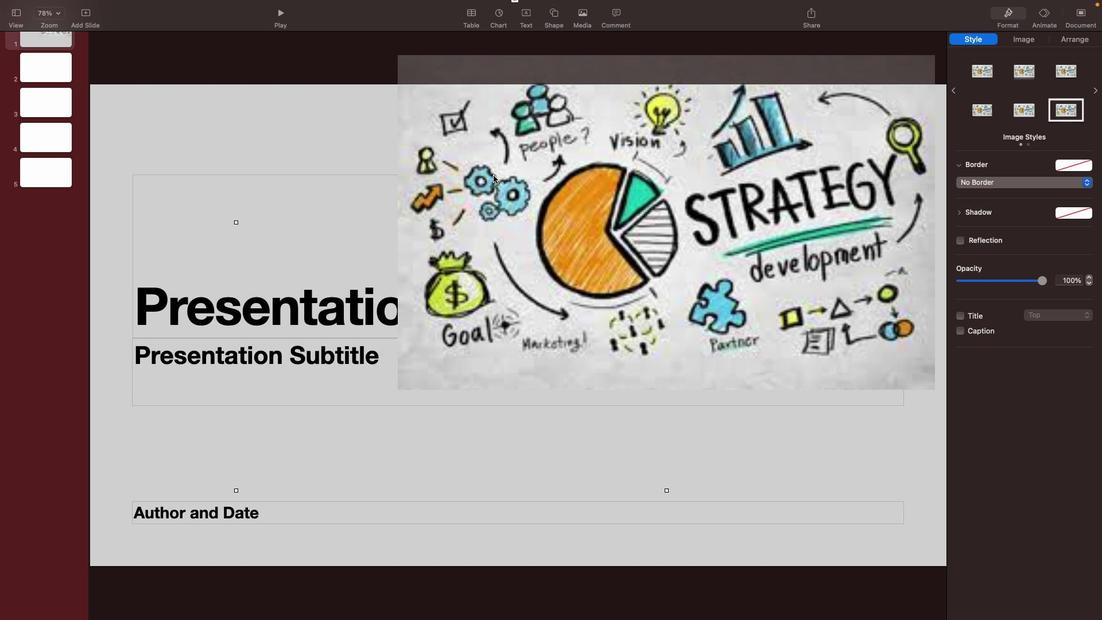 
Action: Mouse pressed left at (492, 172)
Screenshot: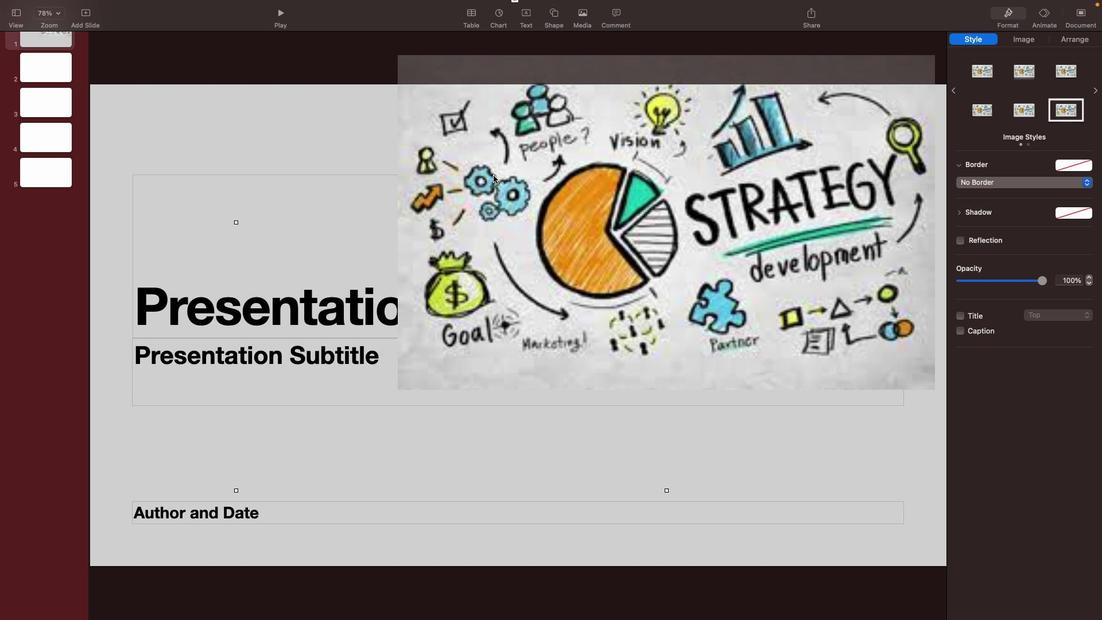 
Action: Mouse moved to (924, 433)
Screenshot: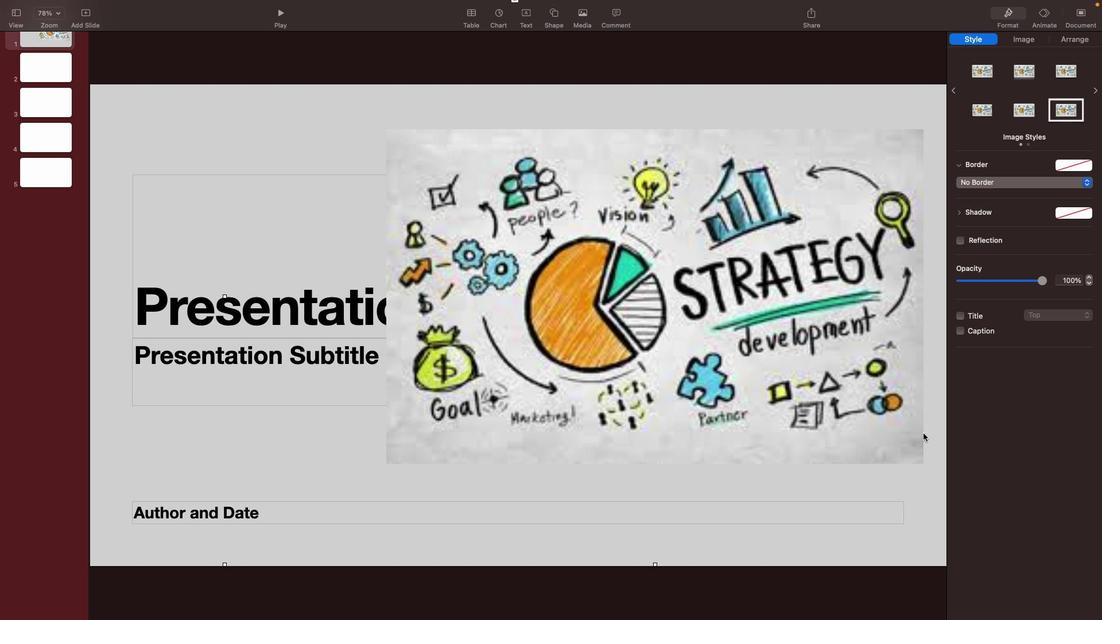 
Action: Mouse pressed left at (924, 433)
Screenshot: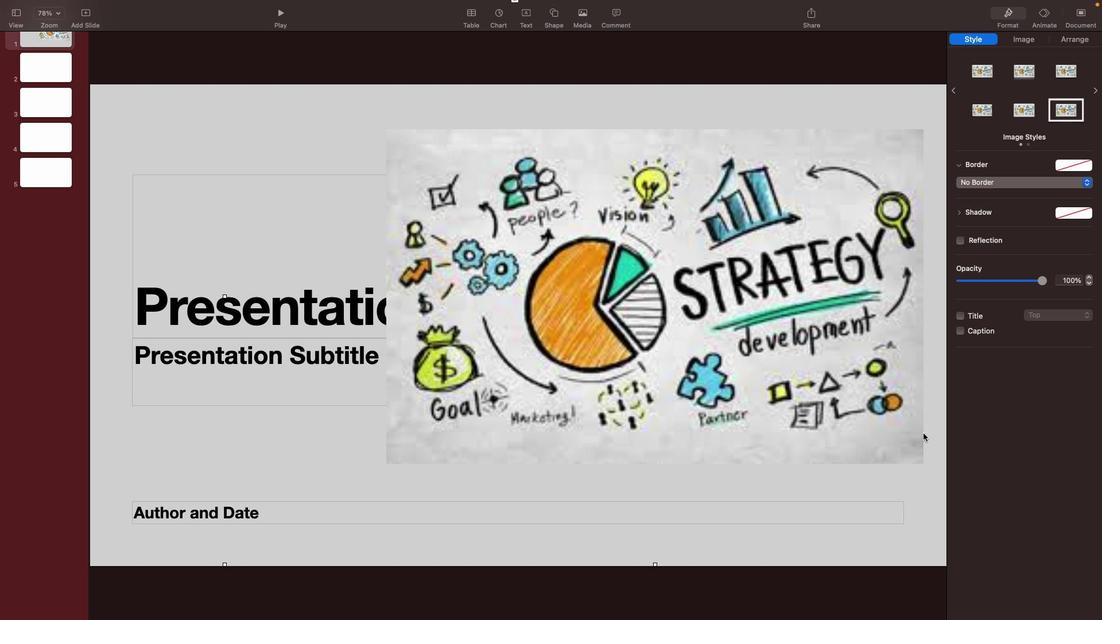 
Action: Mouse moved to (922, 433)
Screenshot: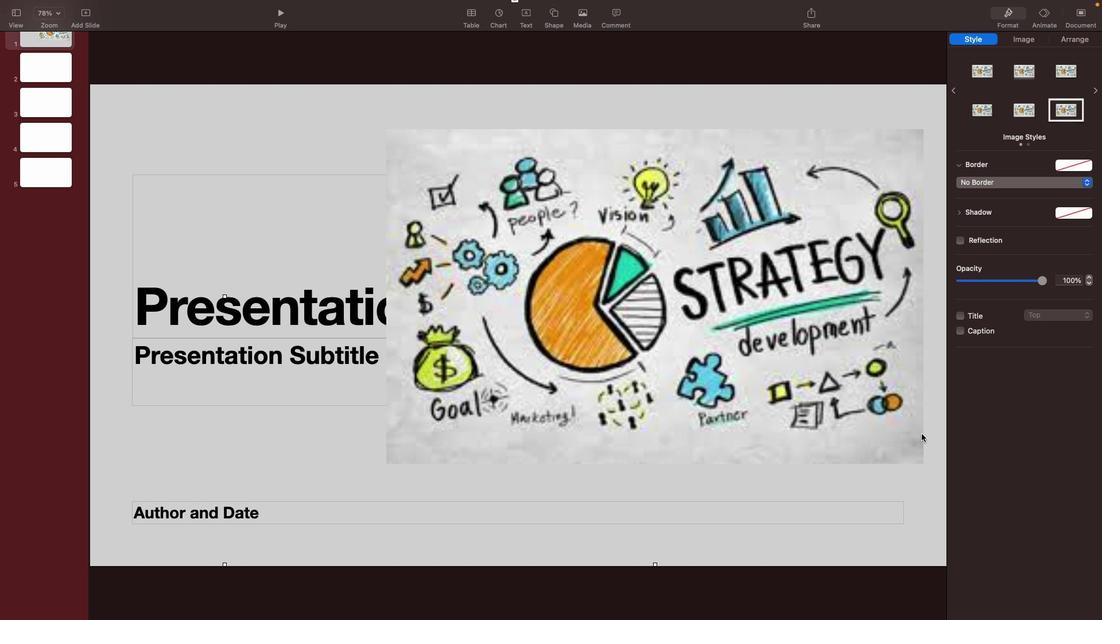 
Action: Mouse pressed left at (922, 433)
Screenshot: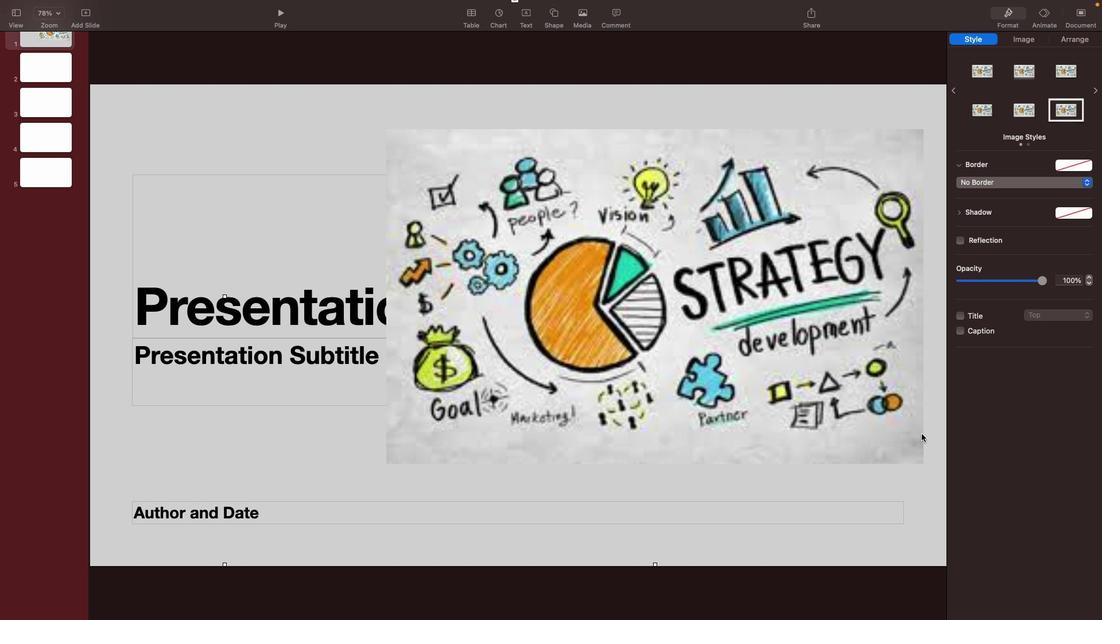 
Action: Mouse moved to (922, 433)
Screenshot: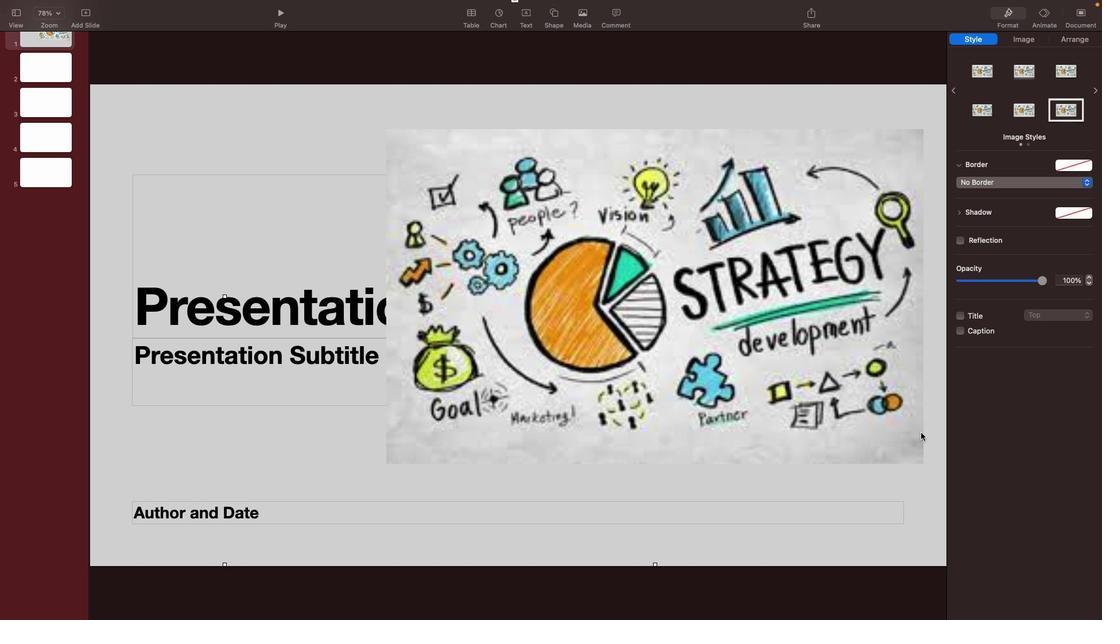 
Action: Mouse pressed left at (922, 433)
Screenshot: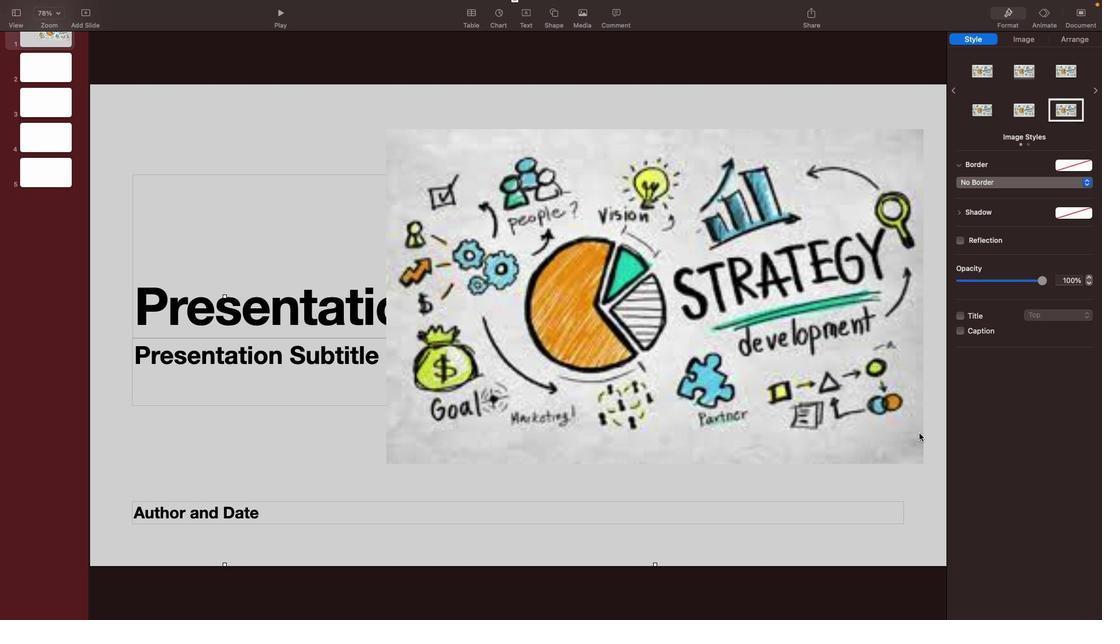 
Action: Mouse moved to (920, 433)
Screenshot: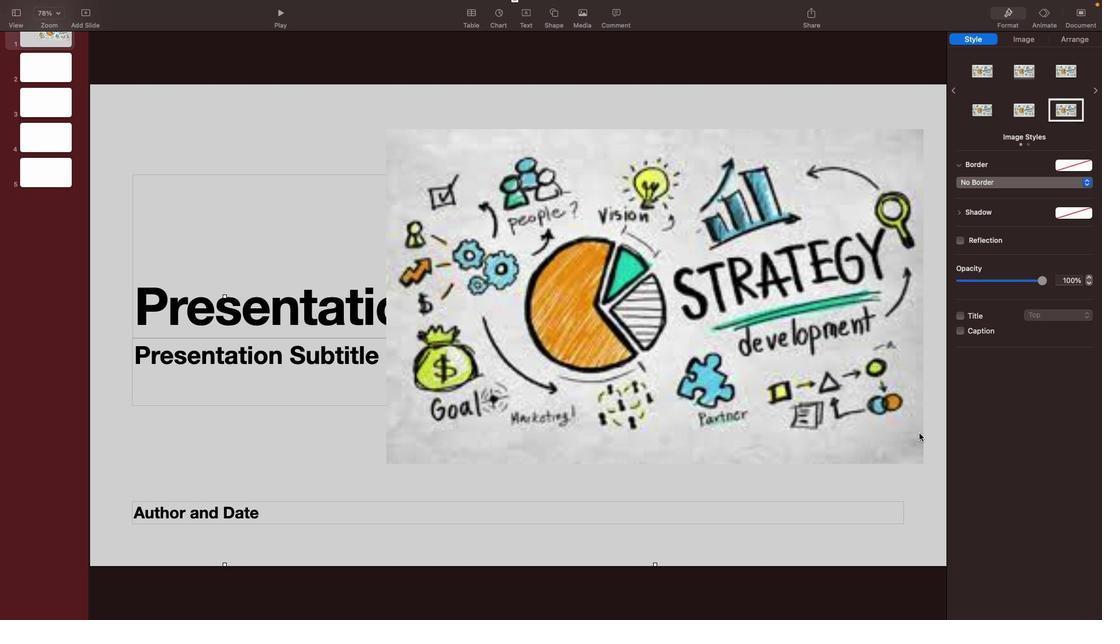 
Action: Mouse pressed left at (920, 433)
Screenshot: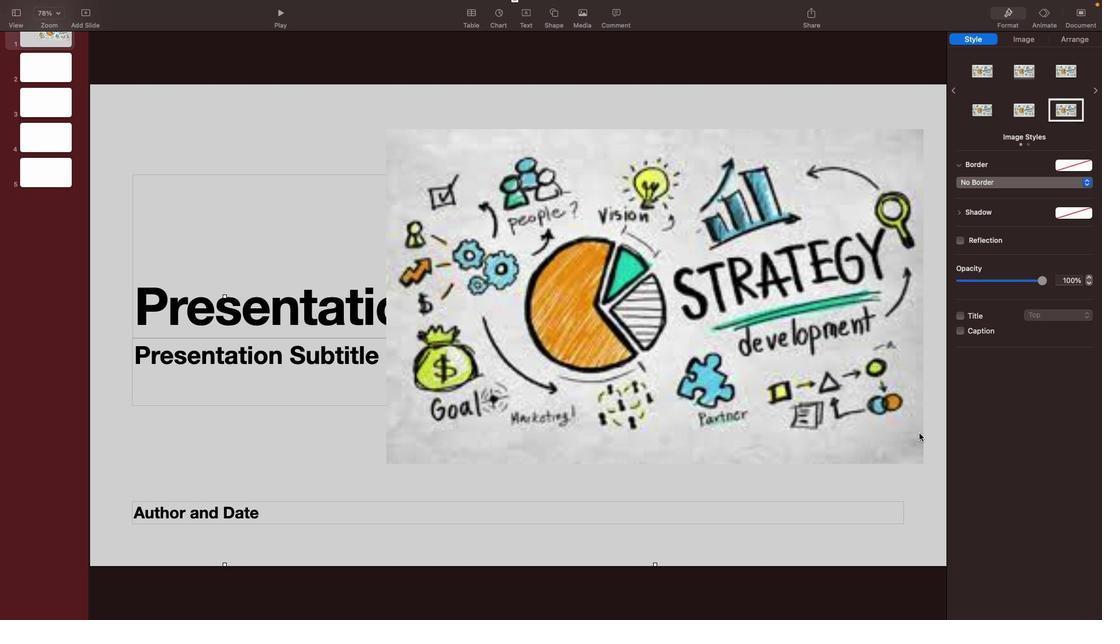 
Action: Mouse moved to (710, 514)
Screenshot: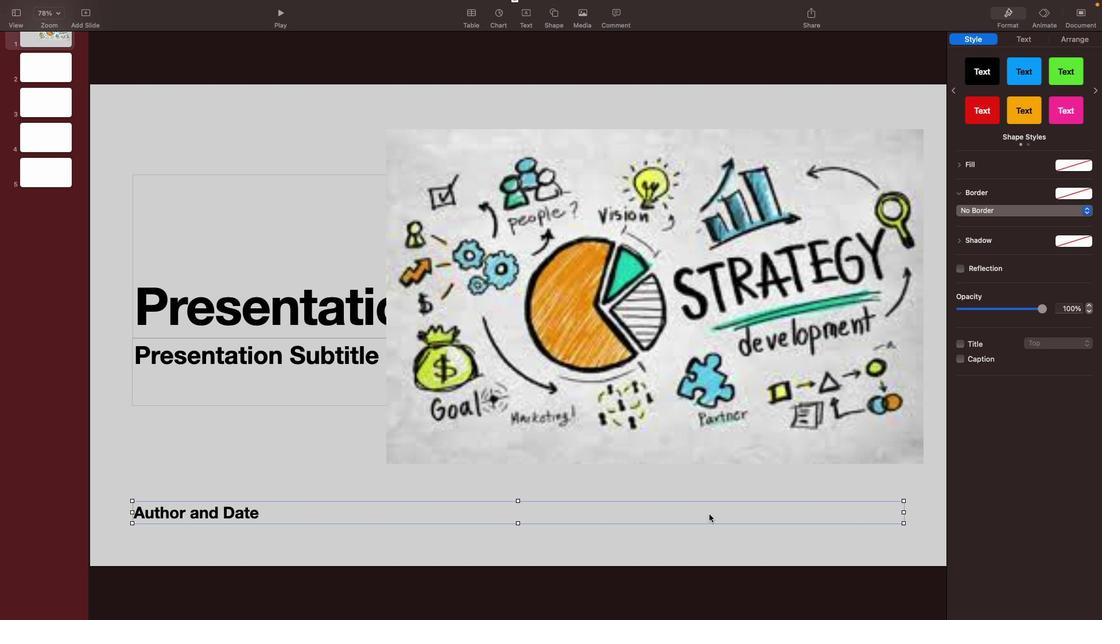 
Action: Mouse pressed left at (710, 514)
Screenshot: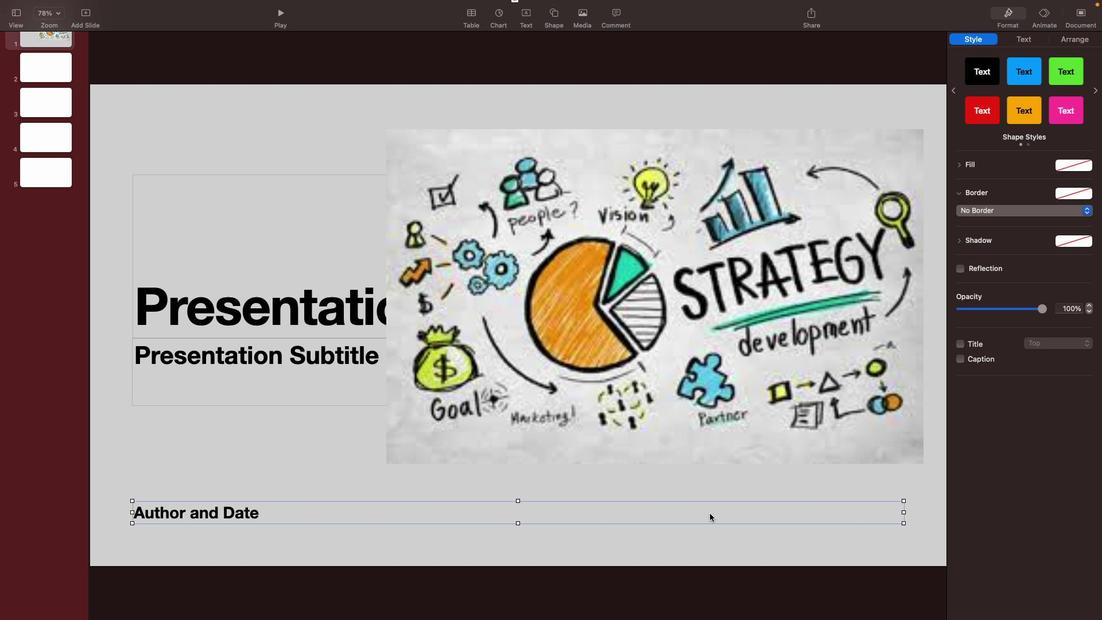 
Action: Mouse moved to (558, 452)
Screenshot: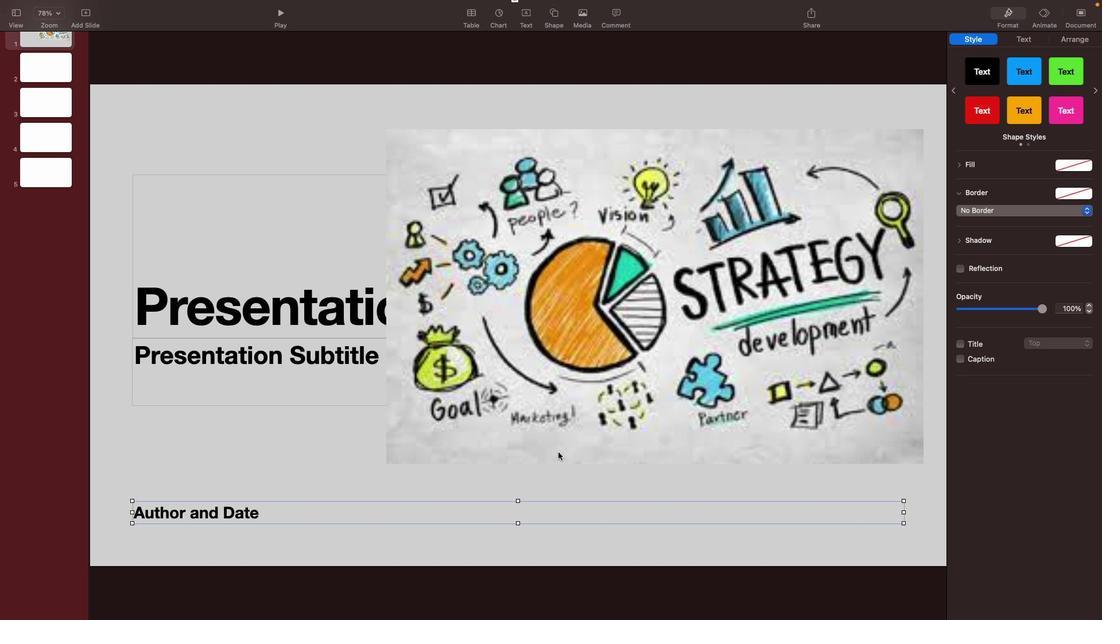 
Action: Mouse pressed left at (558, 452)
Screenshot: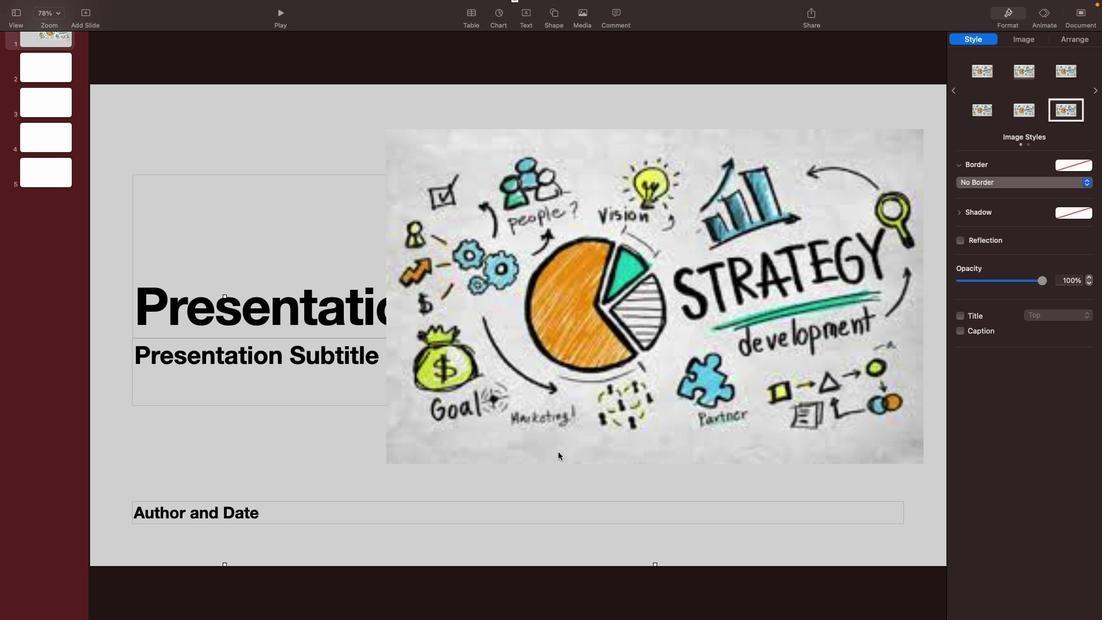 
Action: Mouse moved to (382, 346)
Screenshot: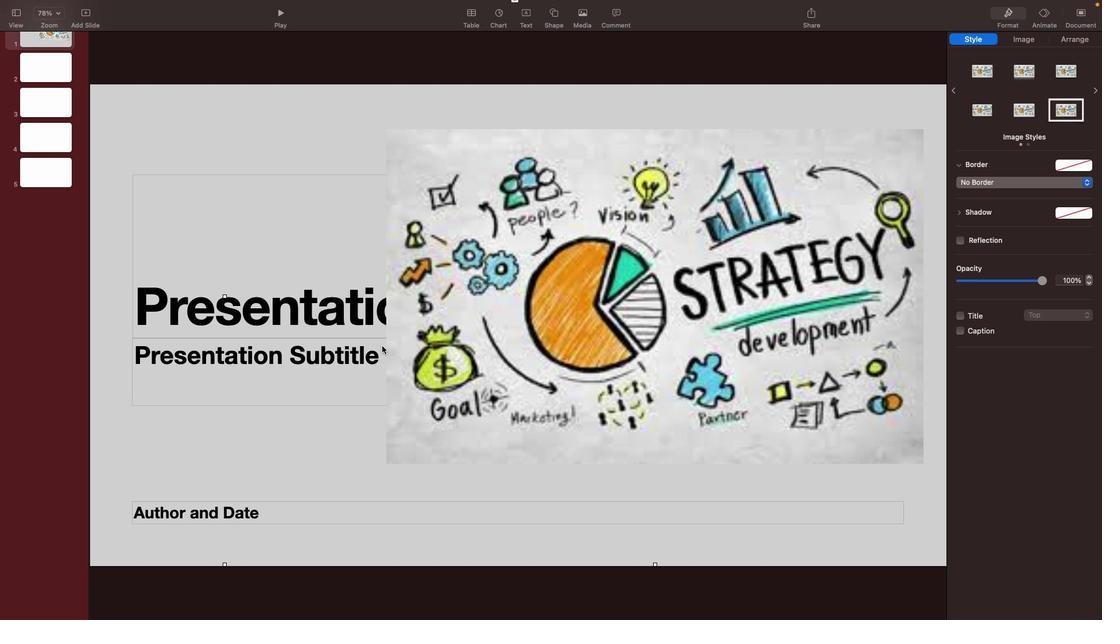 
Action: Mouse pressed left at (382, 346)
Screenshot: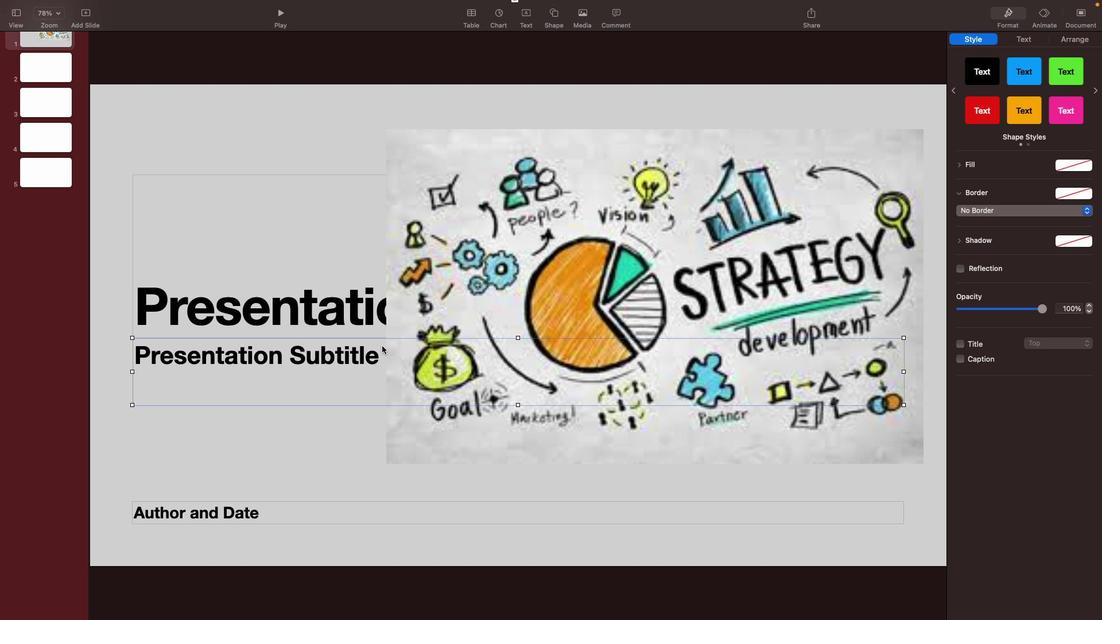 
Action: Mouse moved to (341, 368)
Screenshot: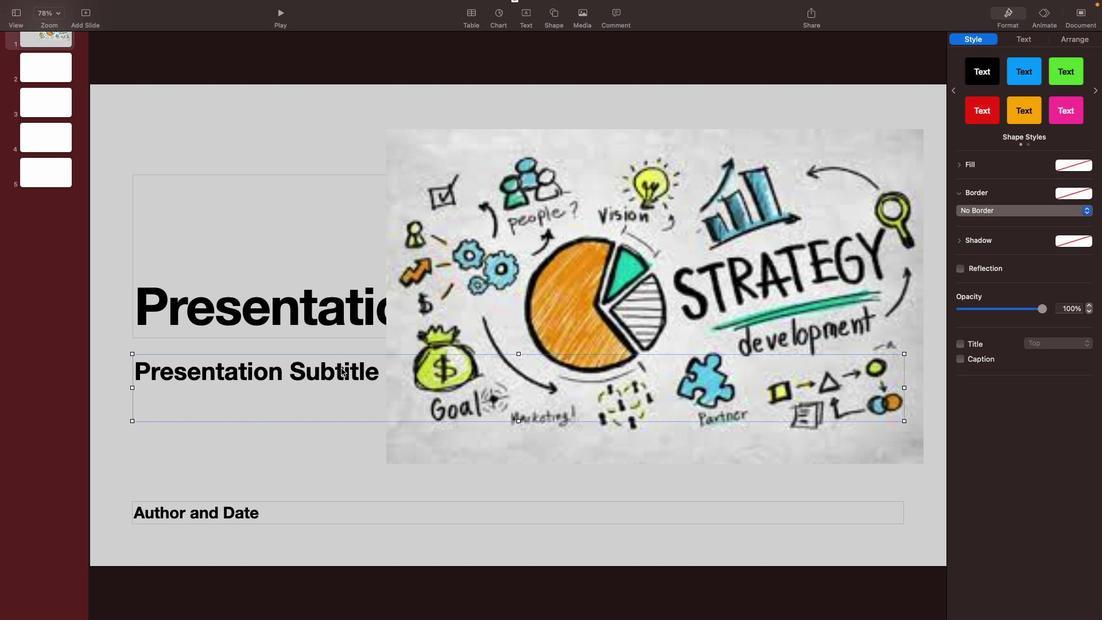 
Action: Mouse pressed right at (341, 368)
Screenshot: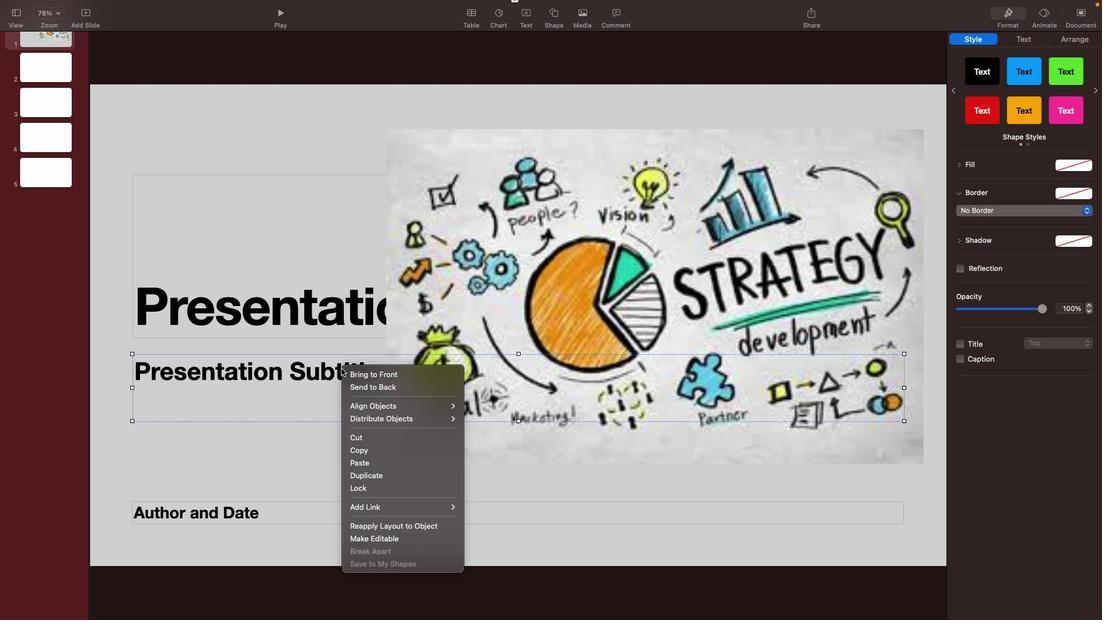 
Action: Mouse moved to (359, 437)
Screenshot: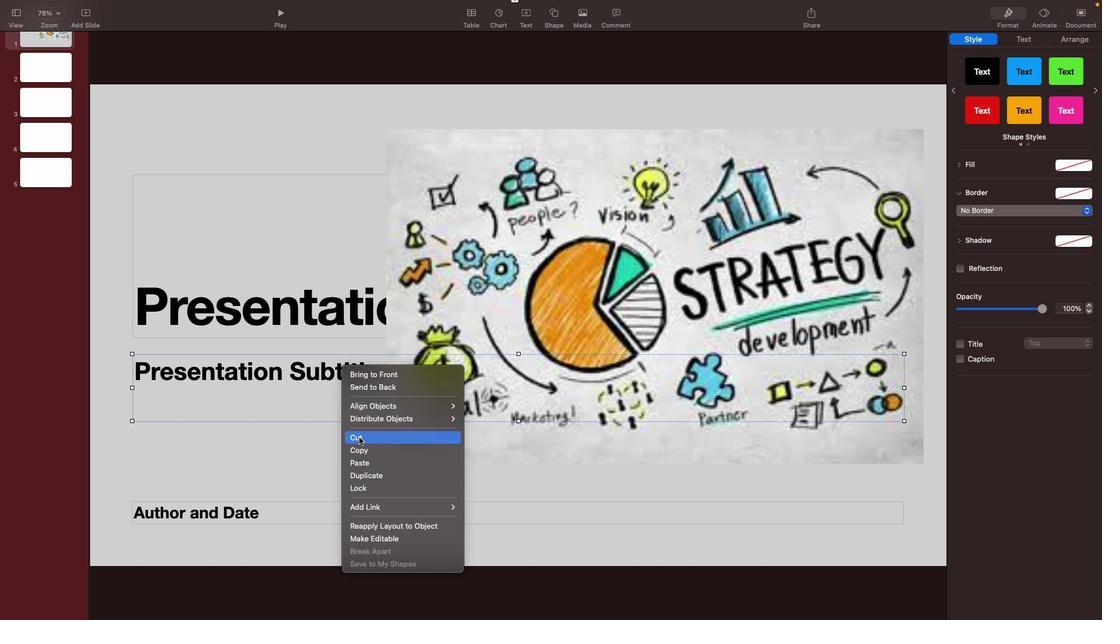 
Action: Mouse pressed left at (359, 437)
Screenshot: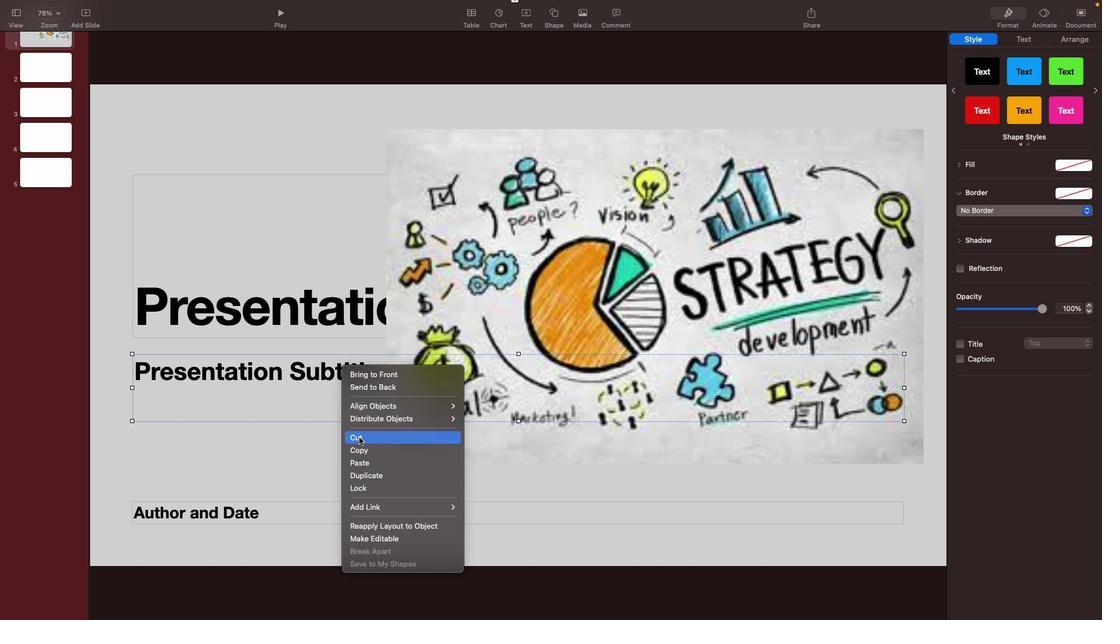 
Action: Mouse moved to (310, 510)
Screenshot: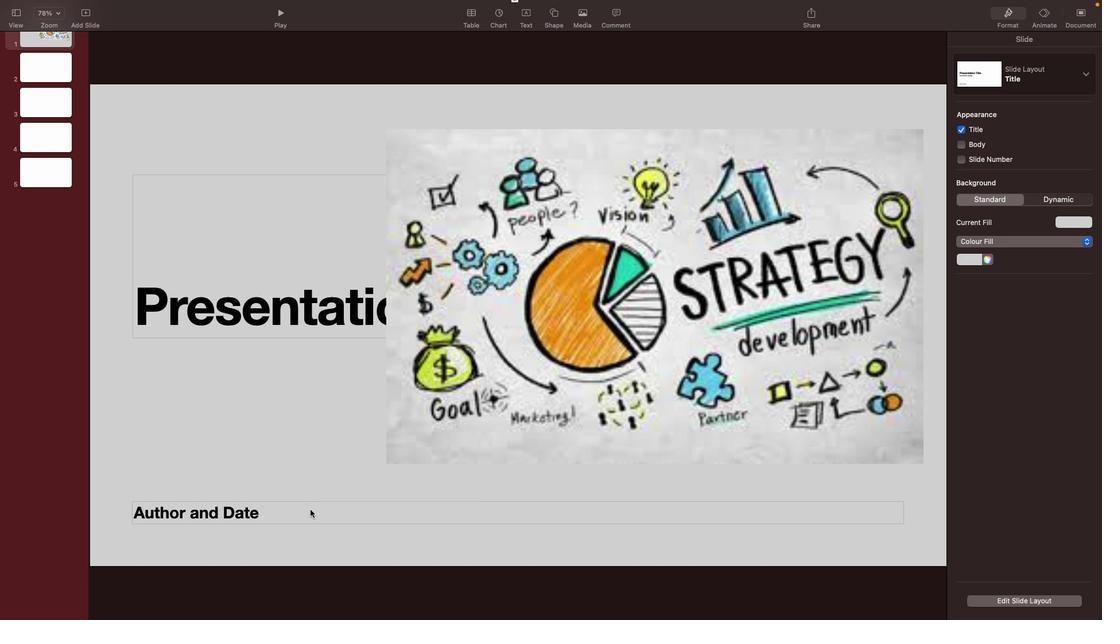 
Action: Mouse pressed right at (310, 510)
Screenshot: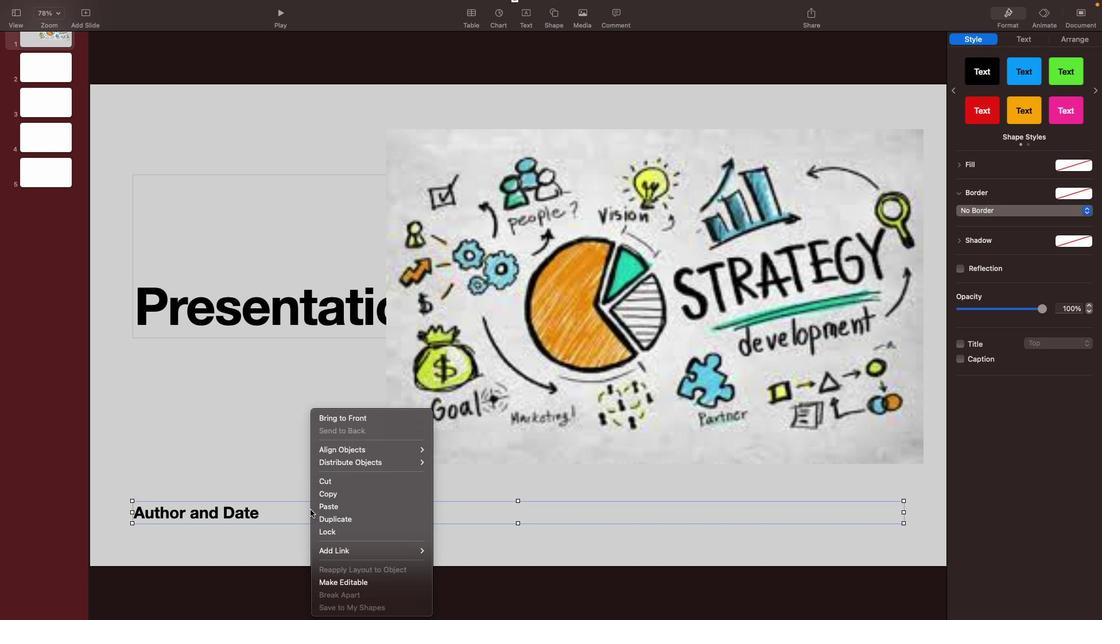 
Action: Mouse moved to (330, 480)
Screenshot: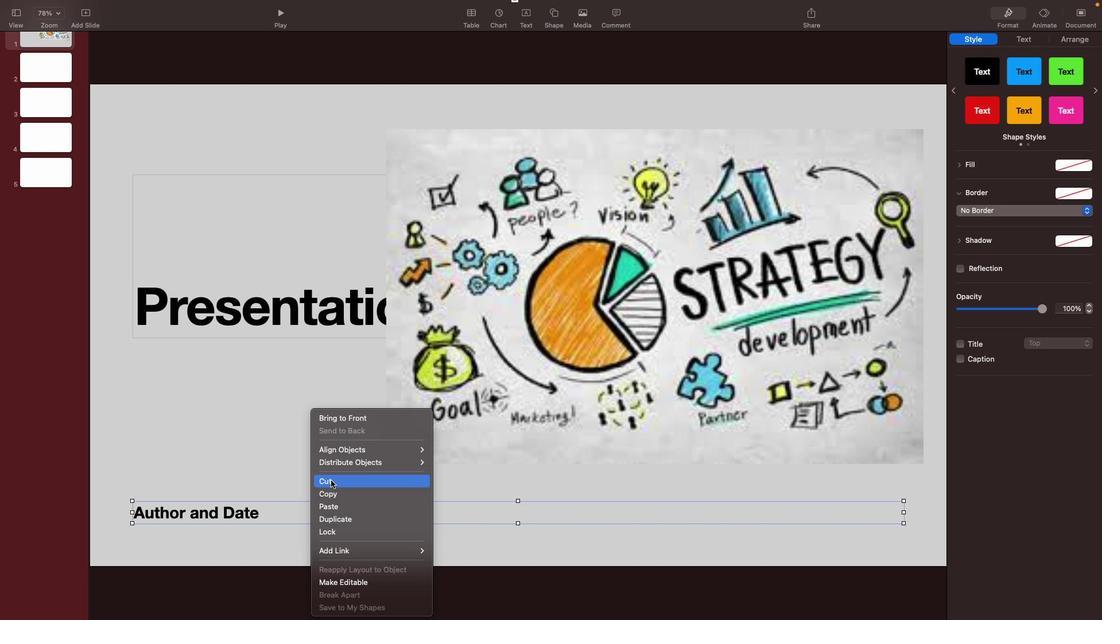 
Action: Mouse pressed left at (330, 480)
Screenshot: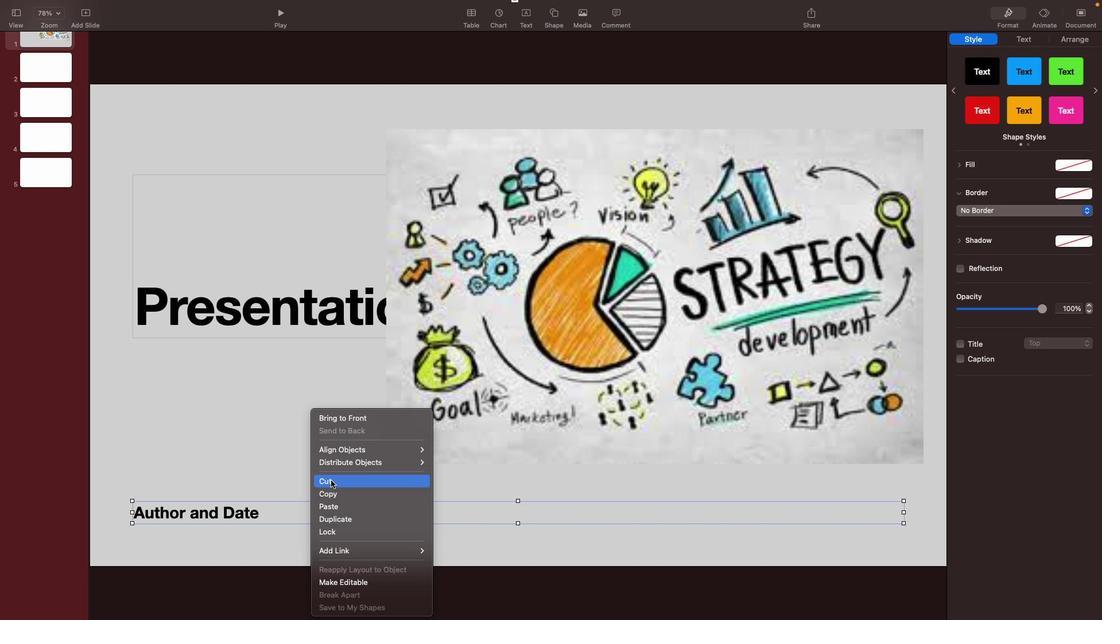 
Action: Mouse moved to (588, 288)
Screenshot: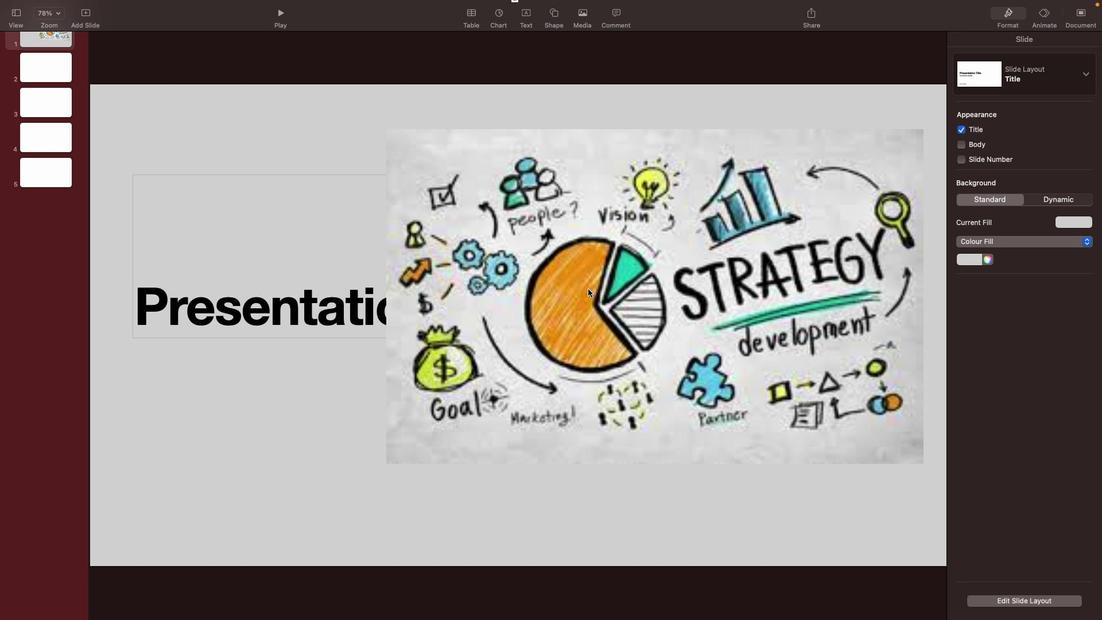 
Action: Mouse pressed right at (588, 288)
Screenshot: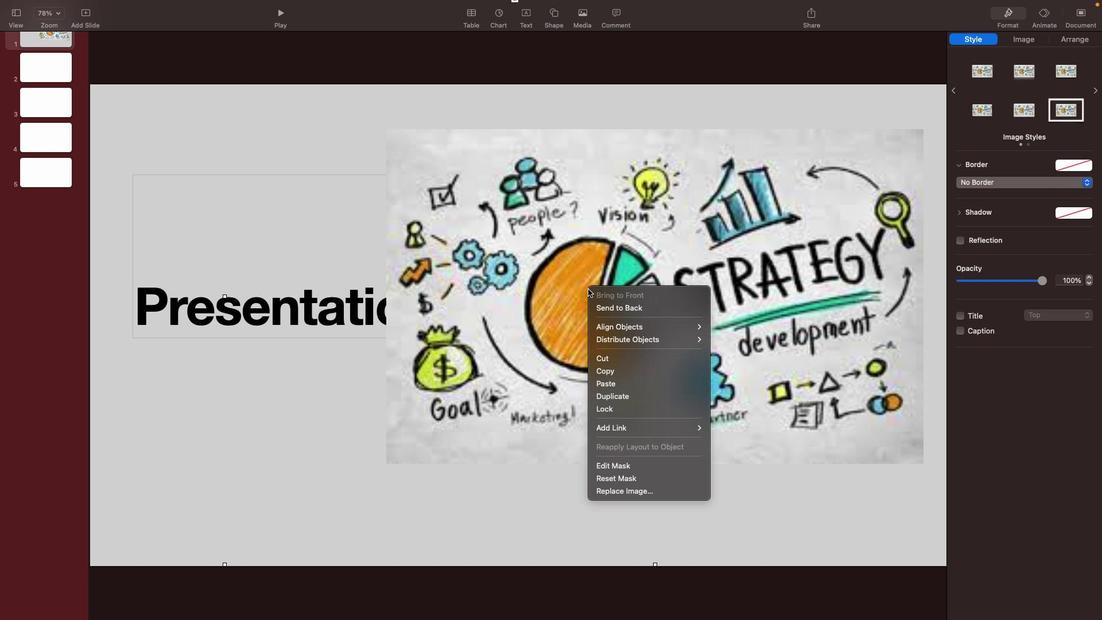 
Action: Mouse moved to (744, 161)
Screenshot: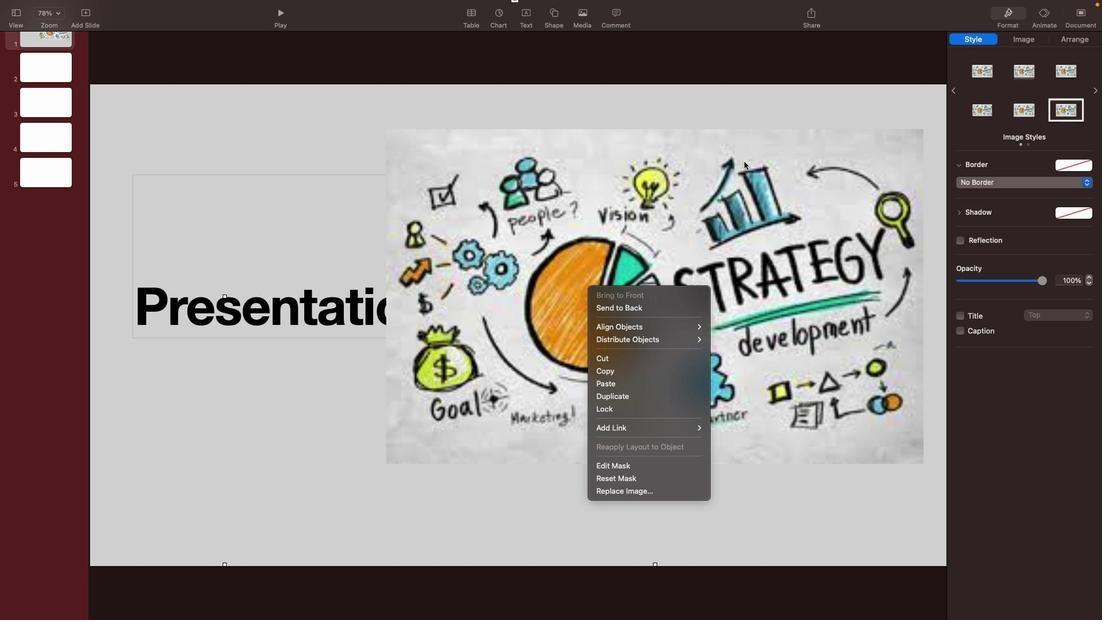 
Action: Mouse pressed right at (744, 161)
Screenshot: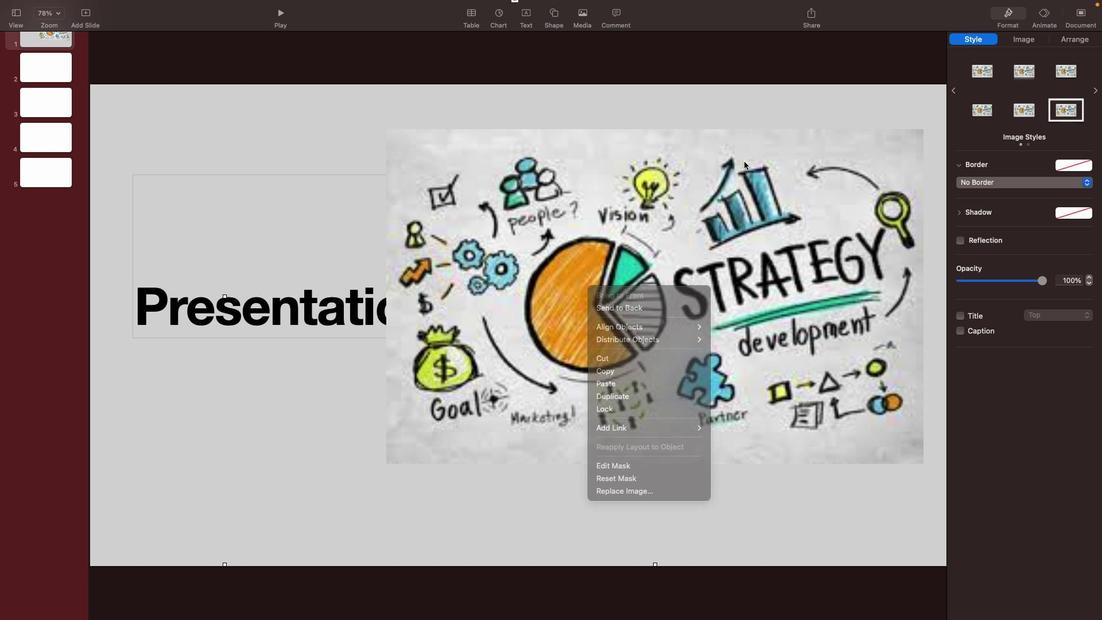 
Action: Mouse moved to (692, 134)
Screenshot: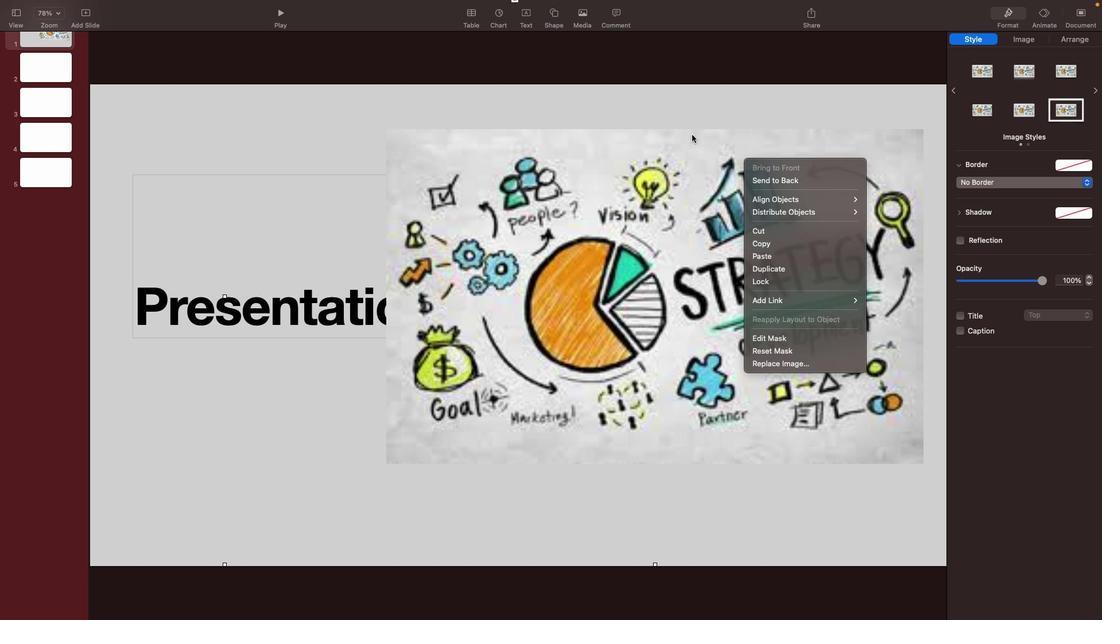 
Action: Mouse pressed left at (692, 134)
Screenshot: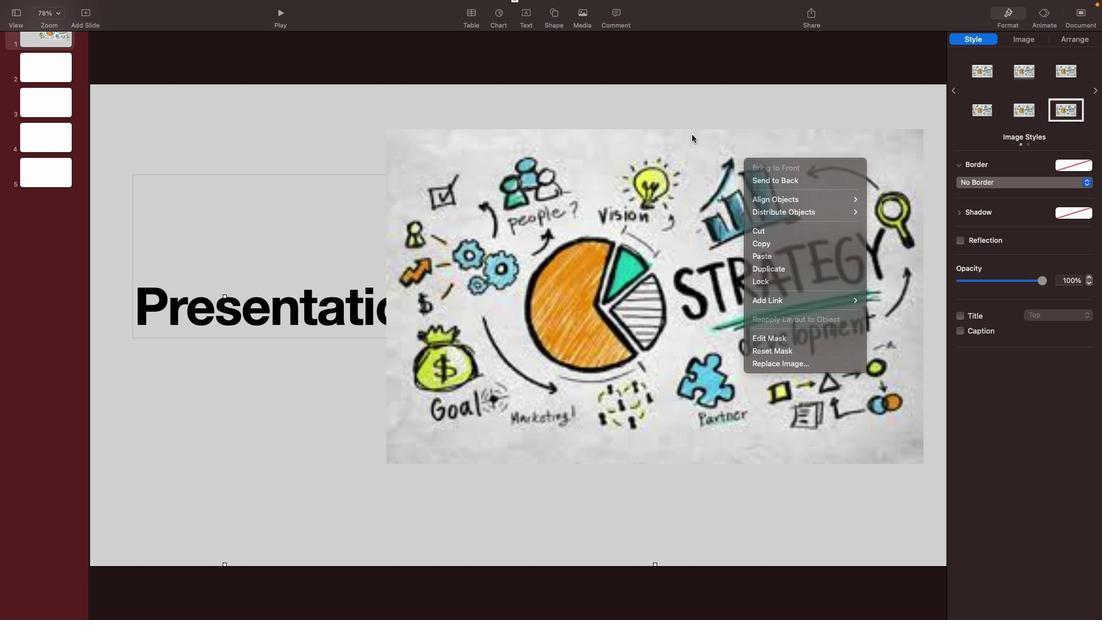 
Action: Mouse moved to (388, 128)
Screenshot: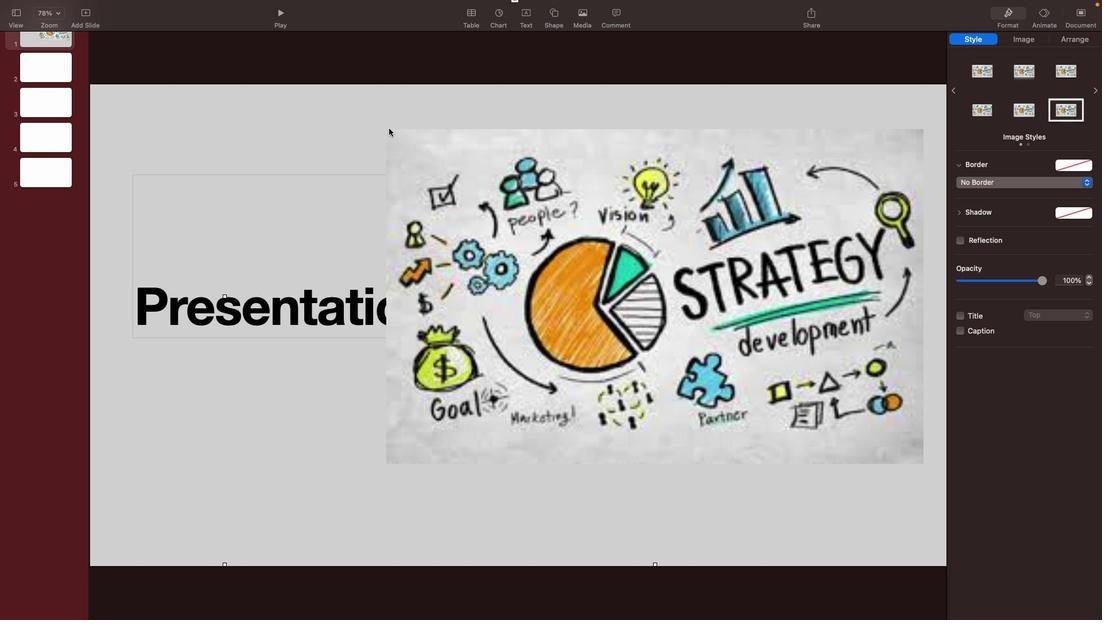 
Action: Mouse pressed left at (388, 128)
Screenshot: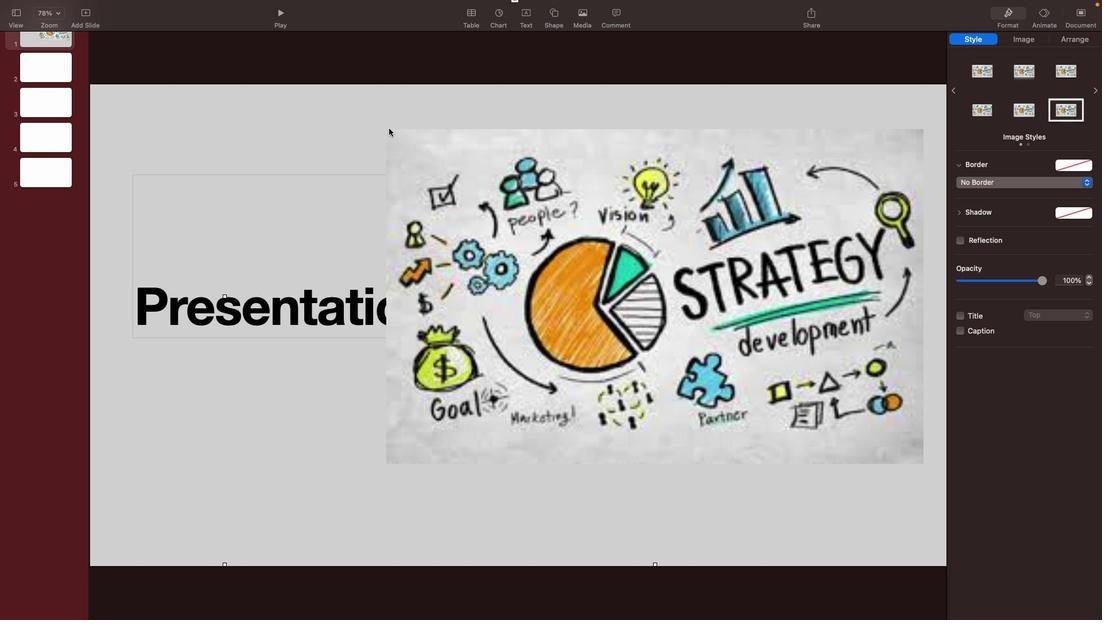 
Action: Mouse pressed left at (388, 128)
Screenshot: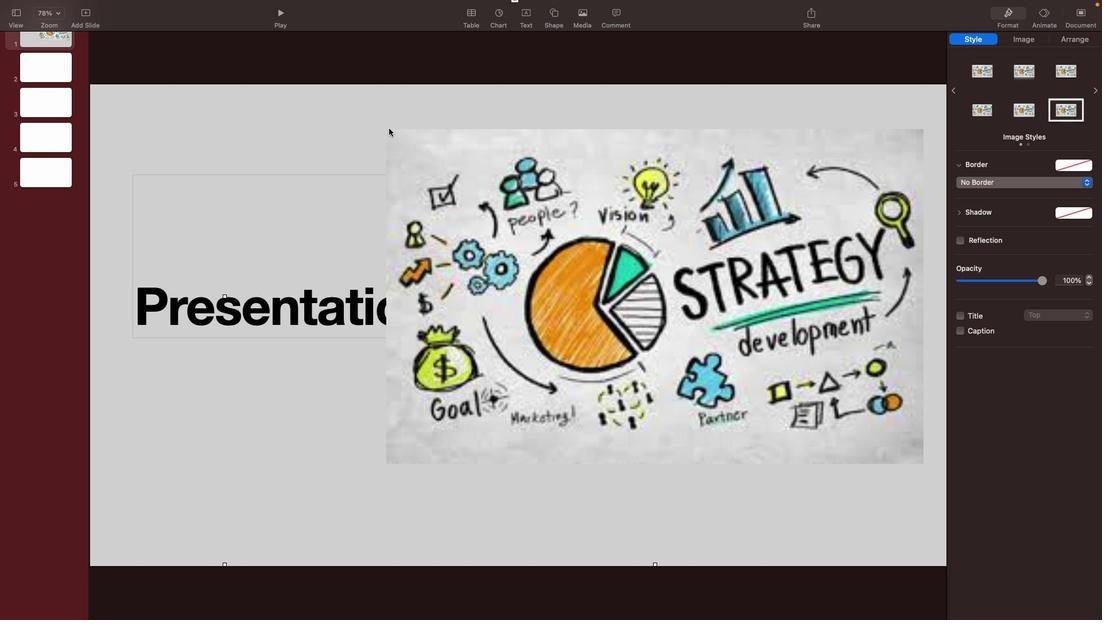 
Action: Mouse moved to (427, 157)
Screenshot: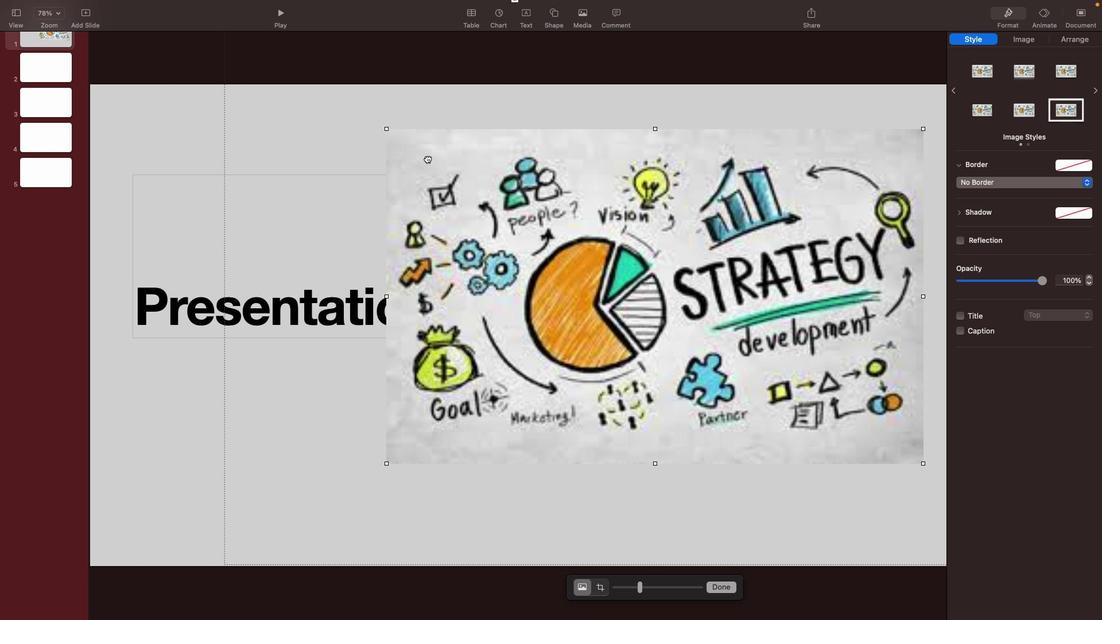 
Action: Mouse pressed left at (427, 157)
Screenshot: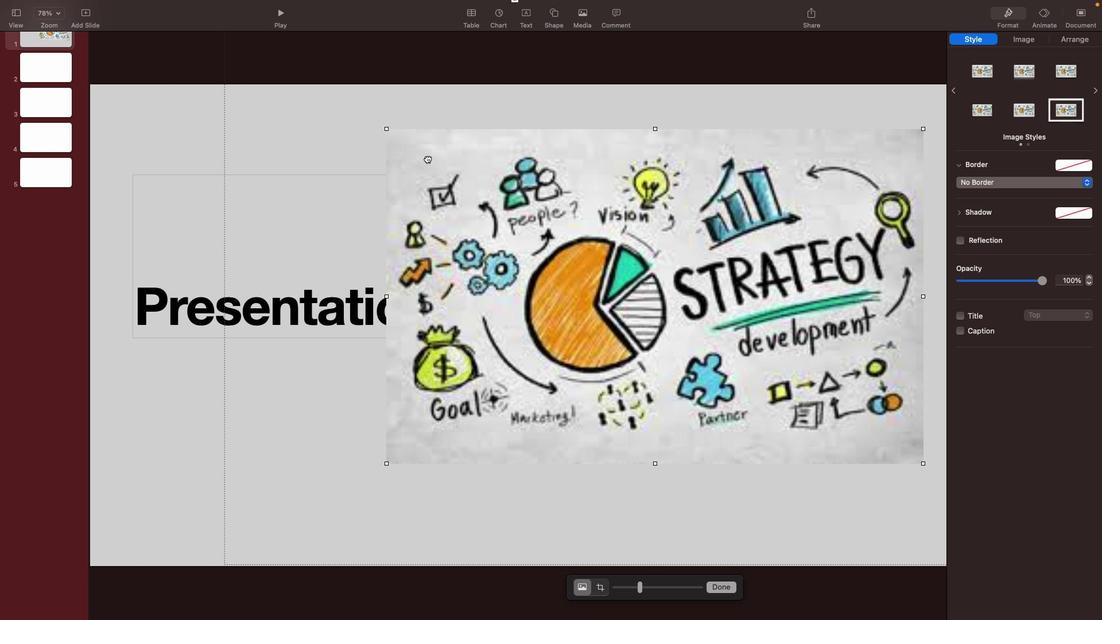 
Action: Mouse moved to (656, 463)
Screenshot: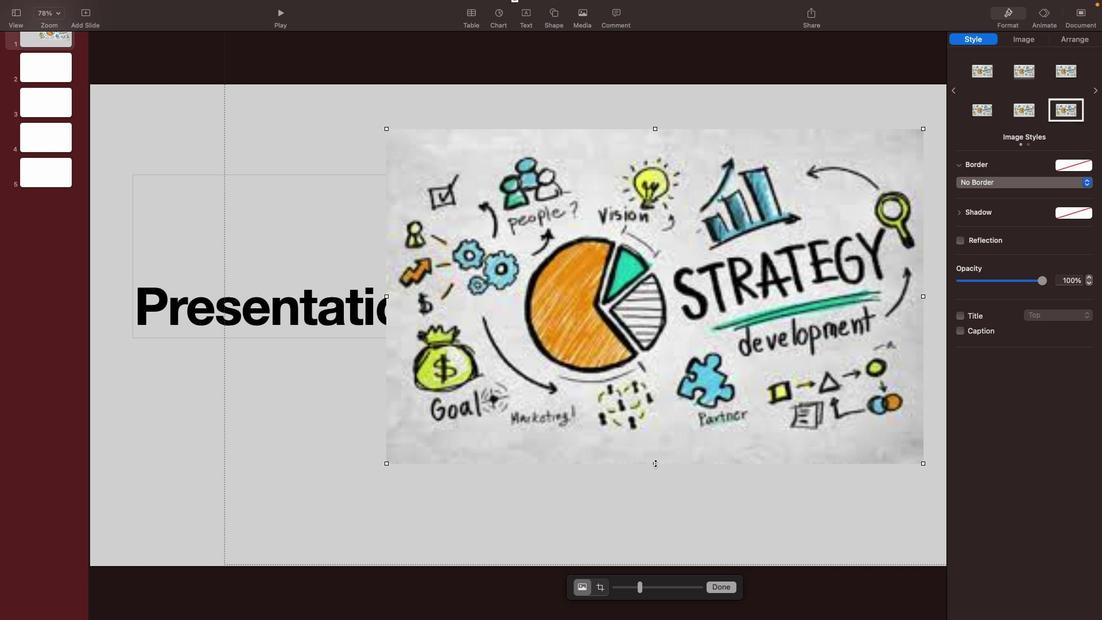 
Action: Mouse pressed left at (656, 463)
Screenshot: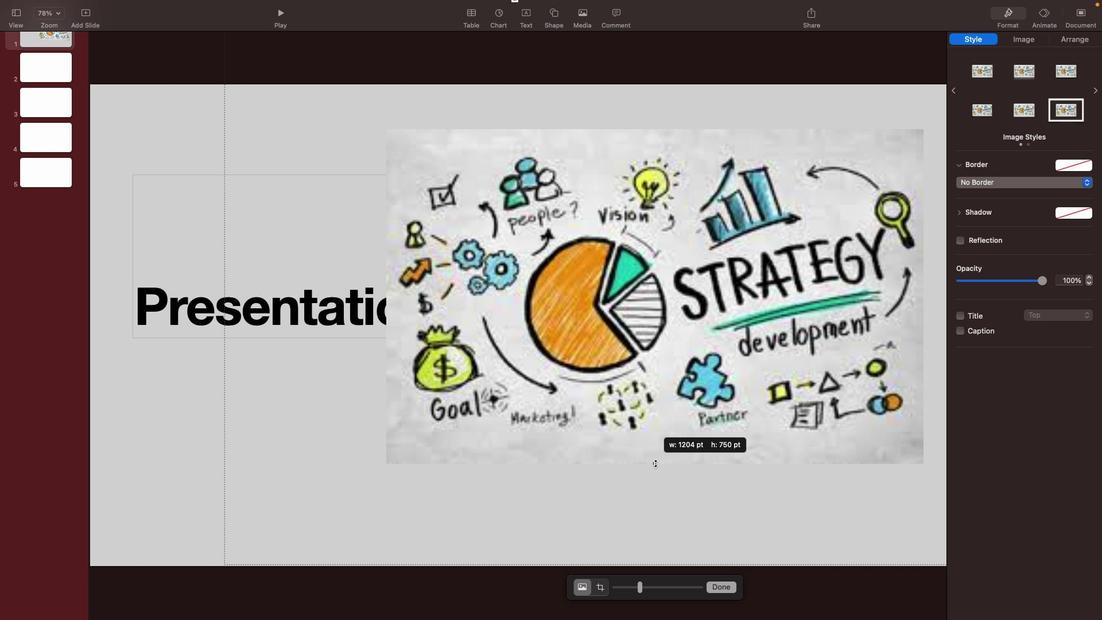 
Action: Mouse moved to (669, 238)
Screenshot: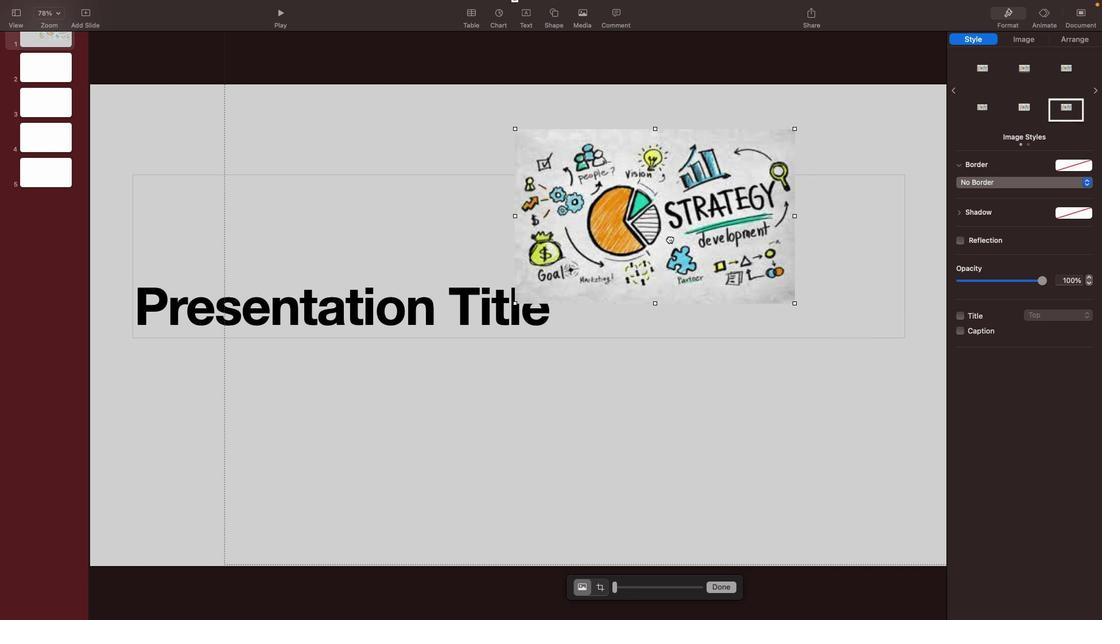 
Action: Mouse pressed left at (669, 238)
Screenshot: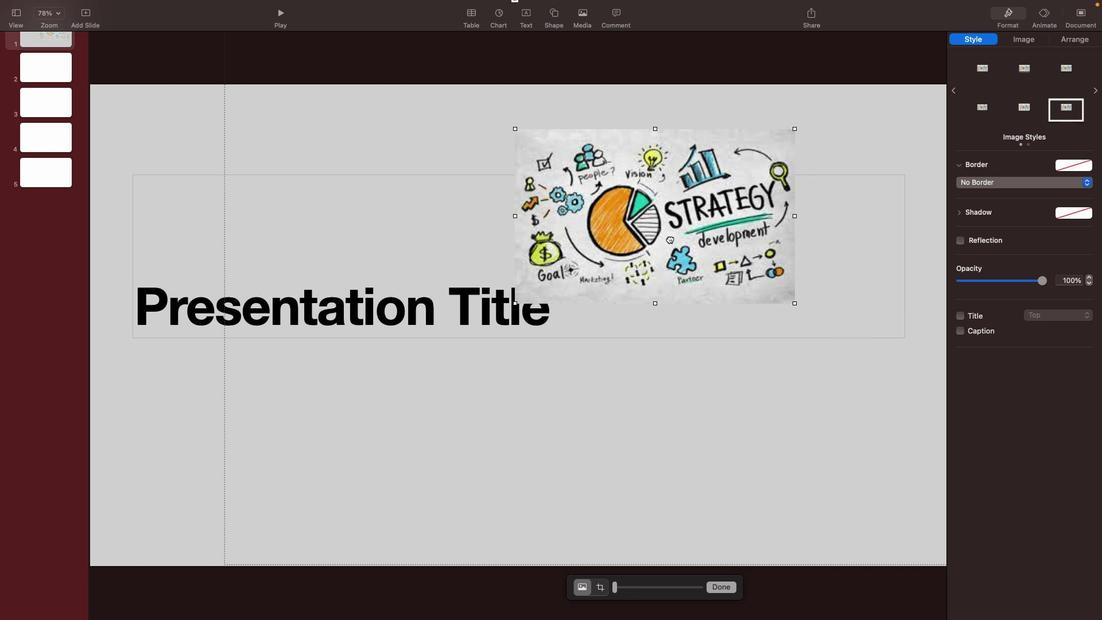 
Action: Mouse moved to (766, 513)
Screenshot: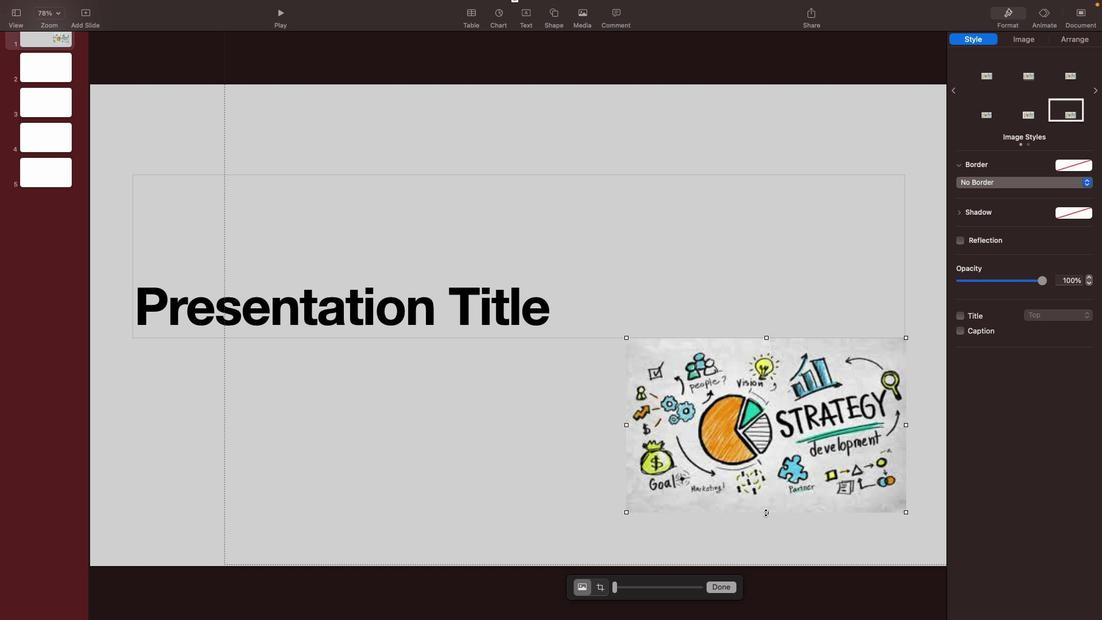 
Action: Mouse pressed left at (766, 513)
Screenshot: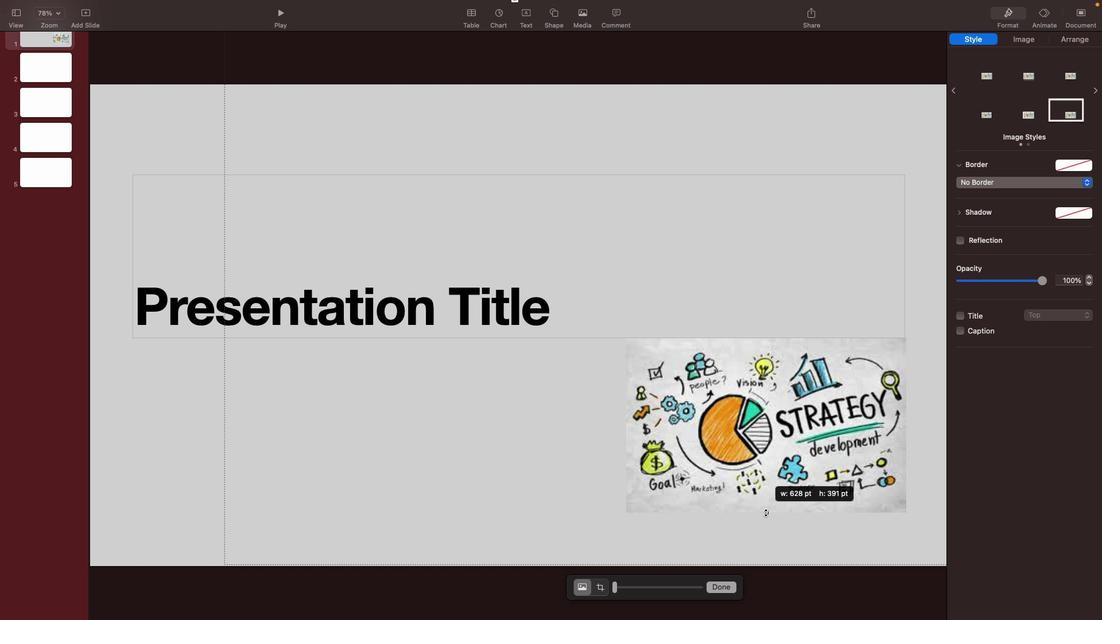 
Action: Mouse moved to (807, 482)
Screenshot: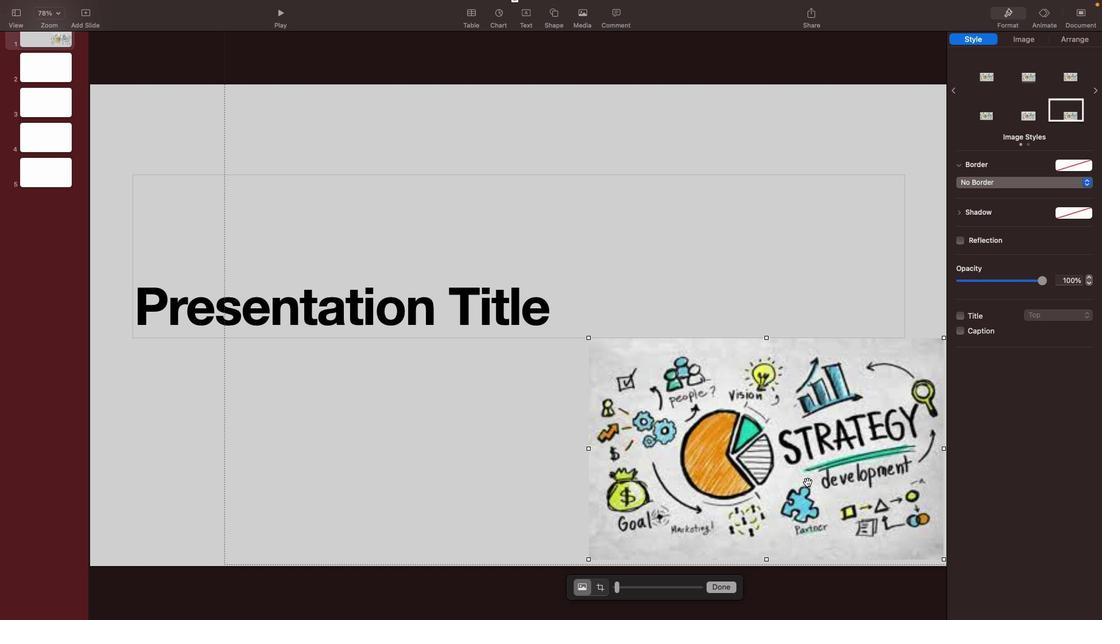 
Action: Mouse pressed left at (807, 482)
Screenshot: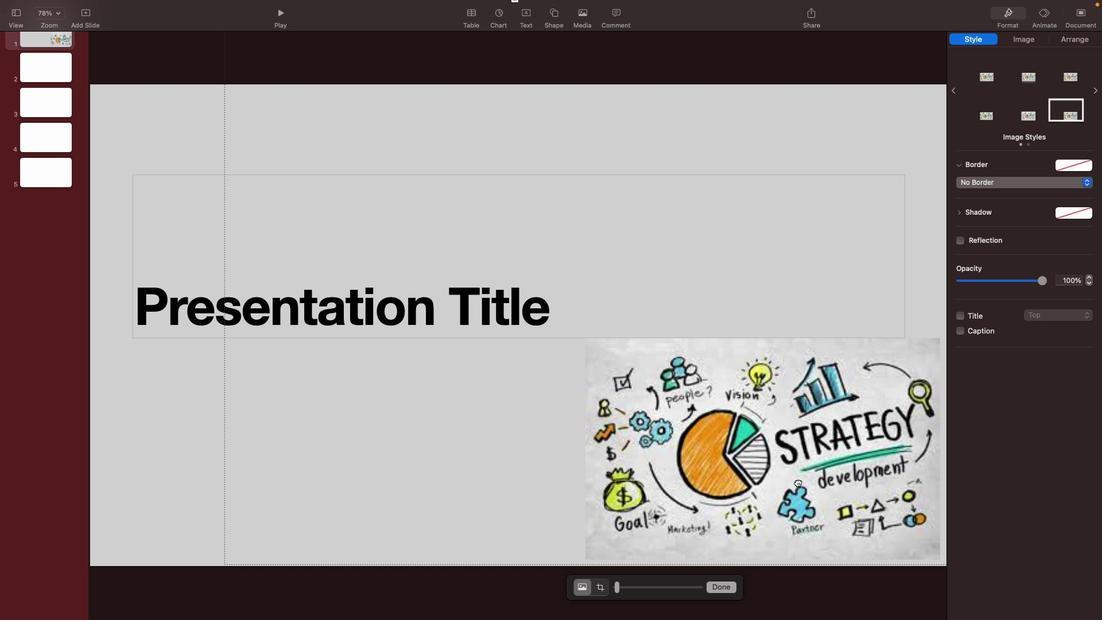 
Action: Mouse moved to (444, 471)
Screenshot: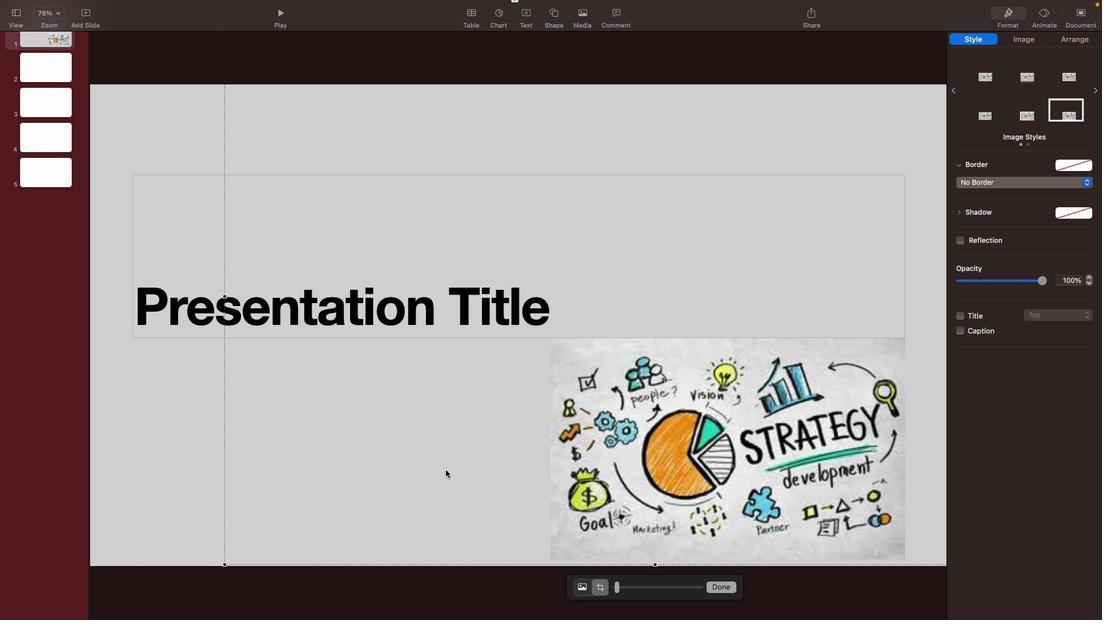 
Action: Mouse pressed left at (444, 471)
Screenshot: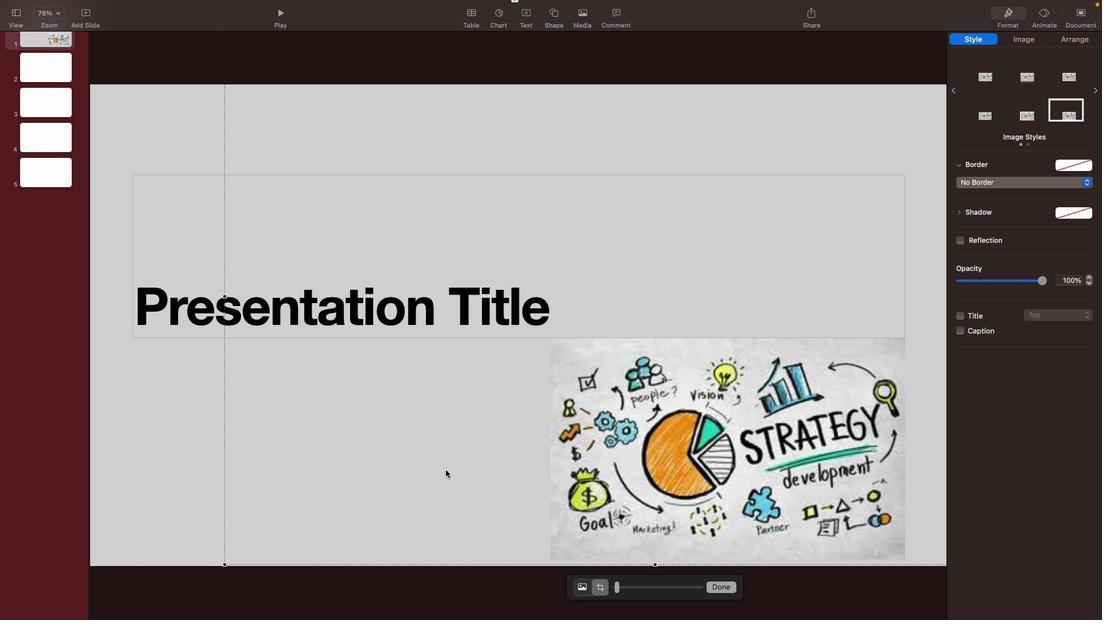 
Action: Mouse moved to (432, 274)
Screenshot: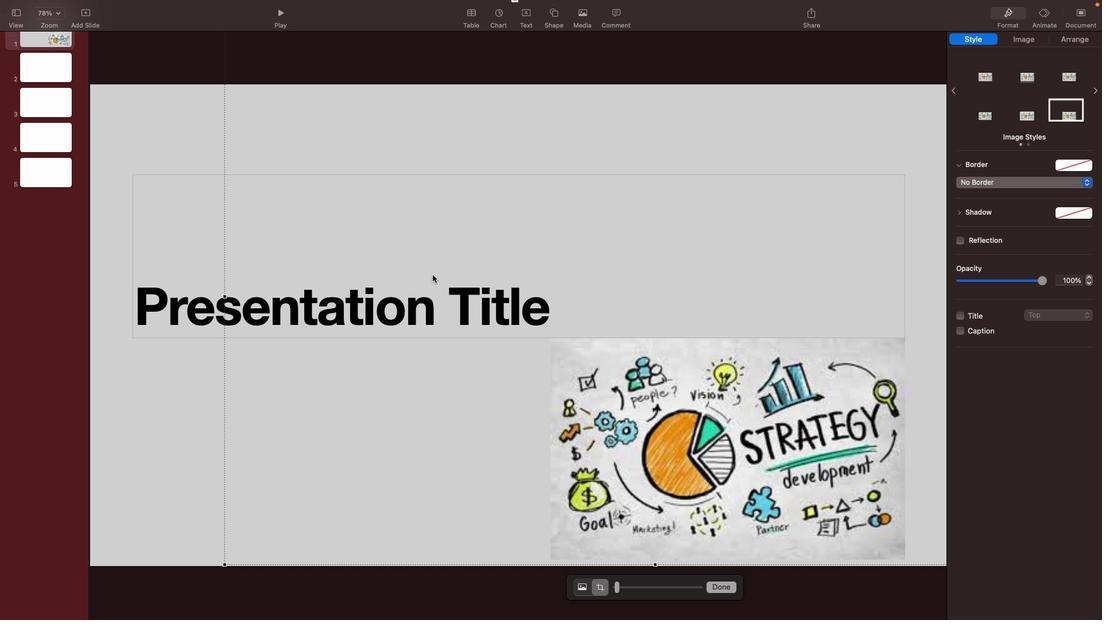 
Action: Mouse pressed left at (432, 274)
Screenshot: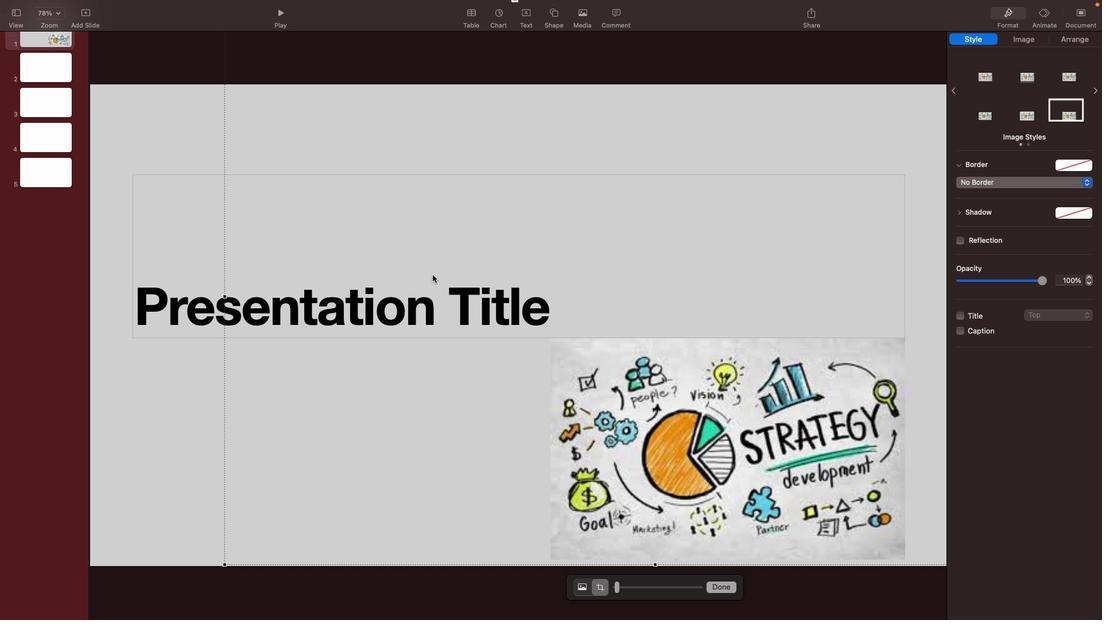 
Action: Mouse moved to (560, 284)
Screenshot: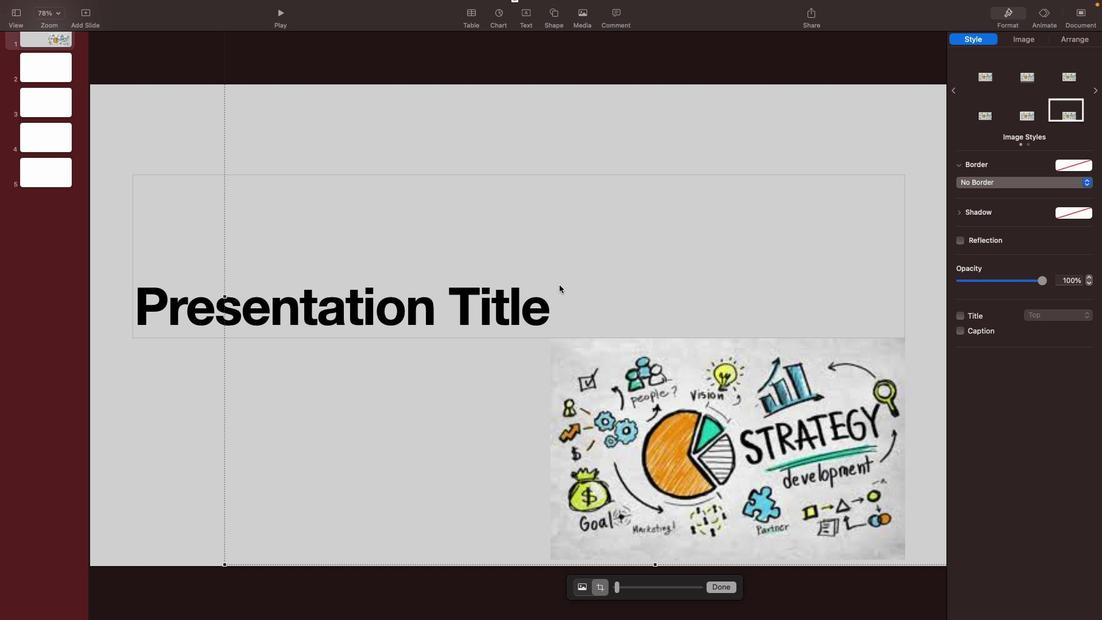 
Action: Mouse pressed left at (560, 284)
Screenshot: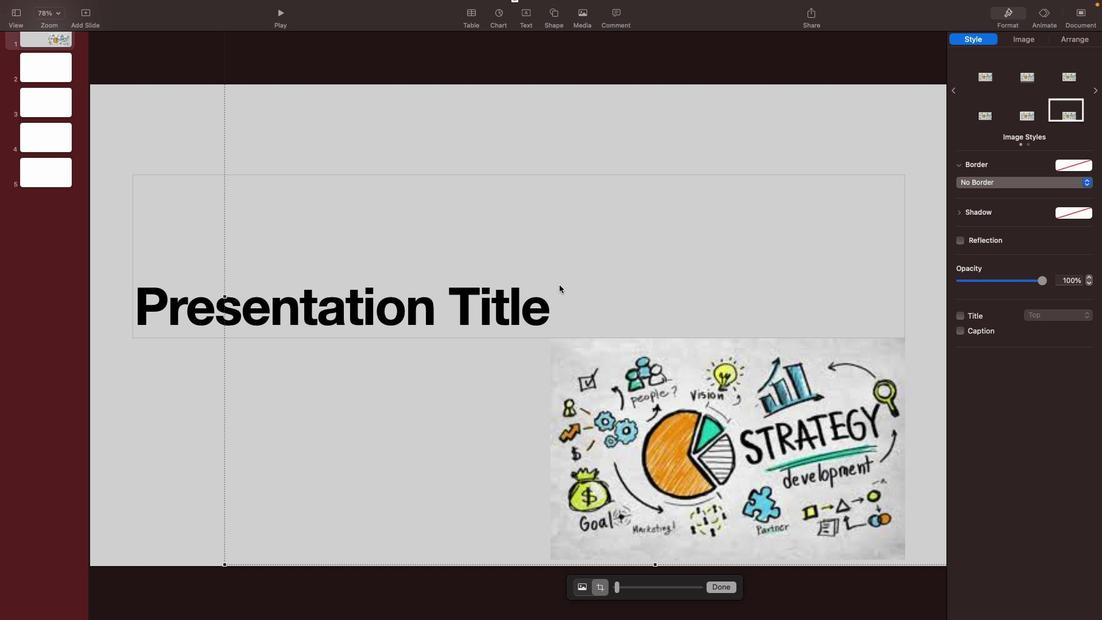 
Action: Key pressed 'f''g'
Screenshot: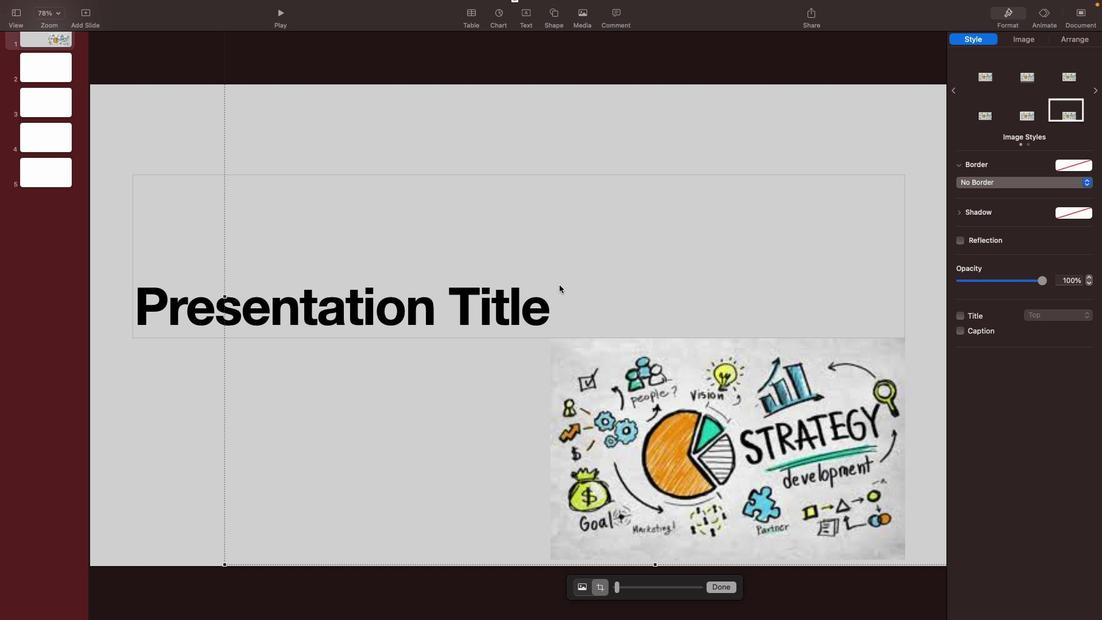 
Action: Mouse moved to (462, 313)
Screenshot: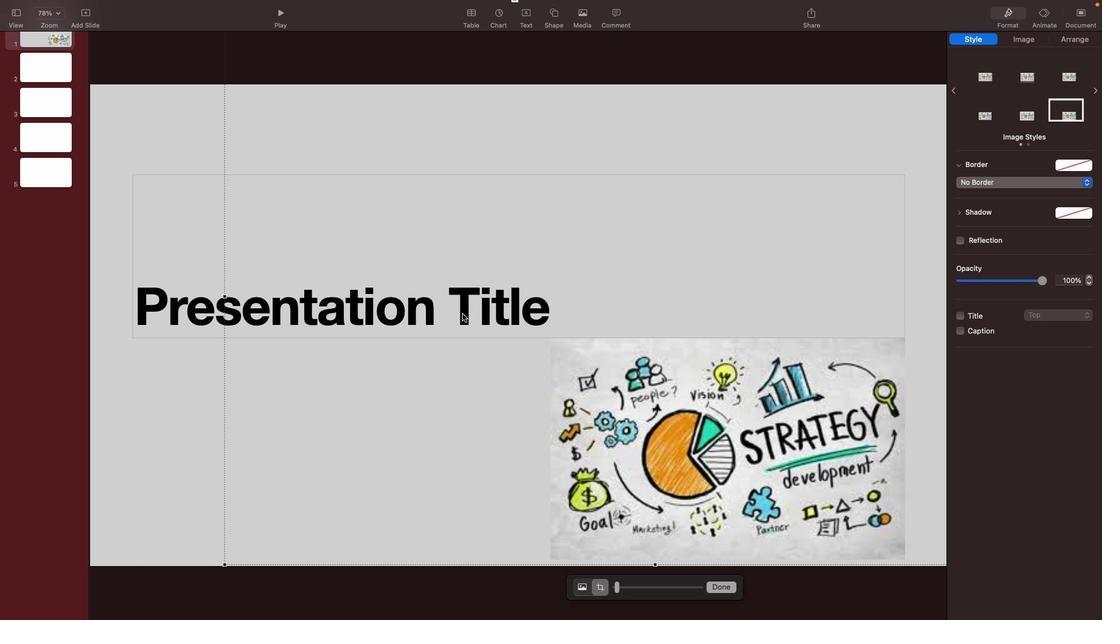 
Action: Mouse pressed left at (462, 313)
Screenshot: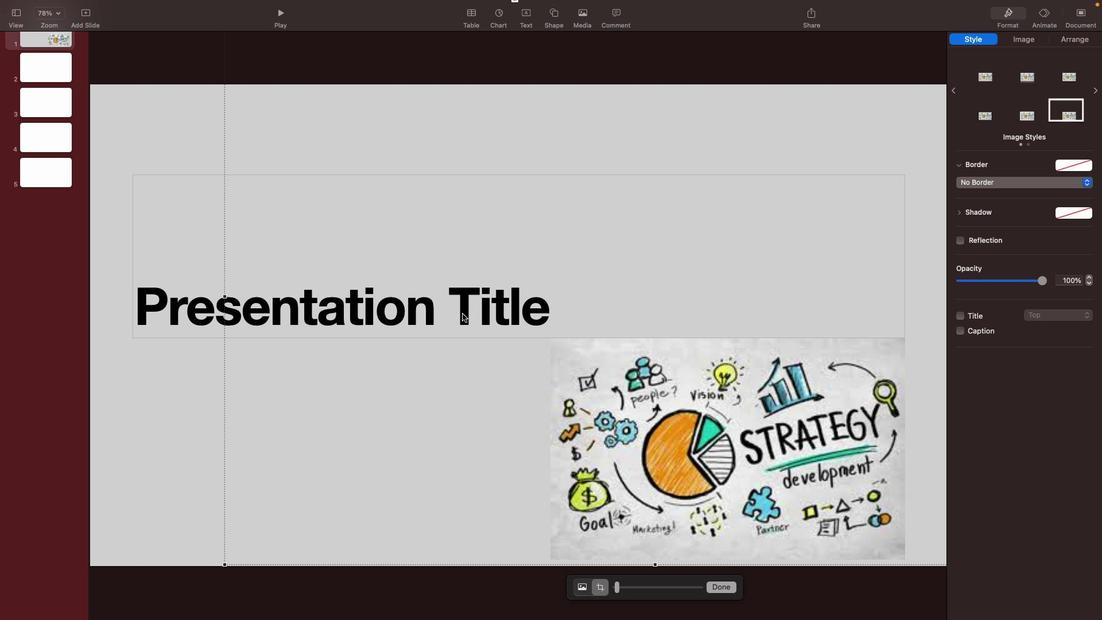 
Action: Mouse pressed left at (462, 313)
Screenshot: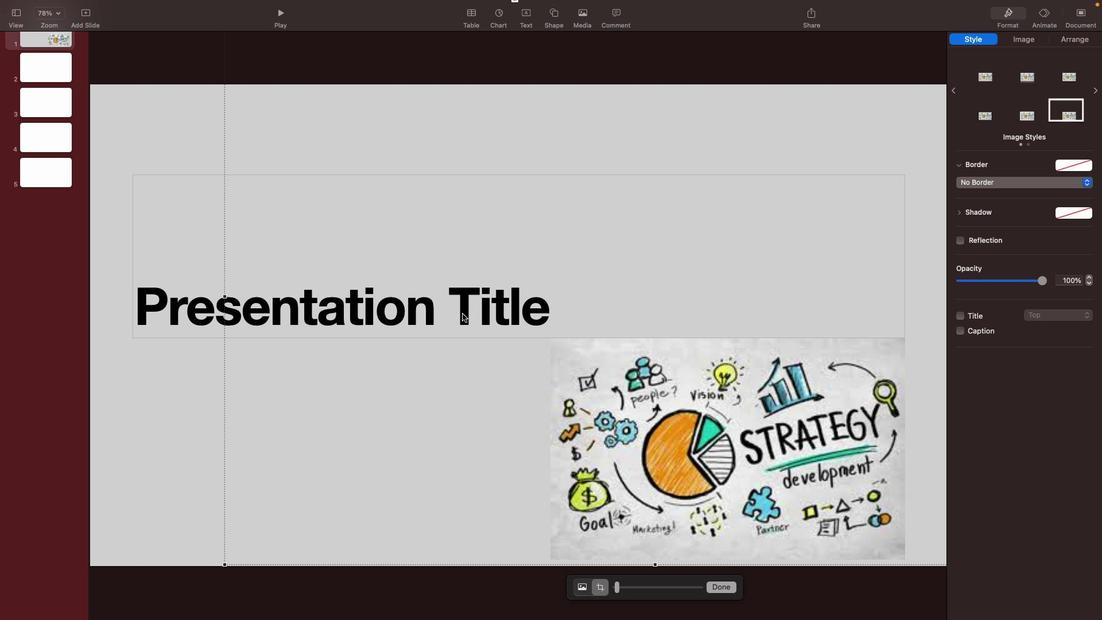 
Action: Mouse moved to (532, 282)
Screenshot: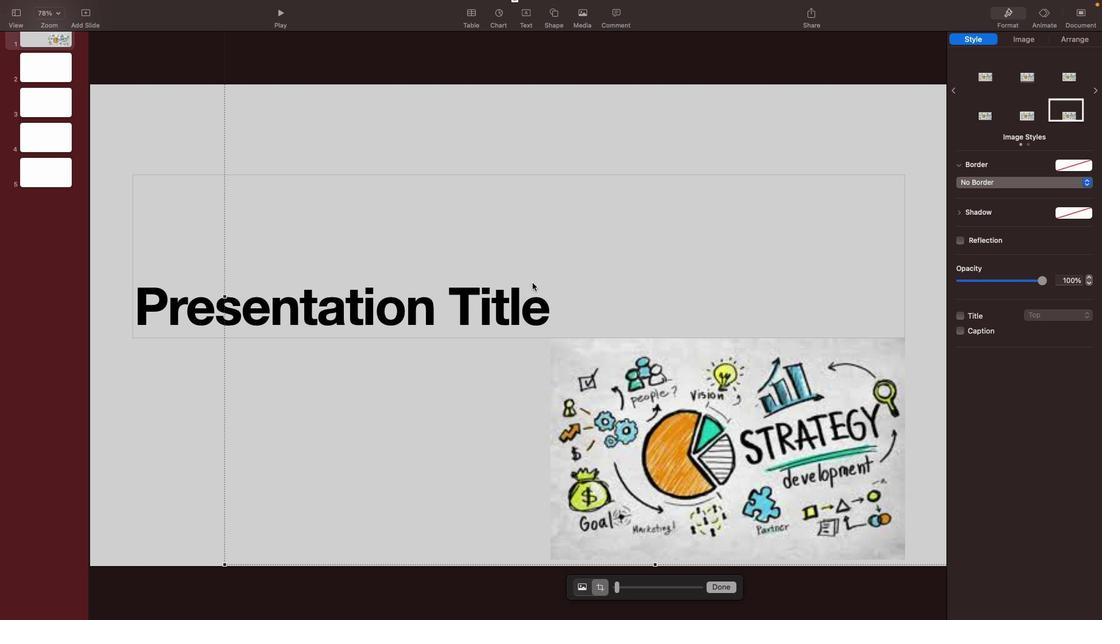 
Action: Mouse pressed left at (532, 282)
